 Task: Slide 52 - Big Numbers-1.
Action: Mouse moved to (220, 77)
Screenshot: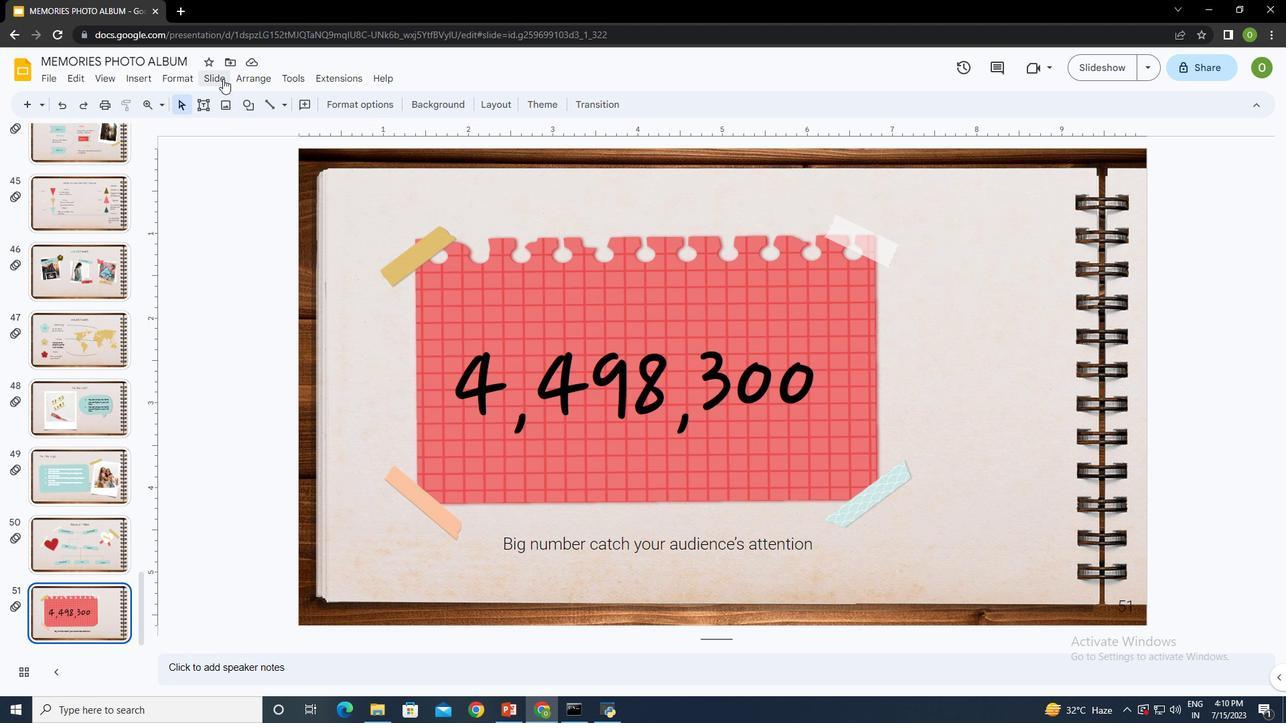 
Action: Mouse pressed left at (220, 77)
Screenshot: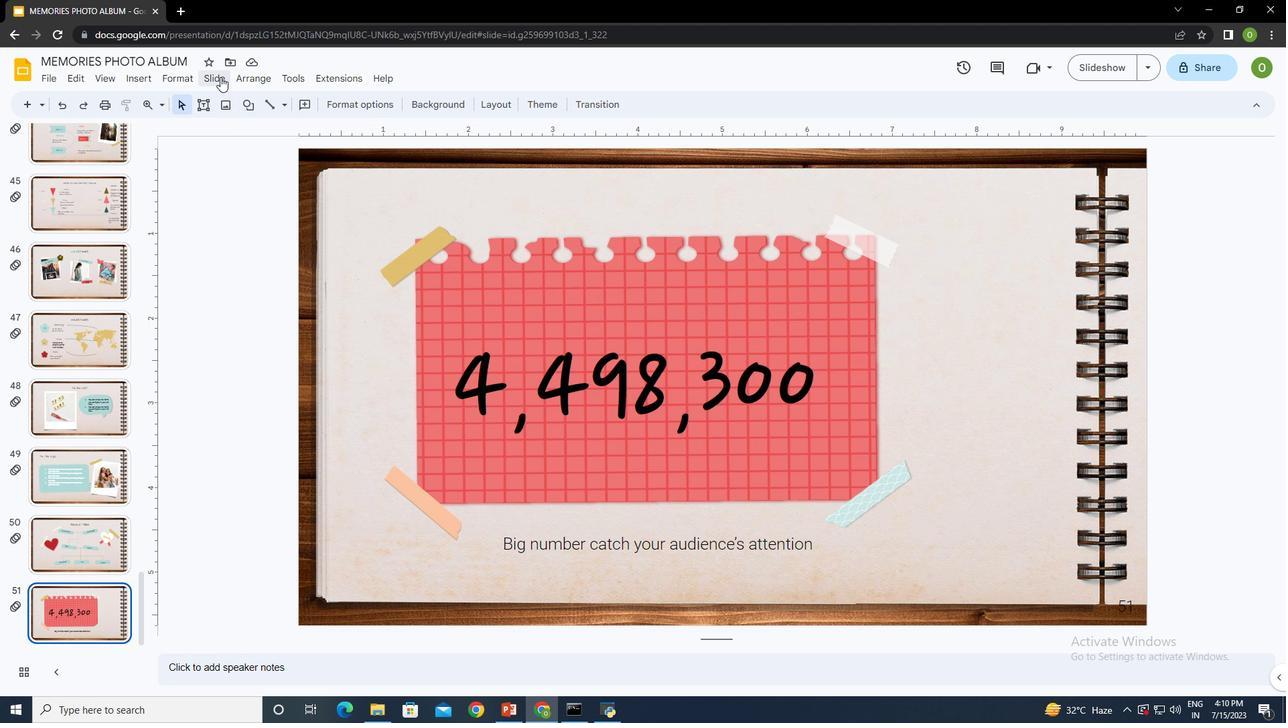
Action: Mouse moved to (238, 95)
Screenshot: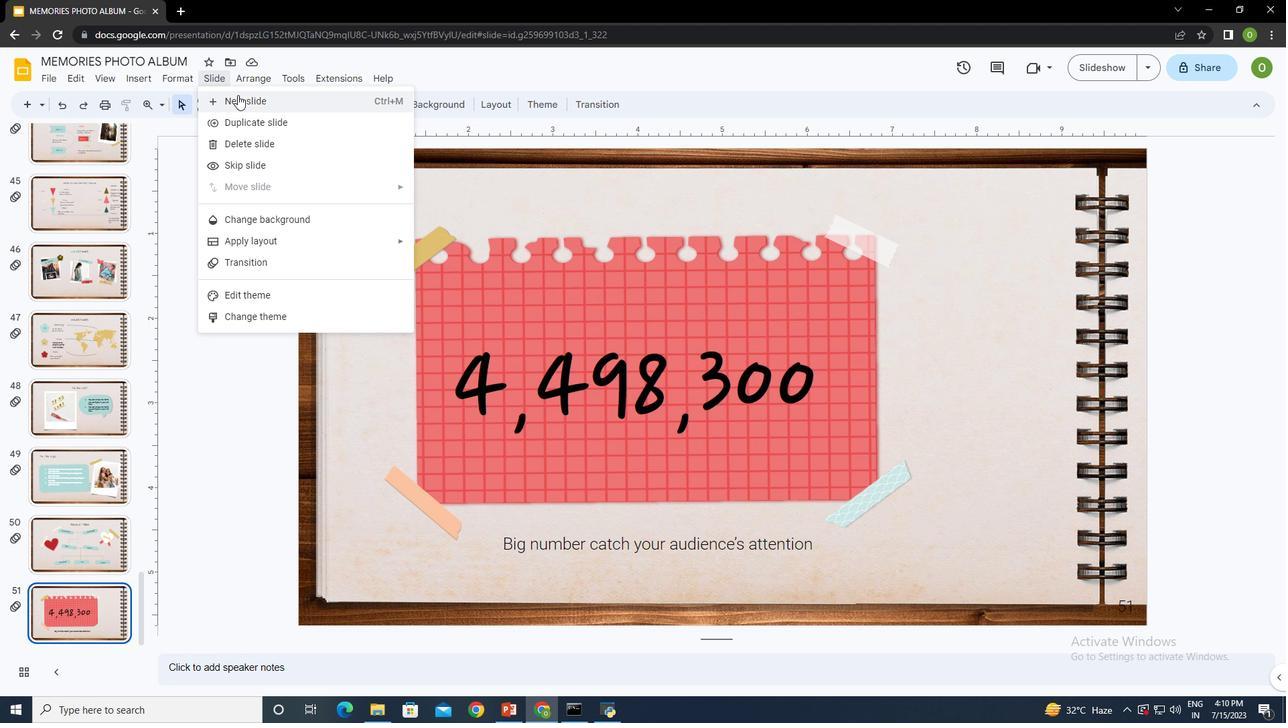 
Action: Mouse pressed left at (238, 95)
Screenshot: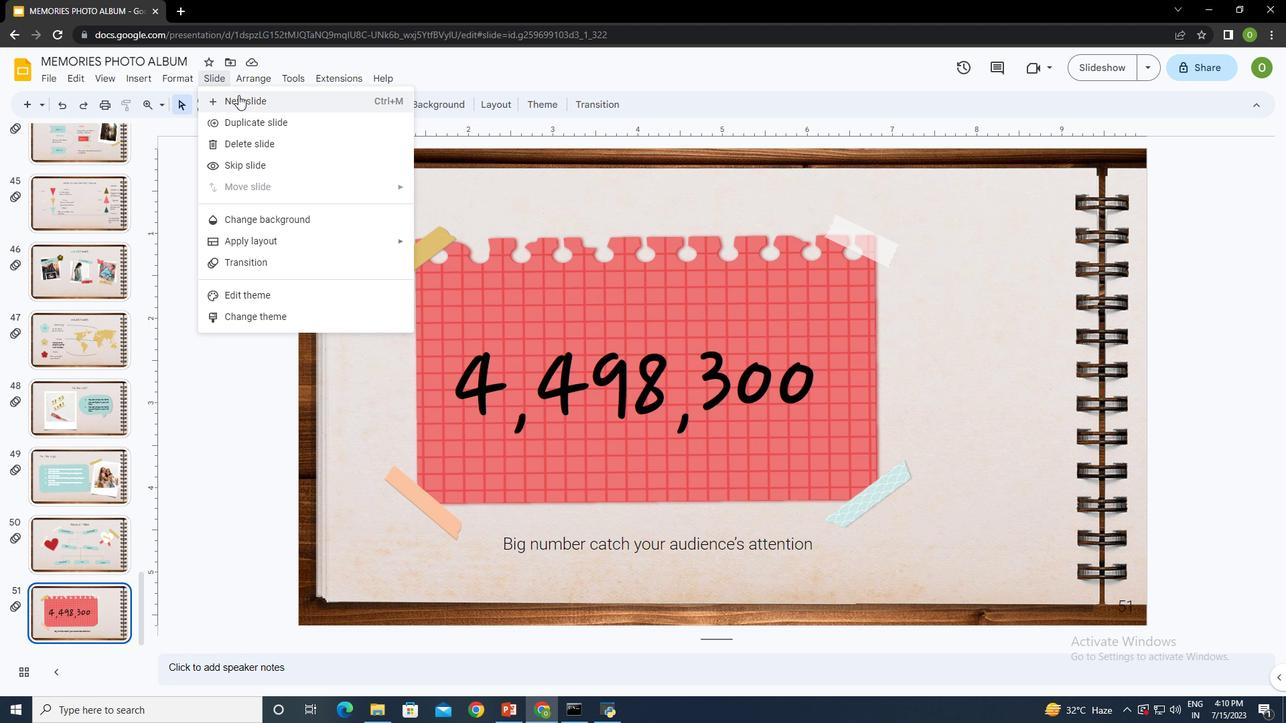 
Action: Mouse moved to (556, 235)
Screenshot: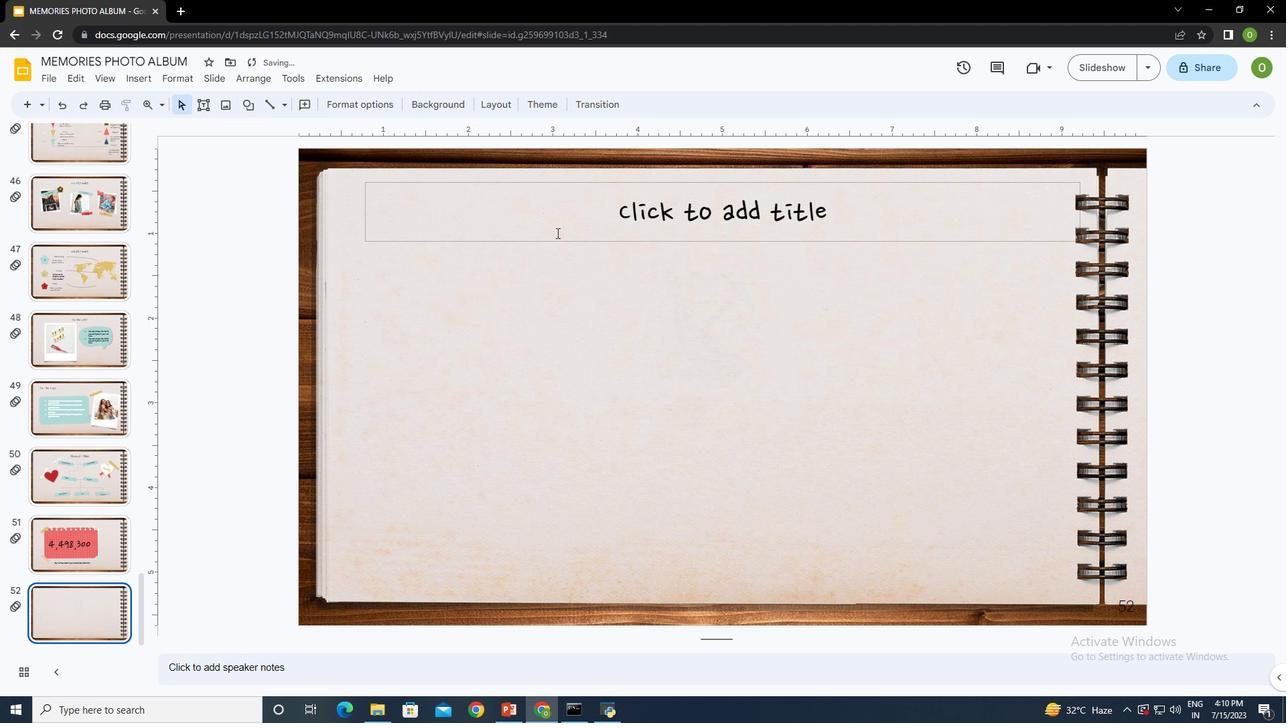 
Action: Mouse pressed left at (556, 235)
Screenshot: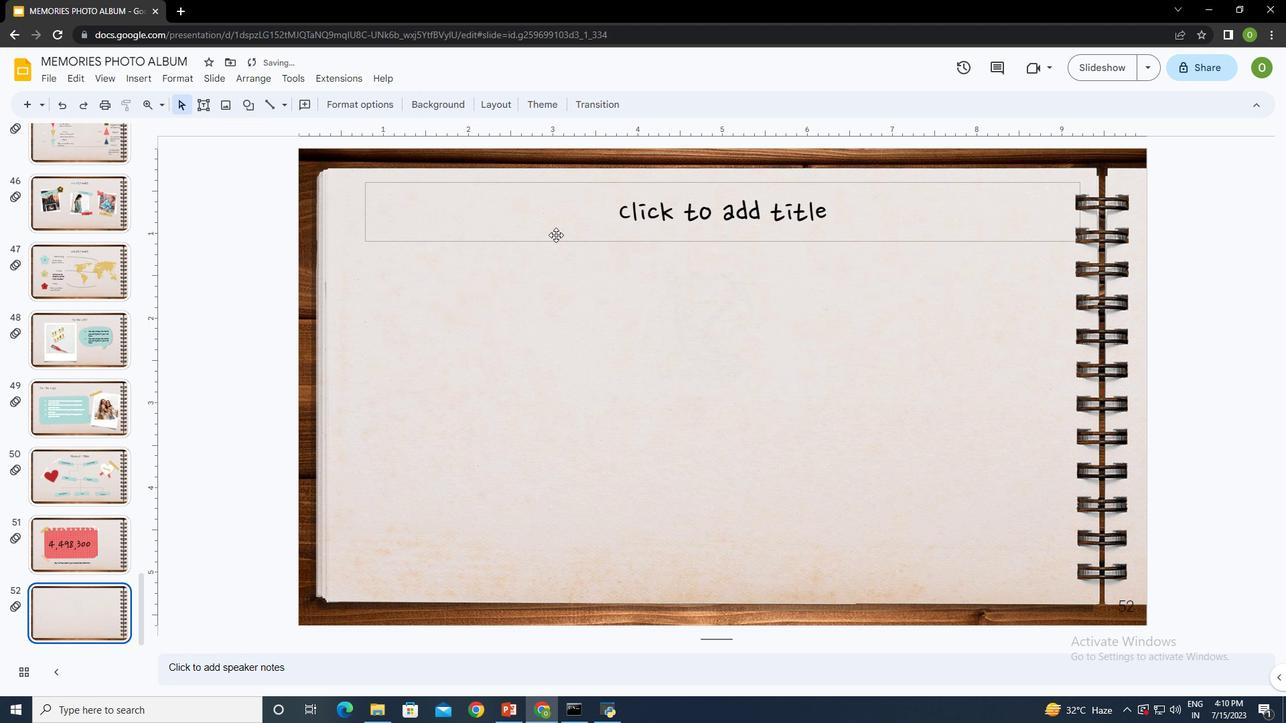 
Action: Mouse moved to (557, 240)
Screenshot: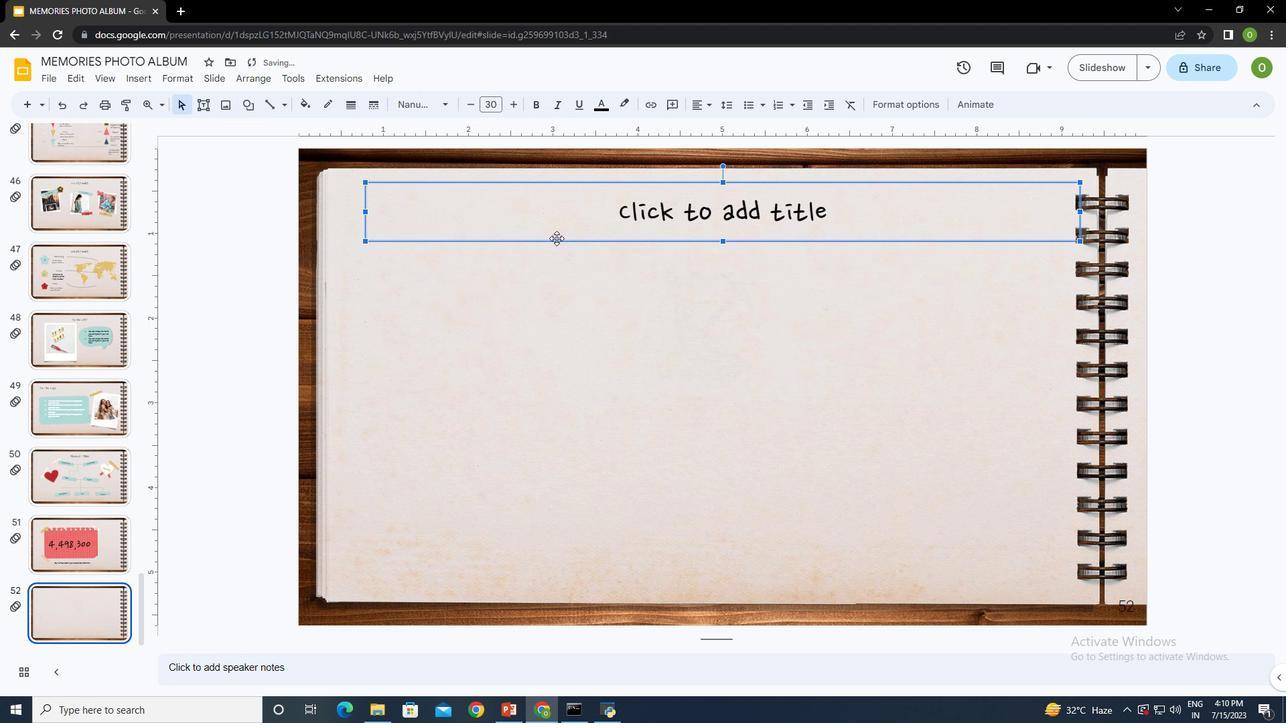 
Action: Key pressed <Key.delete>
Screenshot: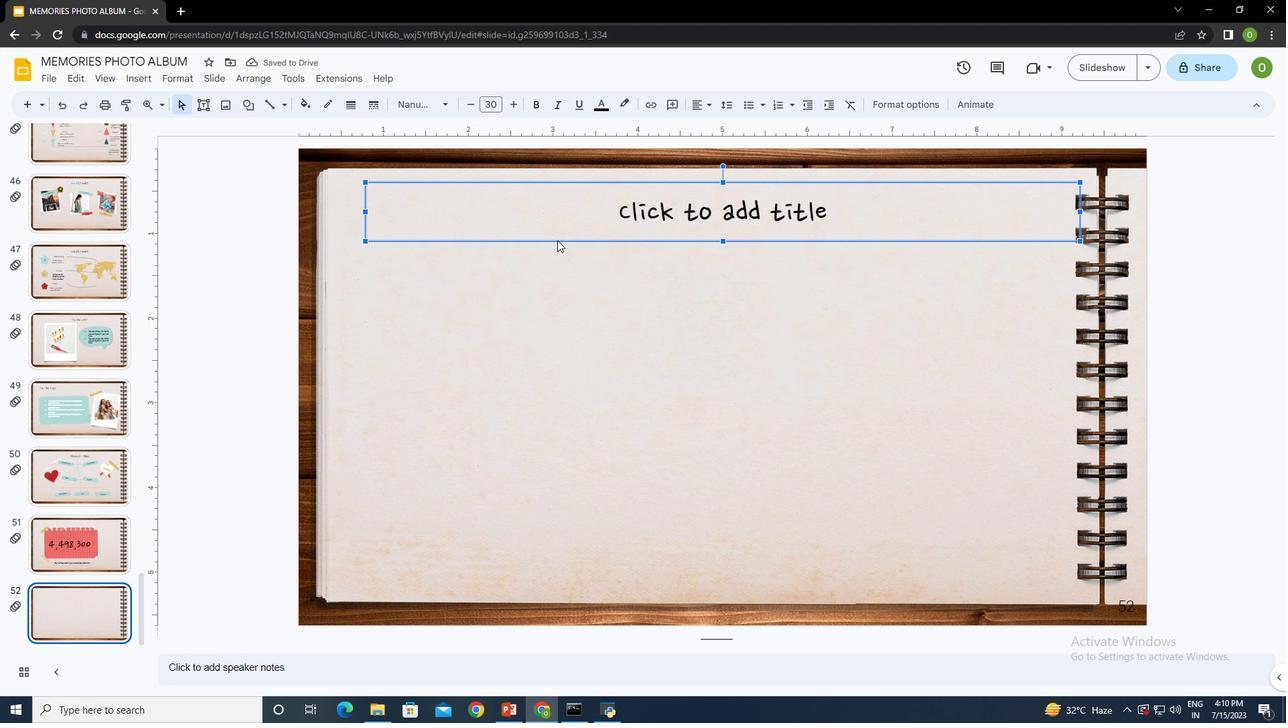 
Action: Mouse moved to (130, 77)
Screenshot: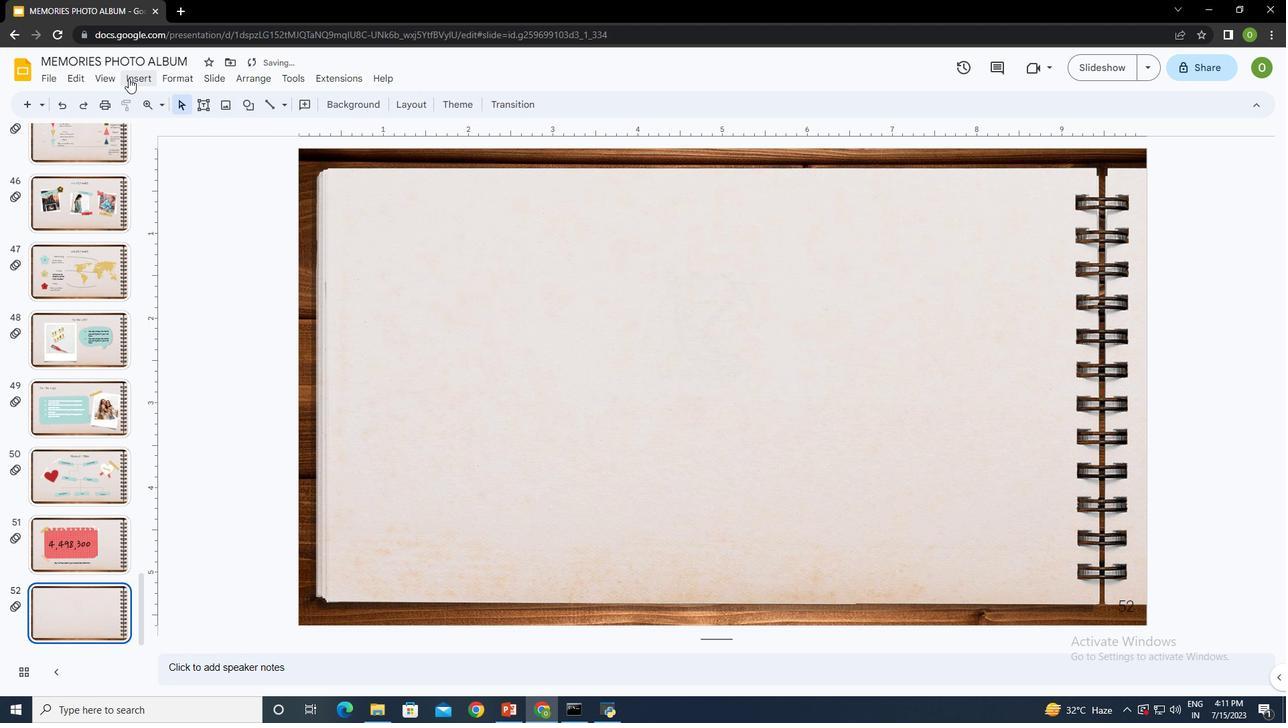 
Action: Mouse pressed left at (130, 77)
Screenshot: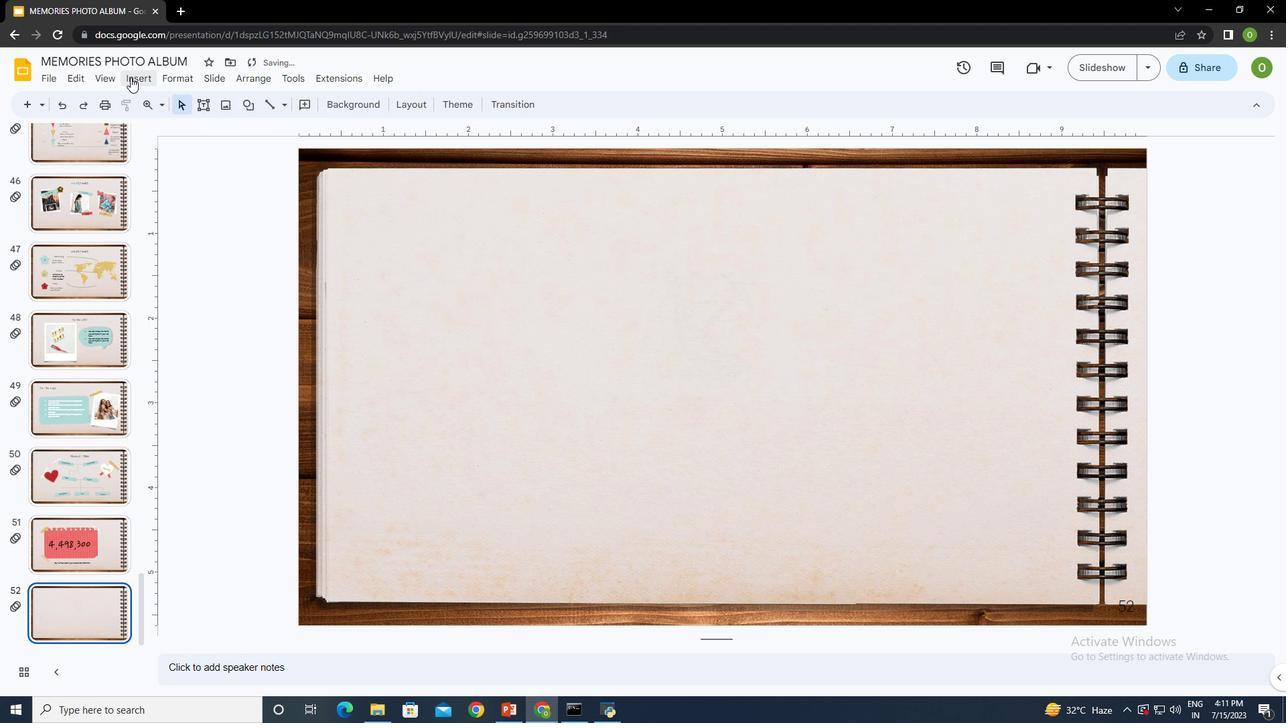 
Action: Mouse moved to (196, 103)
Screenshot: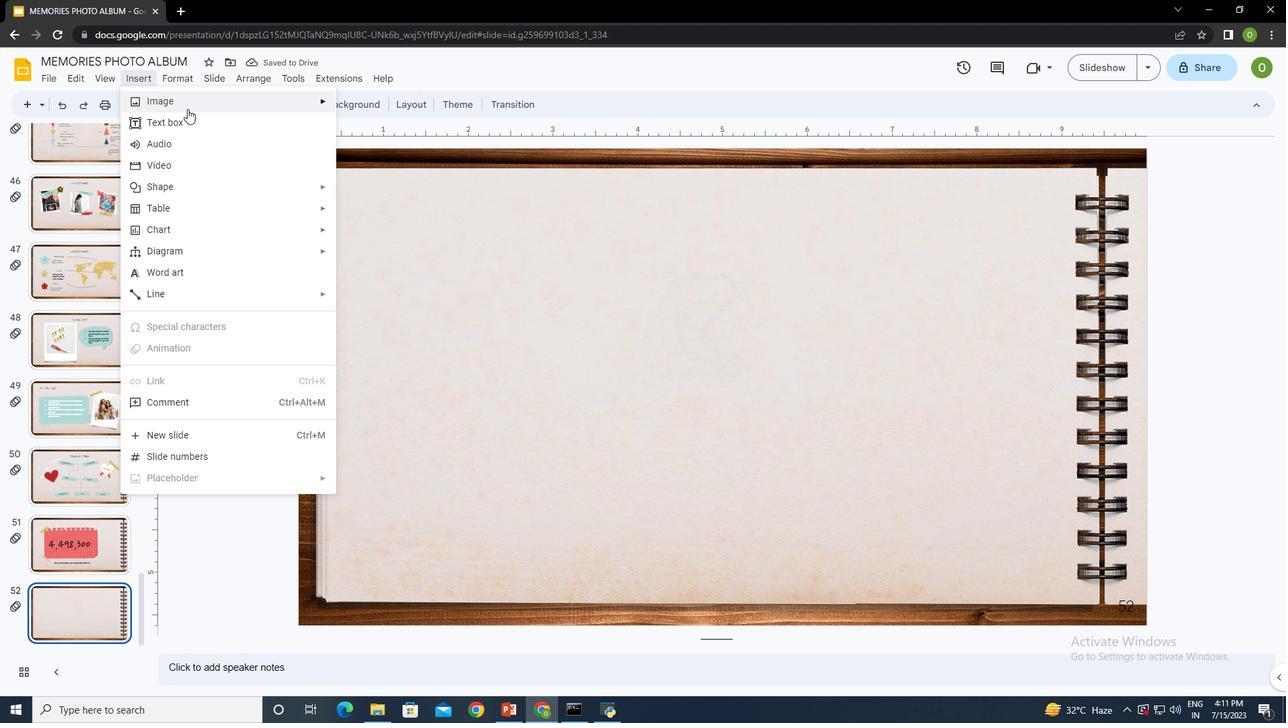 
Action: Mouse pressed left at (196, 103)
Screenshot: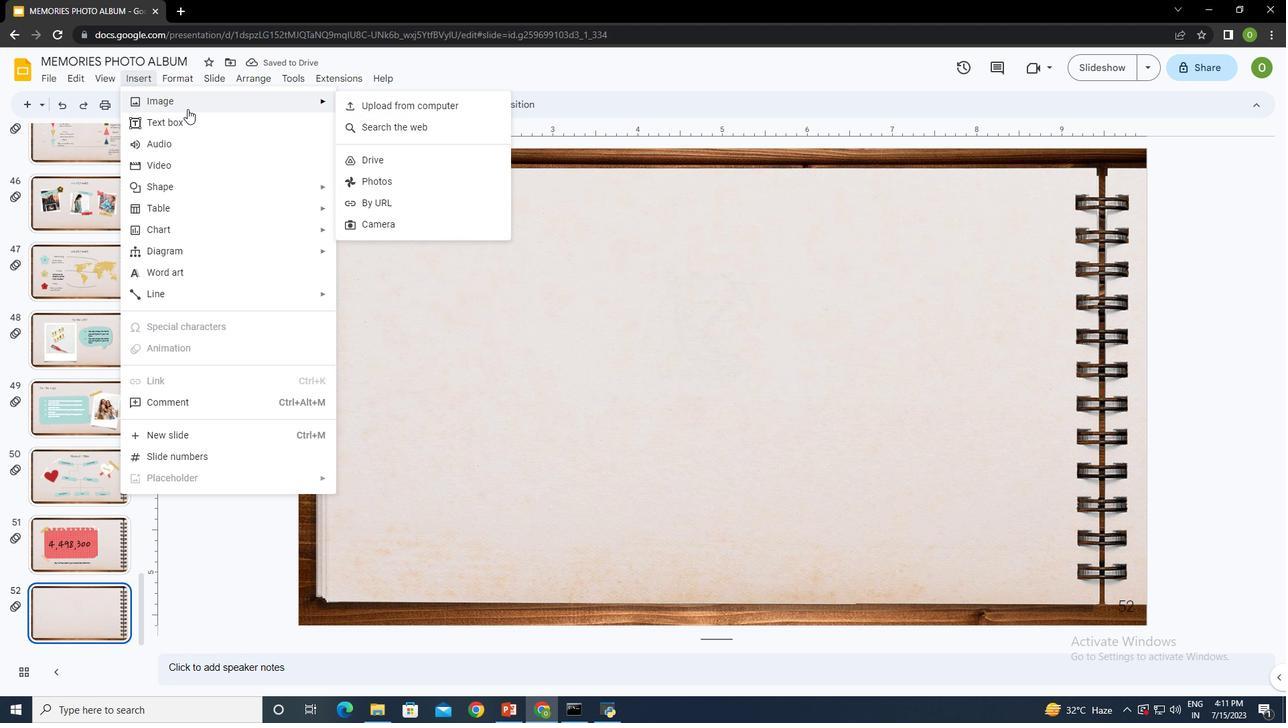
Action: Mouse moved to (381, 109)
Screenshot: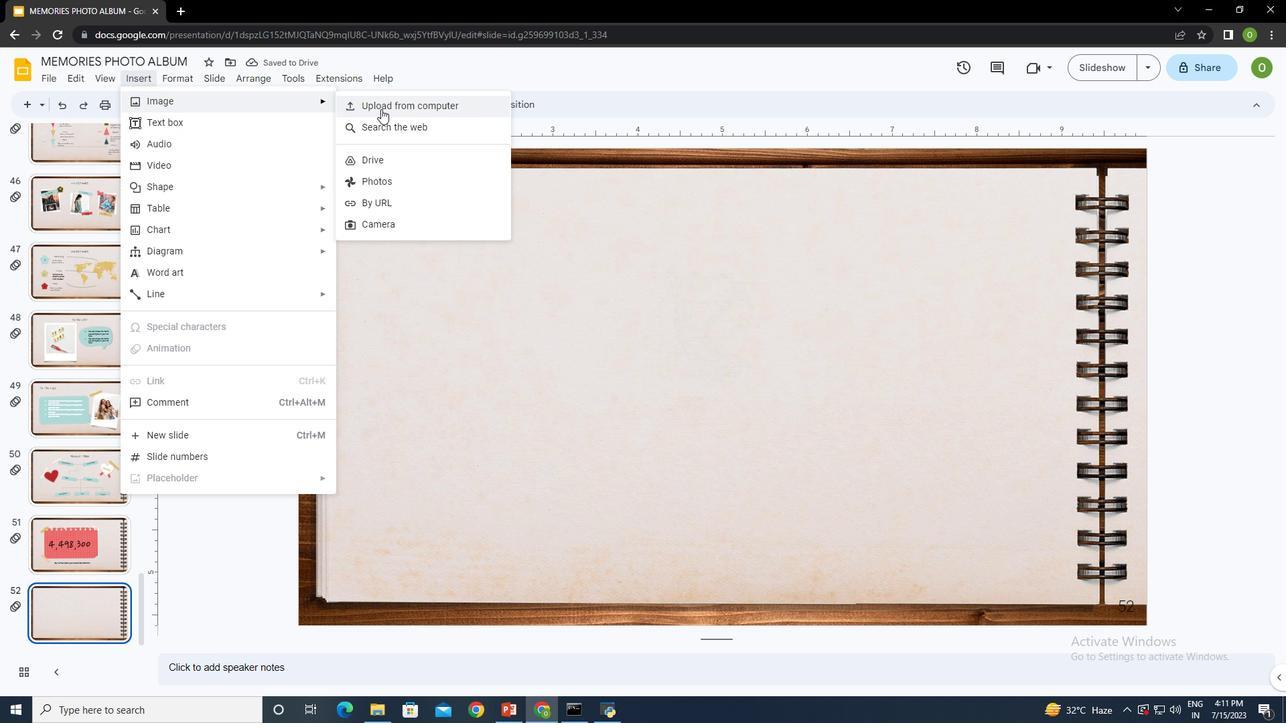 
Action: Mouse pressed left at (381, 109)
Screenshot: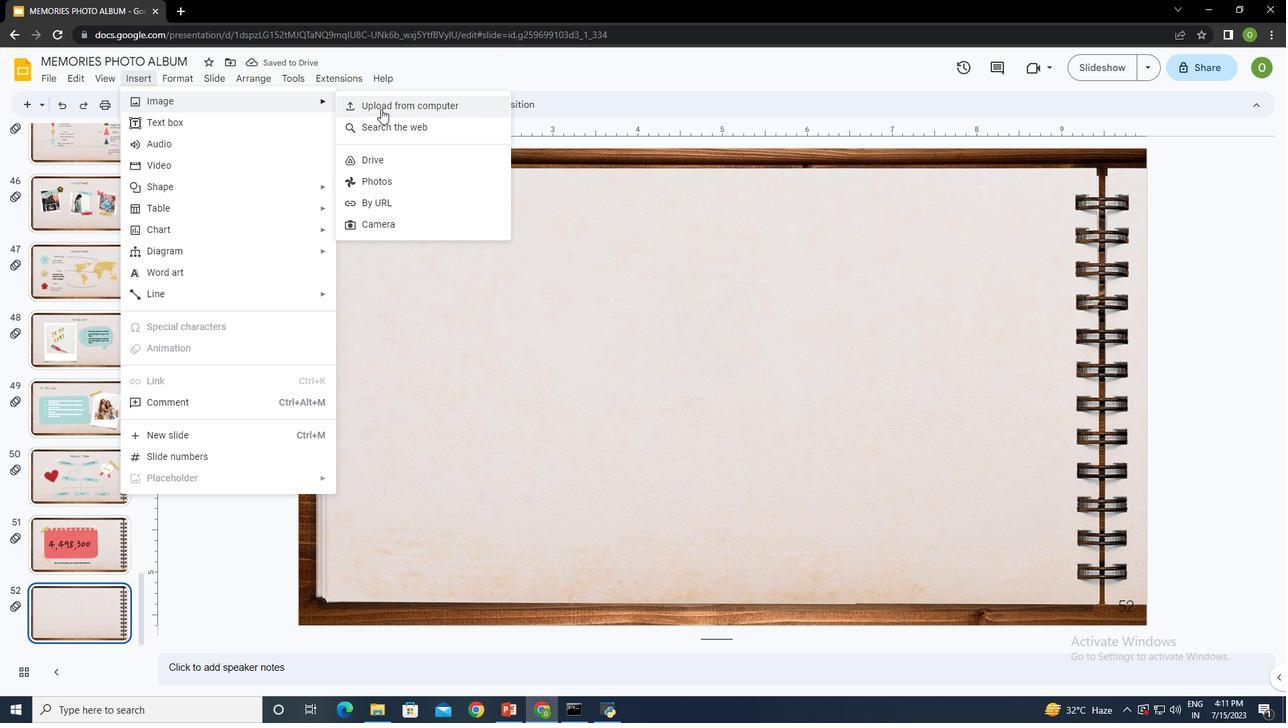 
Action: Mouse moved to (632, 297)
Screenshot: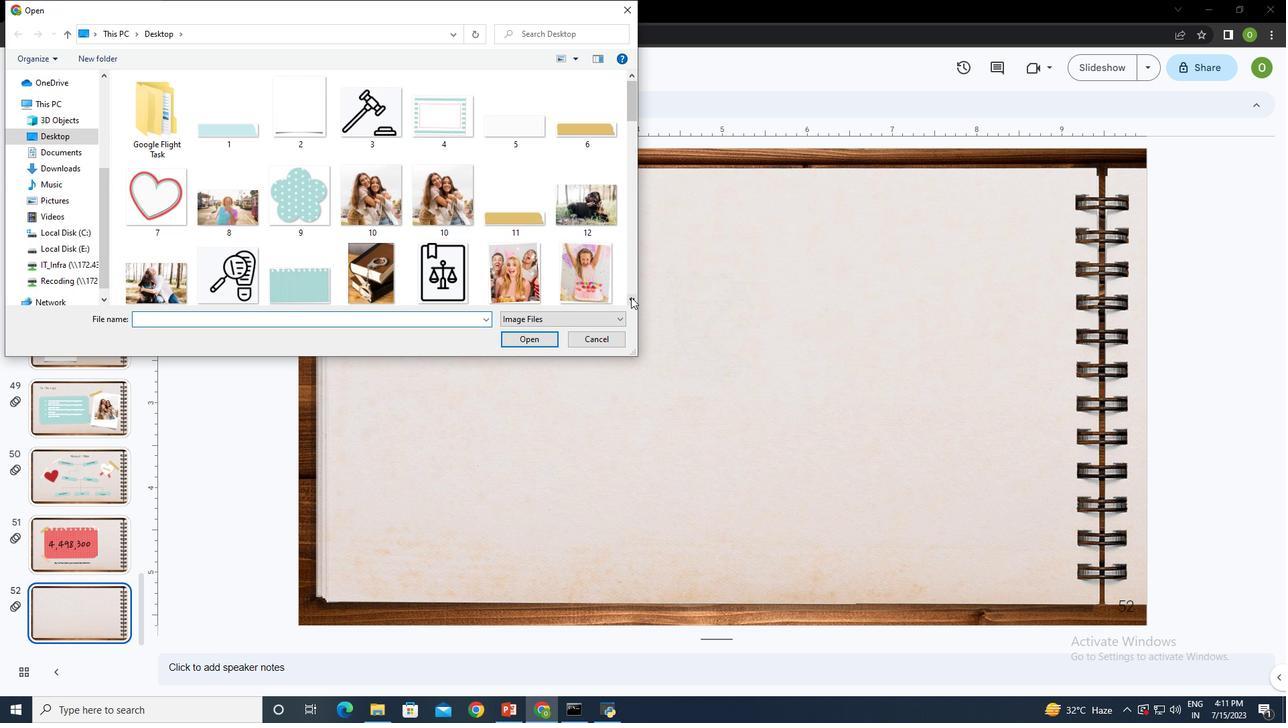 
Action: Mouse pressed left at (632, 297)
Screenshot: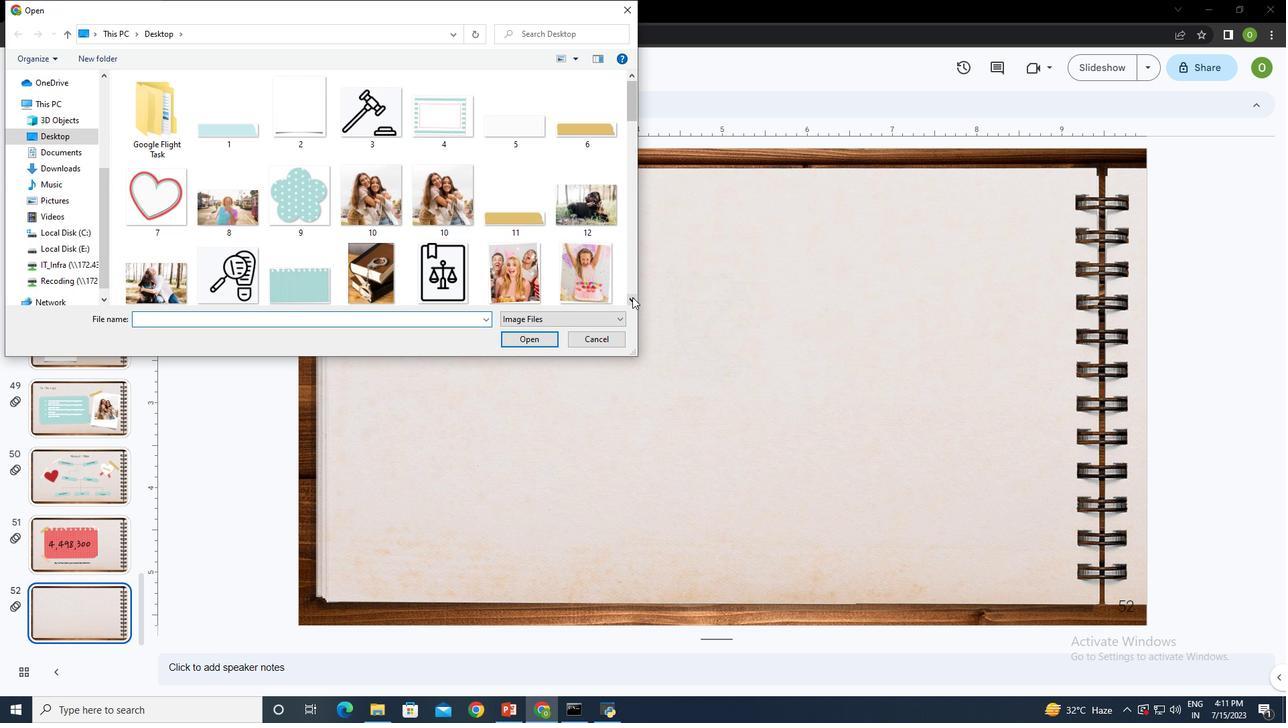 
Action: Mouse pressed left at (632, 297)
Screenshot: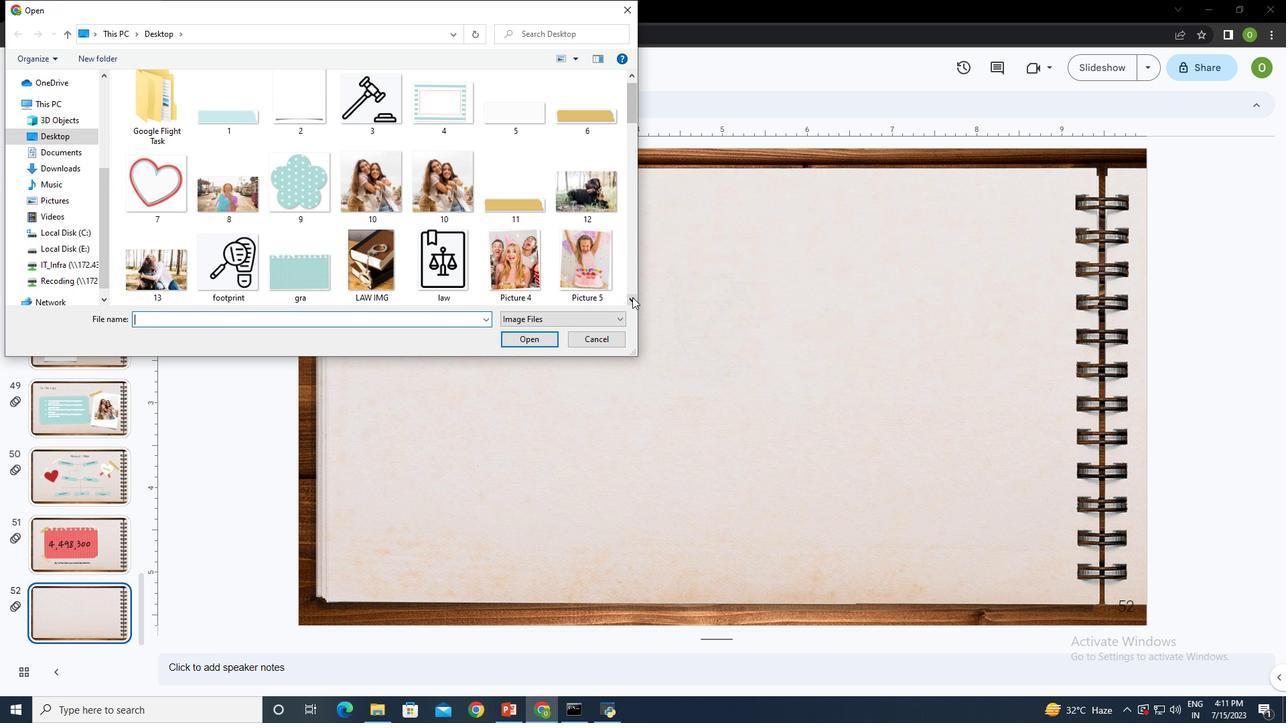 
Action: Mouse pressed left at (632, 297)
Screenshot: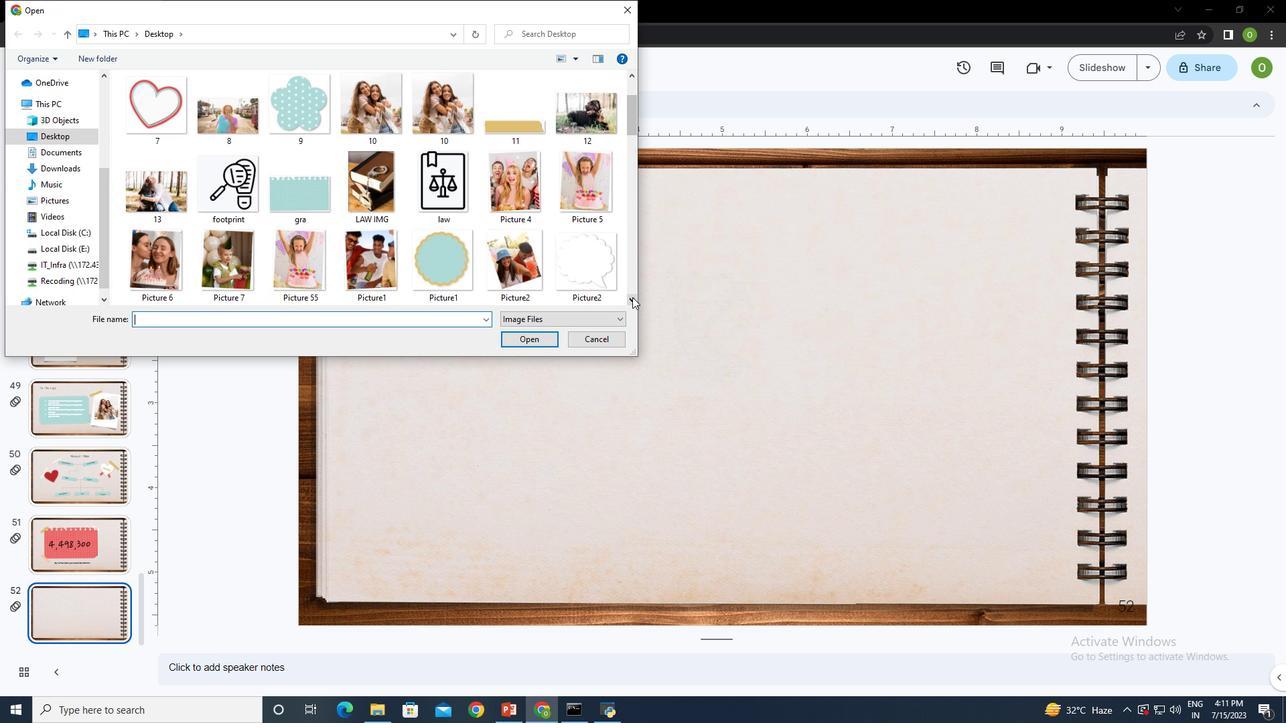 
Action: Mouse pressed left at (632, 297)
Screenshot: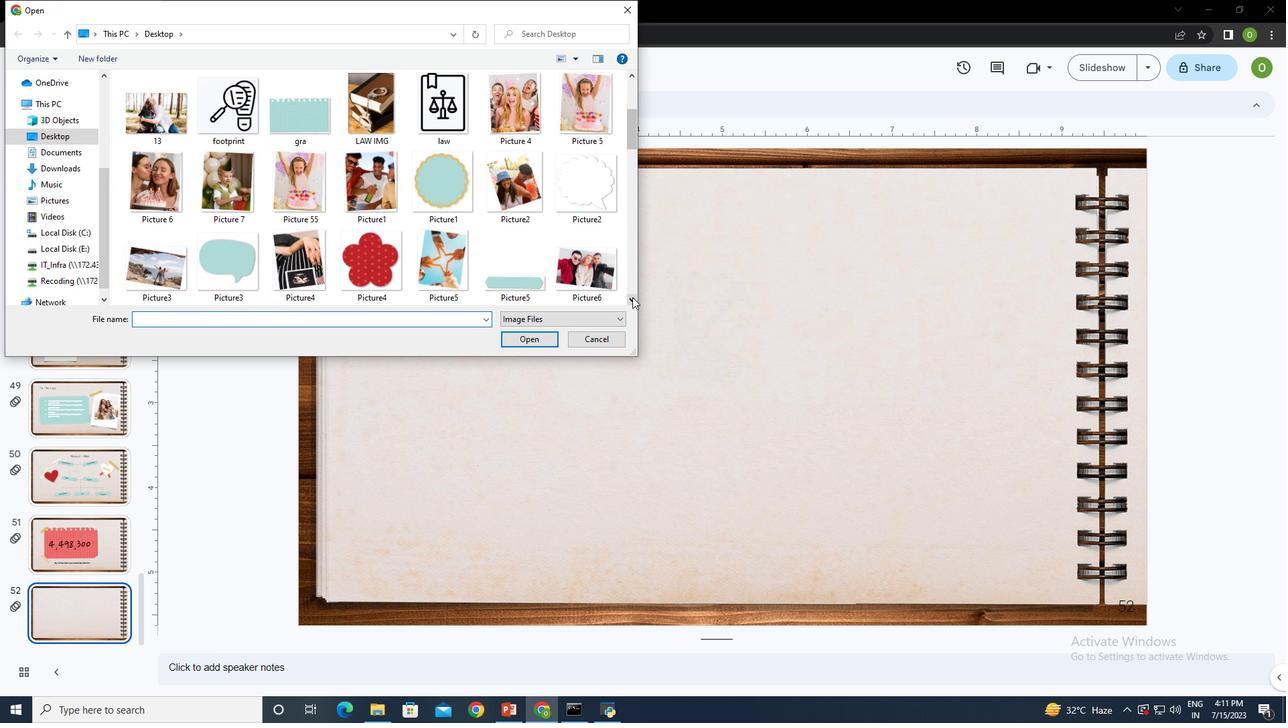 
Action: Mouse pressed left at (632, 297)
Screenshot: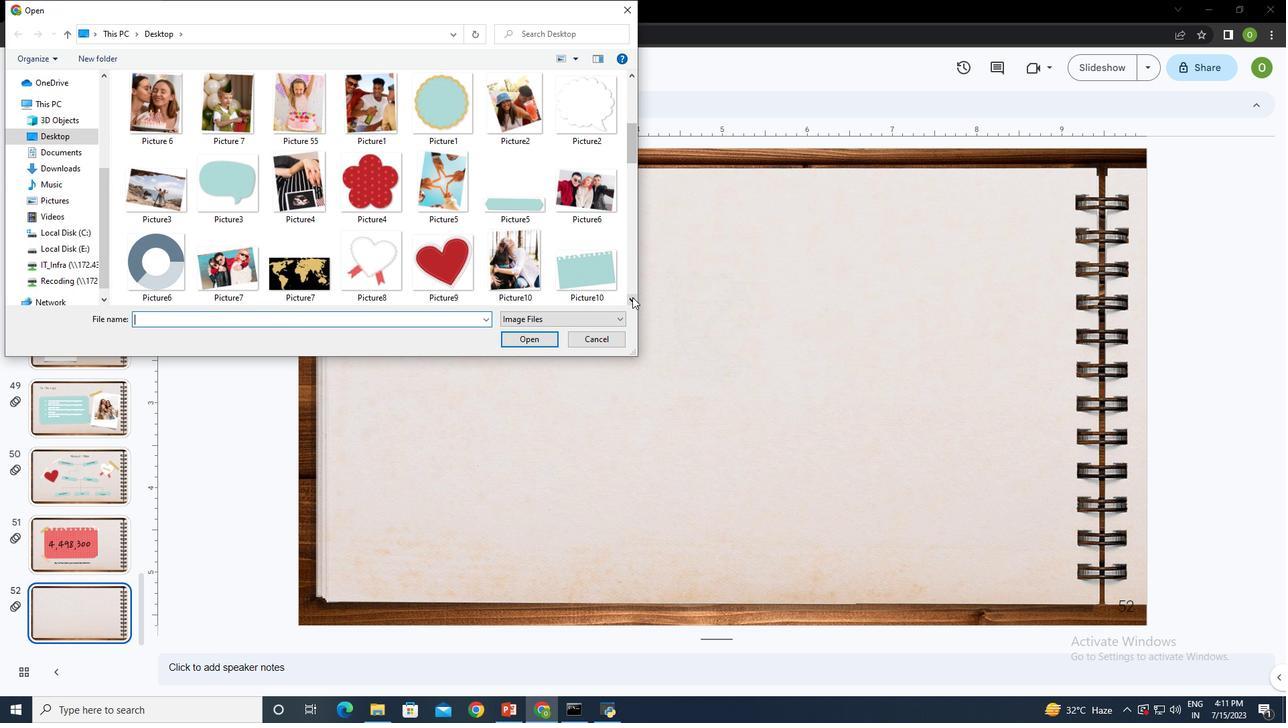 
Action: Mouse pressed left at (632, 297)
Screenshot: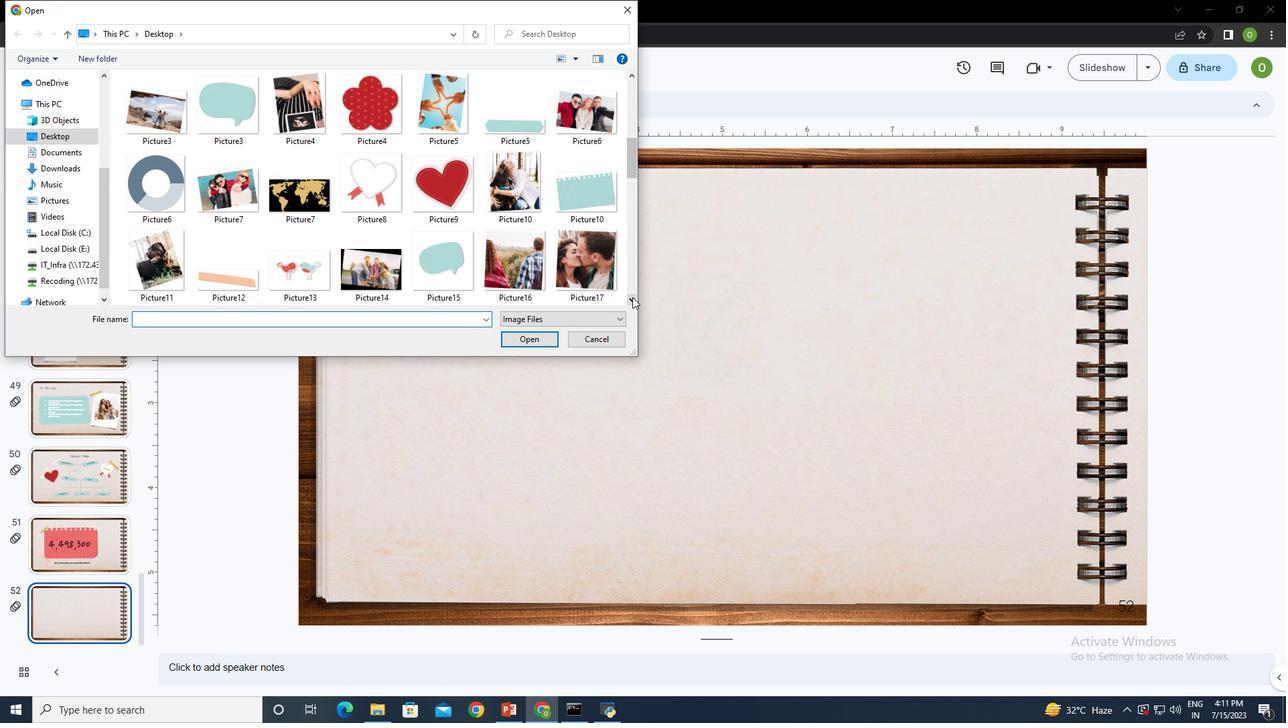 
Action: Mouse pressed left at (632, 297)
Screenshot: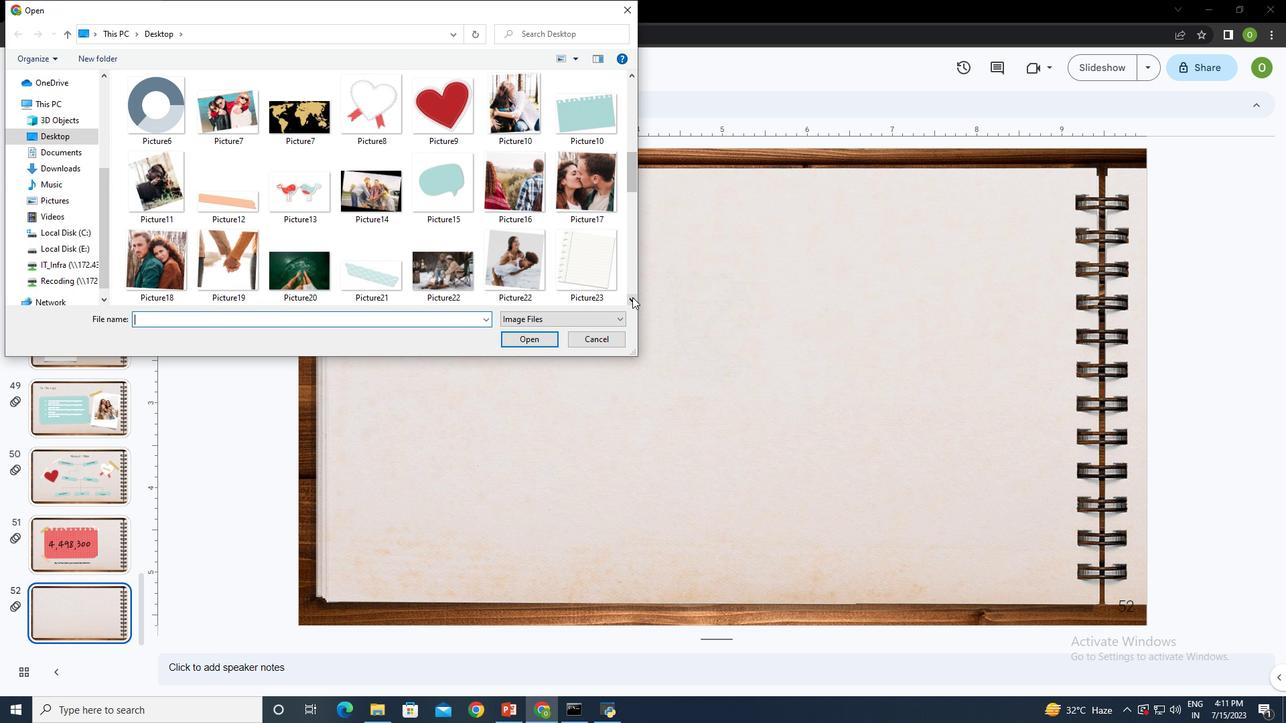 
Action: Mouse pressed left at (632, 297)
Screenshot: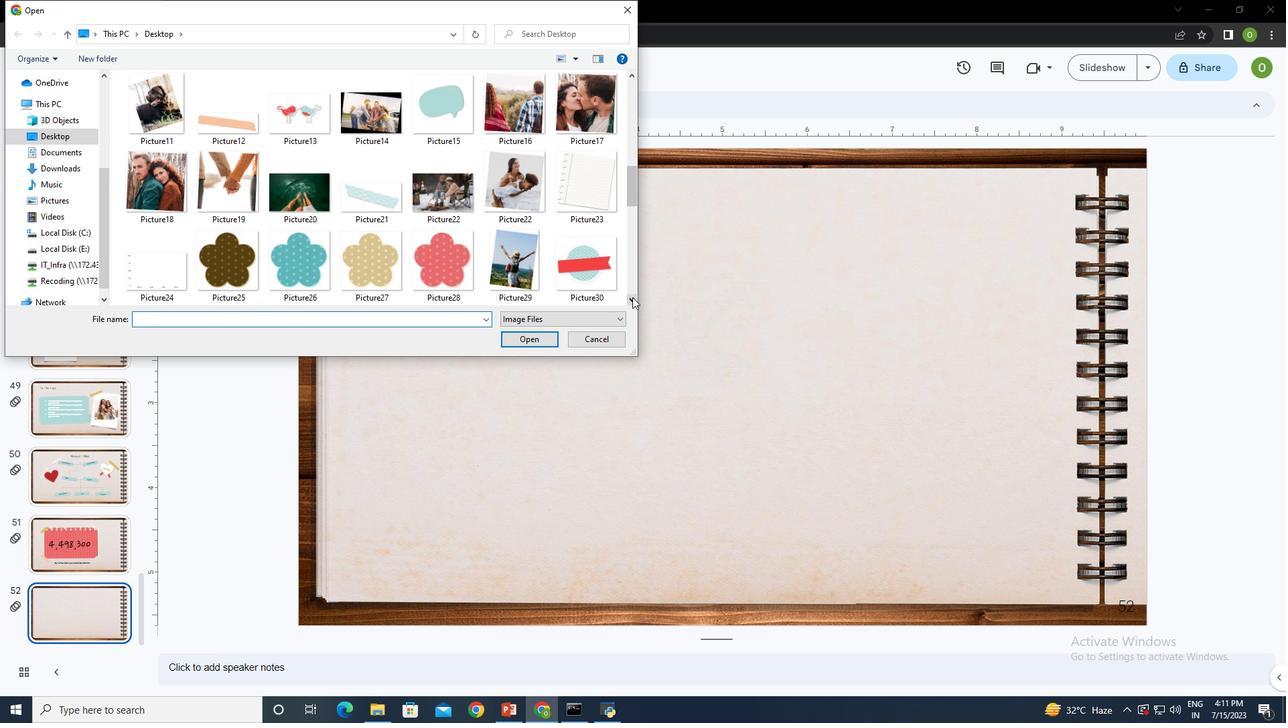 
Action: Mouse pressed left at (632, 297)
Screenshot: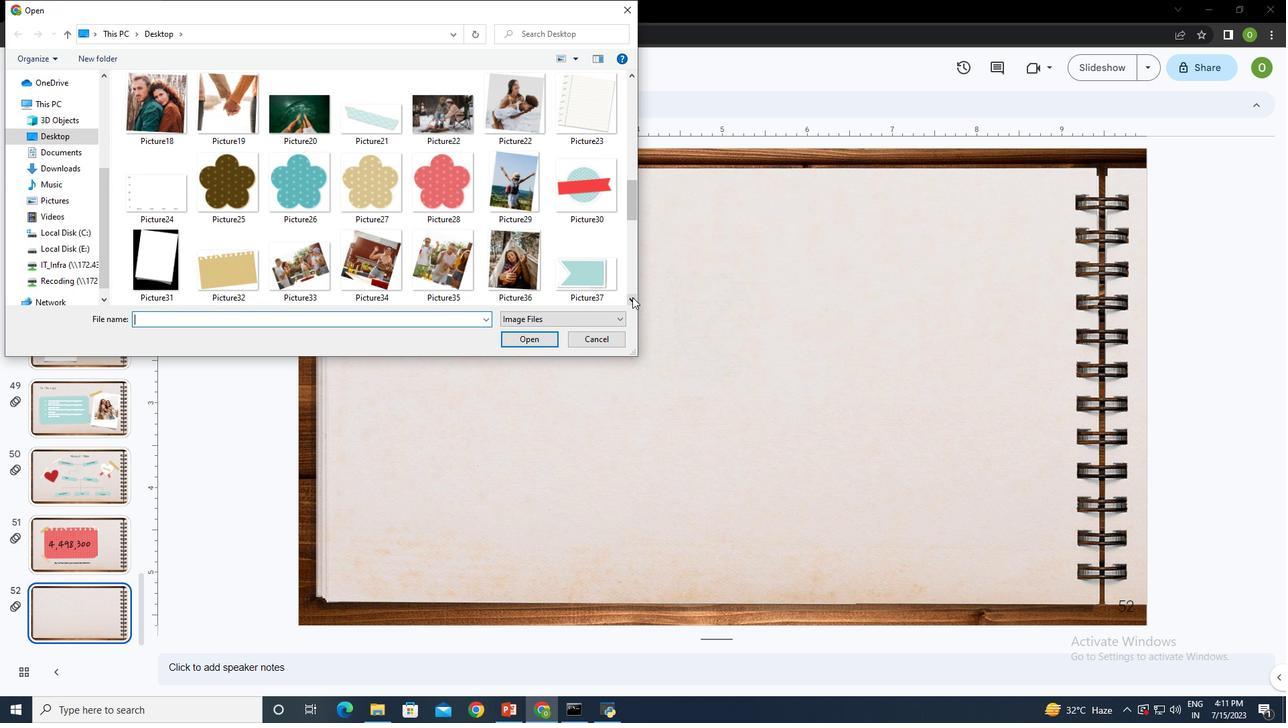 
Action: Mouse pressed left at (632, 297)
Screenshot: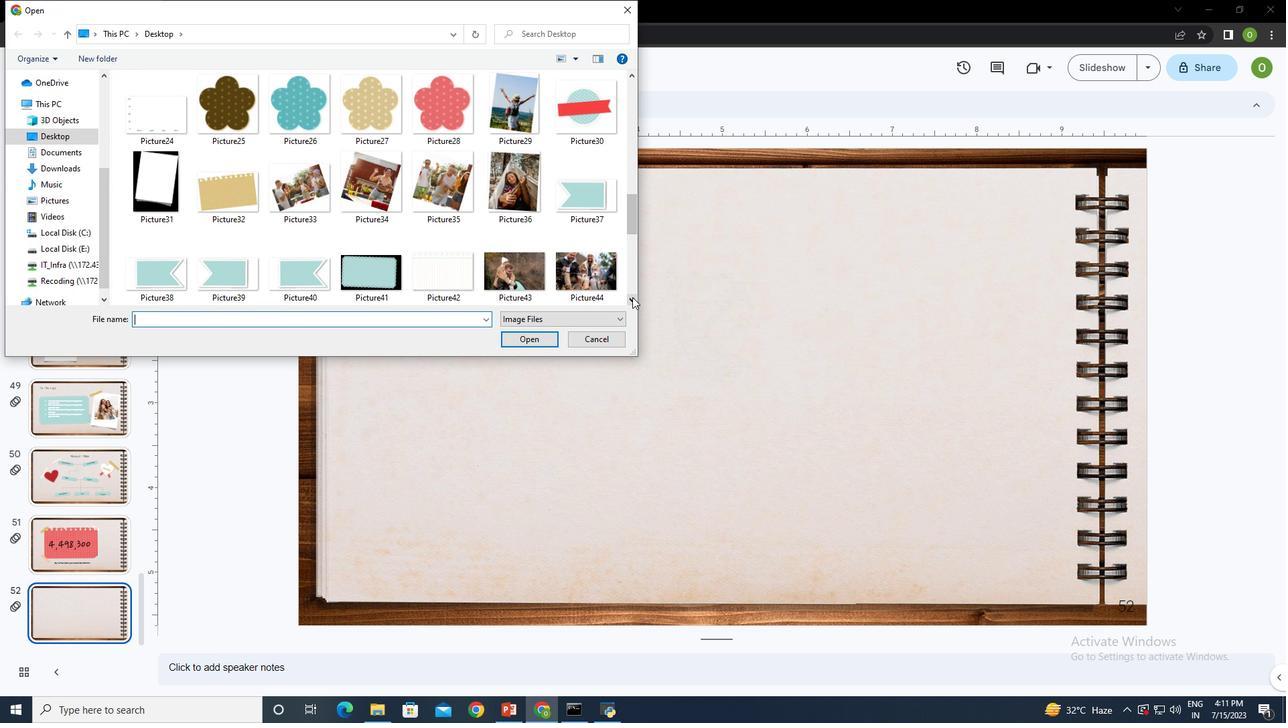 
Action: Mouse pressed left at (632, 297)
Screenshot: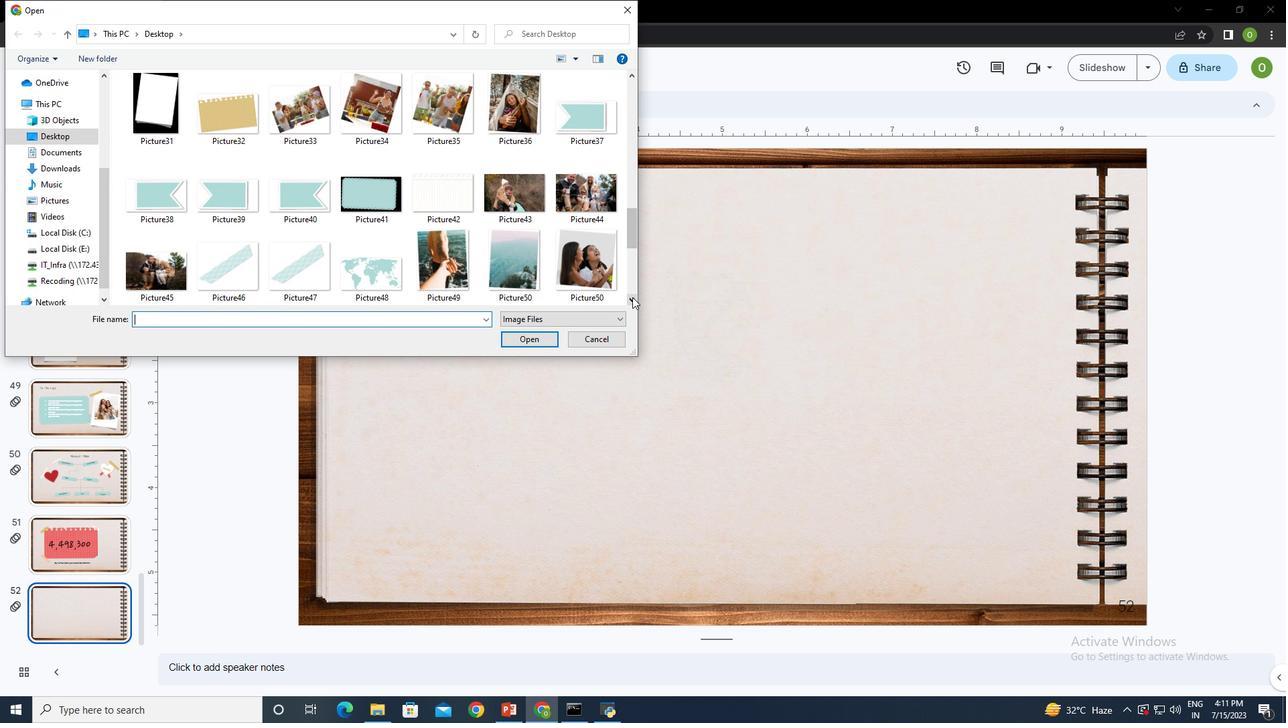 
Action: Mouse pressed left at (632, 297)
Screenshot: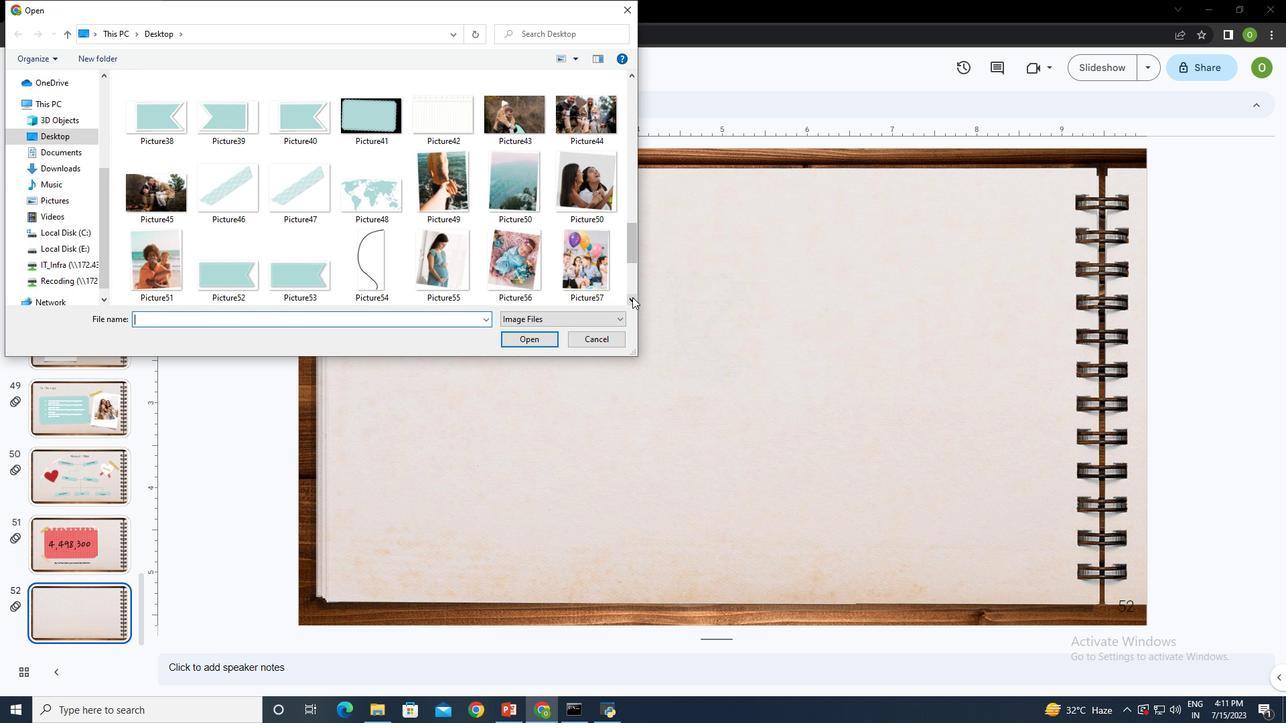 
Action: Mouse pressed left at (632, 297)
Screenshot: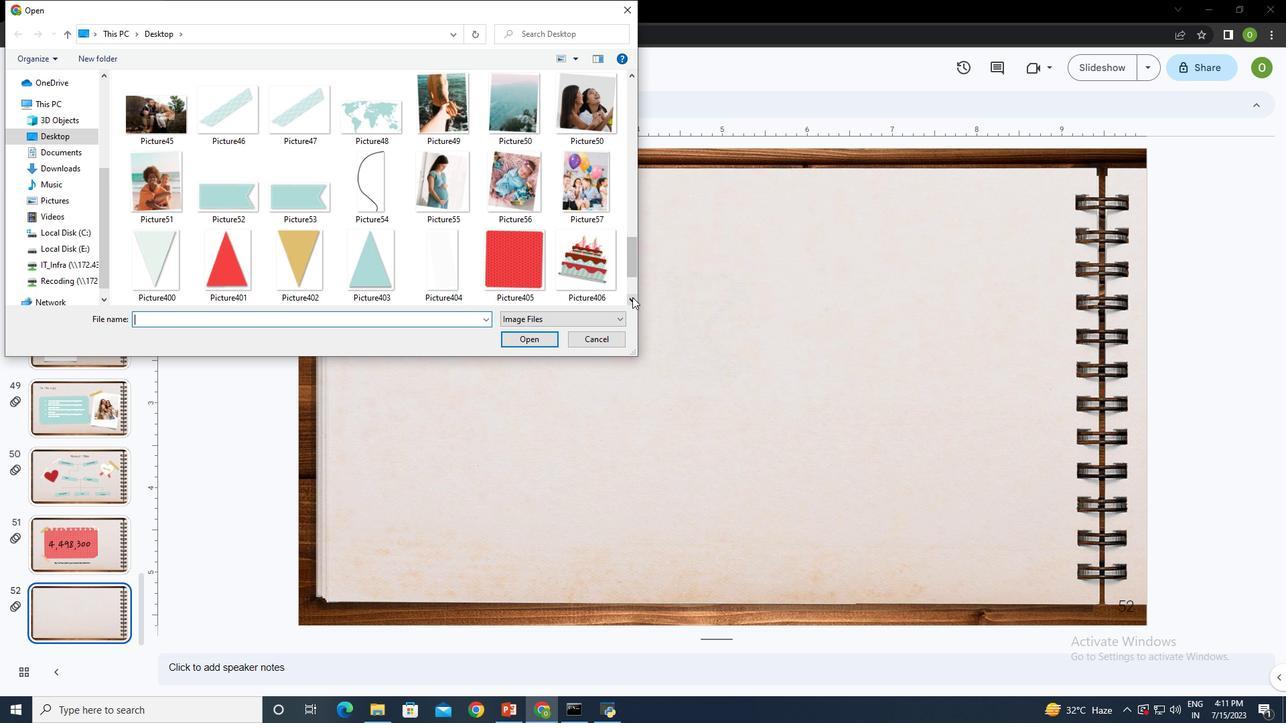
Action: Mouse pressed left at (632, 297)
Screenshot: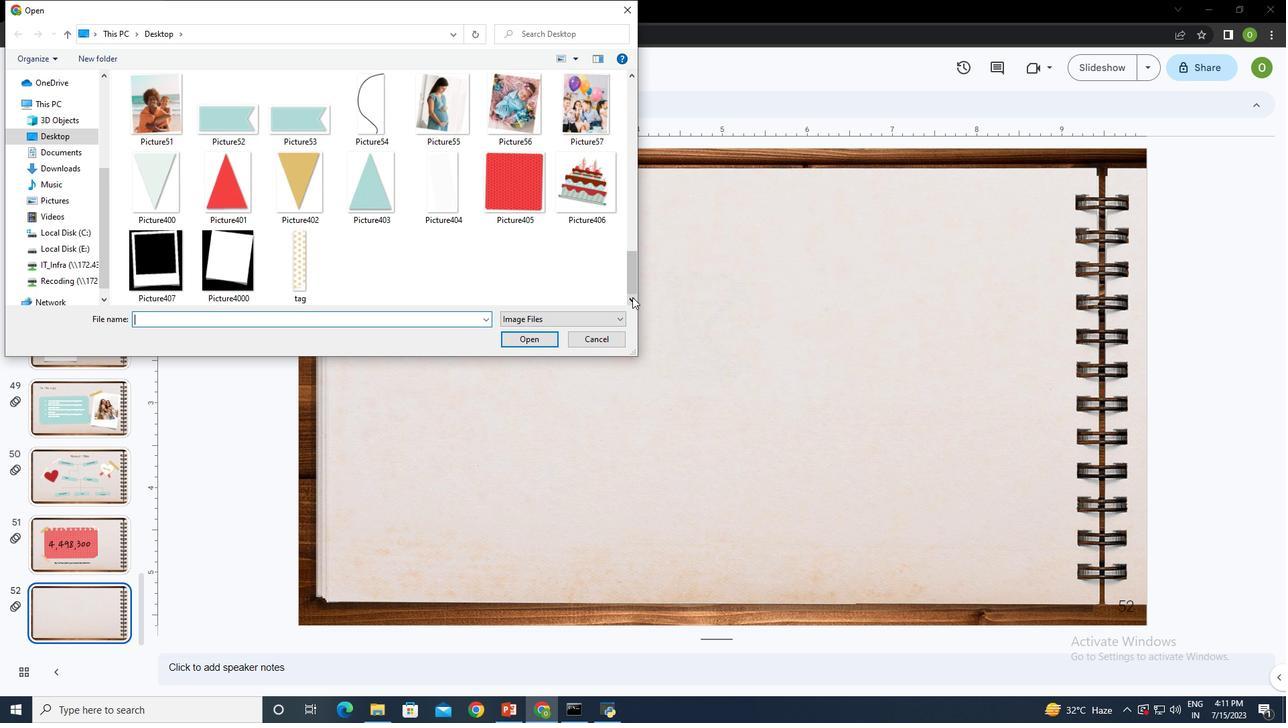 
Action: Mouse moved to (591, 113)
Screenshot: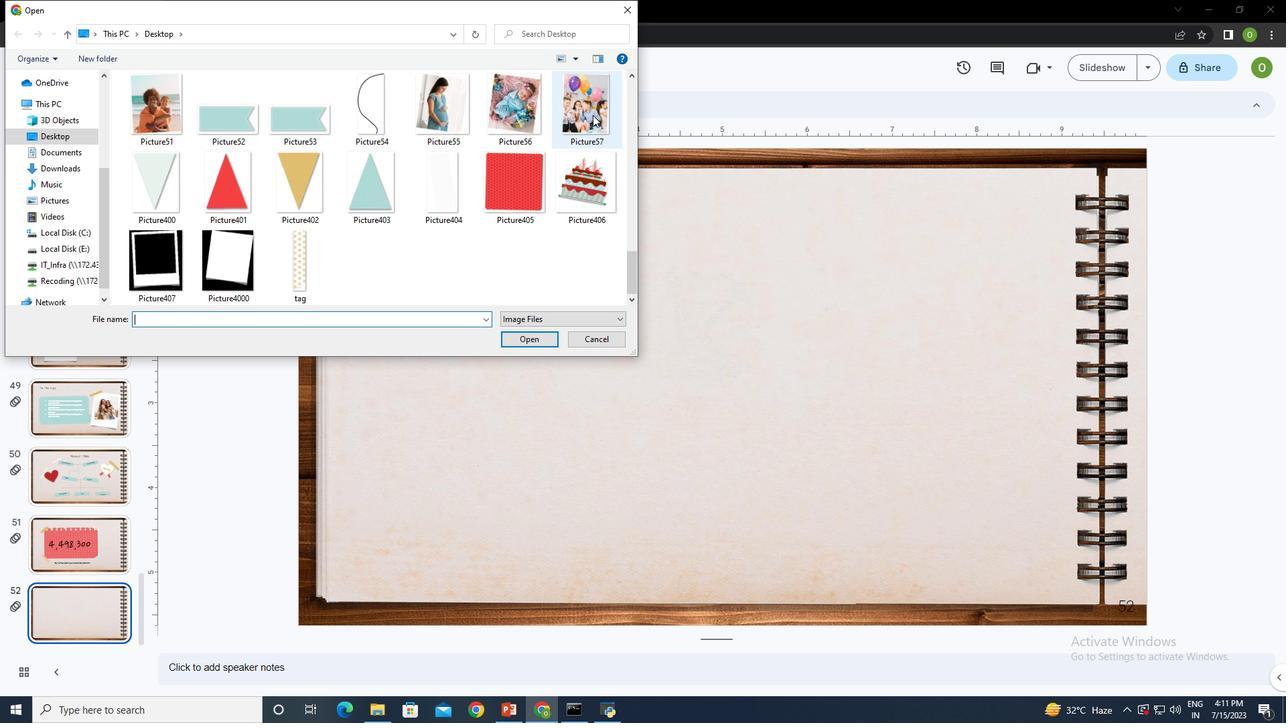 
Action: Mouse pressed left at (591, 113)
Screenshot: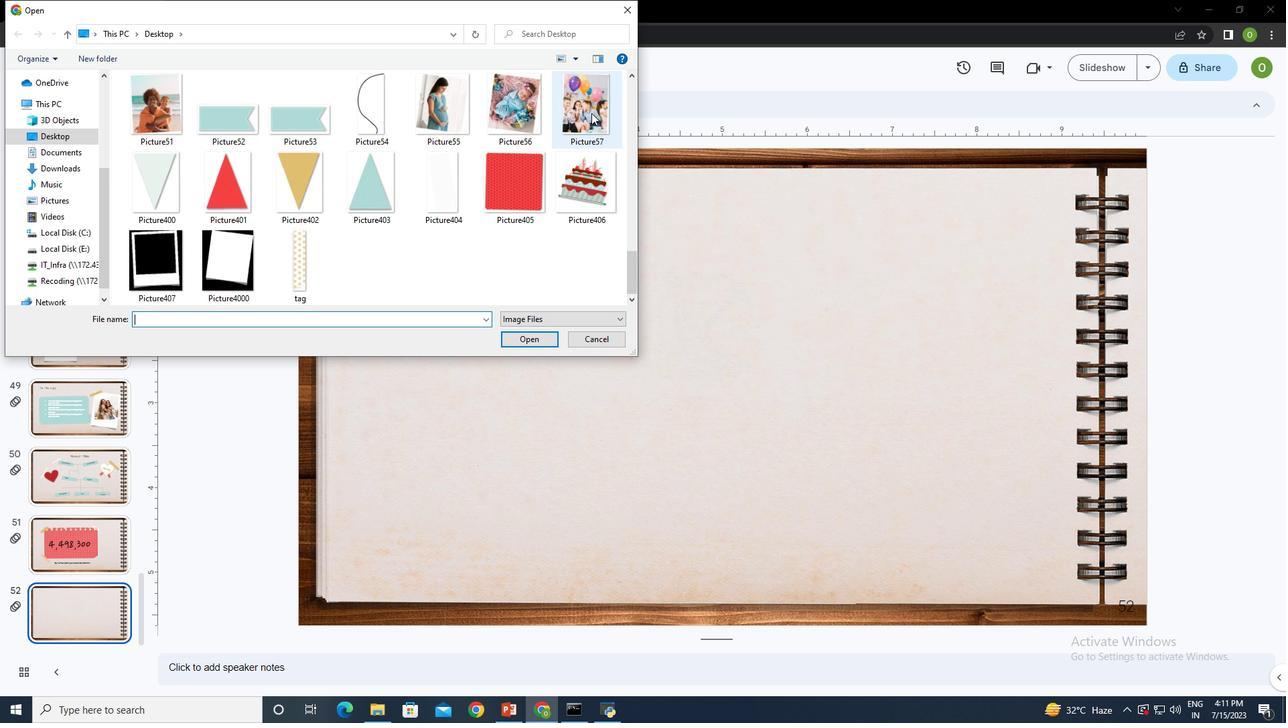 
Action: Mouse moved to (535, 338)
Screenshot: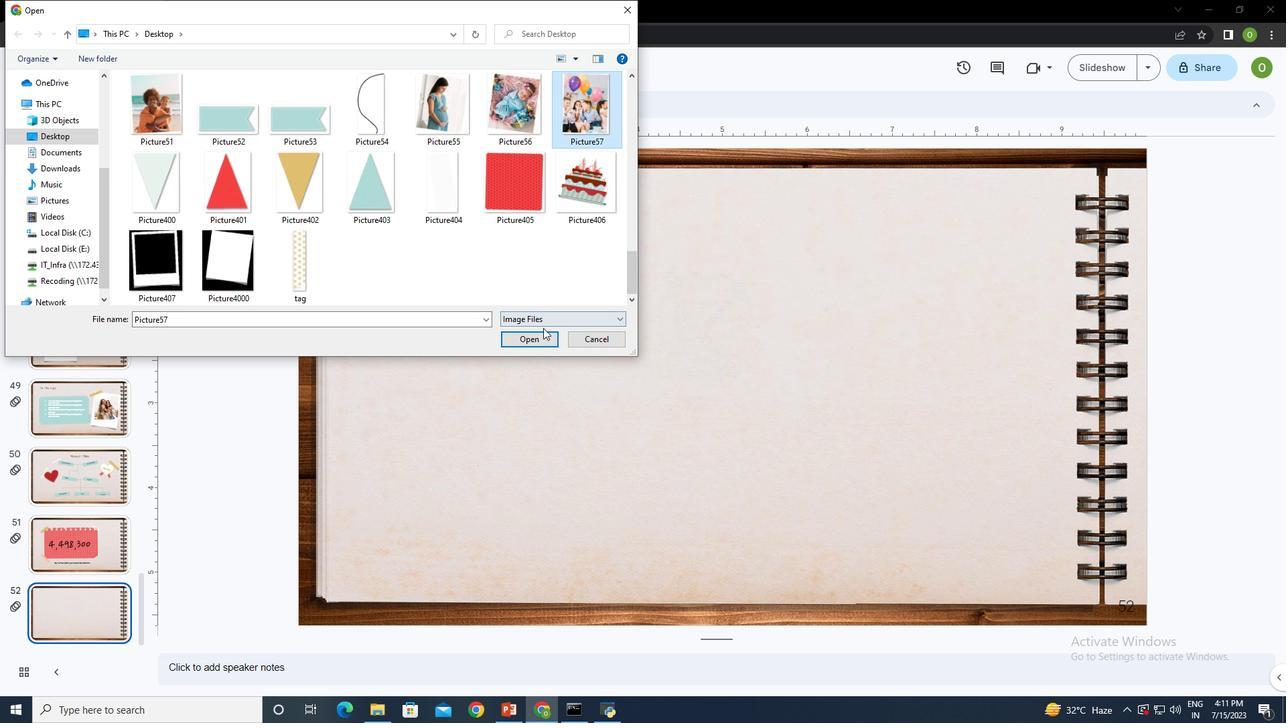 
Action: Mouse pressed left at (535, 338)
Screenshot: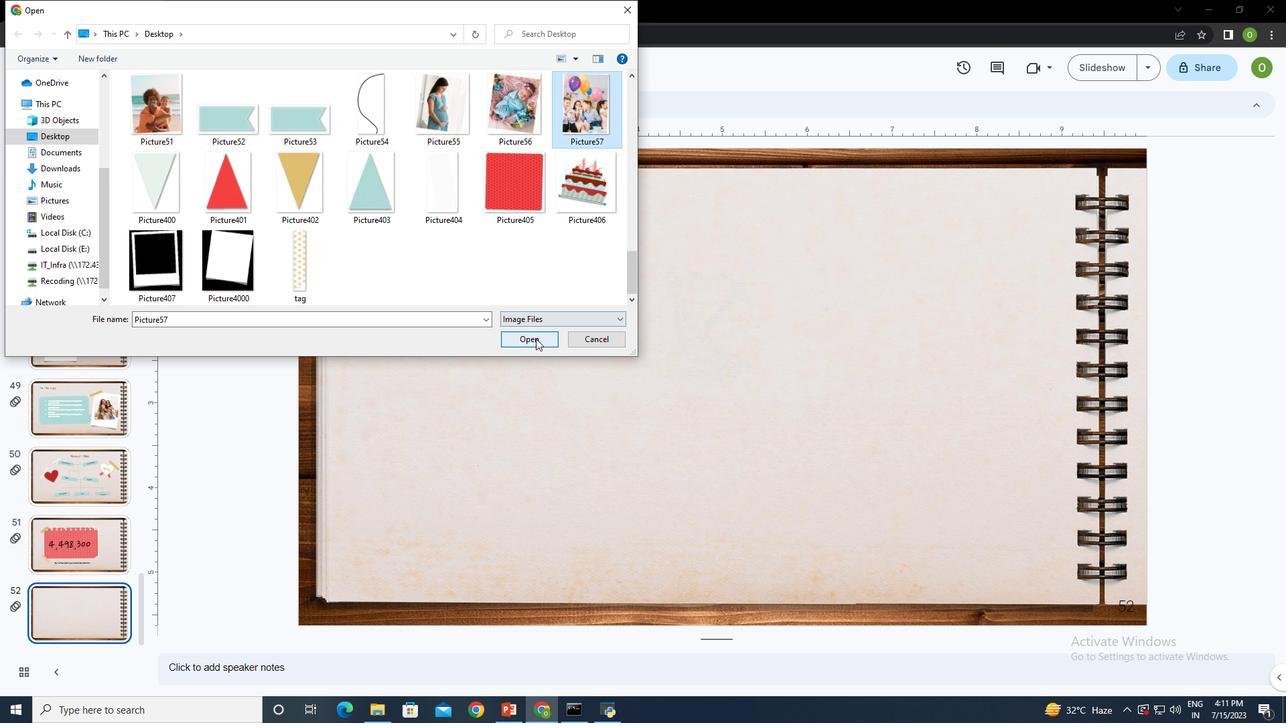 
Action: Mouse moved to (659, 610)
Screenshot: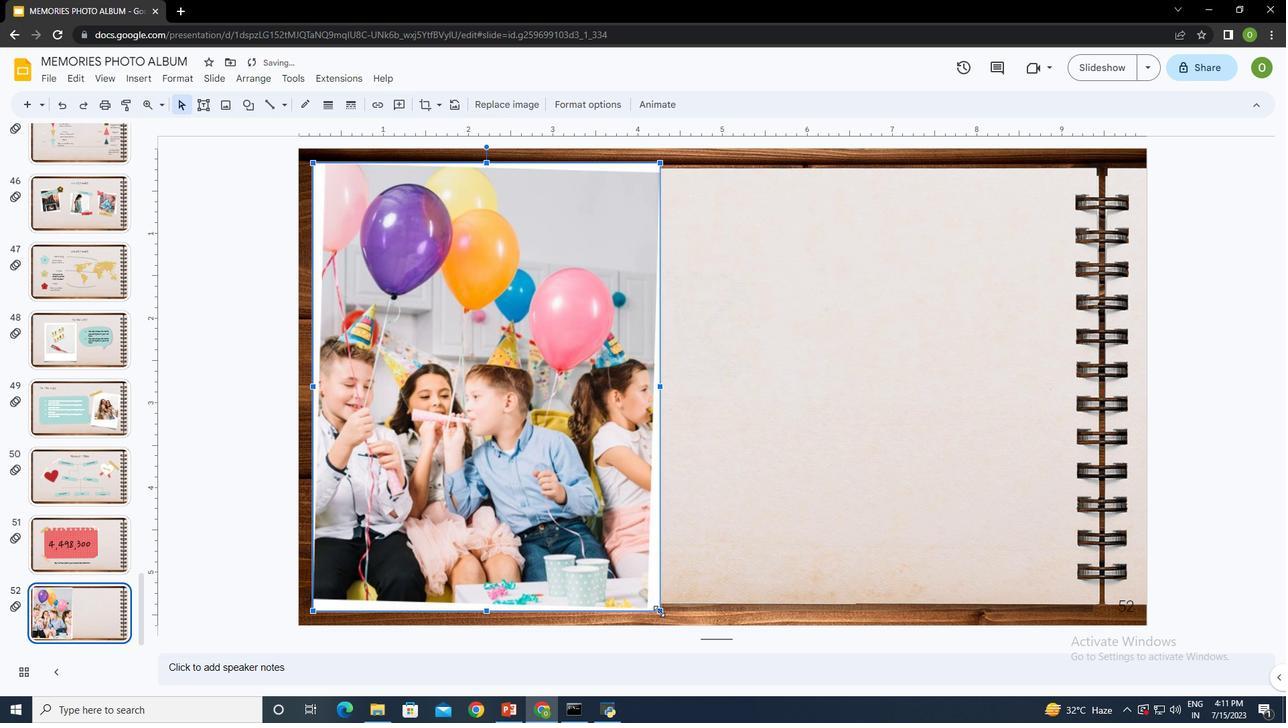 
Action: Mouse pressed left at (659, 610)
Screenshot: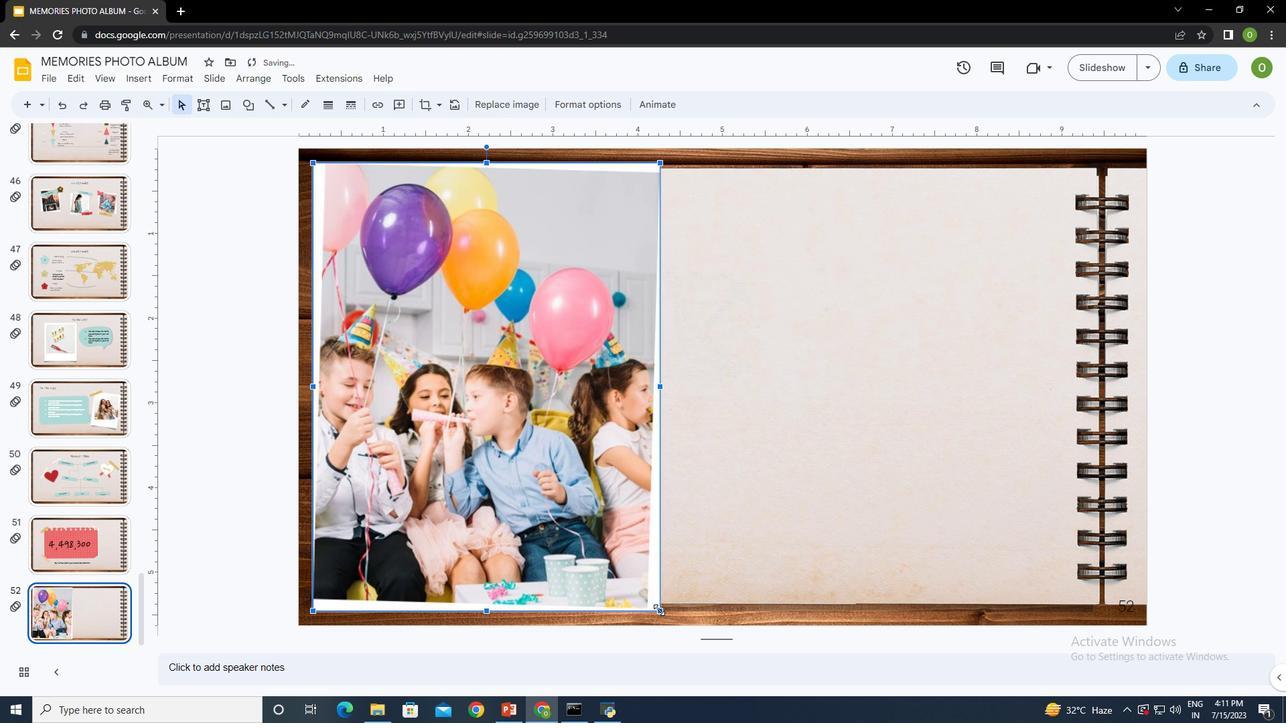 
Action: Mouse moved to (418, 270)
Screenshot: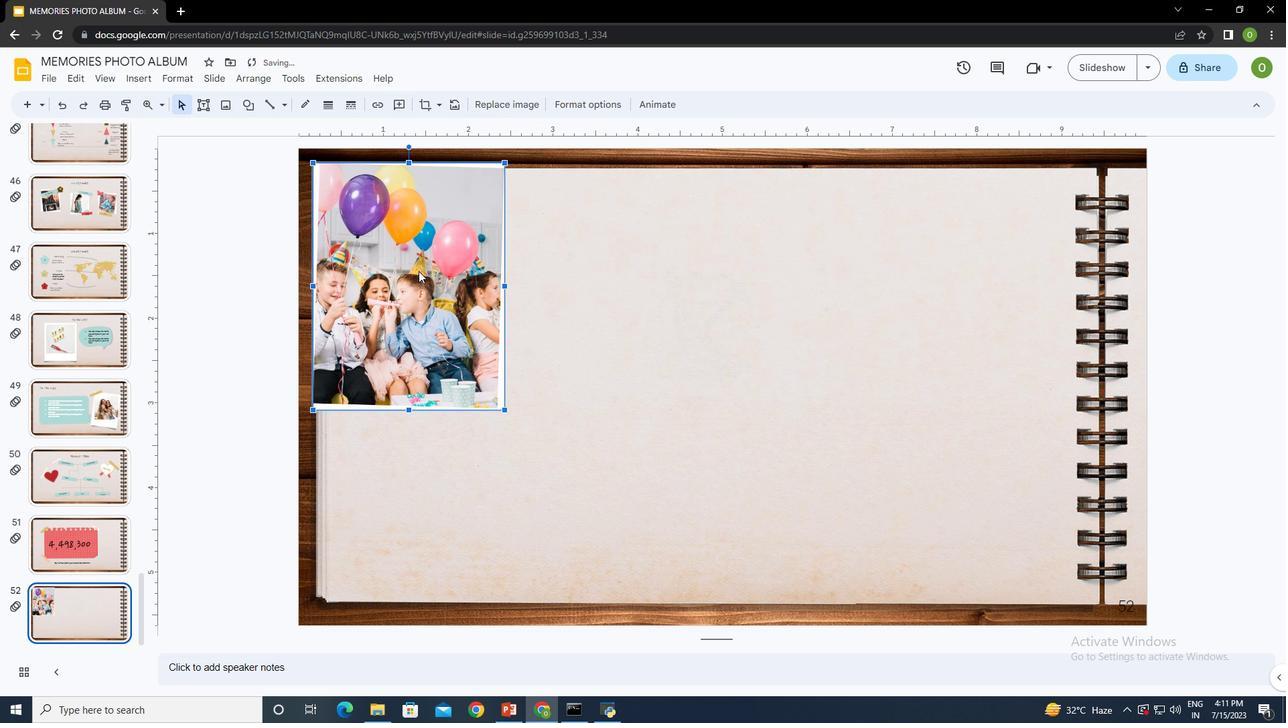
Action: Mouse pressed left at (418, 270)
Screenshot: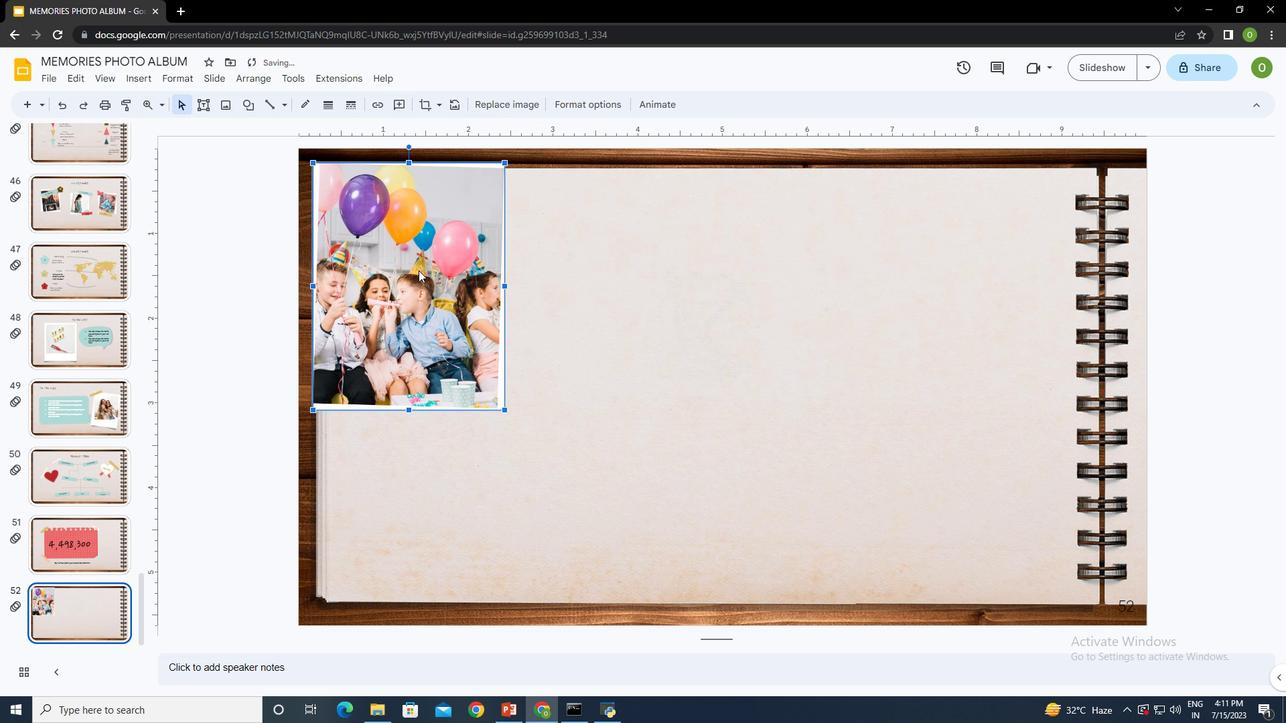 
Action: Mouse moved to (507, 360)
Screenshot: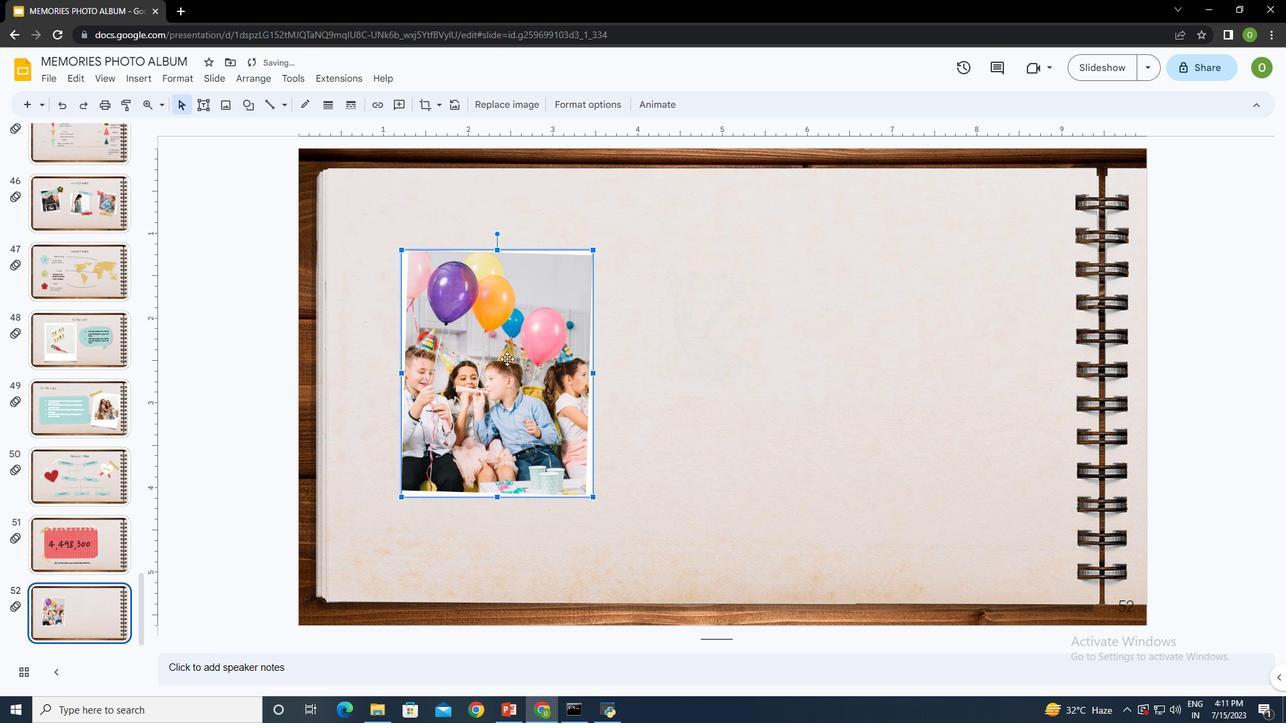 
Action: Mouse pressed left at (507, 360)
Screenshot: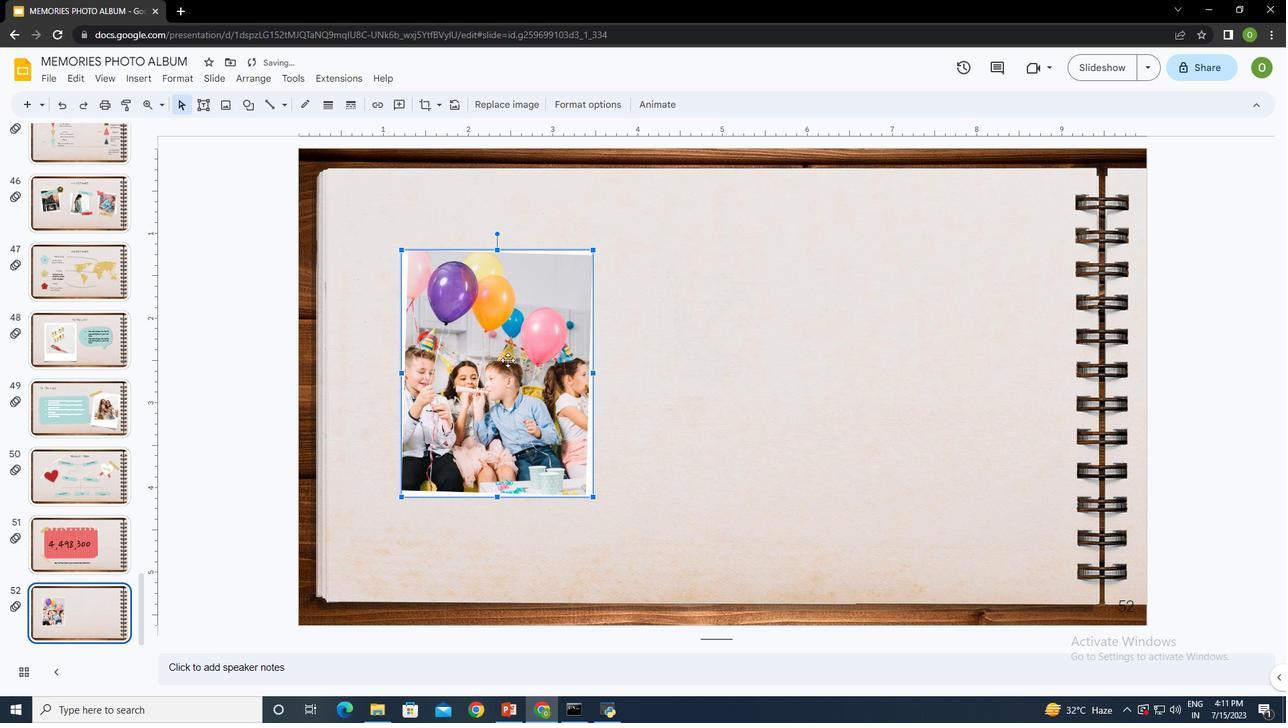 
Action: Mouse moved to (680, 371)
Screenshot: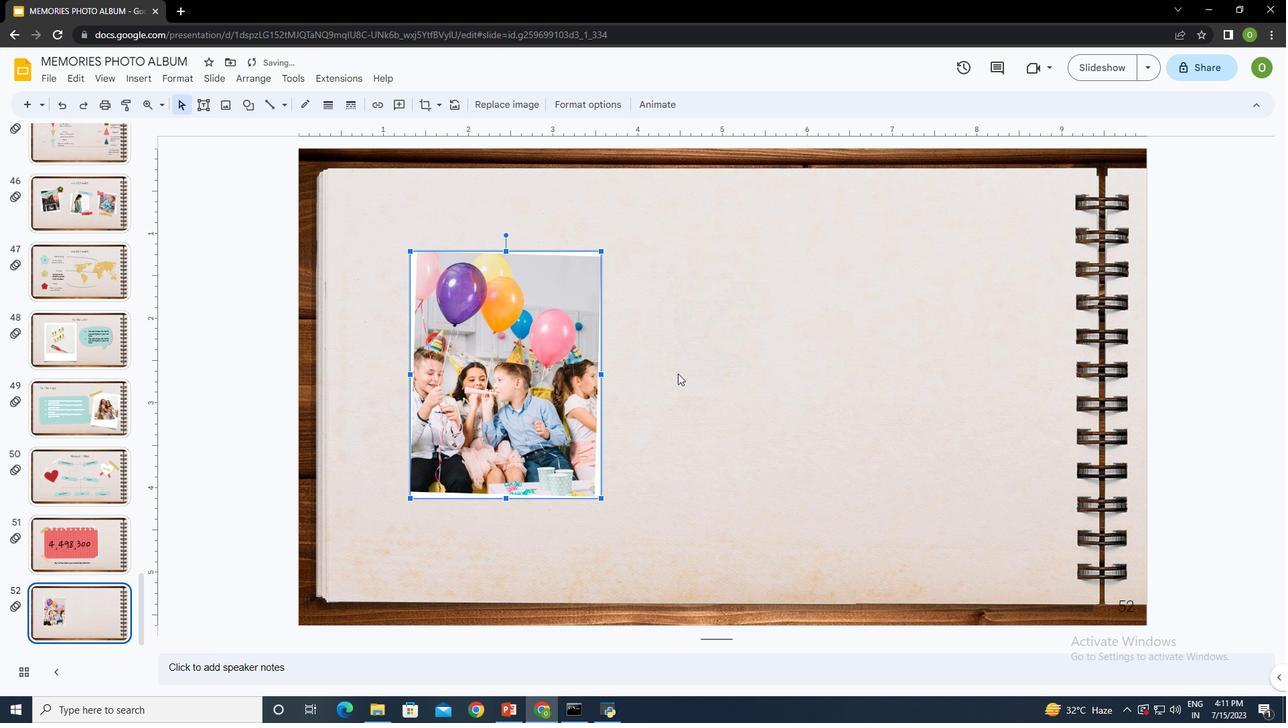 
Action: Mouse pressed left at (680, 371)
Screenshot: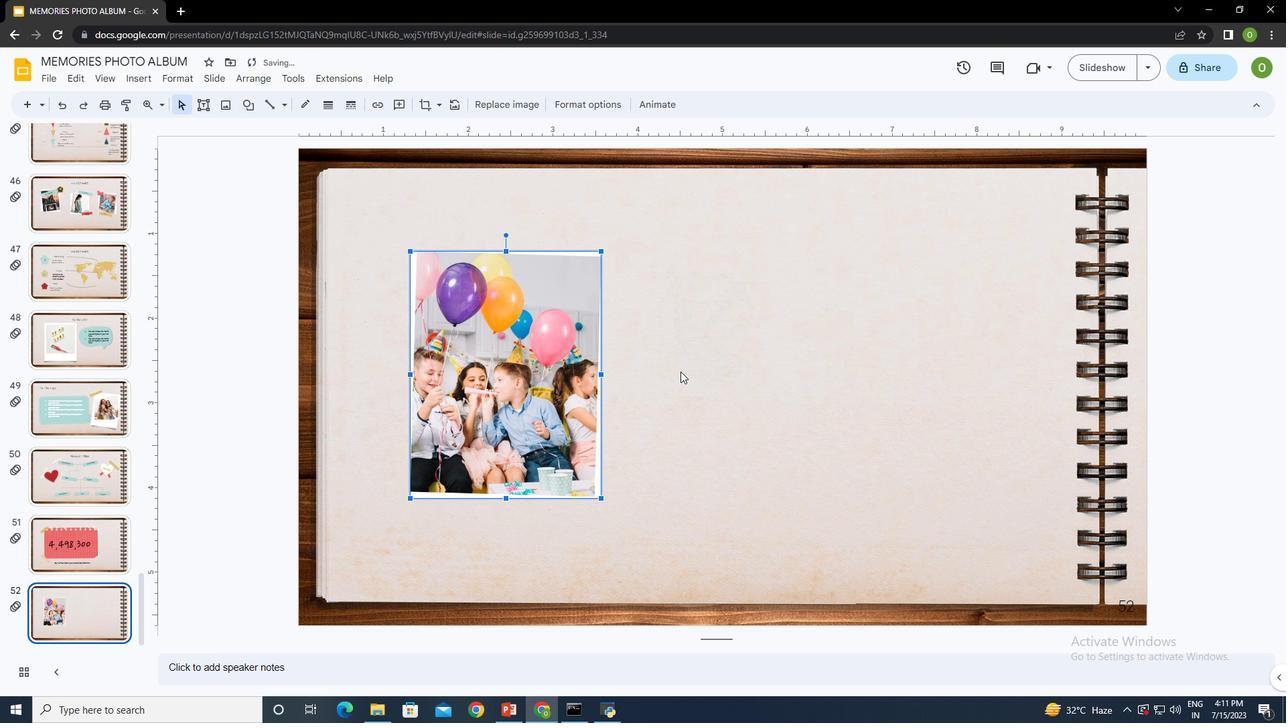 
Action: Mouse moved to (129, 76)
Screenshot: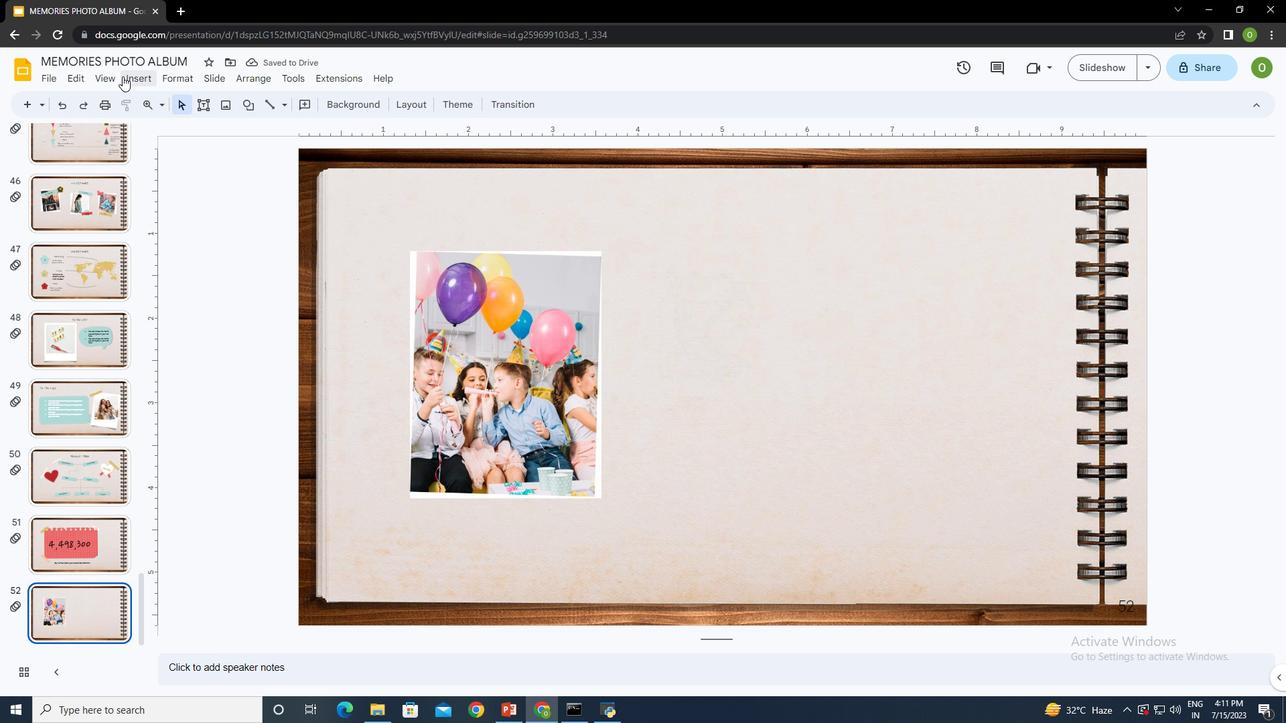 
Action: Mouse pressed left at (129, 76)
Screenshot: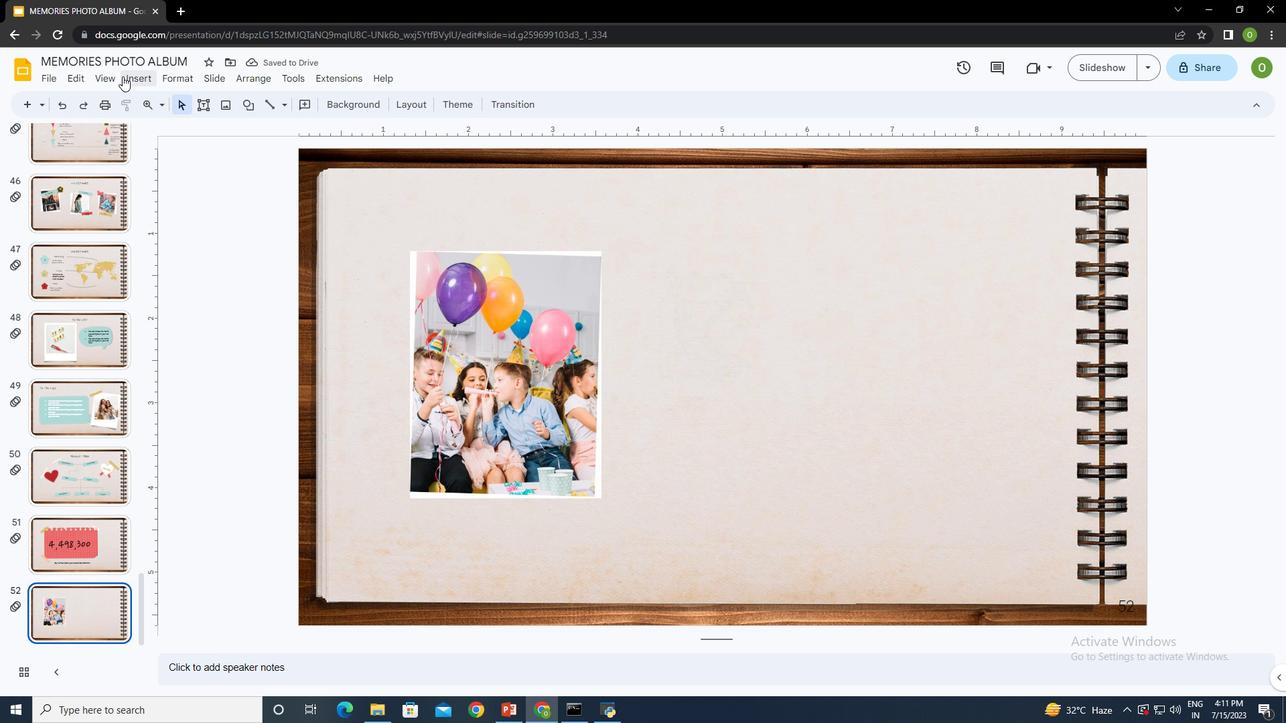 
Action: Mouse moved to (180, 96)
Screenshot: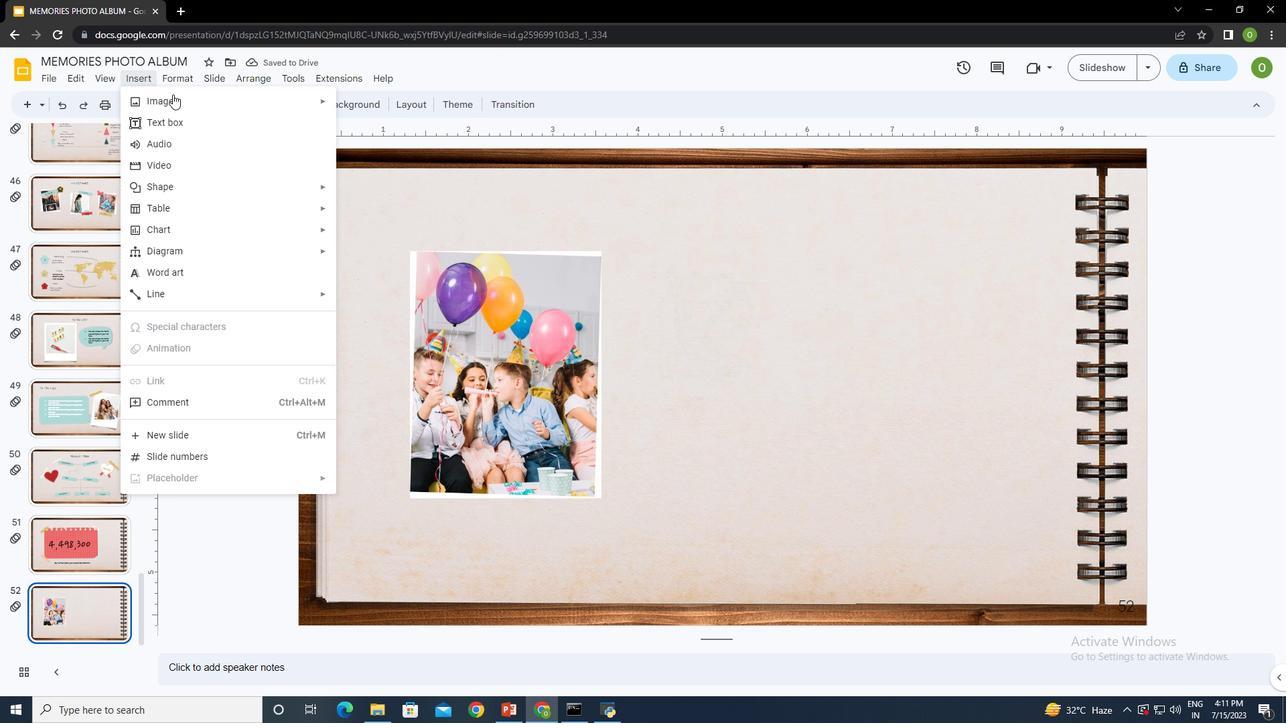 
Action: Mouse pressed left at (180, 96)
Screenshot: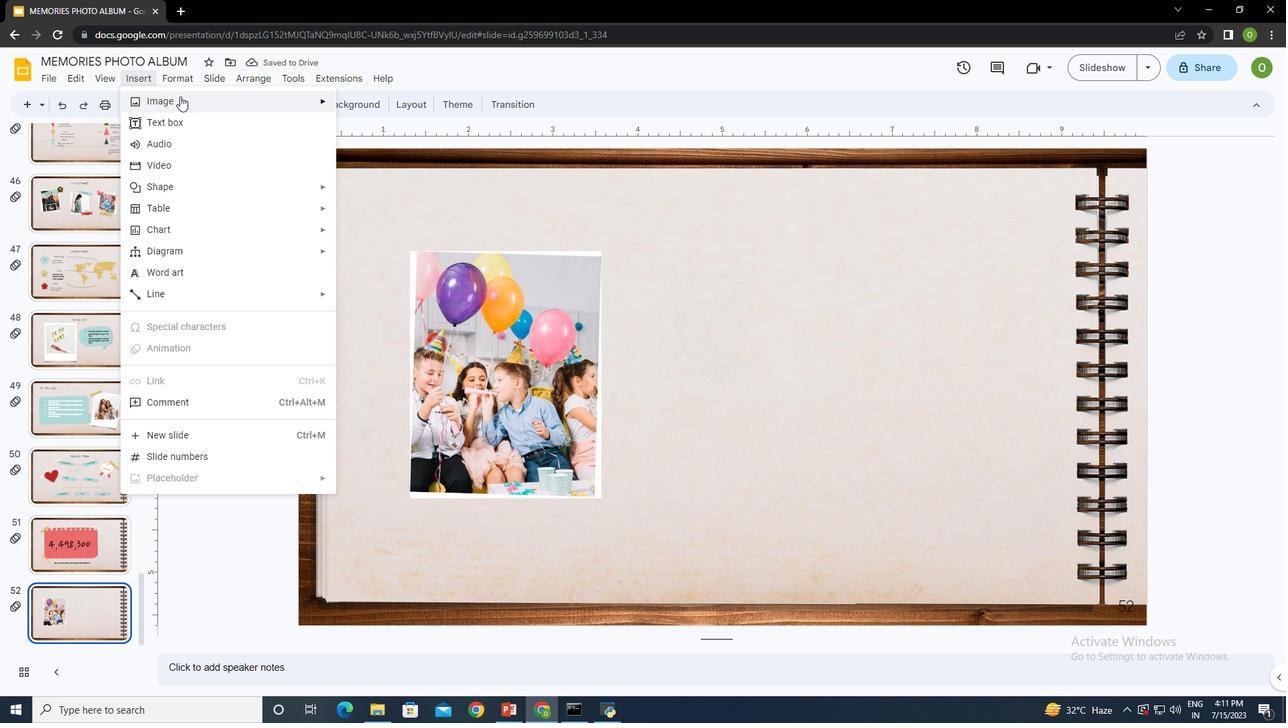 
Action: Mouse moved to (389, 105)
Screenshot: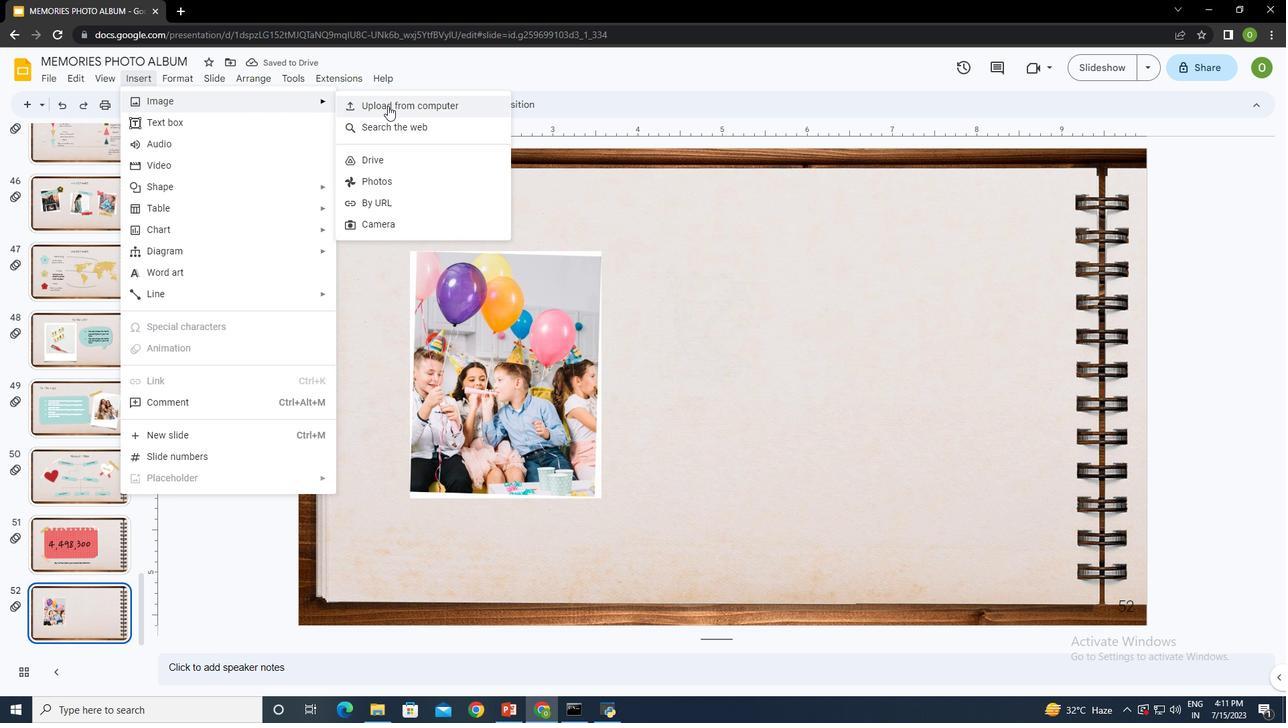 
Action: Mouse pressed left at (389, 105)
Screenshot: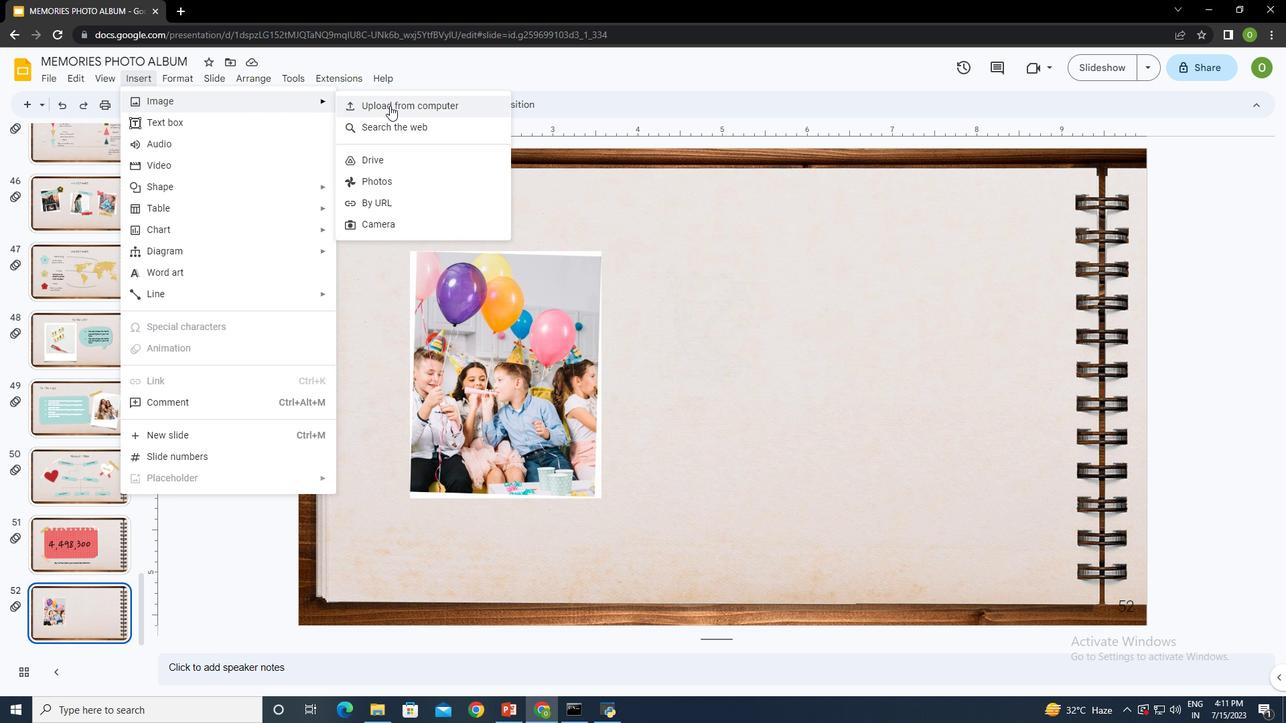 
Action: Mouse moved to (527, 125)
Screenshot: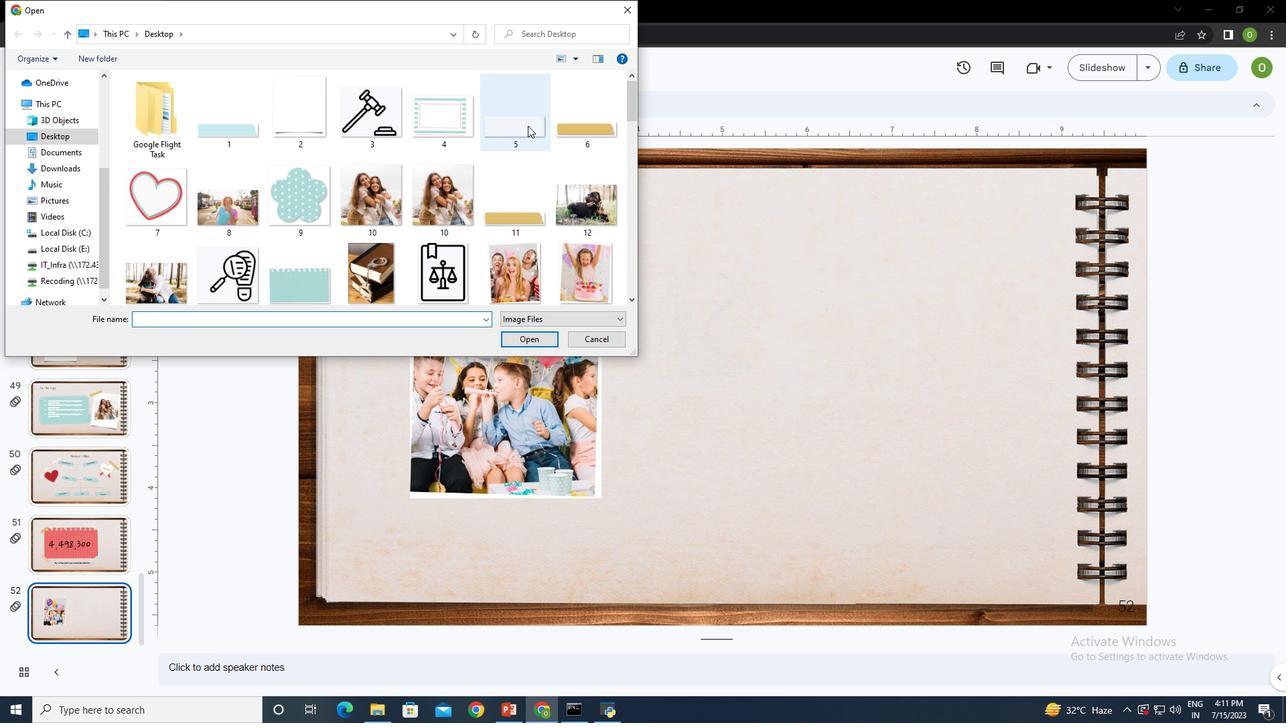 
Action: Mouse pressed left at (527, 125)
Screenshot: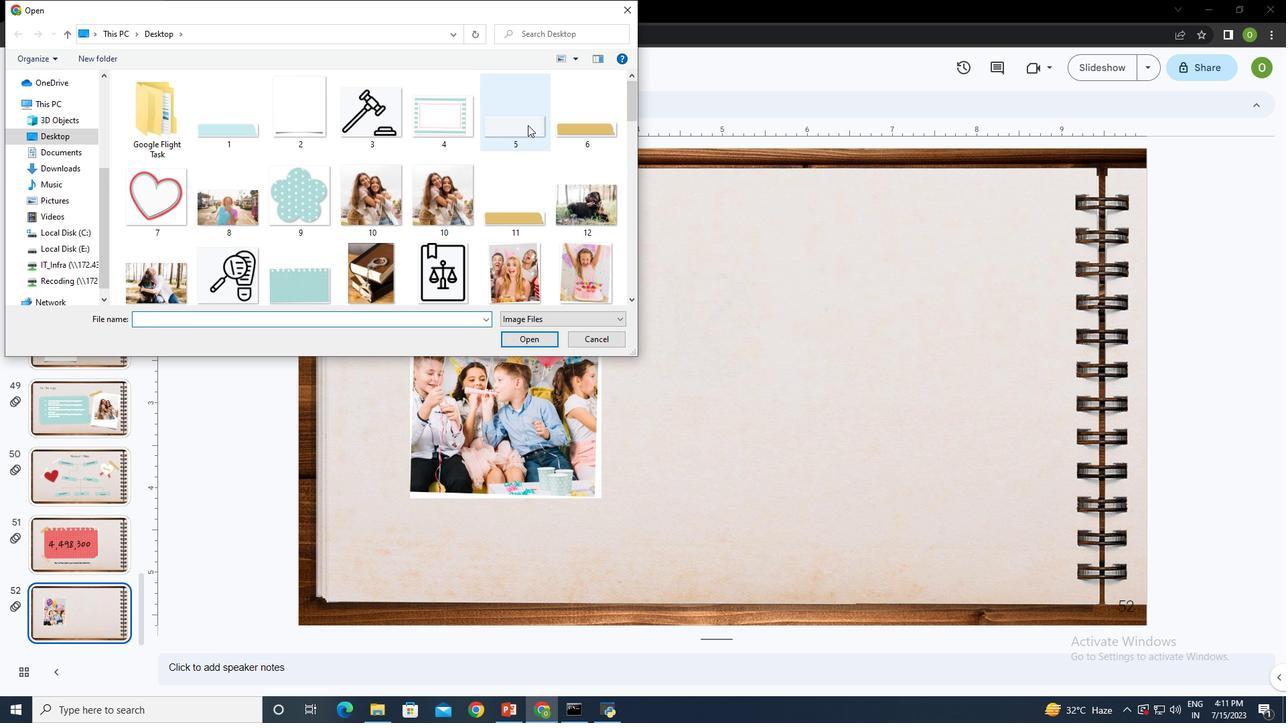 
Action: Mouse moved to (534, 342)
Screenshot: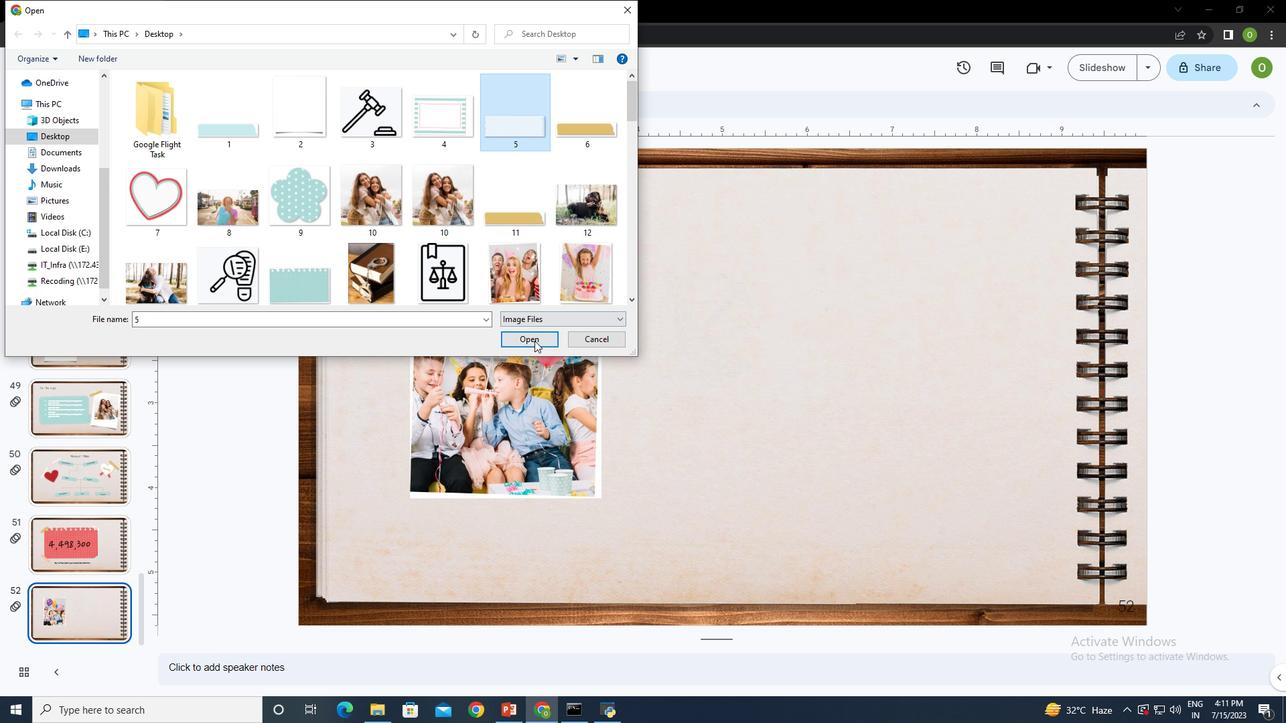 
Action: Mouse pressed left at (534, 342)
Screenshot: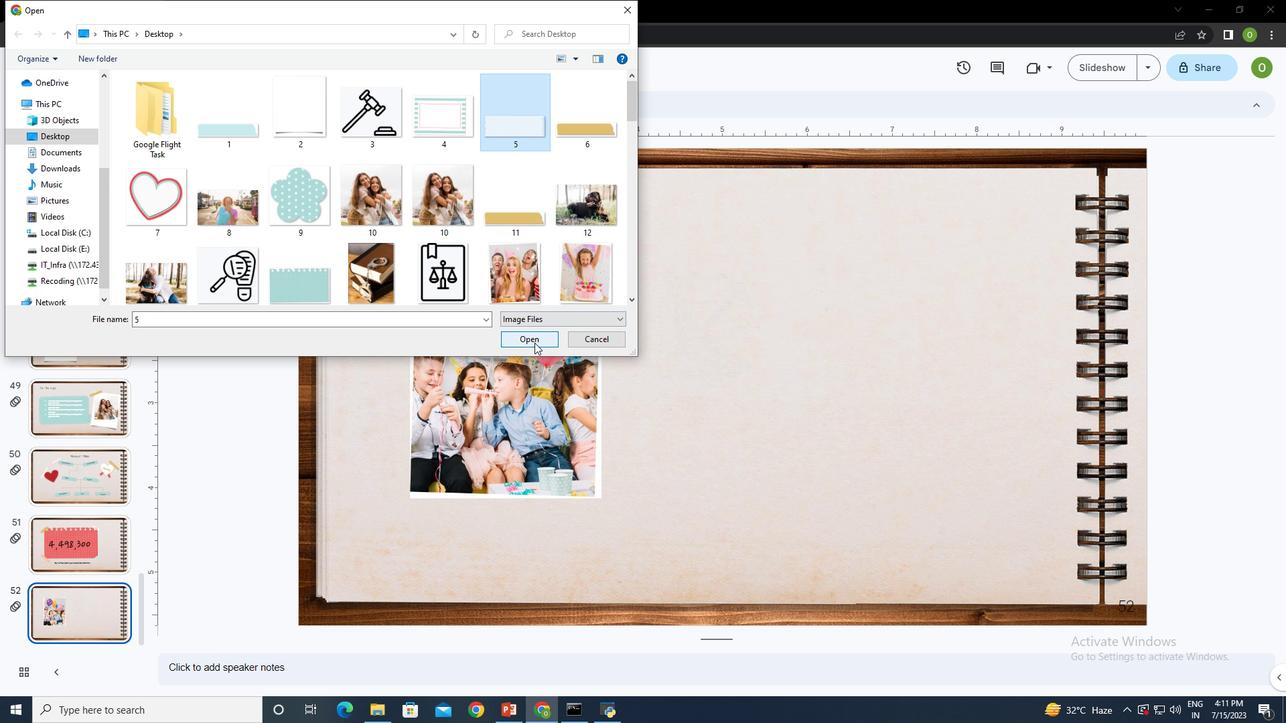
Action: Mouse moved to (883, 241)
Screenshot: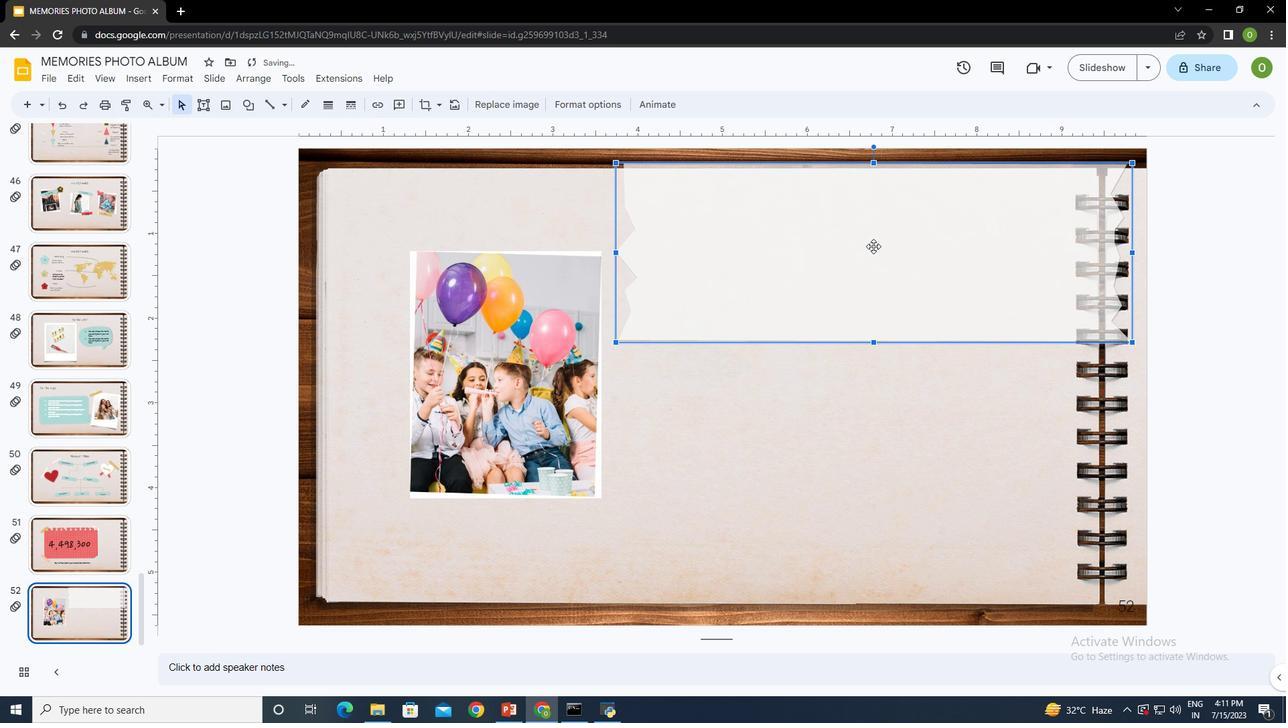 
Action: Mouse pressed left at (883, 241)
Screenshot: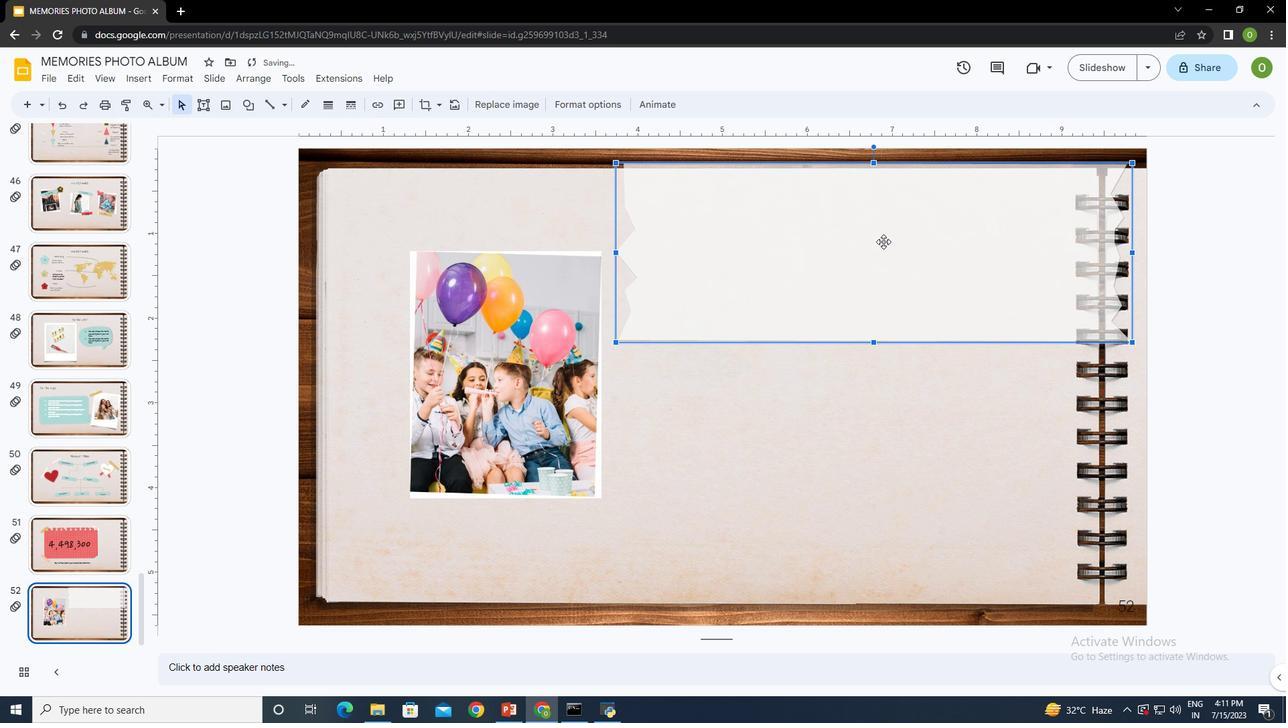 
Action: Mouse moved to (700, 383)
Screenshot: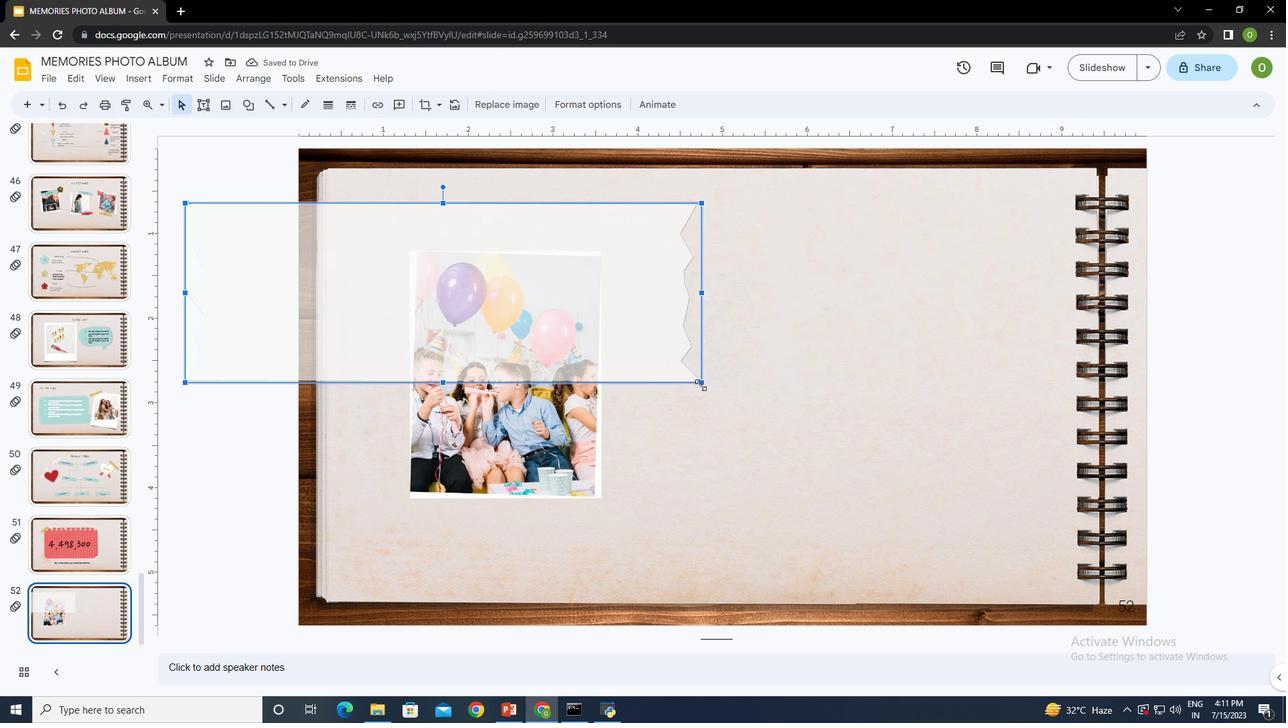 
Action: Mouse pressed left at (700, 383)
Screenshot: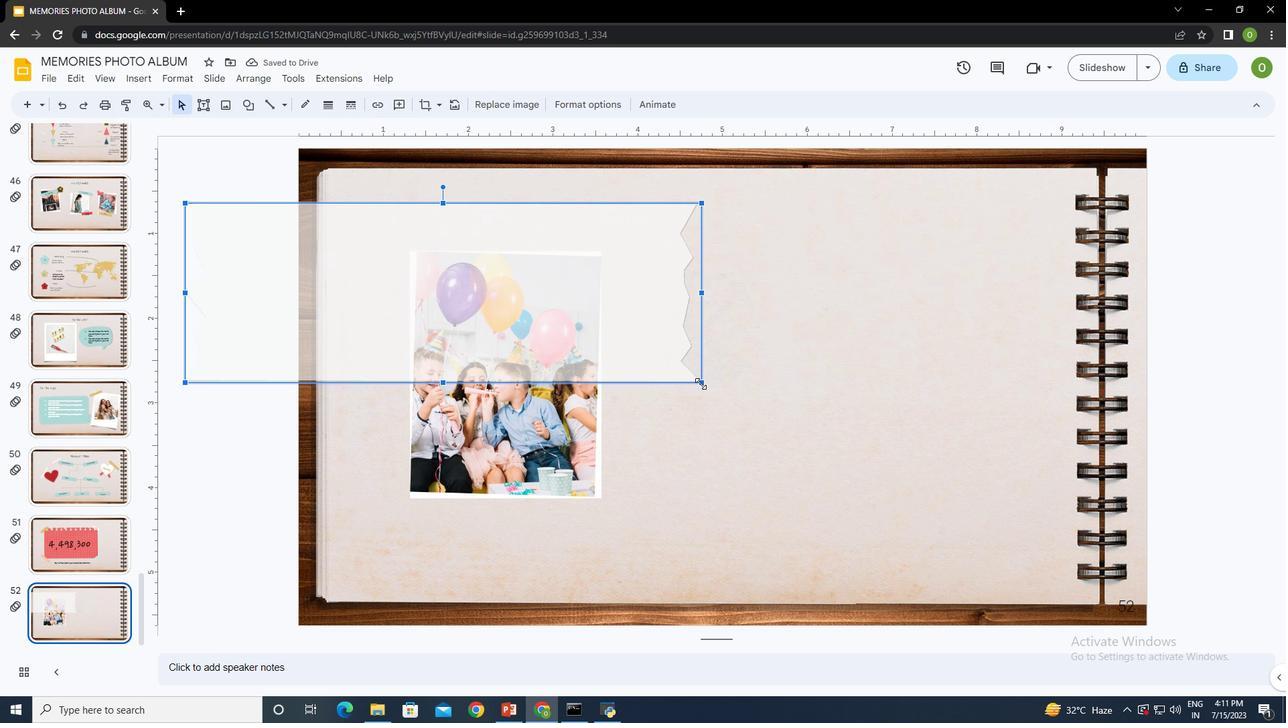 
Action: Mouse moved to (320, 223)
Screenshot: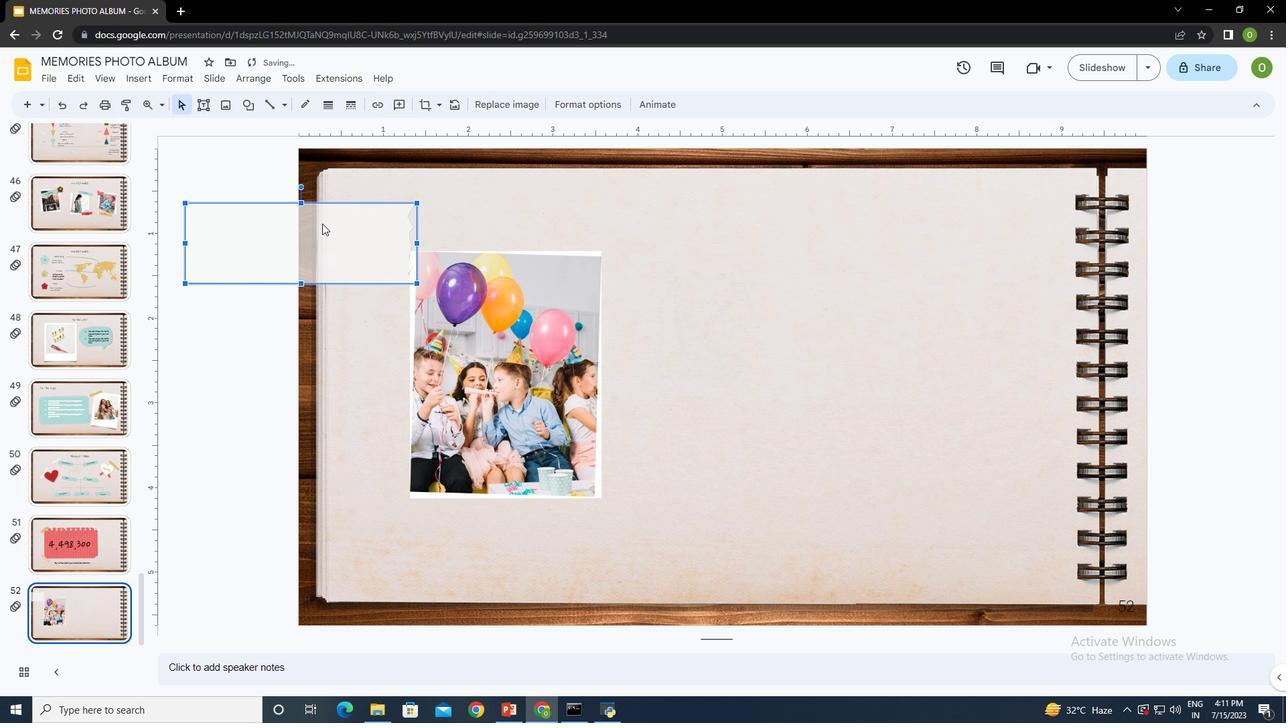 
Action: Mouse pressed left at (320, 223)
Screenshot: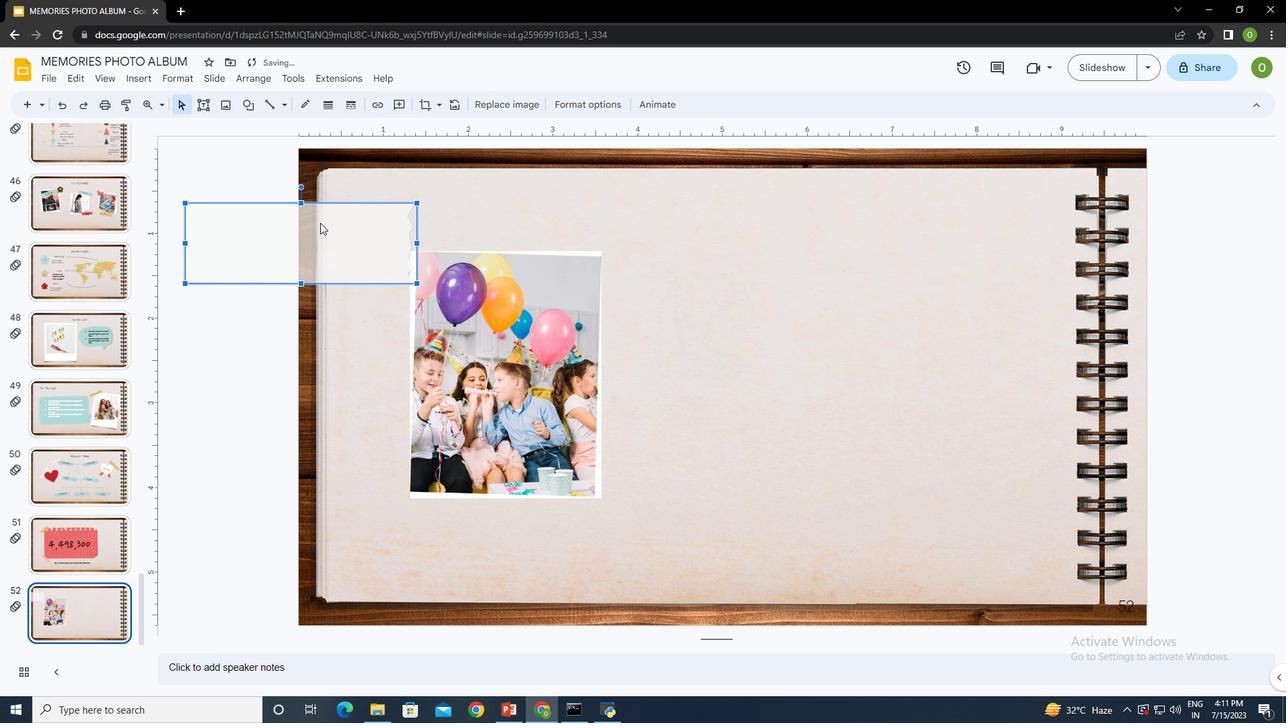 
Action: Mouse moved to (522, 278)
Screenshot: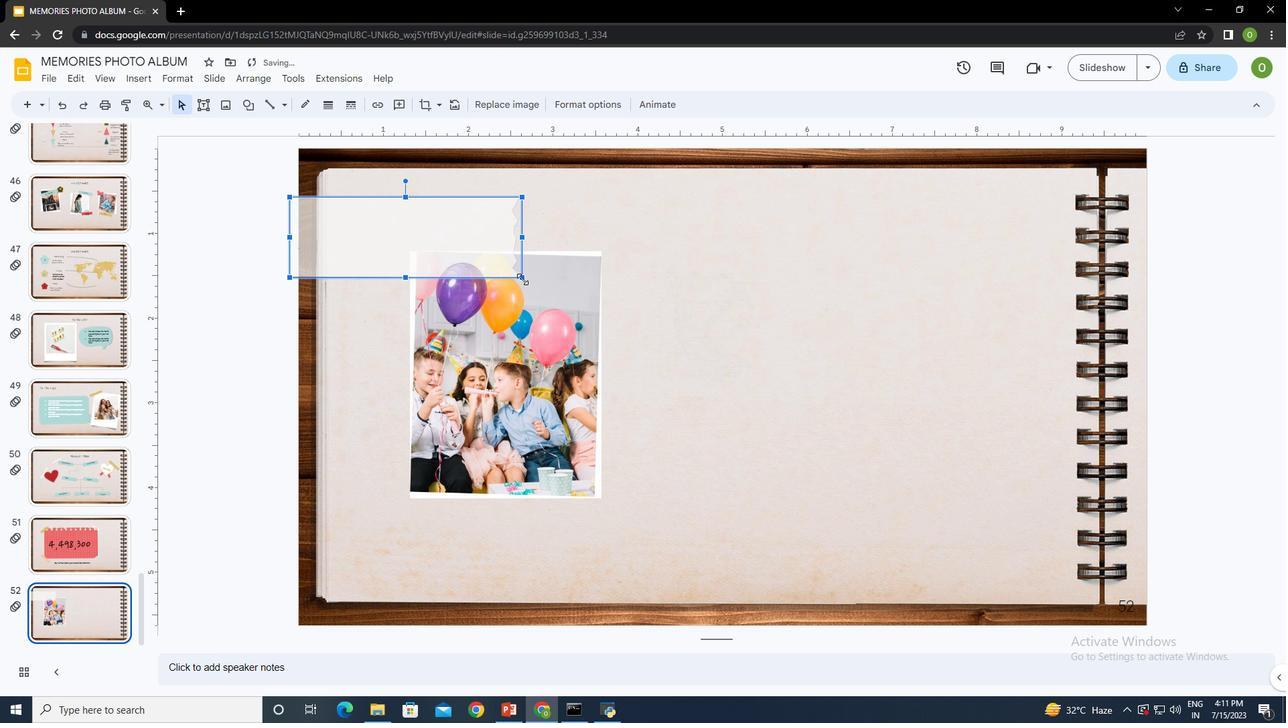 
Action: Mouse pressed left at (522, 278)
Screenshot: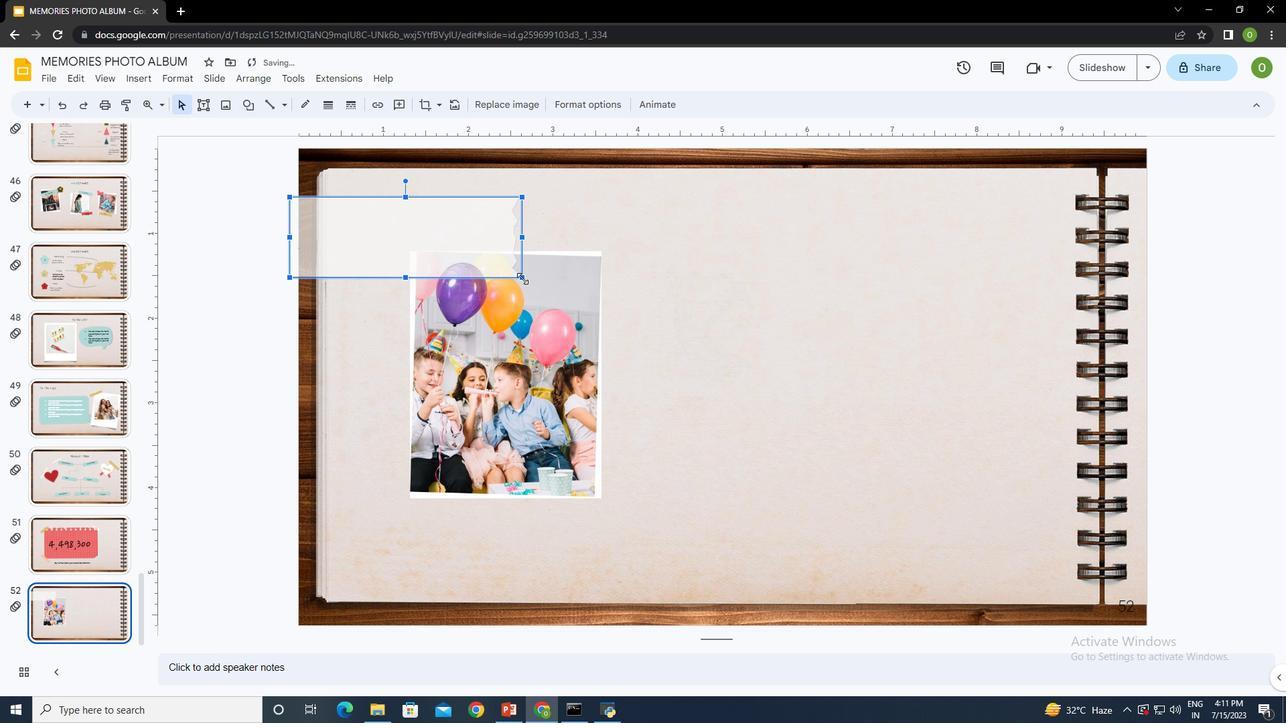 
Action: Mouse moved to (345, 213)
Screenshot: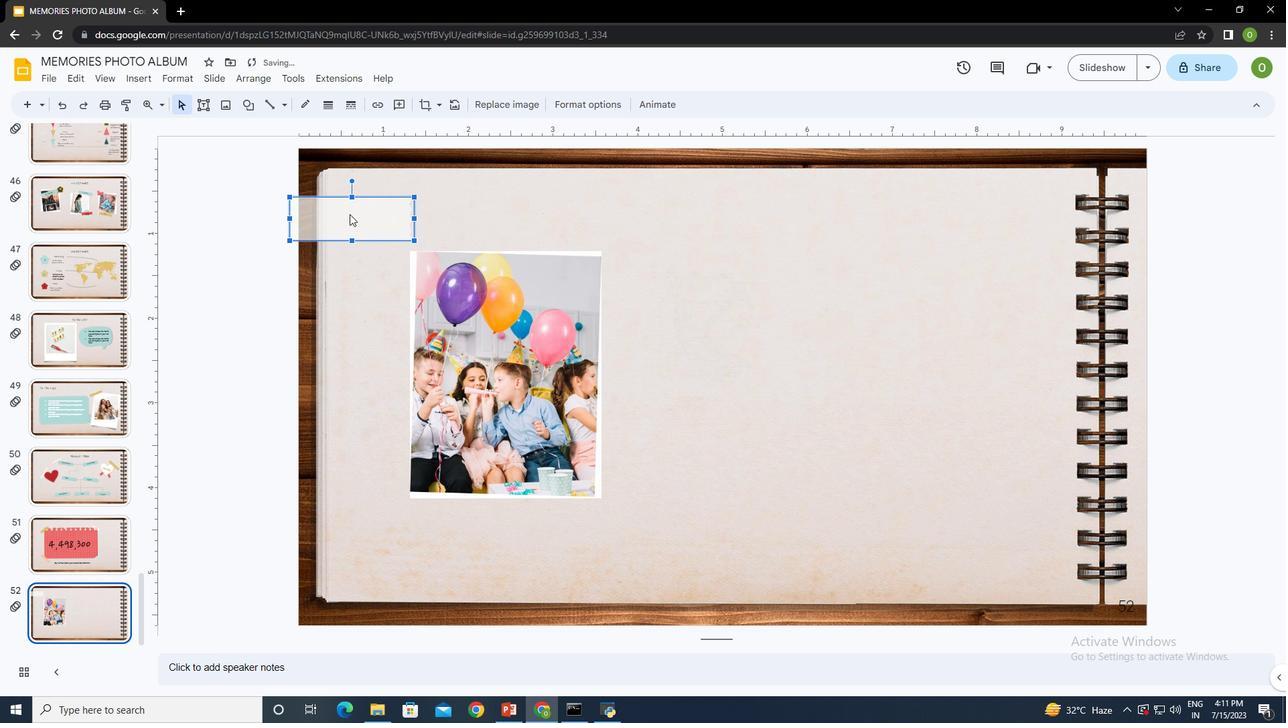 
Action: Mouse pressed left at (345, 213)
Screenshot: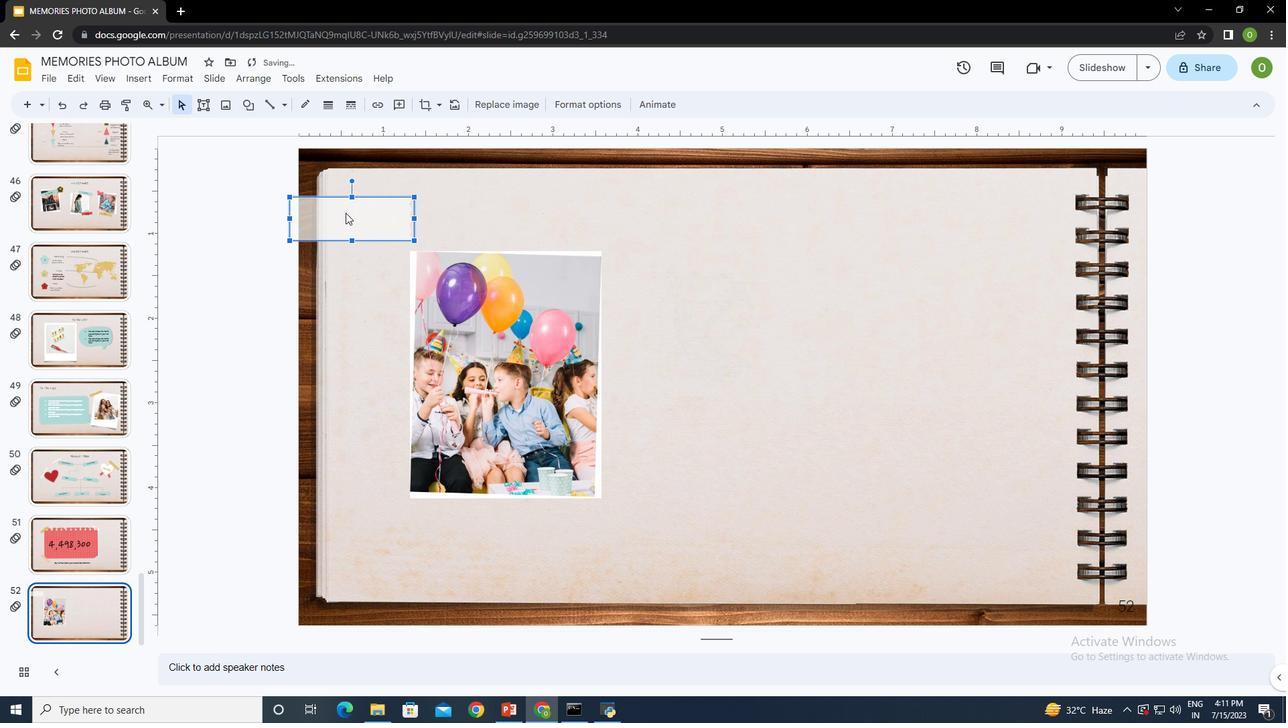 
Action: Mouse moved to (499, 272)
Screenshot: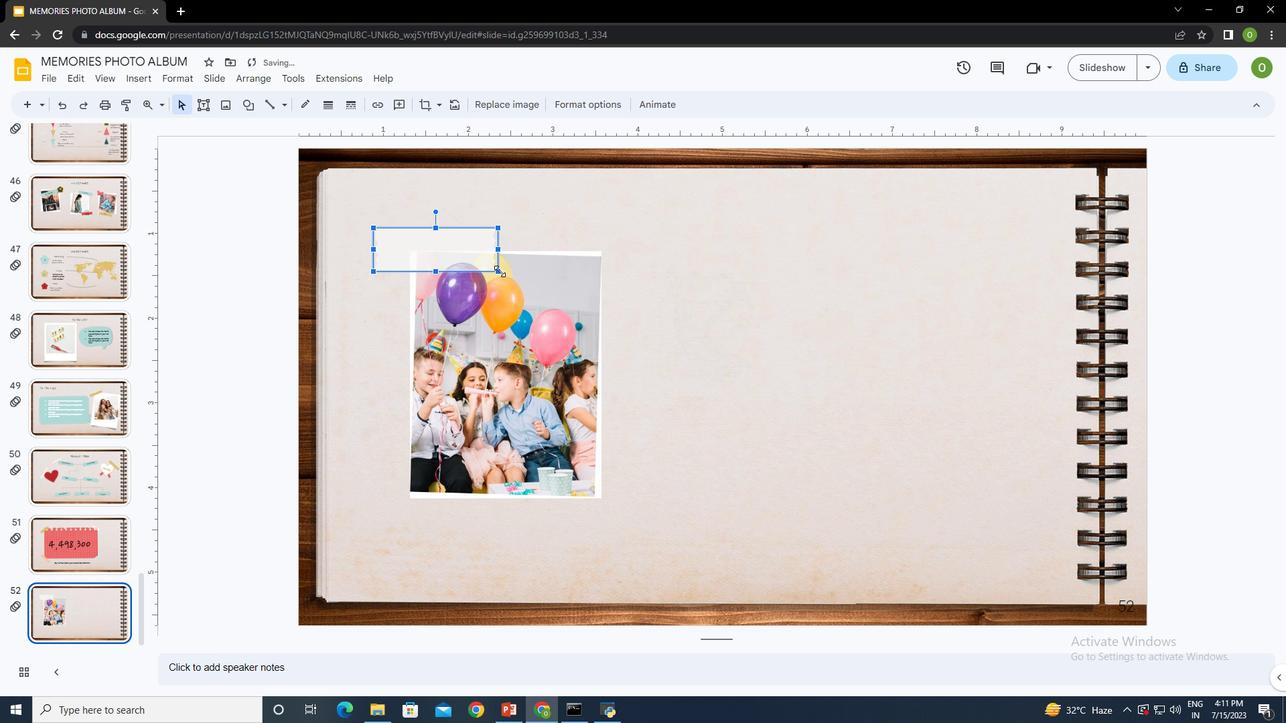 
Action: Mouse pressed left at (501, 272)
Screenshot: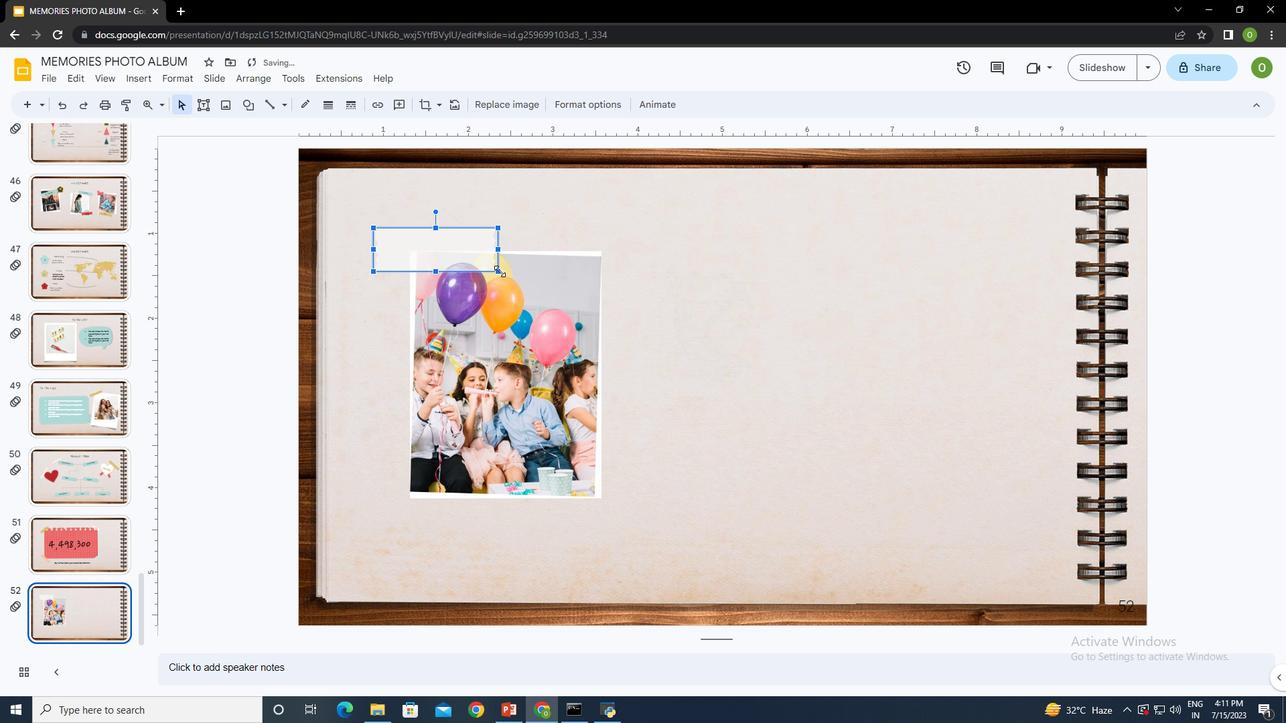 
Action: Mouse moved to (451, 243)
Screenshot: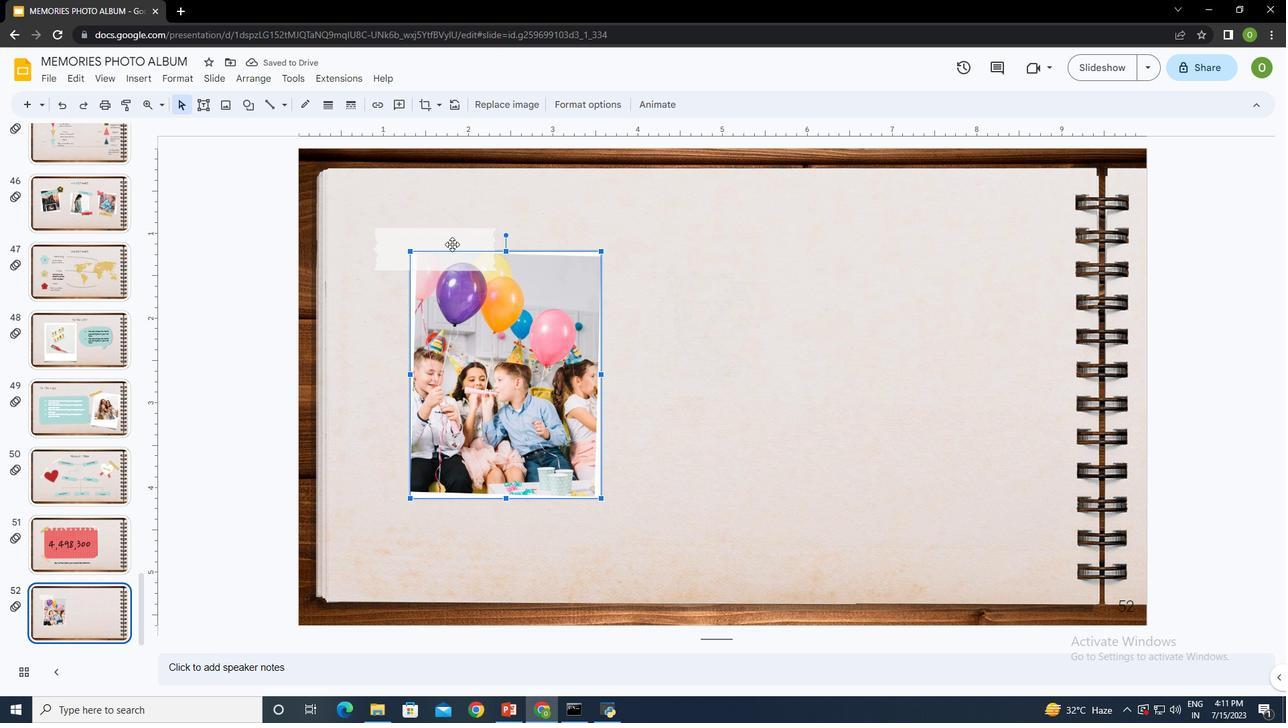 
Action: Mouse pressed left at (451, 243)
Screenshot: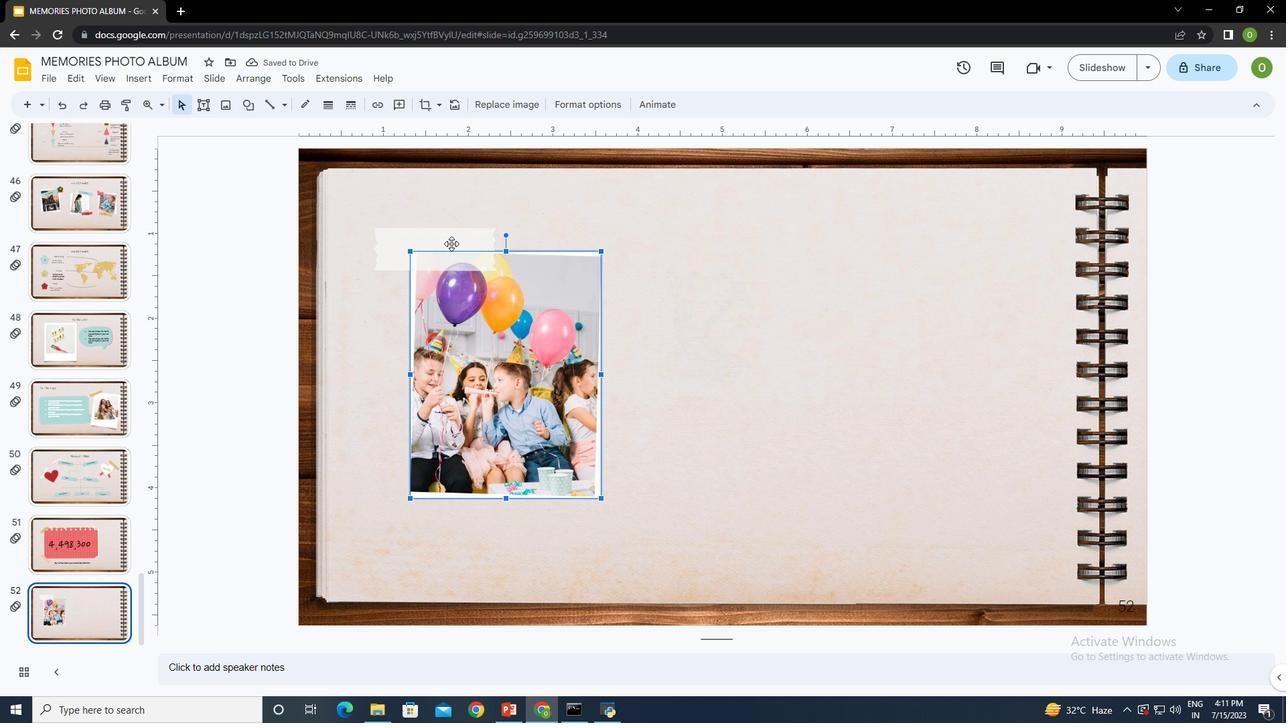 
Action: Mouse moved to (500, 272)
Screenshot: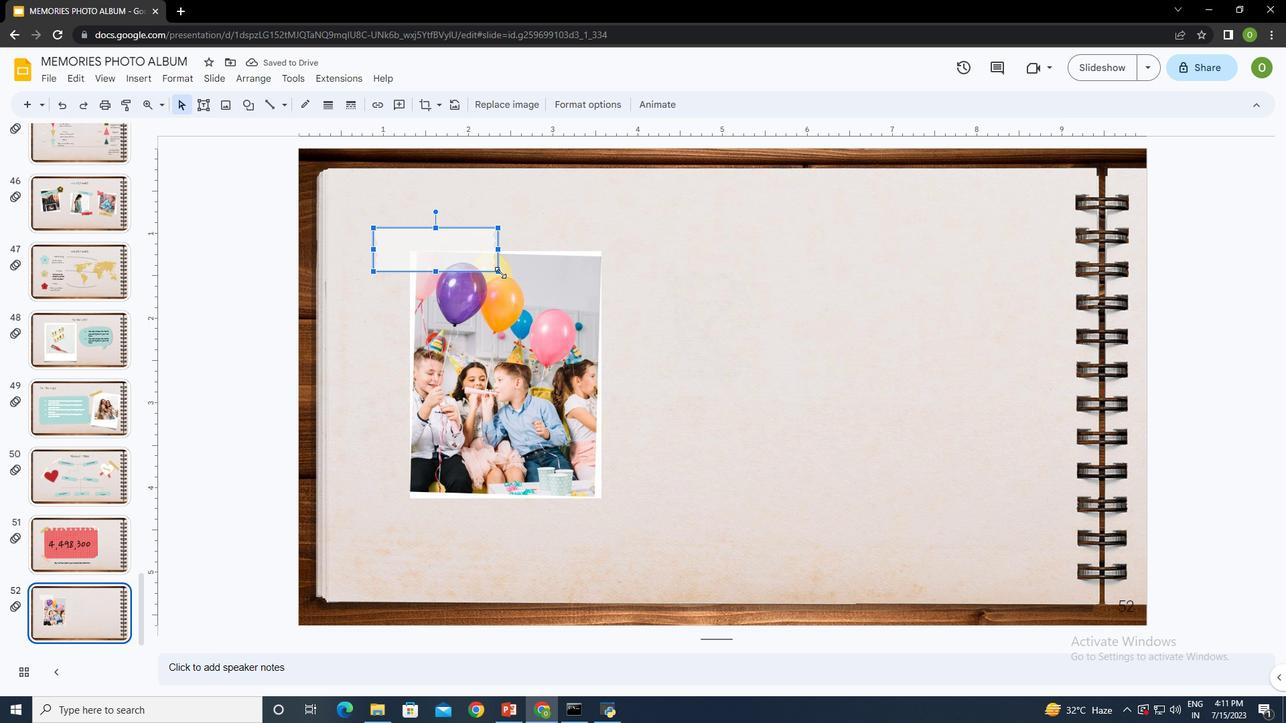 
Action: Mouse pressed left at (500, 272)
Screenshot: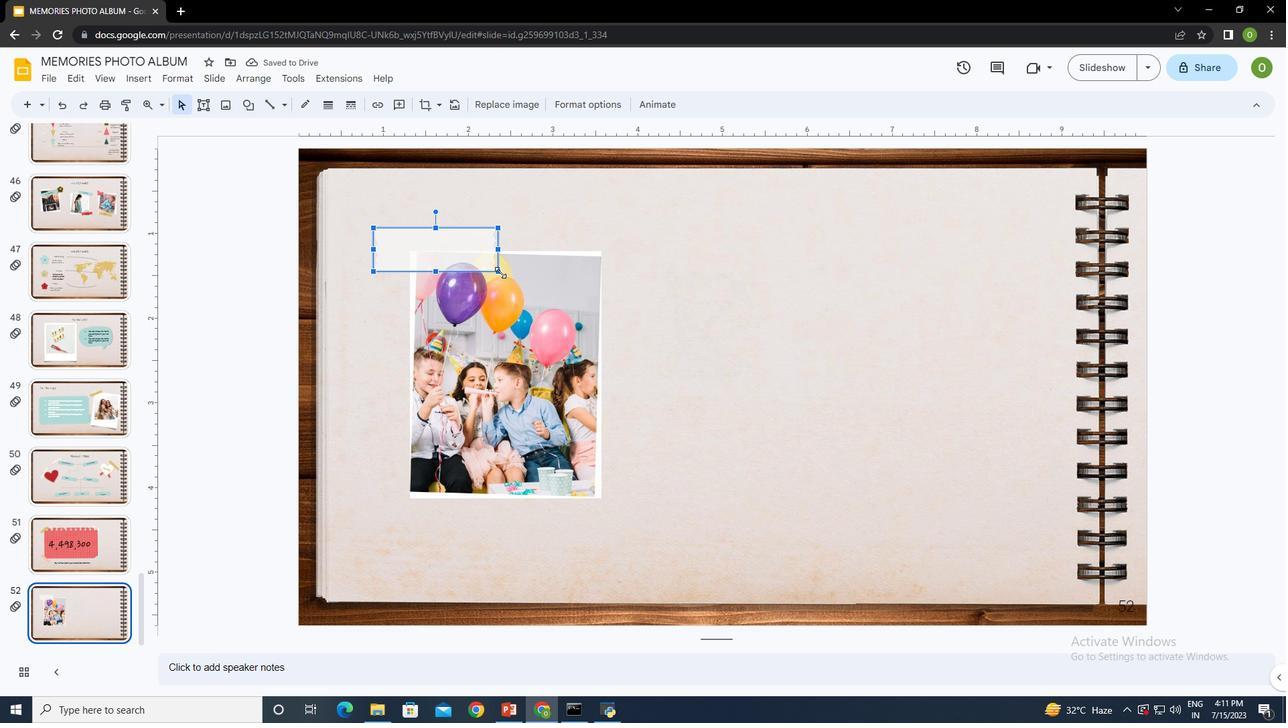 
Action: Mouse moved to (408, 239)
Screenshot: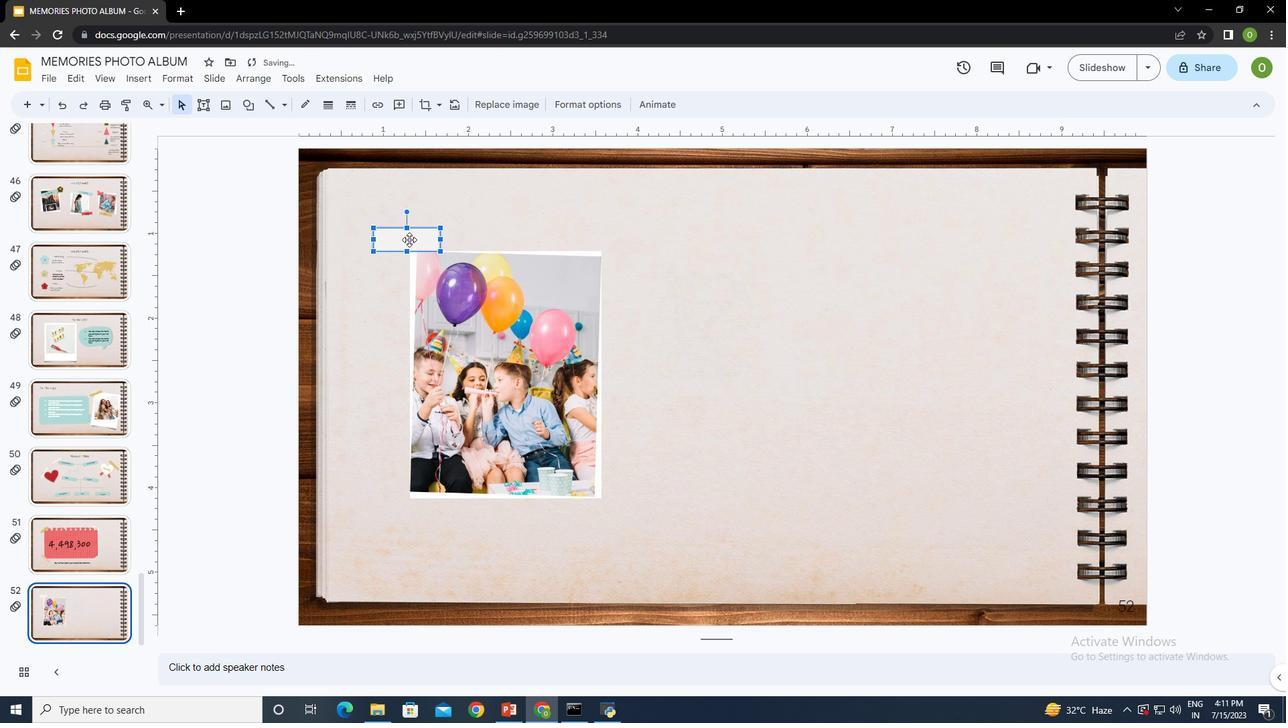 
Action: Mouse pressed left at (408, 239)
Screenshot: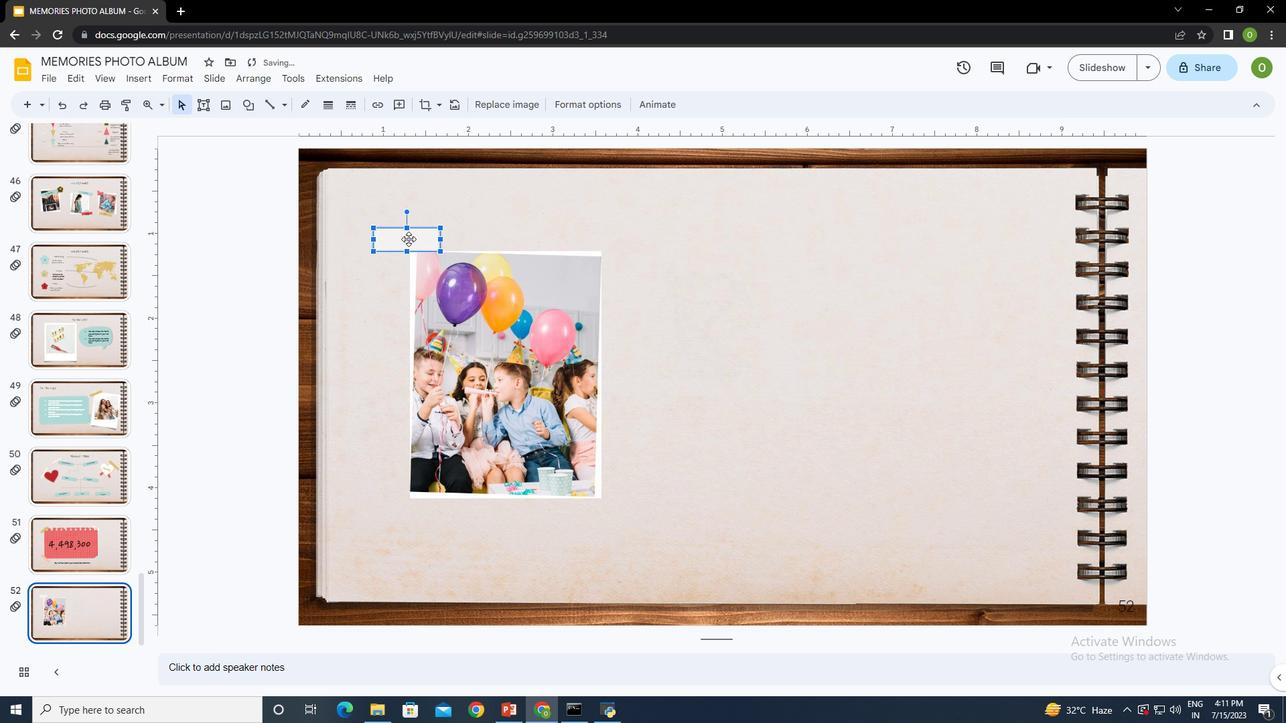 
Action: Mouse moved to (414, 216)
Screenshot: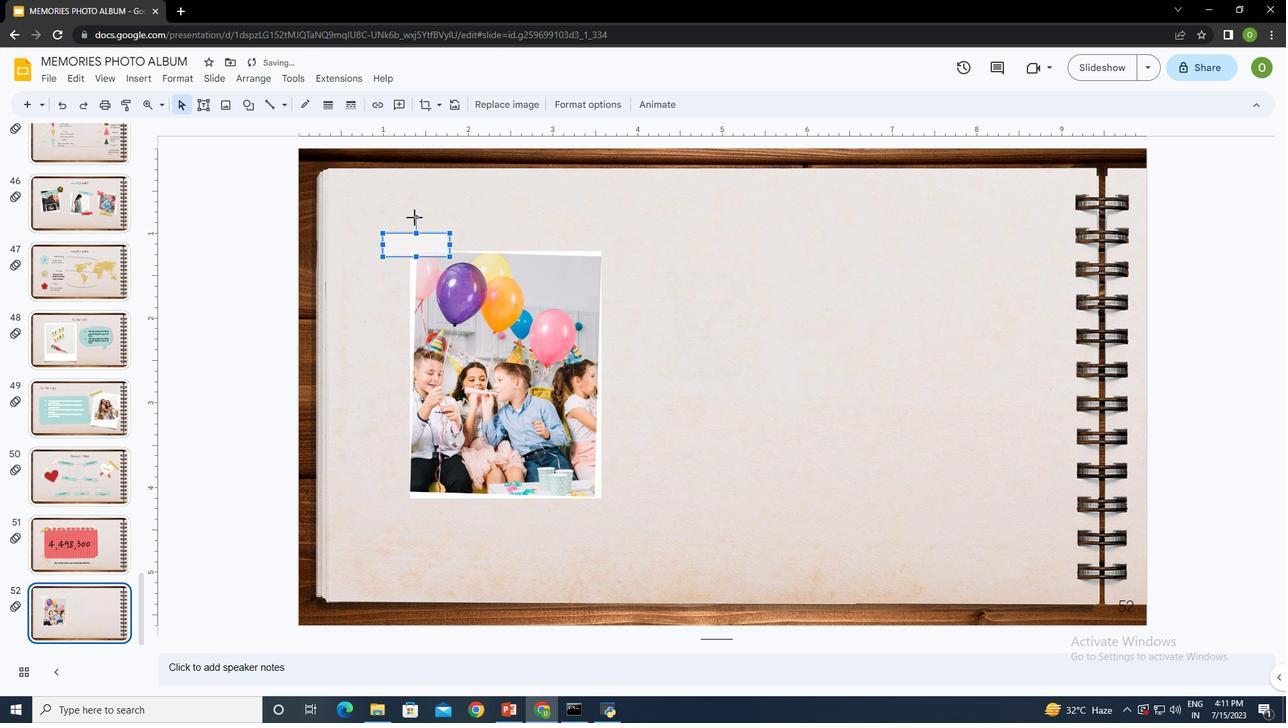 
Action: Mouse pressed left at (414, 216)
Screenshot: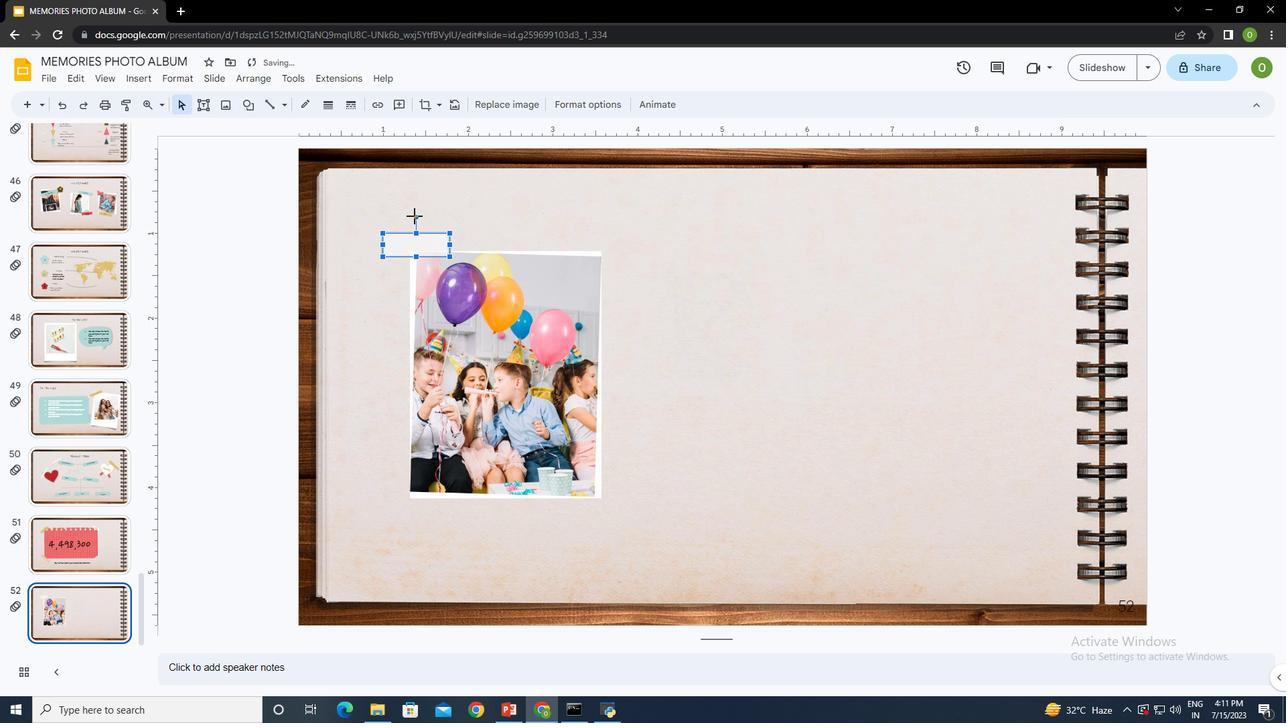 
Action: Mouse moved to (424, 236)
Screenshot: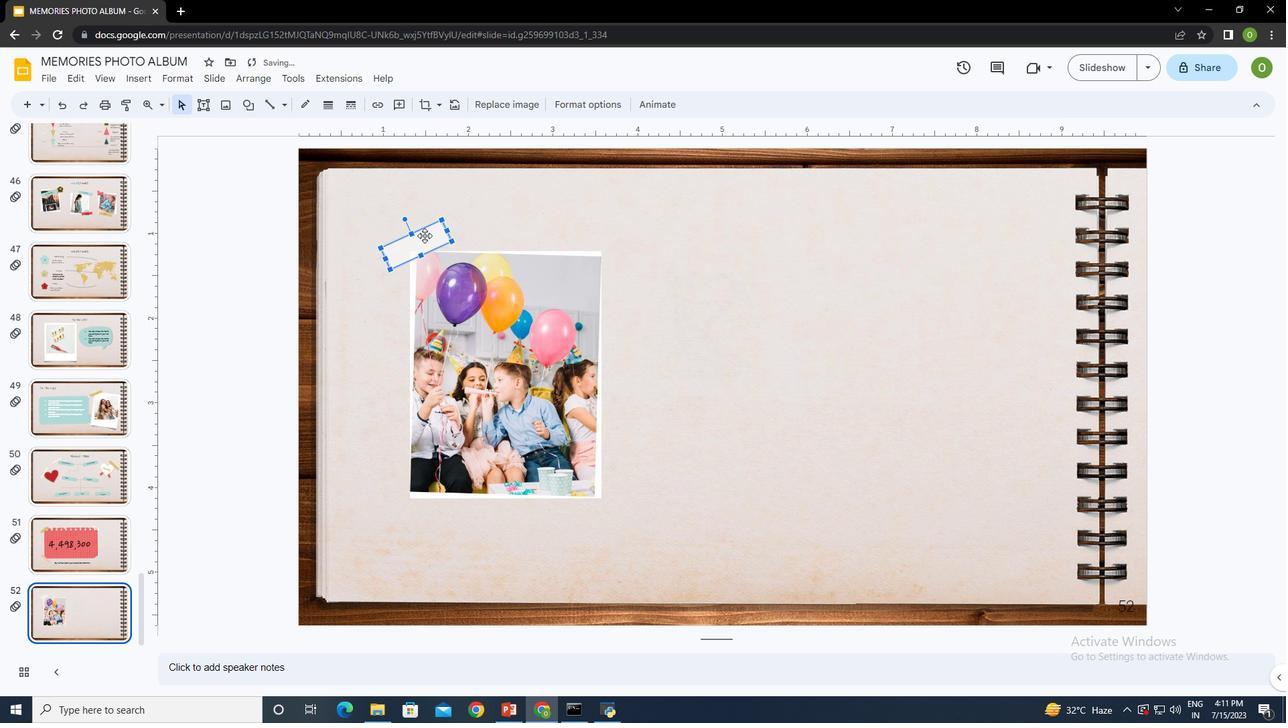 
Action: Mouse pressed left at (424, 236)
Screenshot: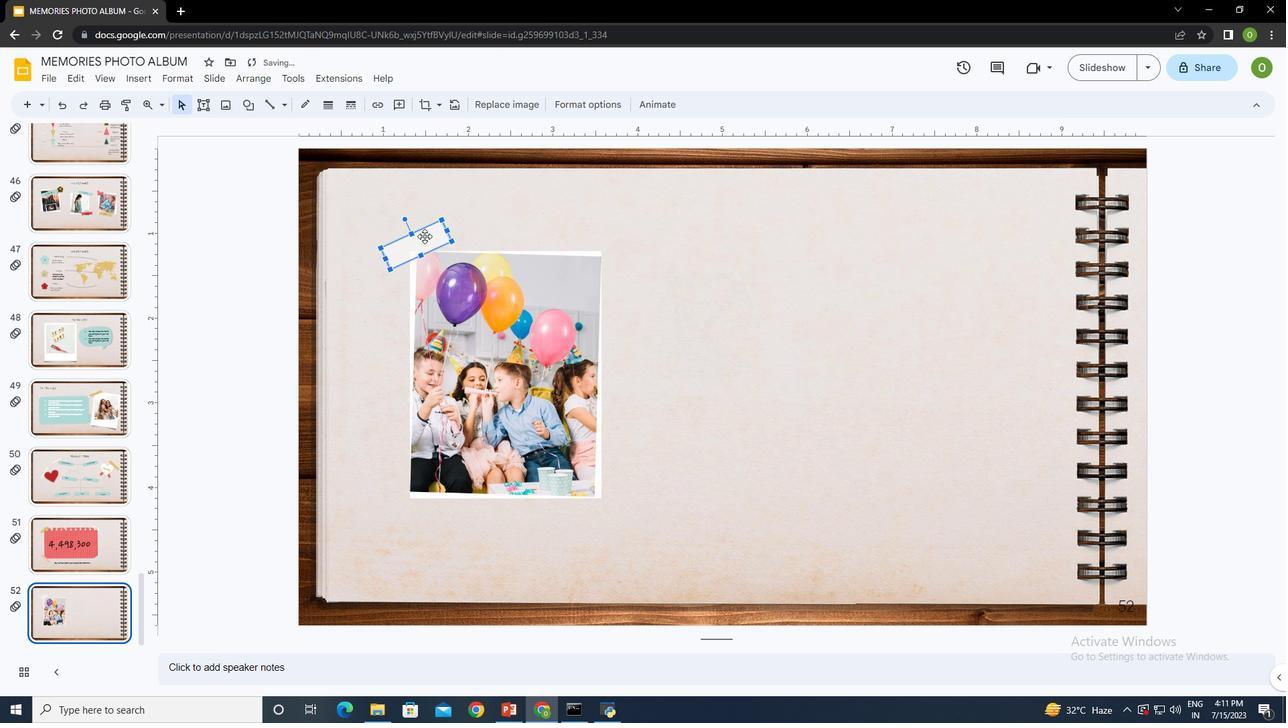 
Action: Mouse moved to (424, 243)
Screenshot: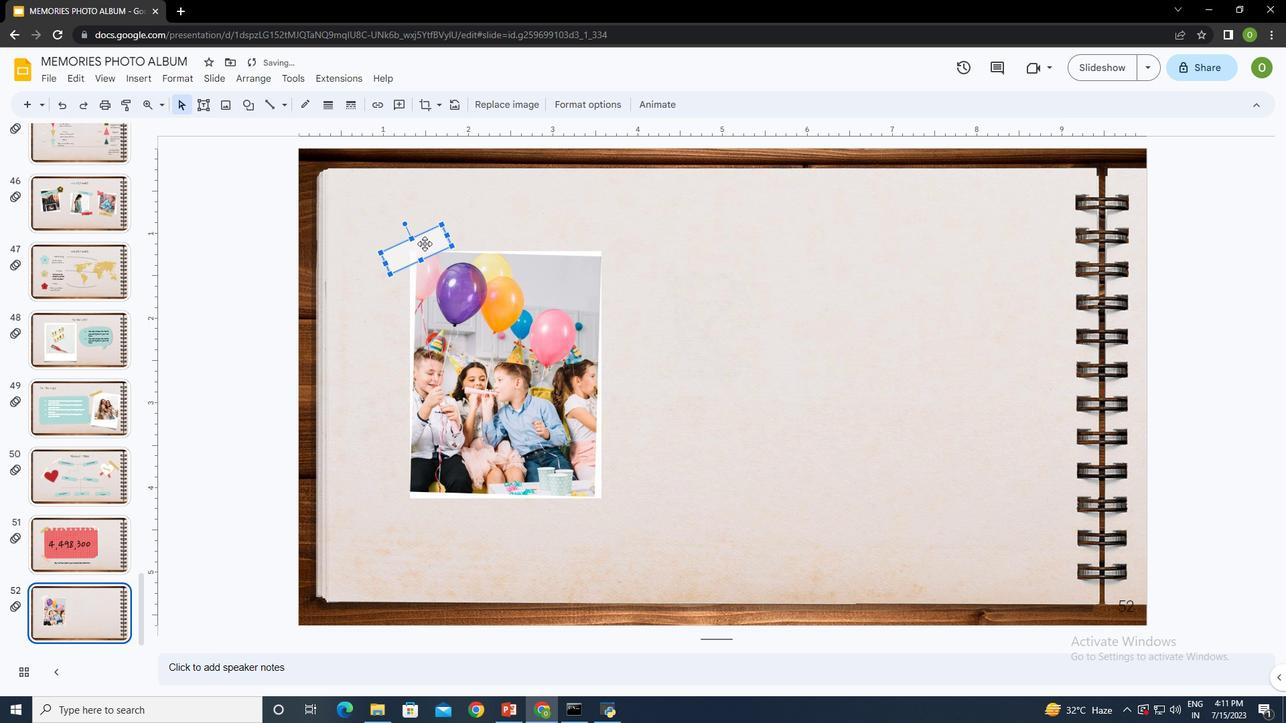
Action: Mouse pressed left at (424, 243)
Screenshot: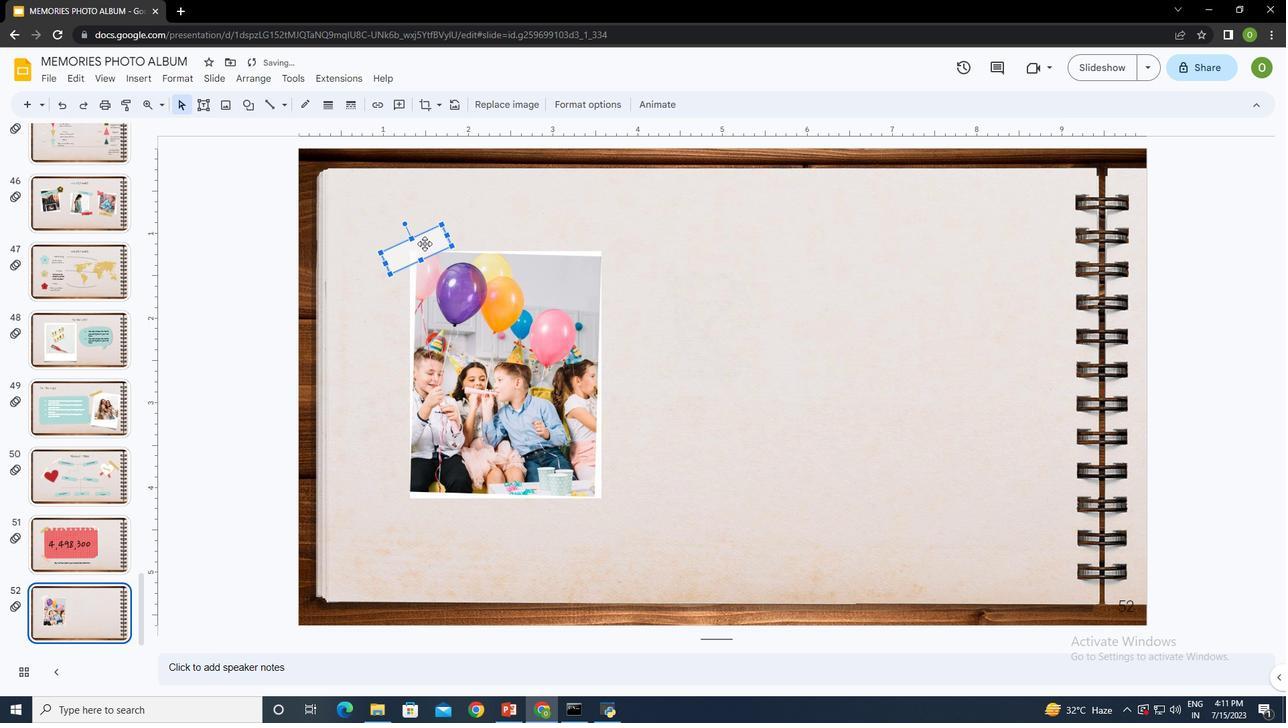 
Action: Mouse moved to (394, 280)
Screenshot: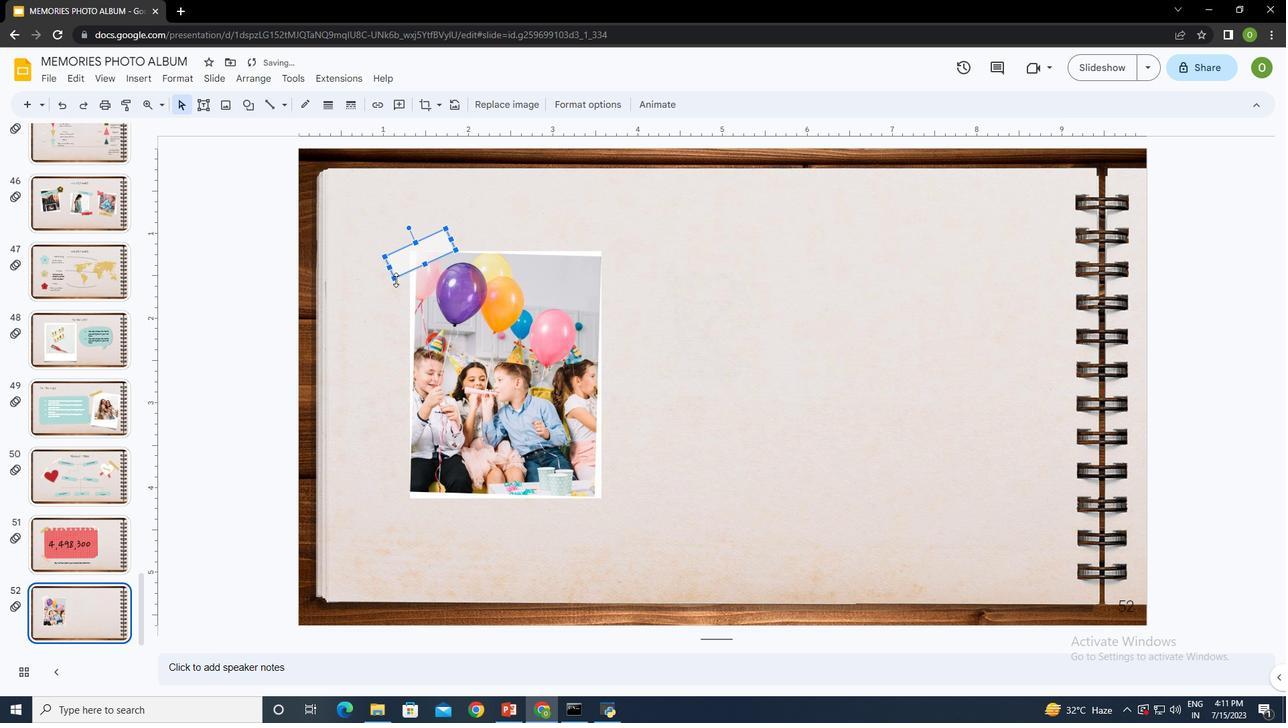 
Action: Mouse pressed left at (394, 280)
Screenshot: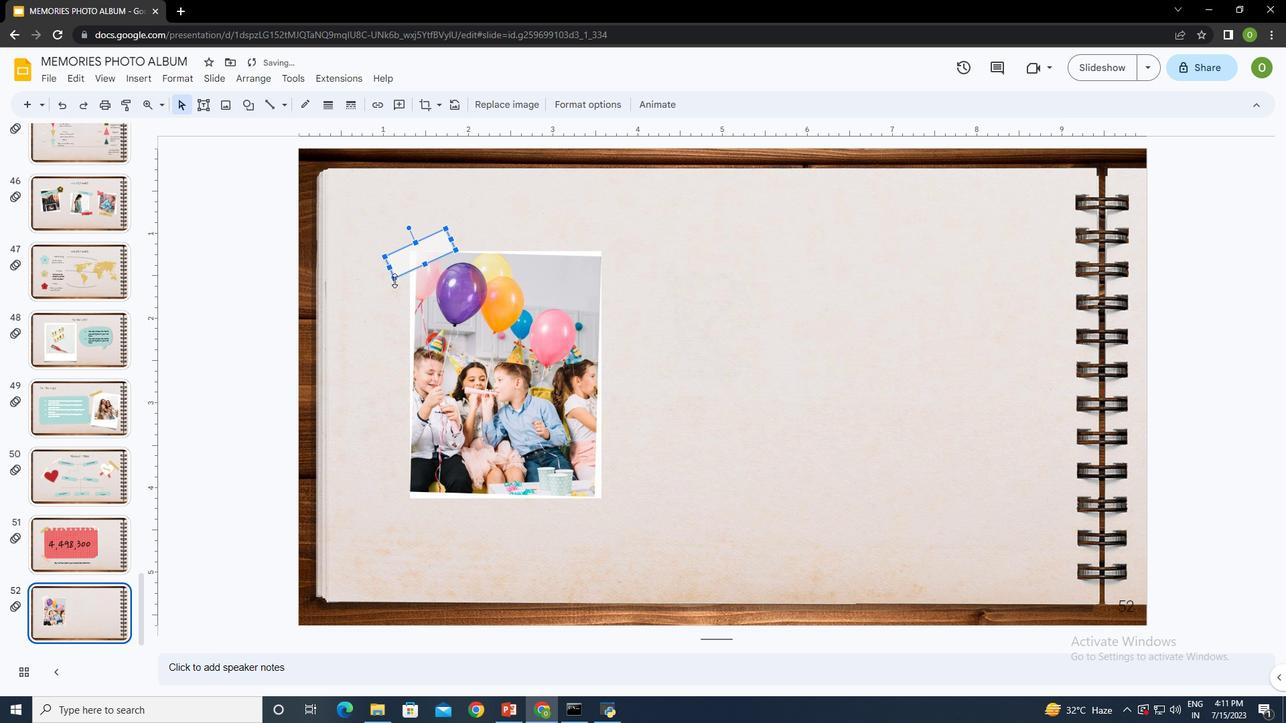 
Action: Mouse moved to (425, 249)
Screenshot: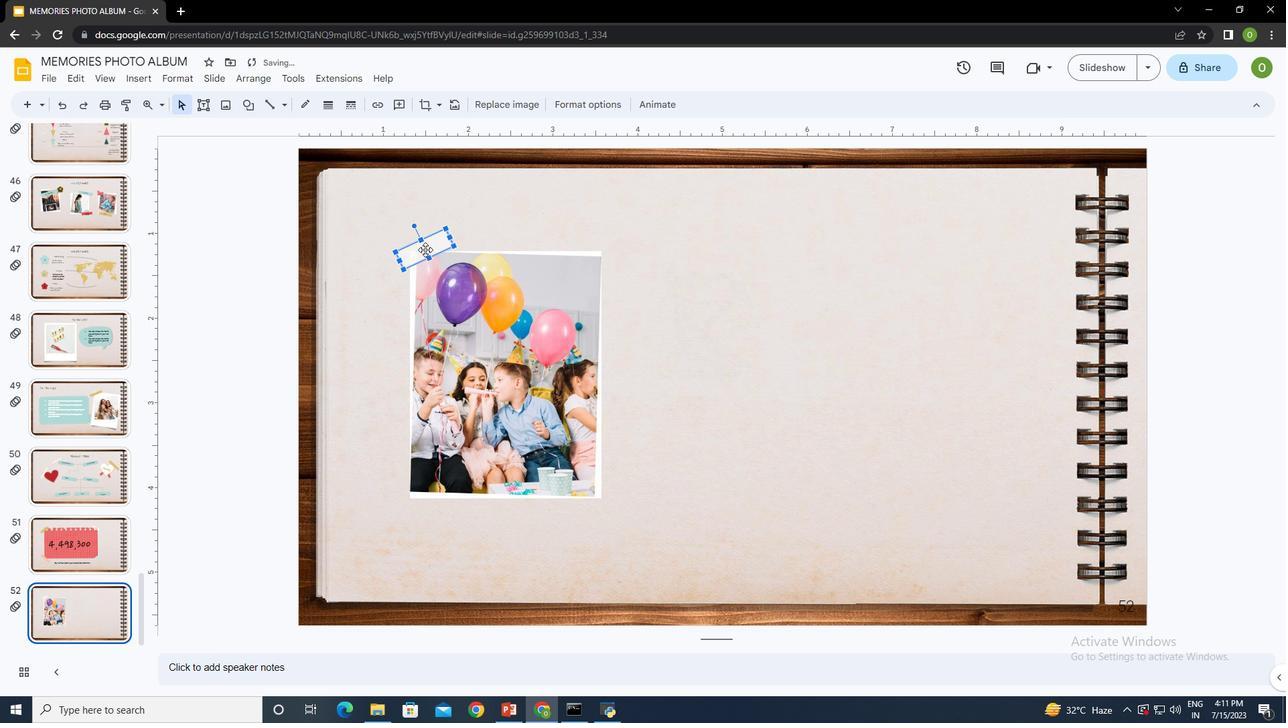 
Action: Mouse pressed left at (425, 249)
Screenshot: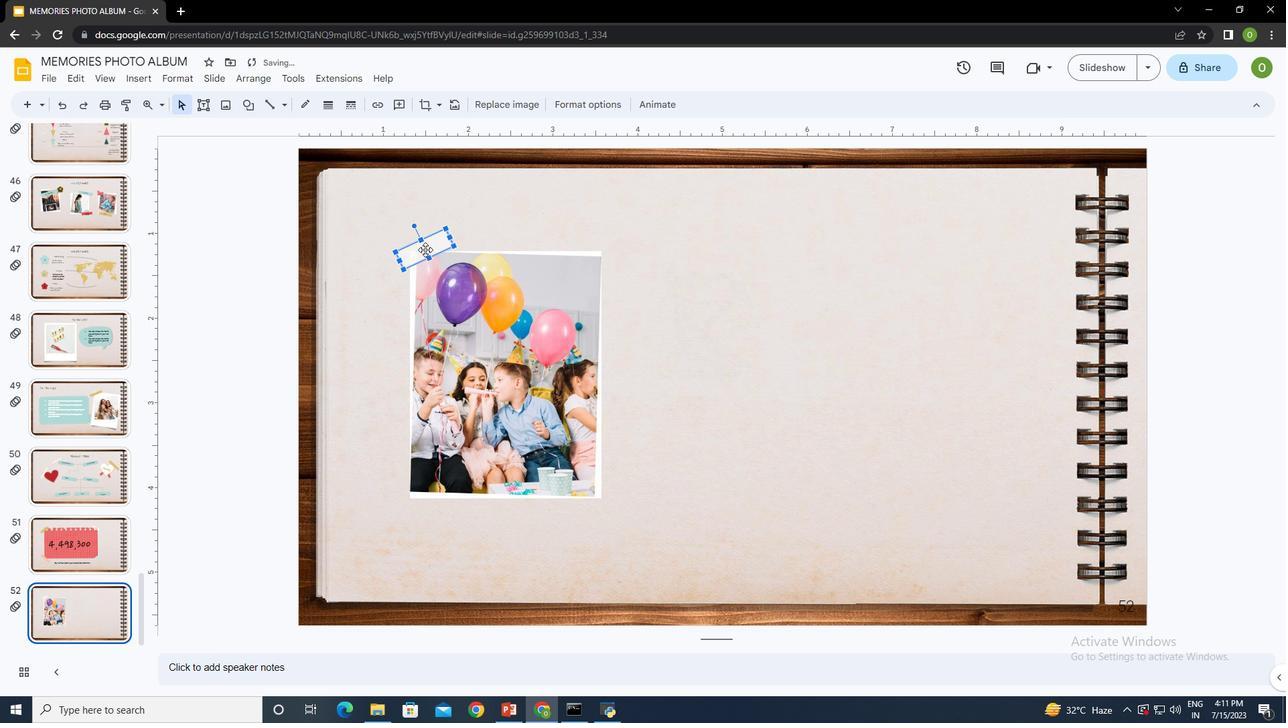 
Action: Mouse moved to (507, 219)
Screenshot: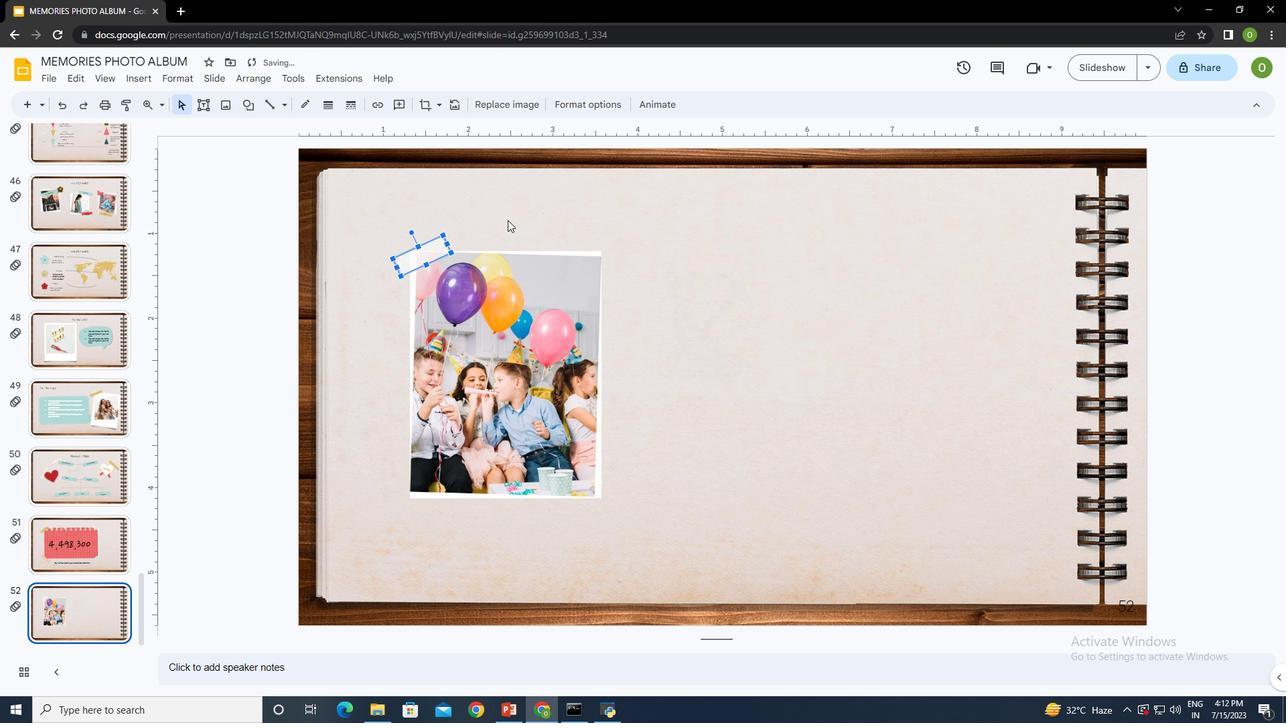 
Action: Mouse pressed left at (507, 219)
Screenshot: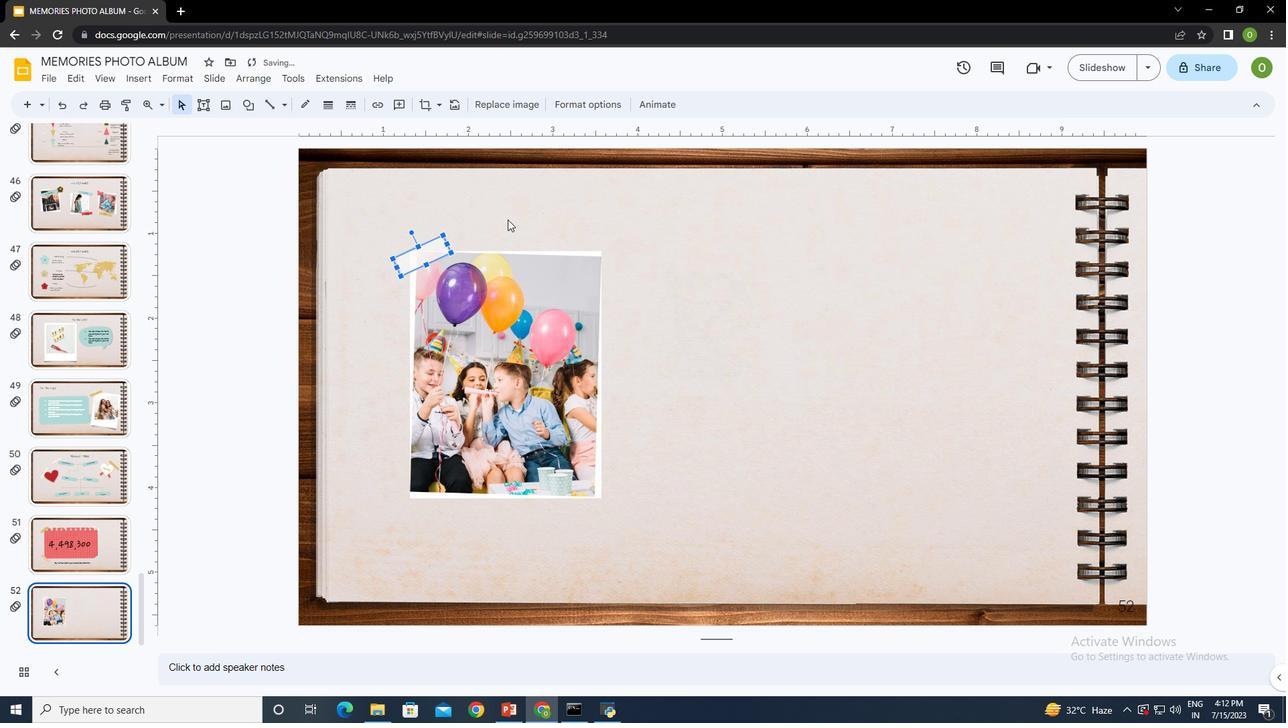 
Action: Mouse moved to (134, 75)
Screenshot: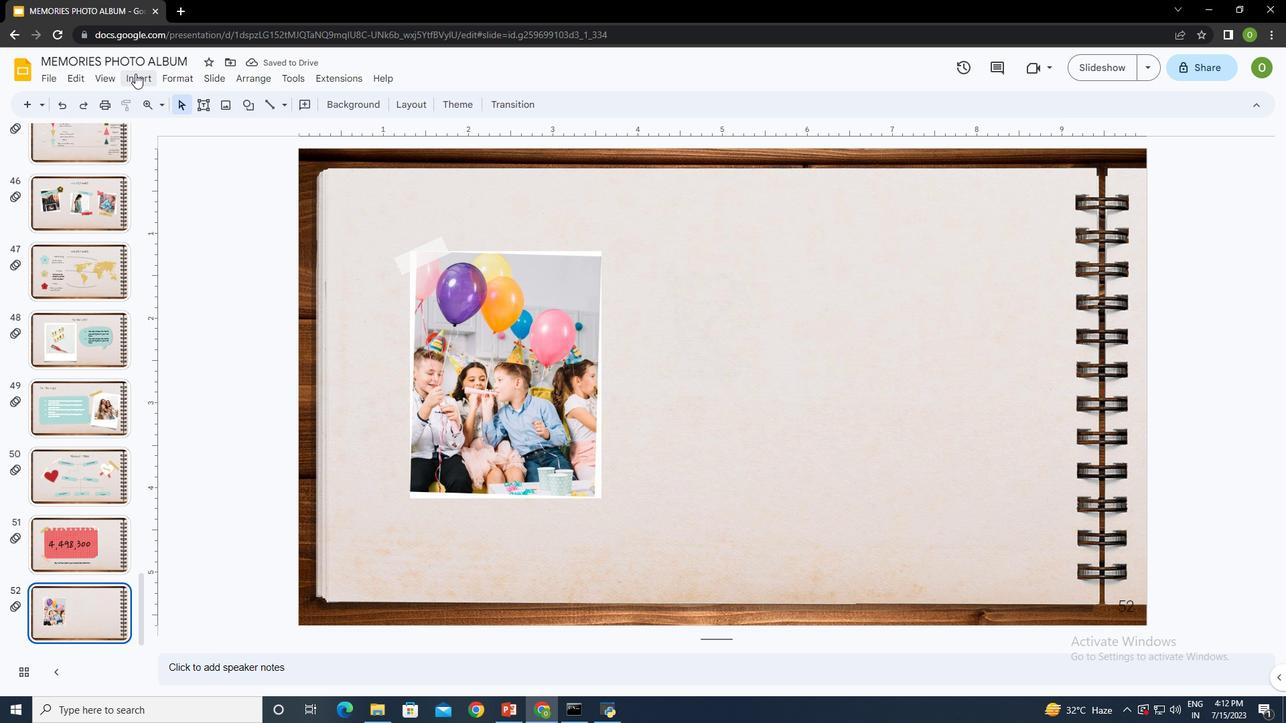 
Action: Mouse pressed left at (134, 75)
Screenshot: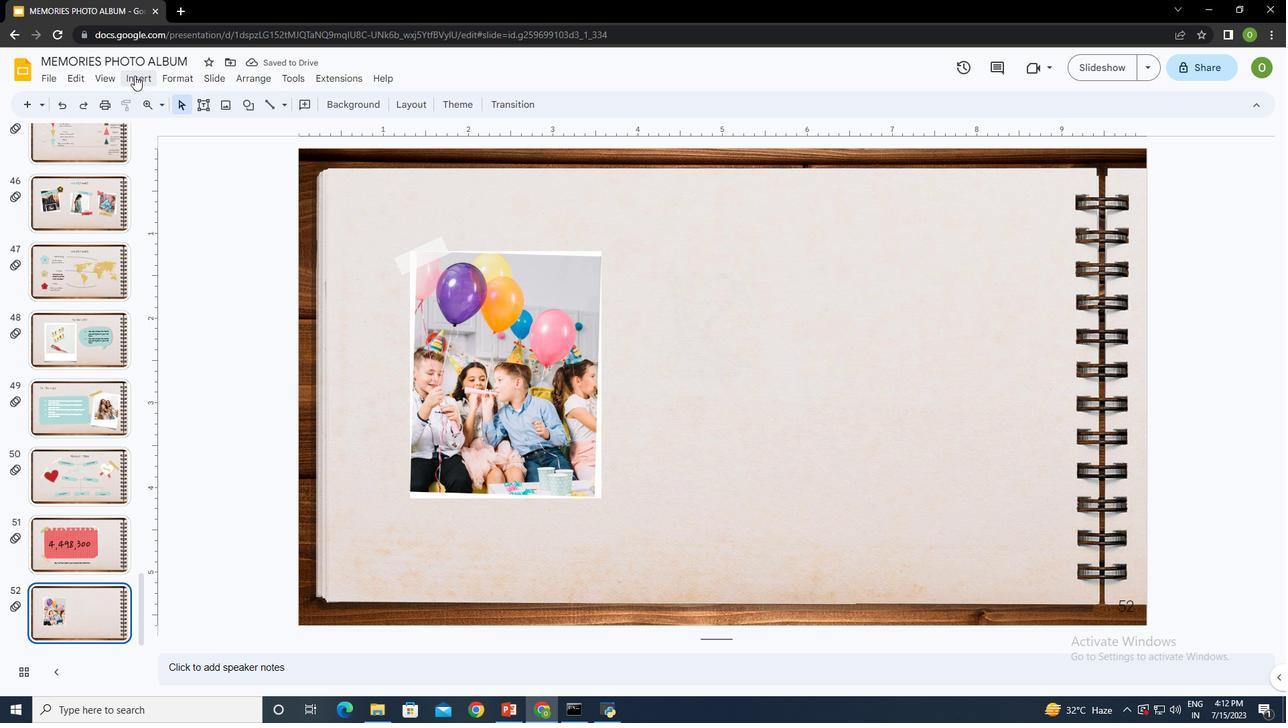 
Action: Mouse moved to (142, 74)
Screenshot: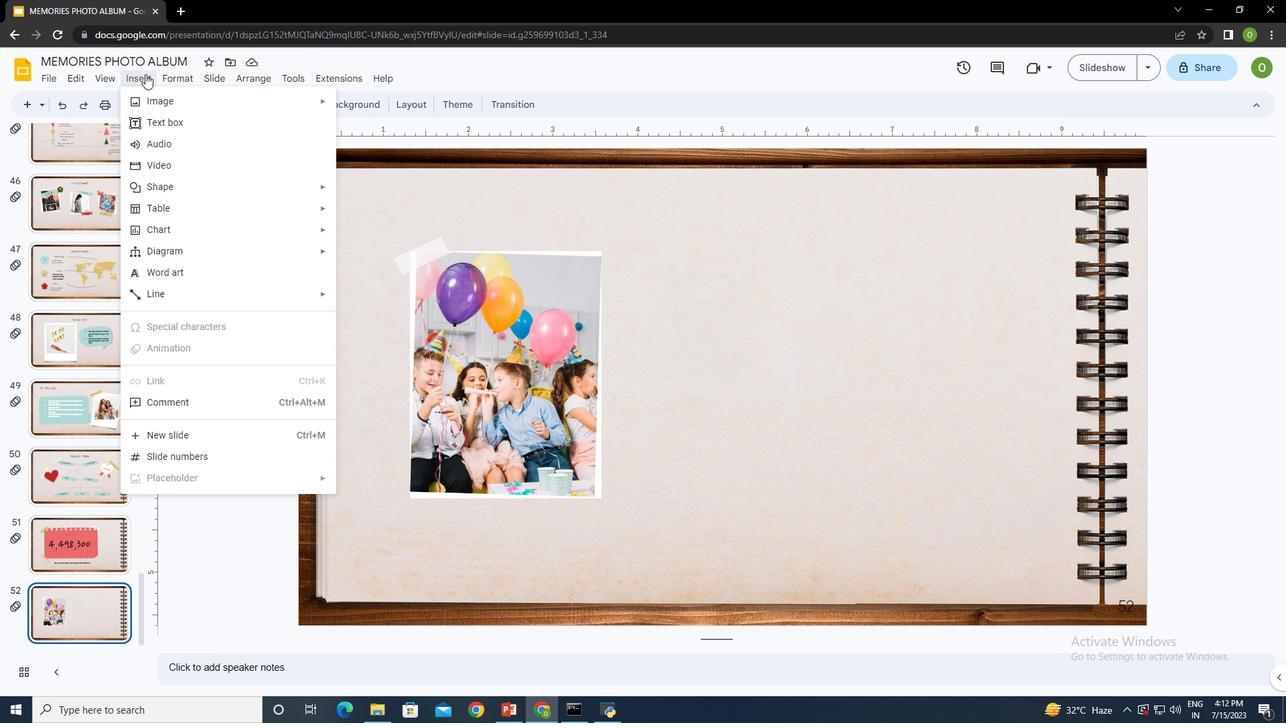 
Action: Mouse pressed left at (142, 74)
Screenshot: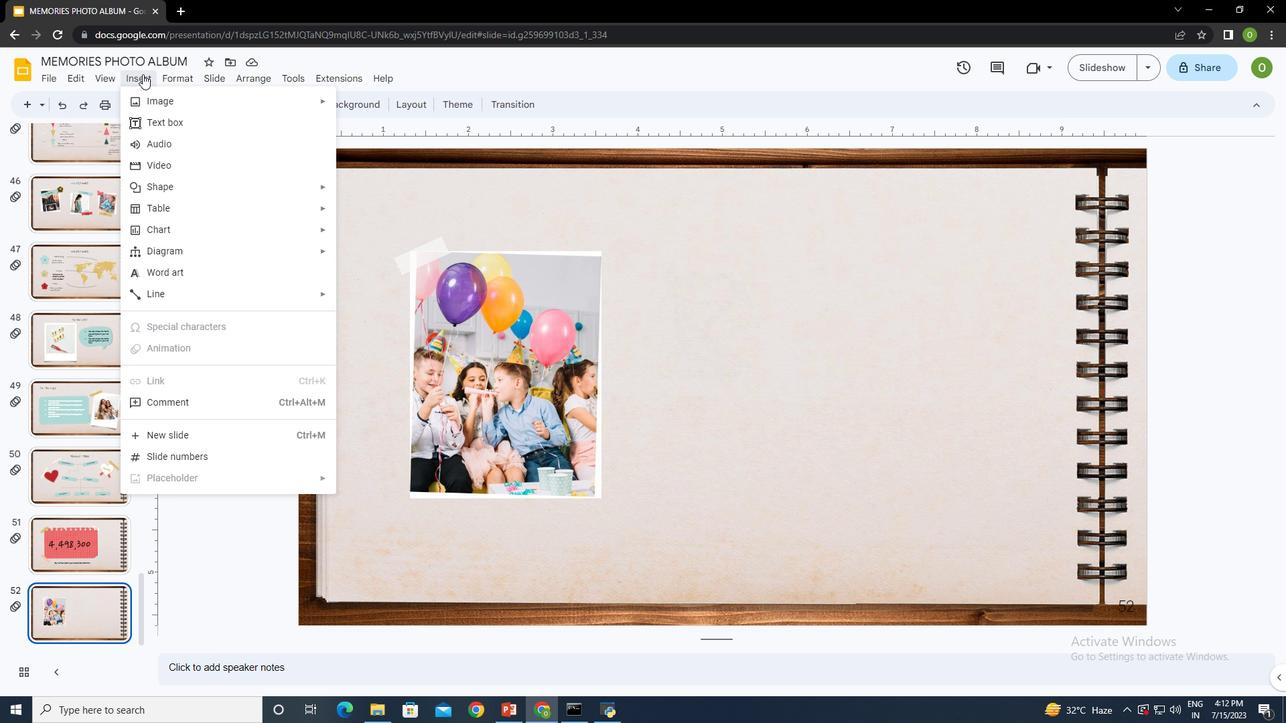 
Action: Mouse moved to (142, 75)
Screenshot: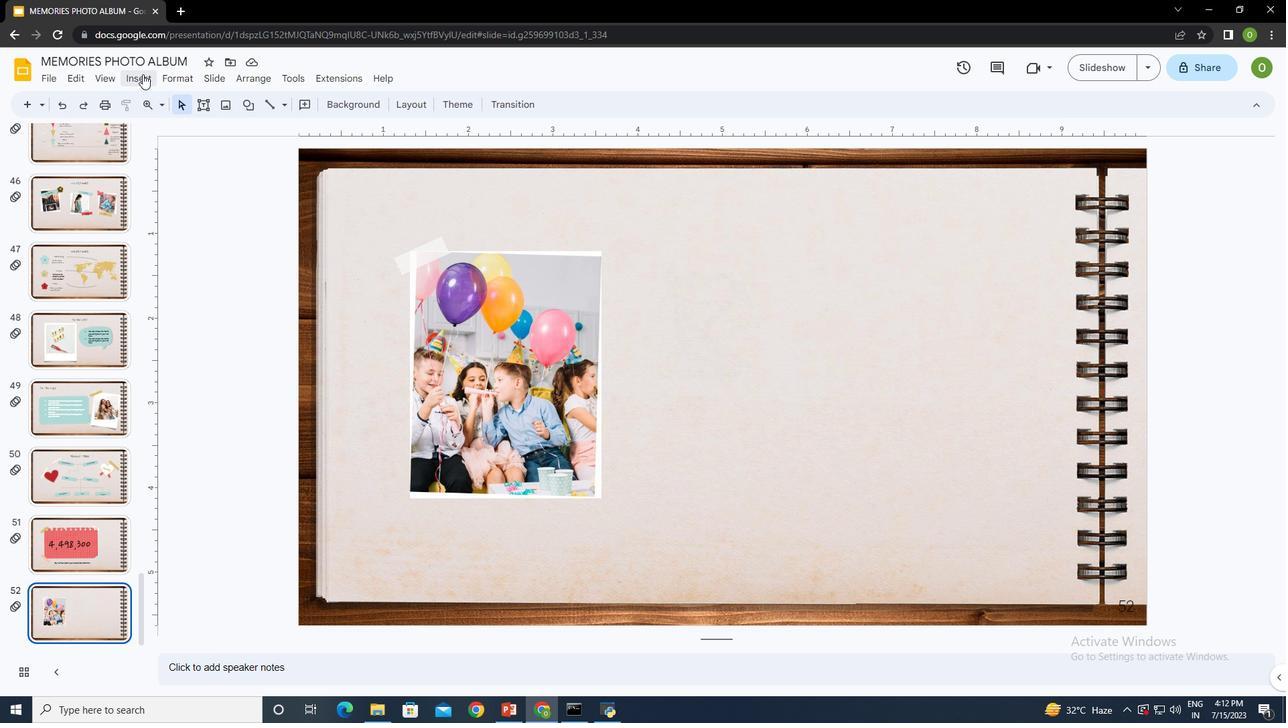 
Action: Mouse pressed left at (142, 75)
Screenshot: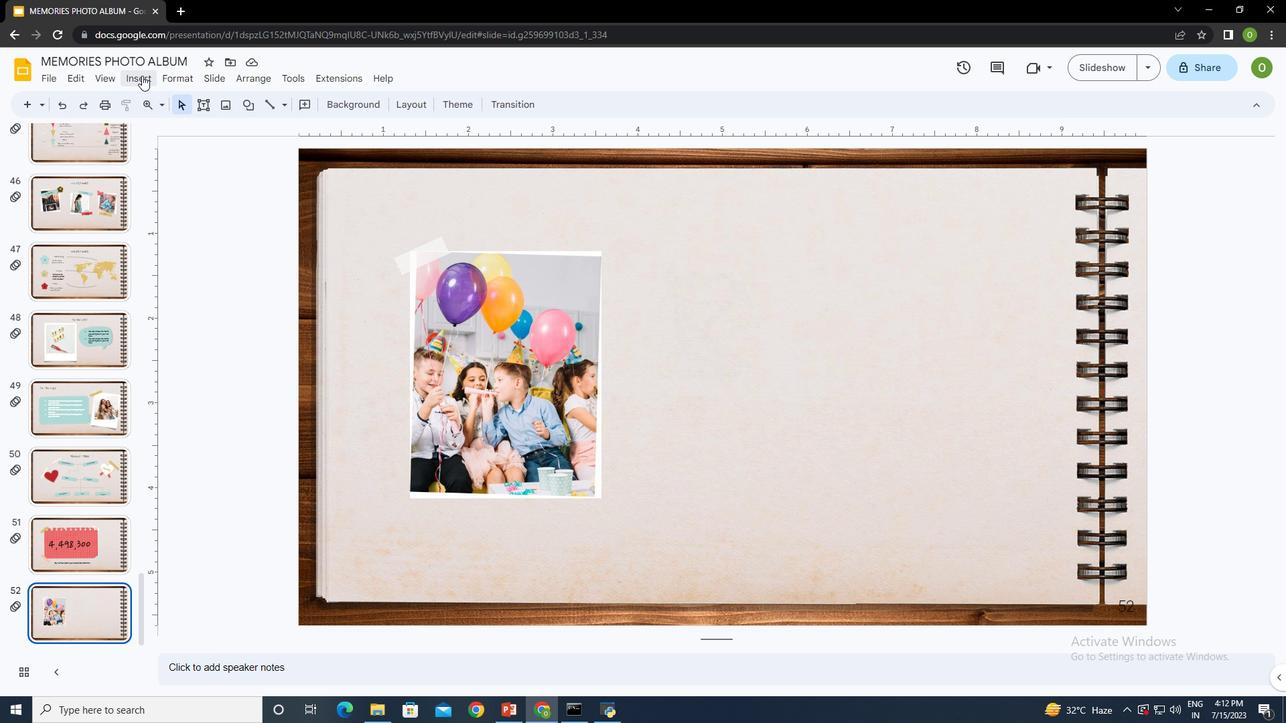 
Action: Mouse moved to (208, 185)
Screenshot: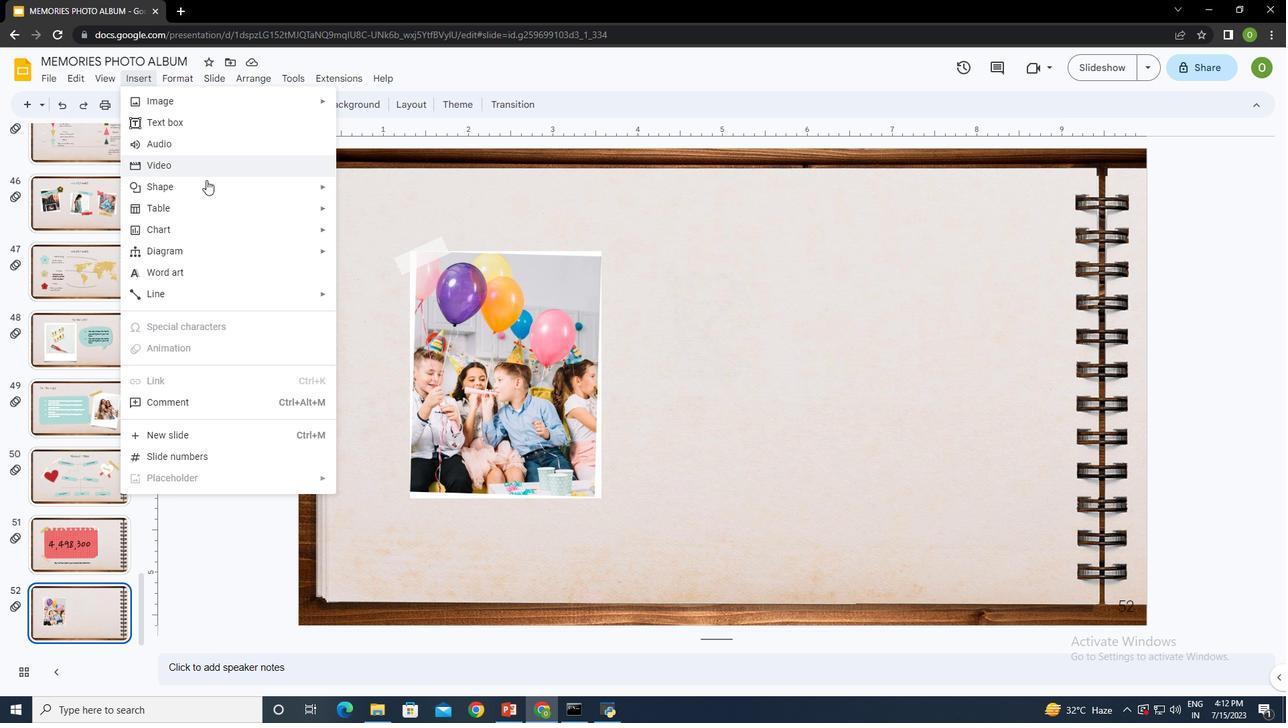 
Action: Mouse pressed left at (208, 185)
Screenshot: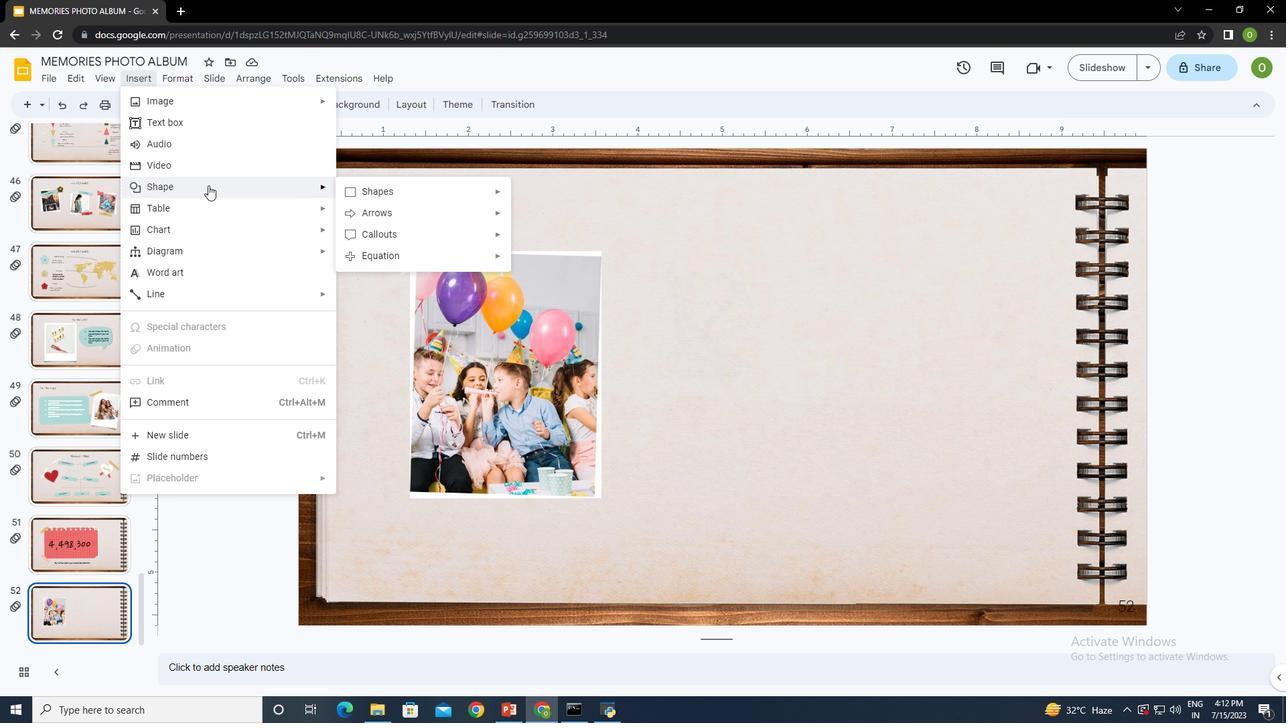 
Action: Mouse moved to (578, 237)
Screenshot: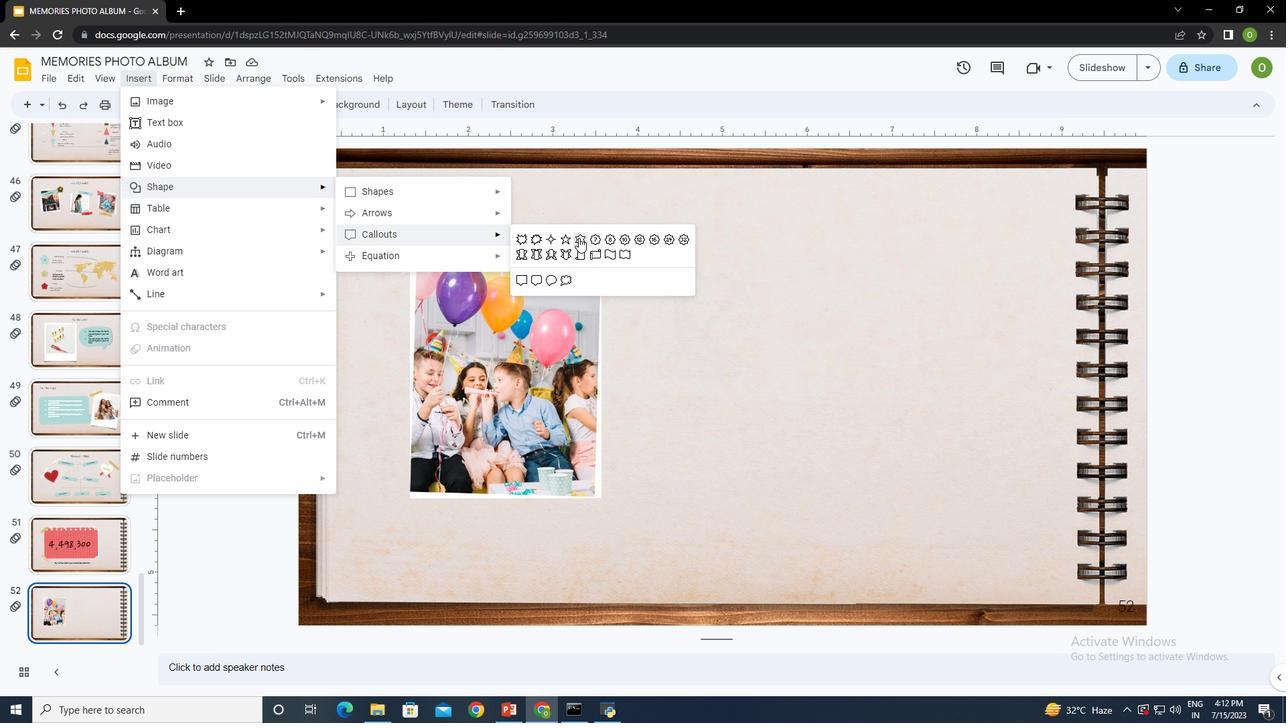 
Action: Mouse pressed left at (578, 237)
Screenshot: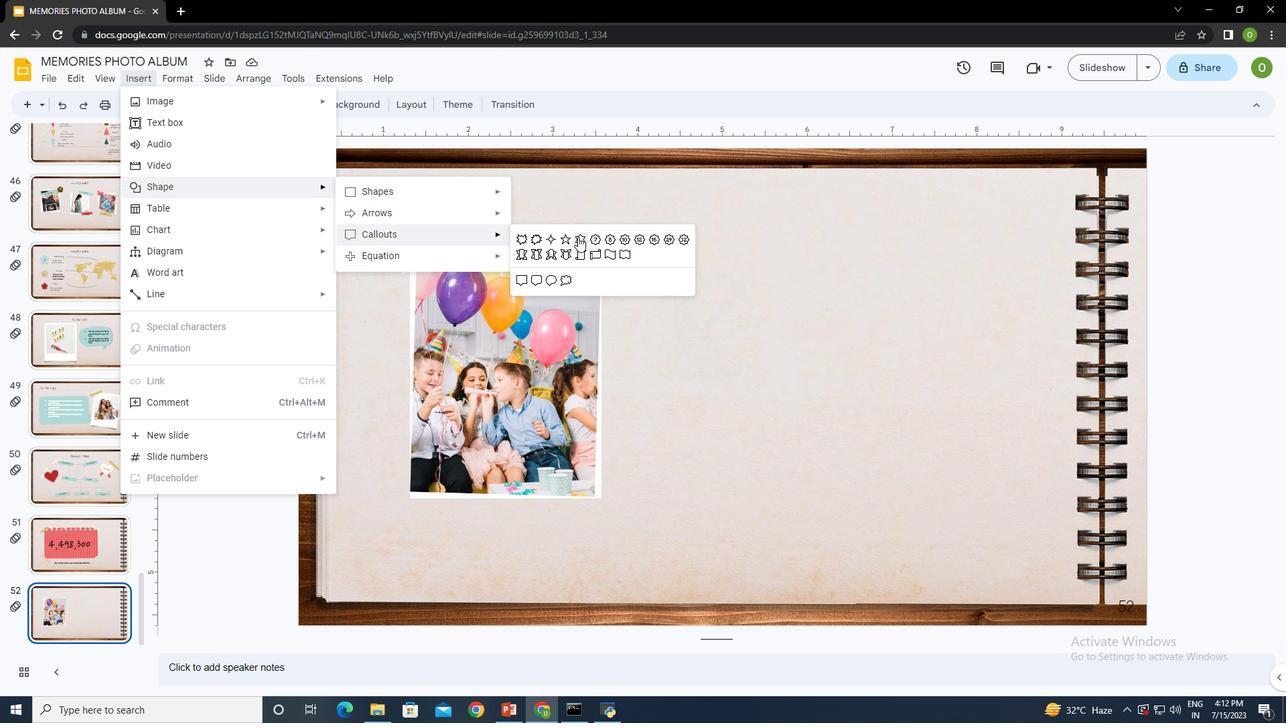 
Action: Mouse moved to (582, 233)
Screenshot: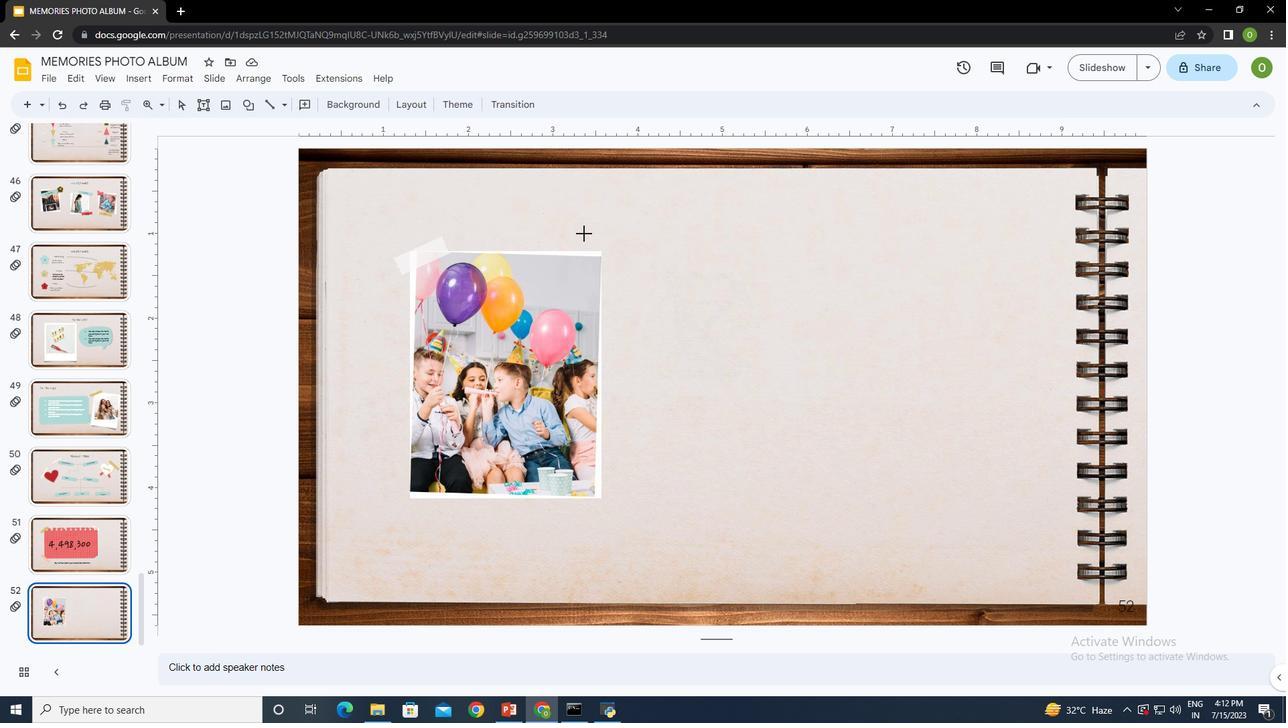 
Action: Mouse pressed left at (582, 233)
Screenshot: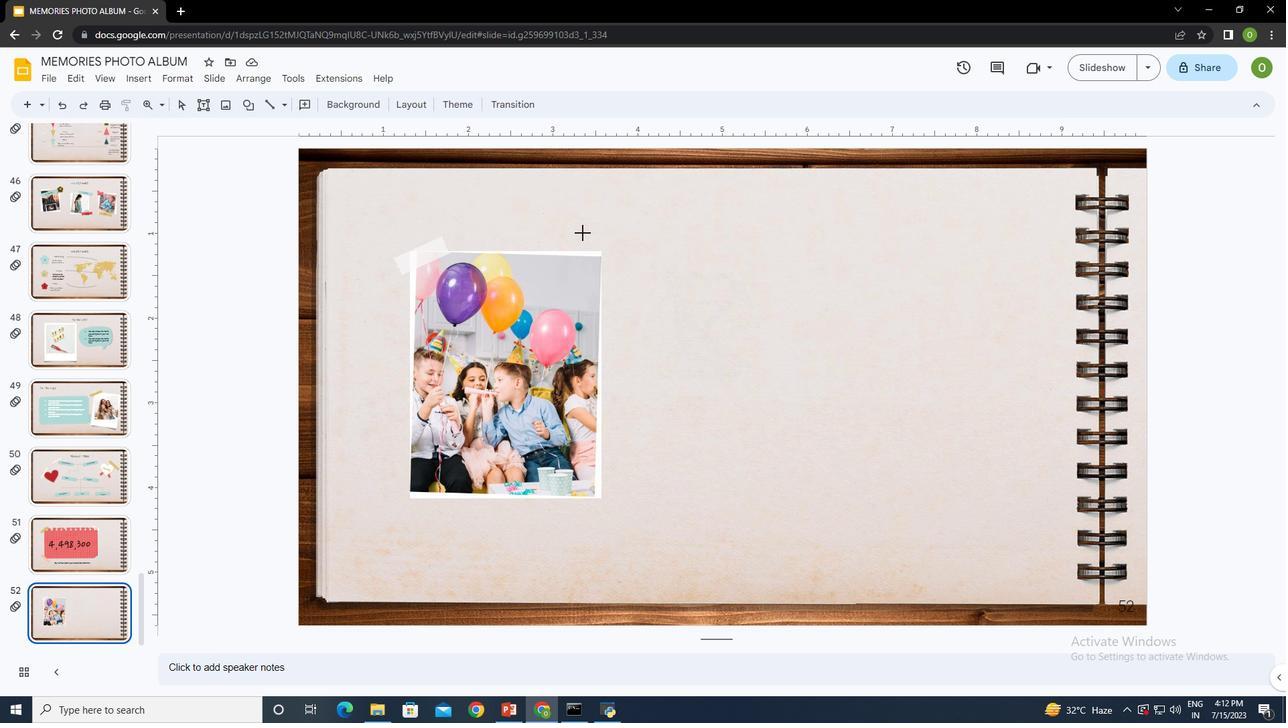 
Action: Mouse moved to (696, 269)
Screenshot: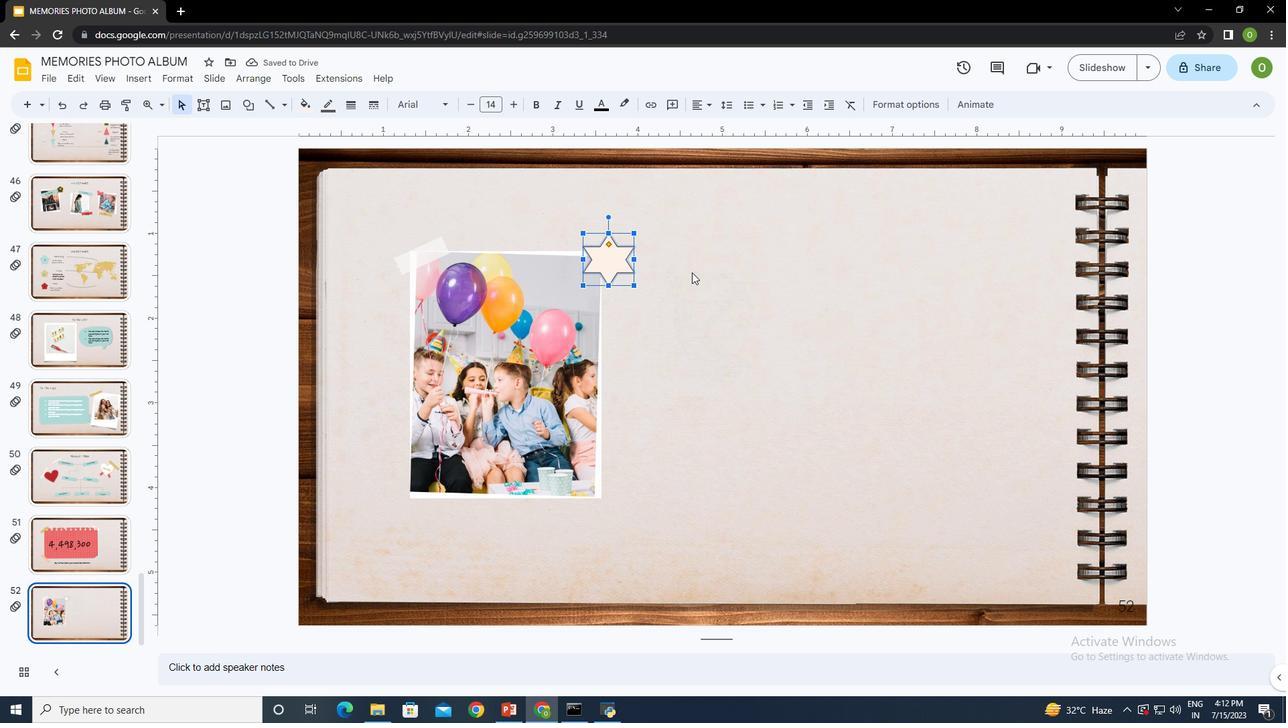 
Action: Mouse pressed left at (696, 269)
Screenshot: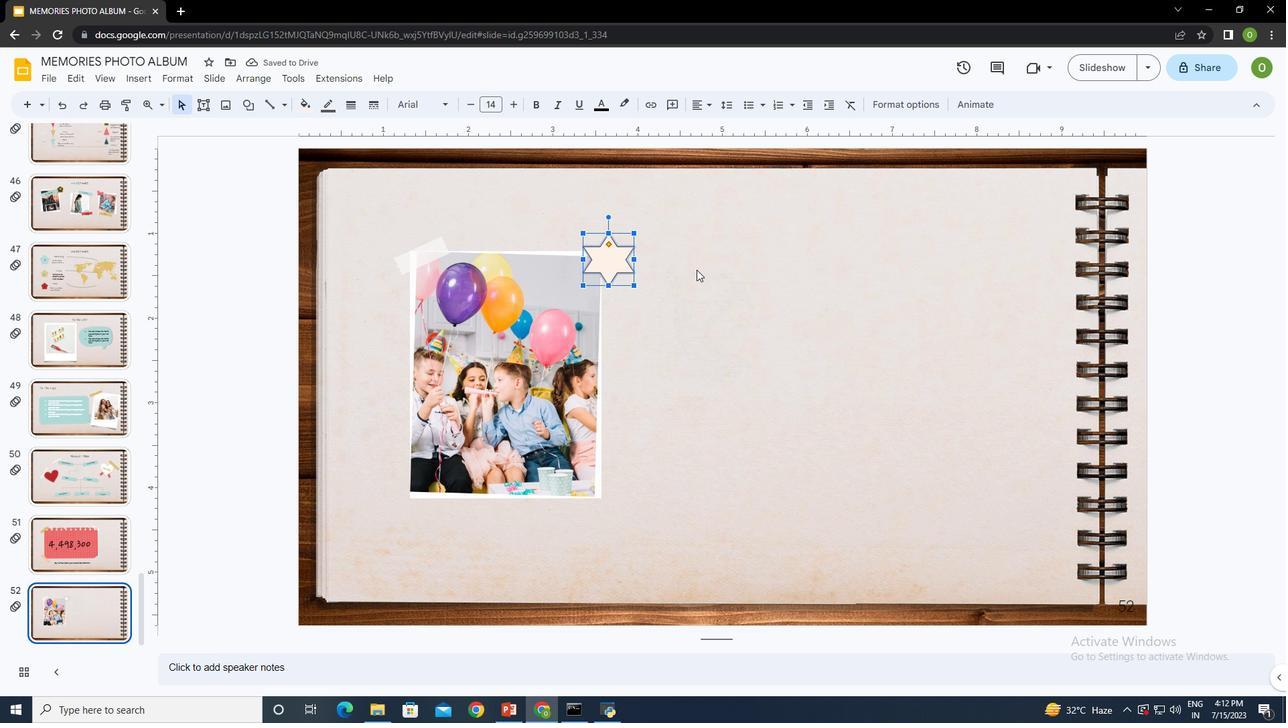 
Action: Mouse moved to (133, 80)
Screenshot: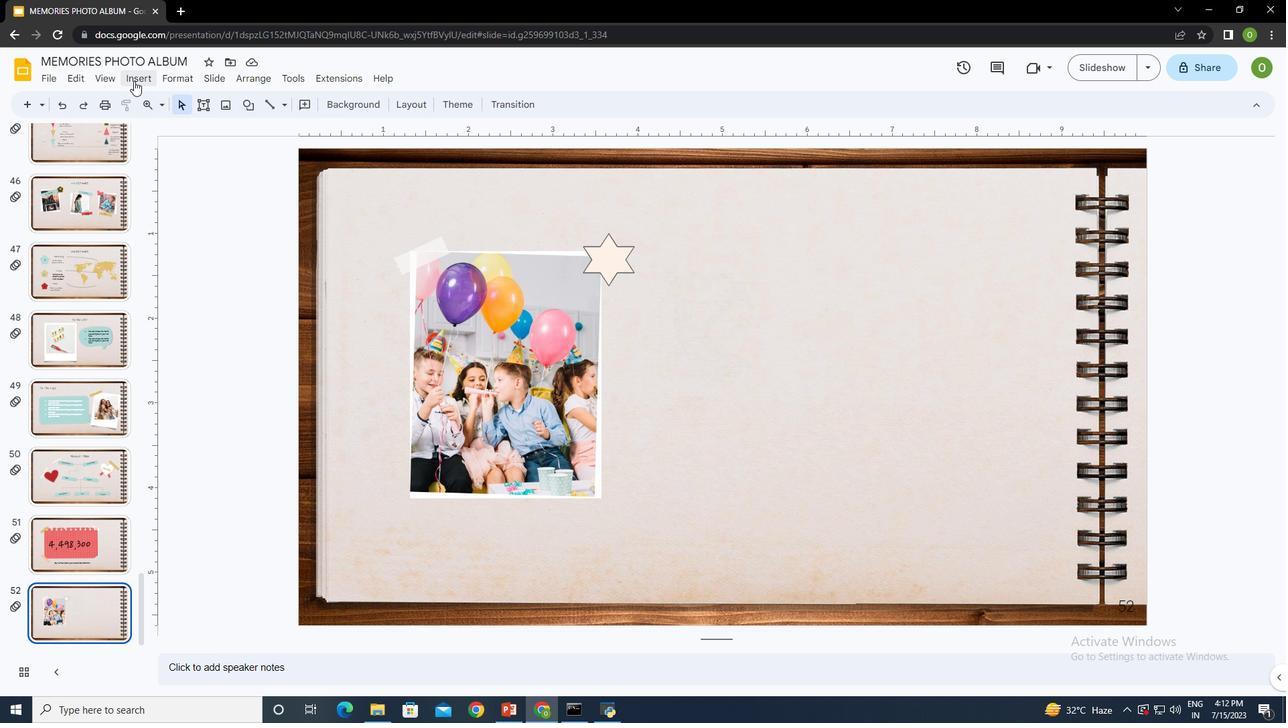 
Action: Mouse pressed left at (133, 80)
Screenshot: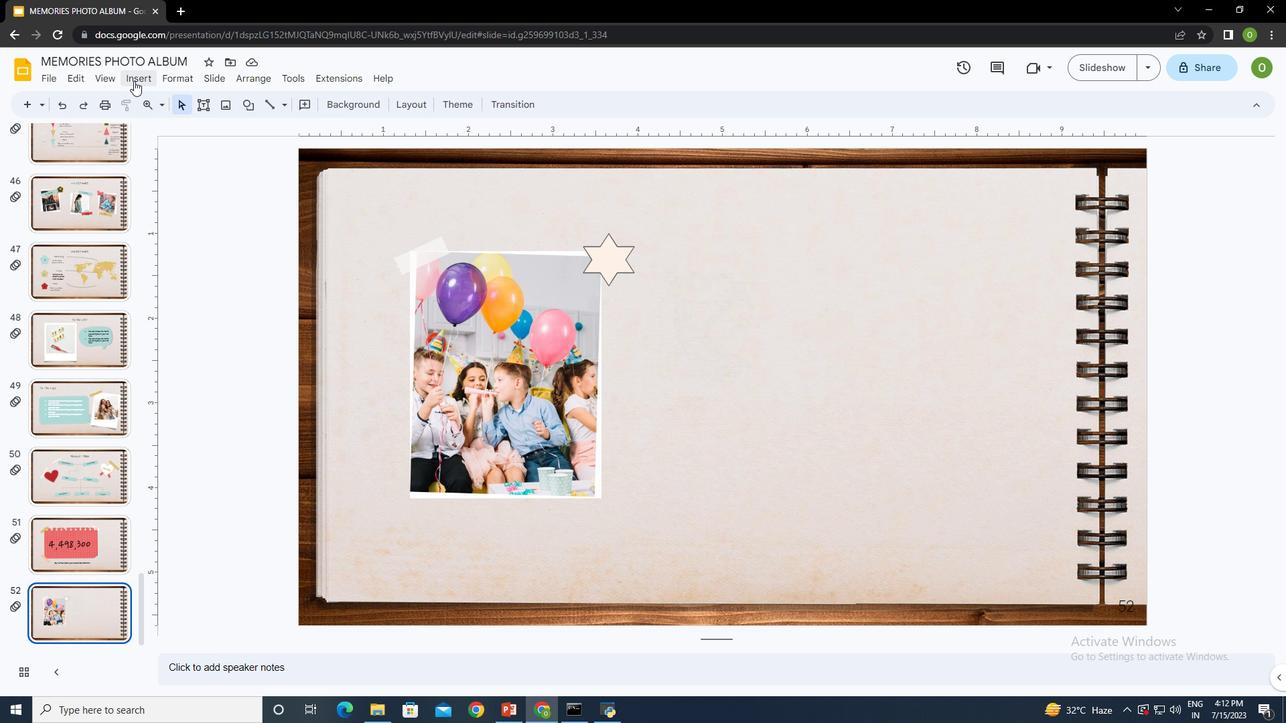 
Action: Mouse moved to (174, 103)
Screenshot: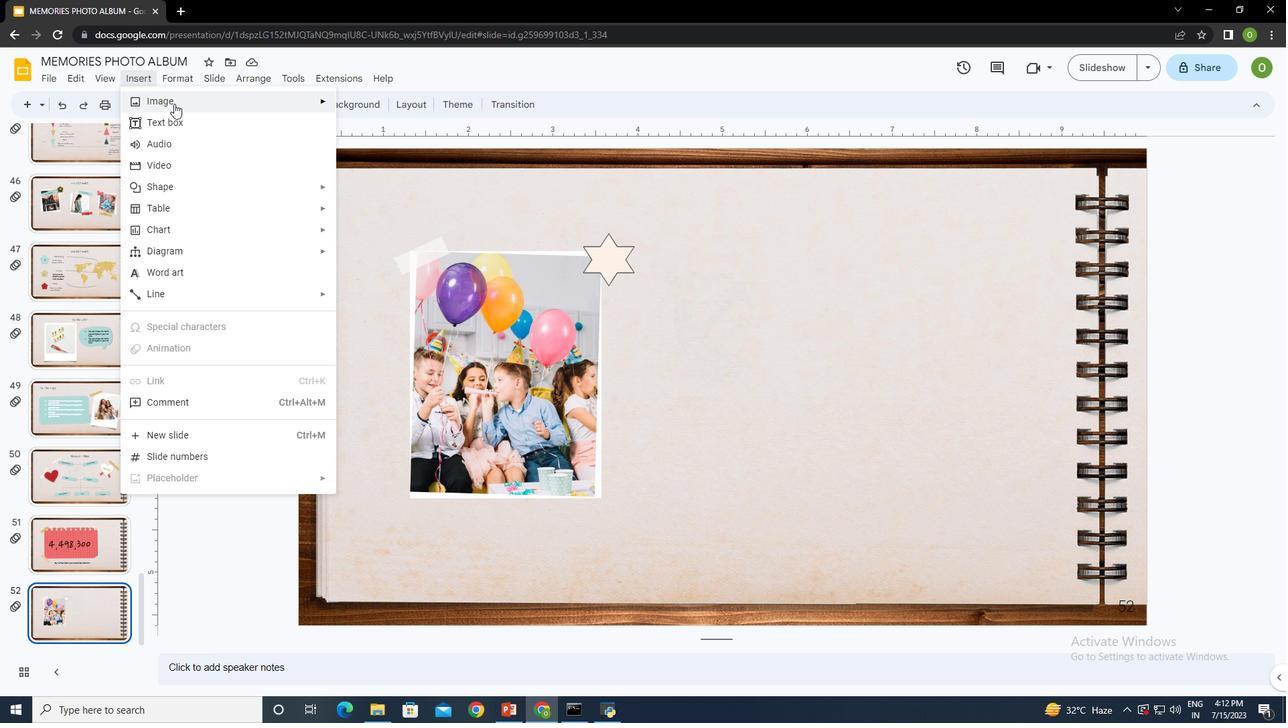 
Action: Mouse pressed left at (174, 103)
Screenshot: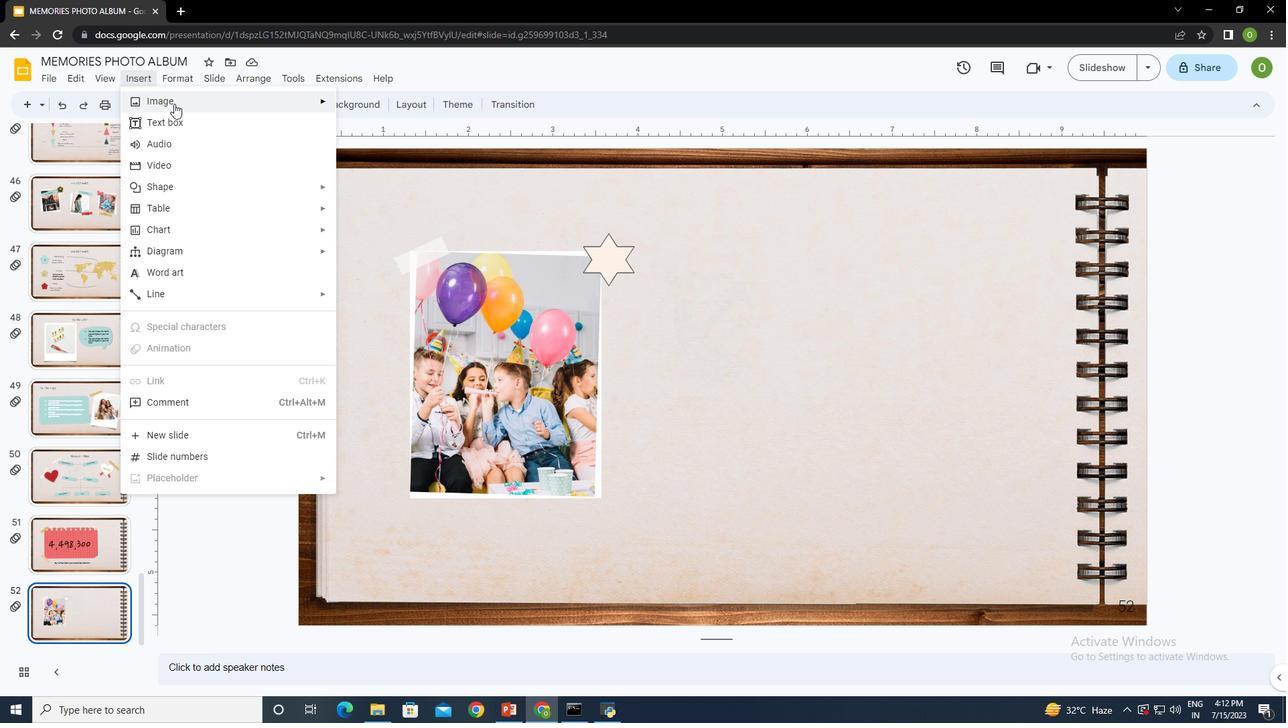 
Action: Mouse moved to (379, 103)
Screenshot: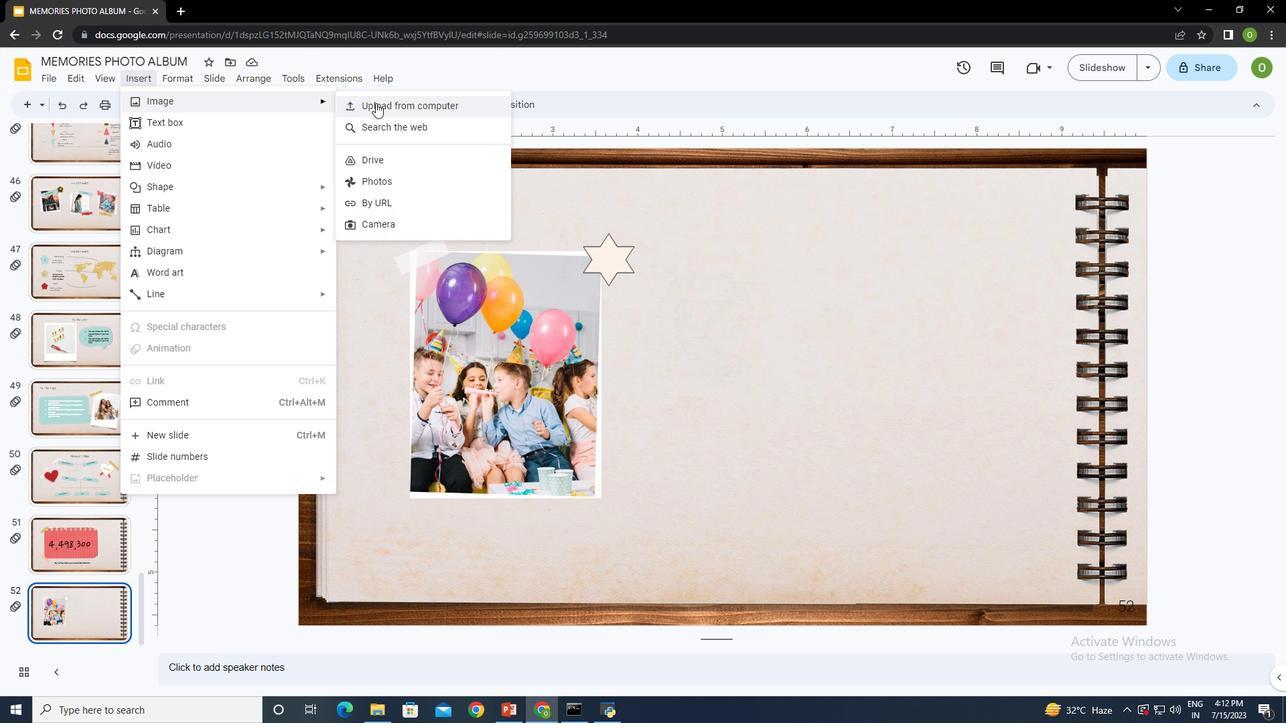 
Action: Mouse pressed left at (379, 103)
Screenshot: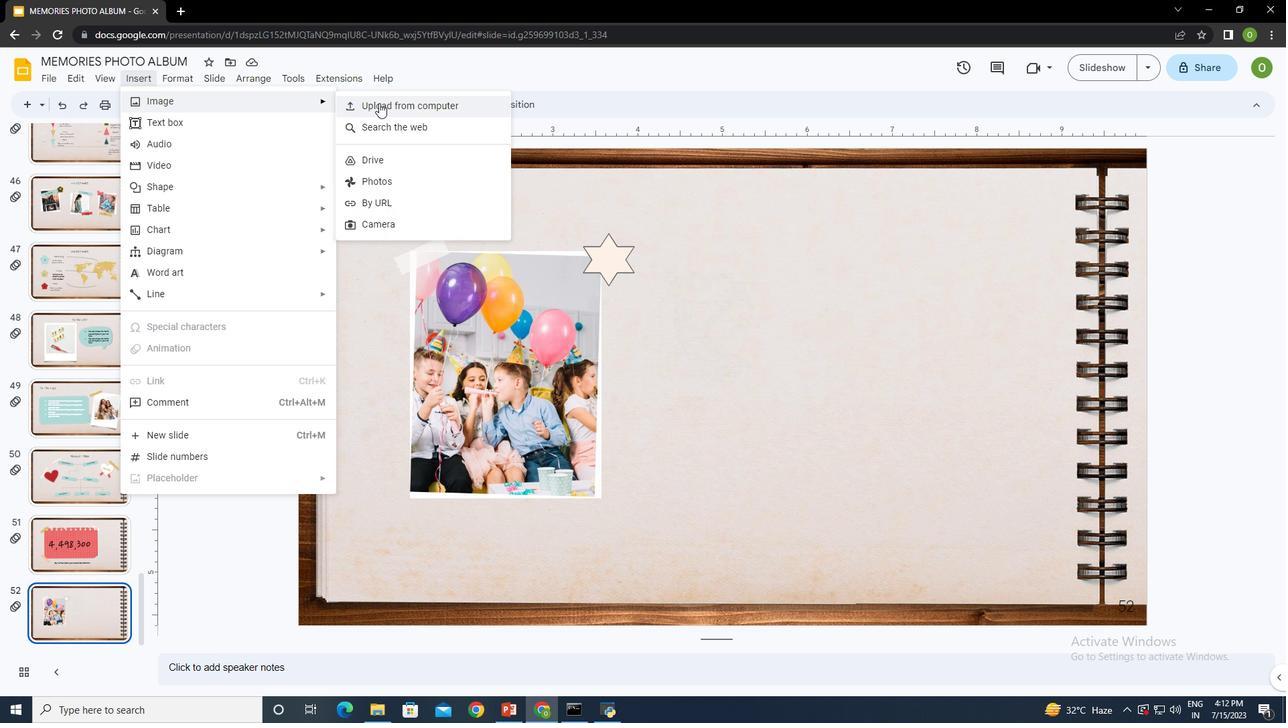 
Action: Mouse moved to (633, 300)
Screenshot: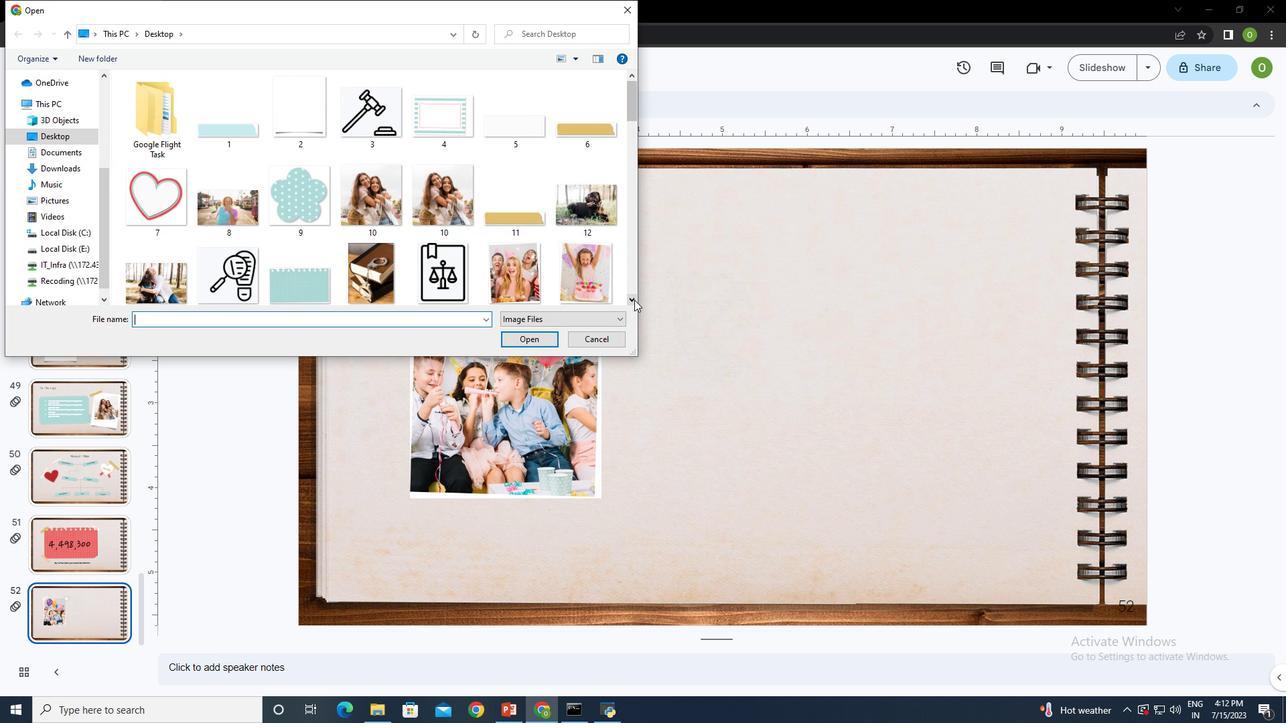 
Action: Mouse pressed left at (633, 300)
Screenshot: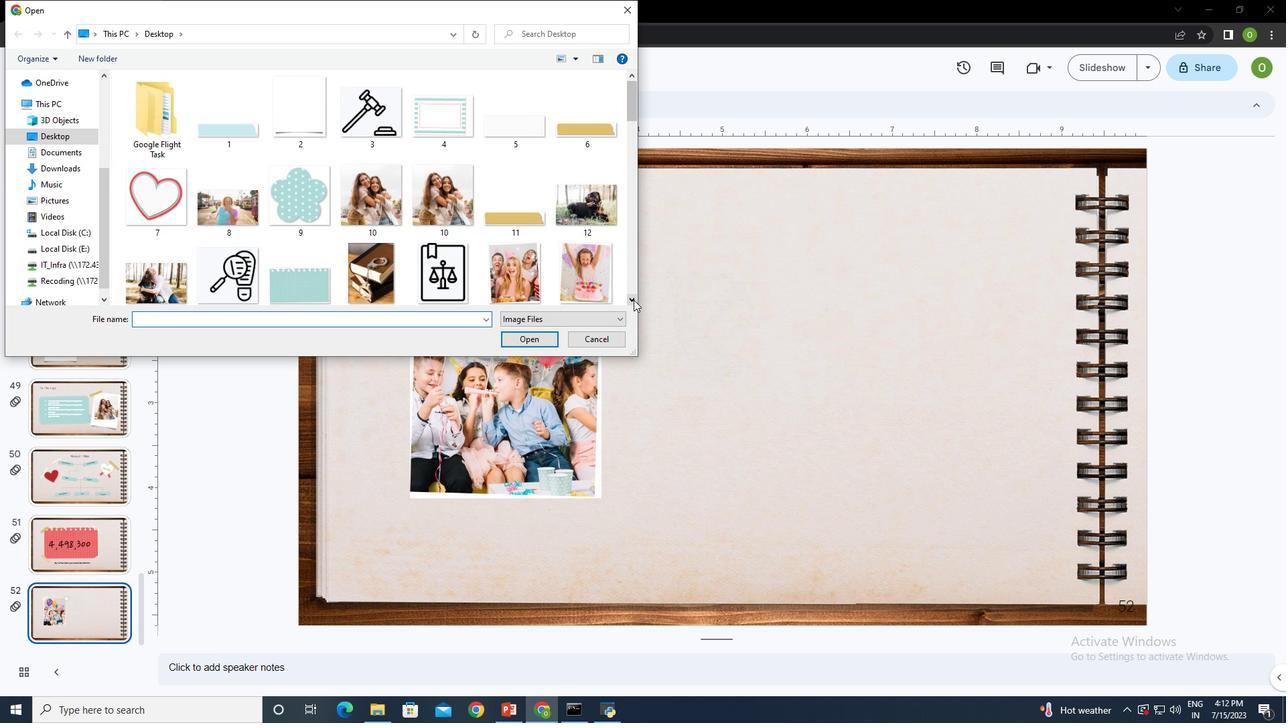 
Action: Mouse pressed left at (633, 300)
Screenshot: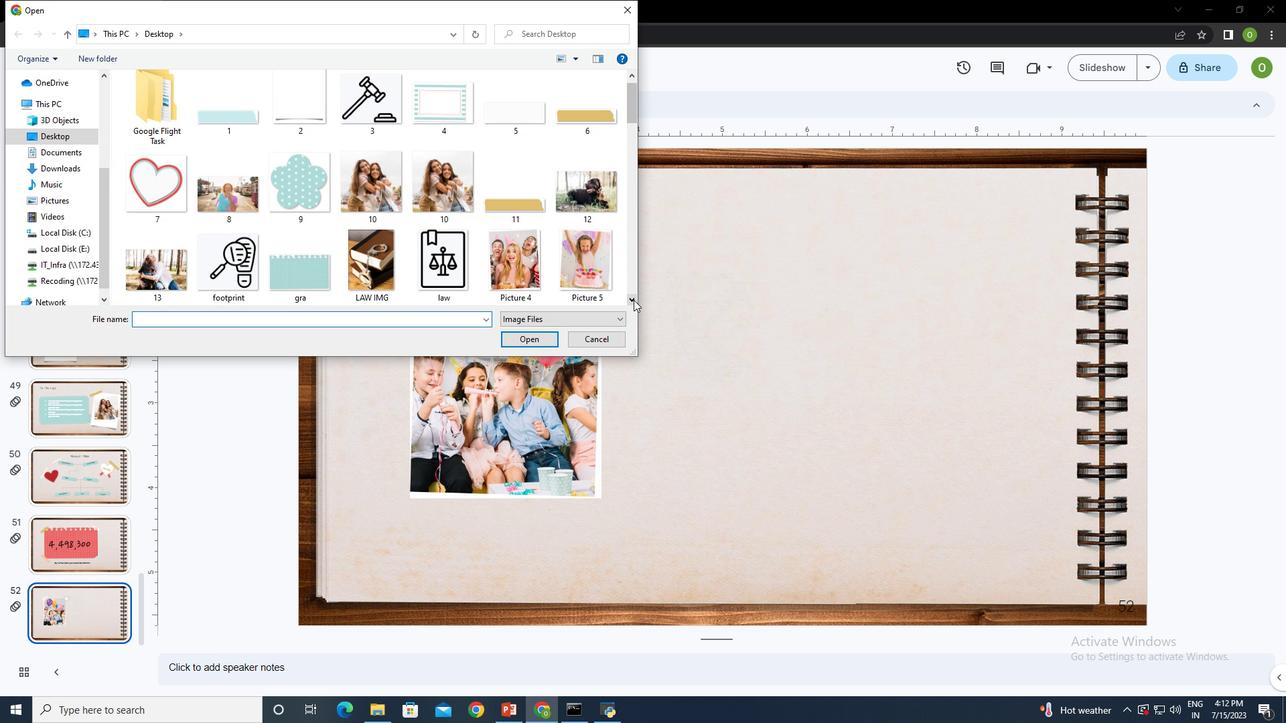 
Action: Mouse pressed left at (633, 300)
Screenshot: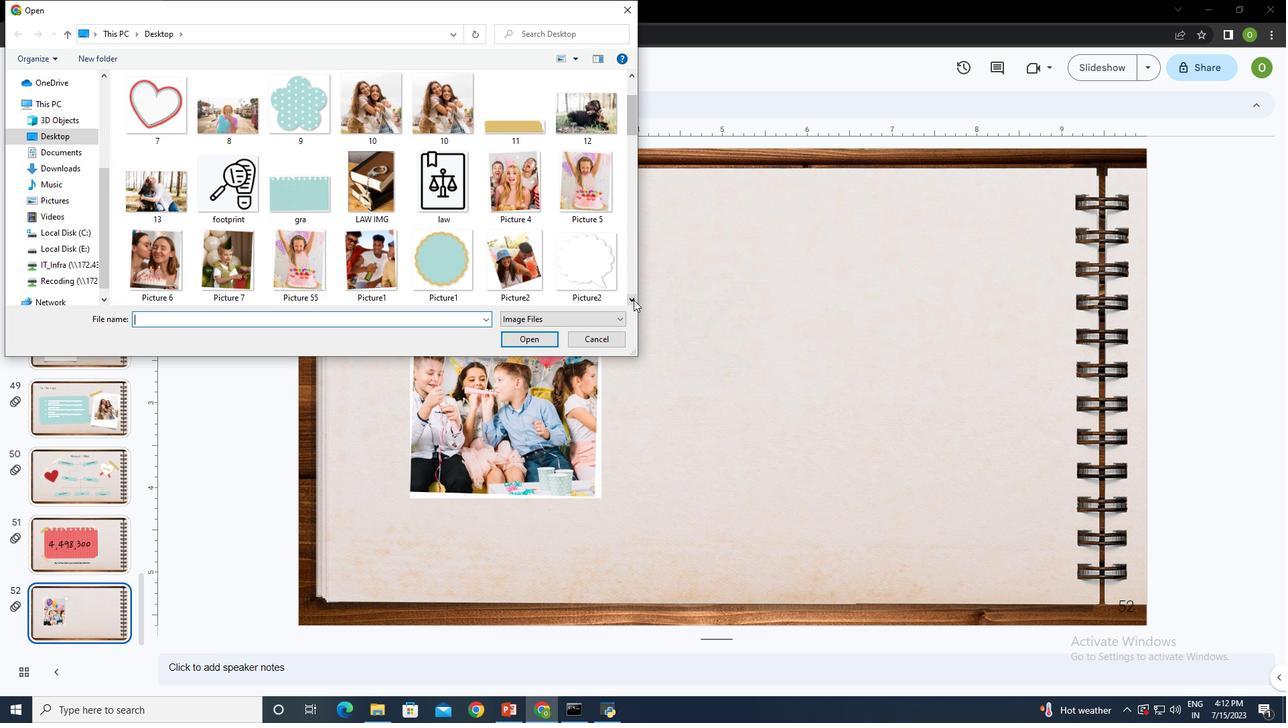 
Action: Mouse pressed left at (633, 300)
Screenshot: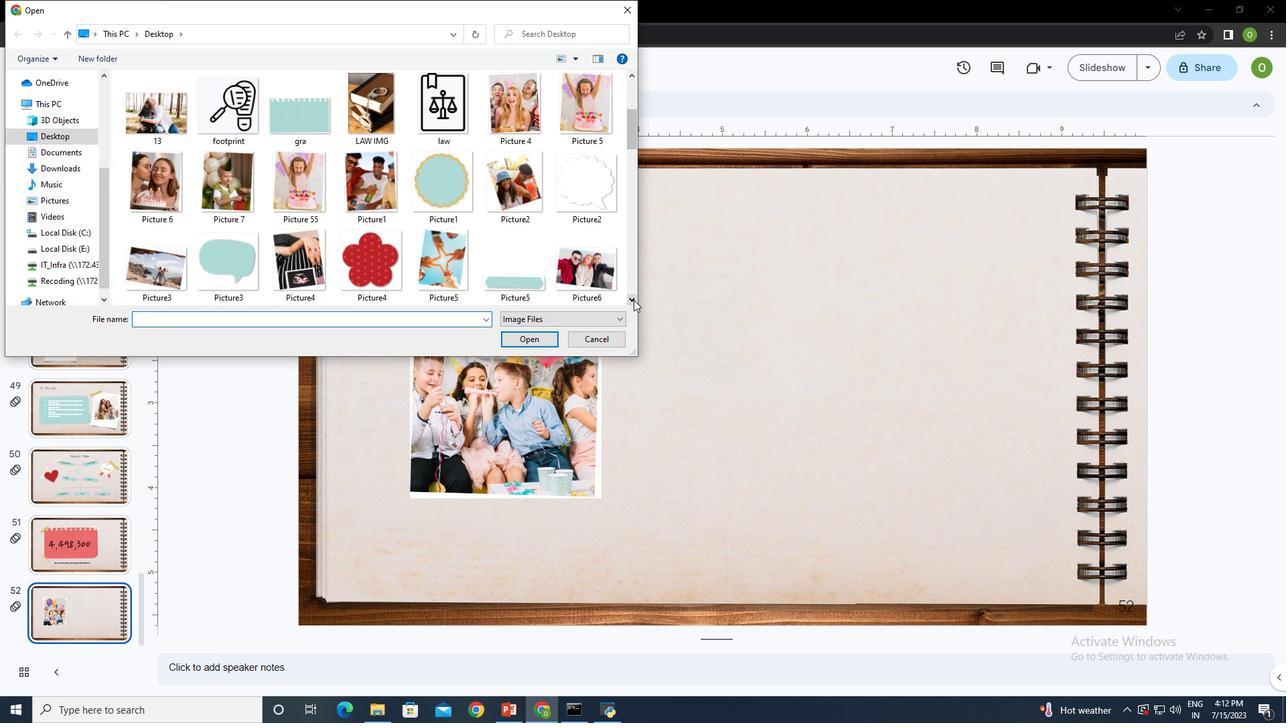 
Action: Mouse pressed left at (633, 300)
Screenshot: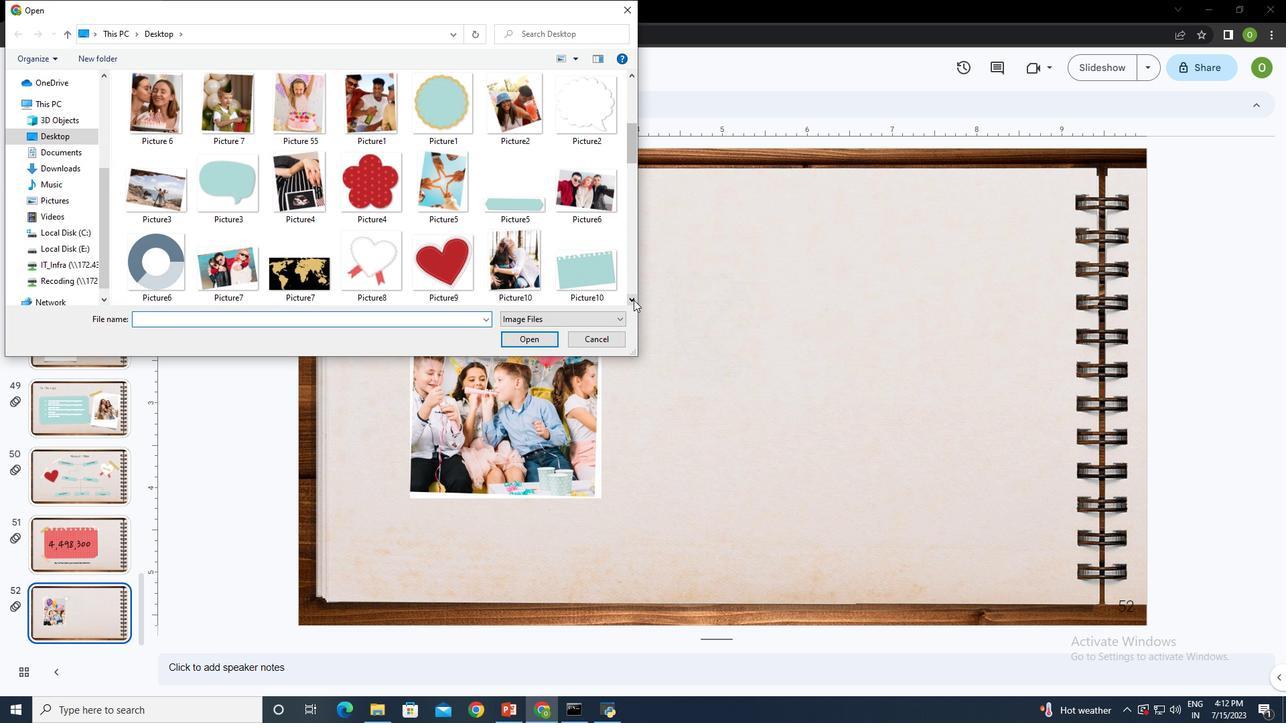 
Action: Mouse pressed left at (633, 300)
Screenshot: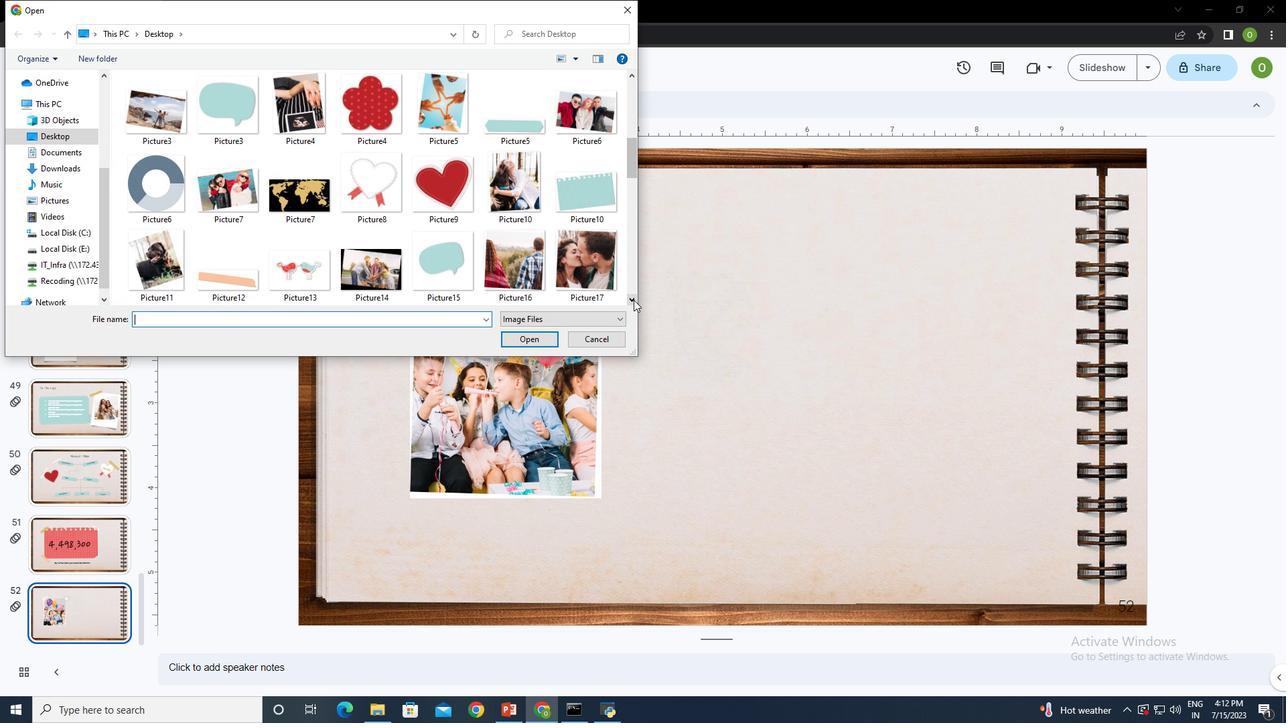 
Action: Mouse pressed left at (633, 300)
Screenshot: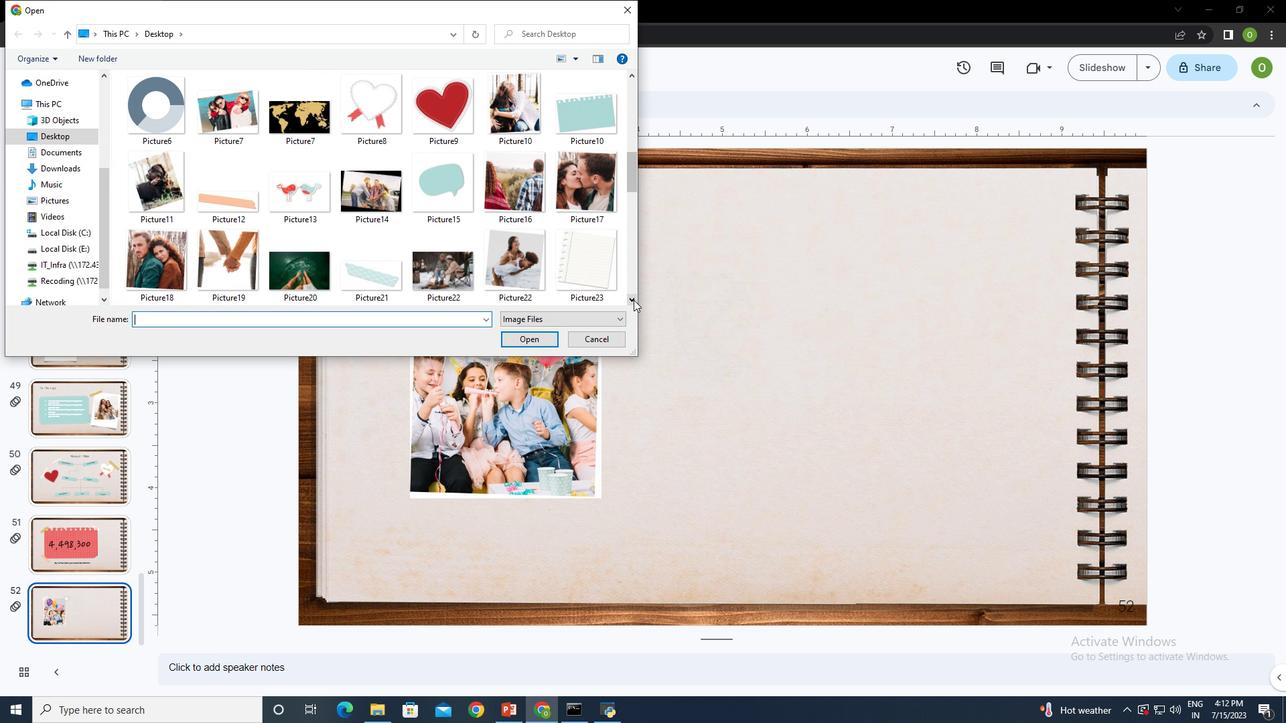 
Action: Mouse pressed left at (633, 300)
Screenshot: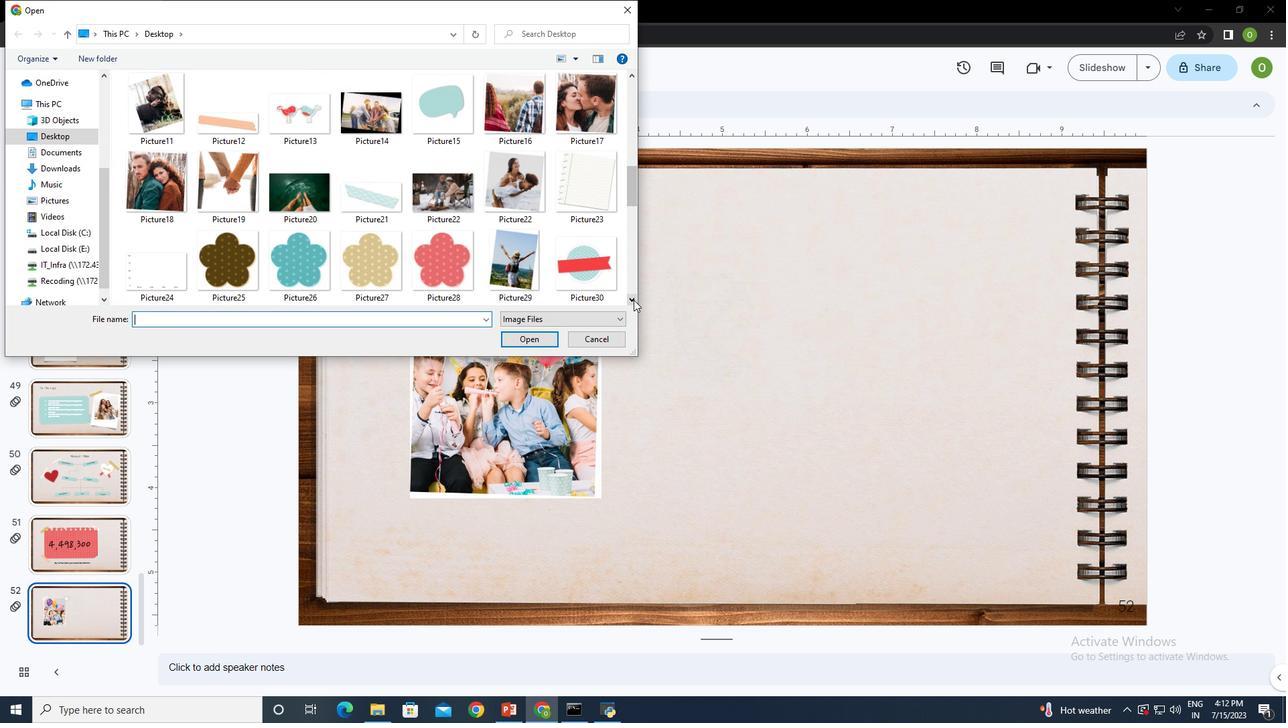 
Action: Mouse pressed left at (633, 300)
Screenshot: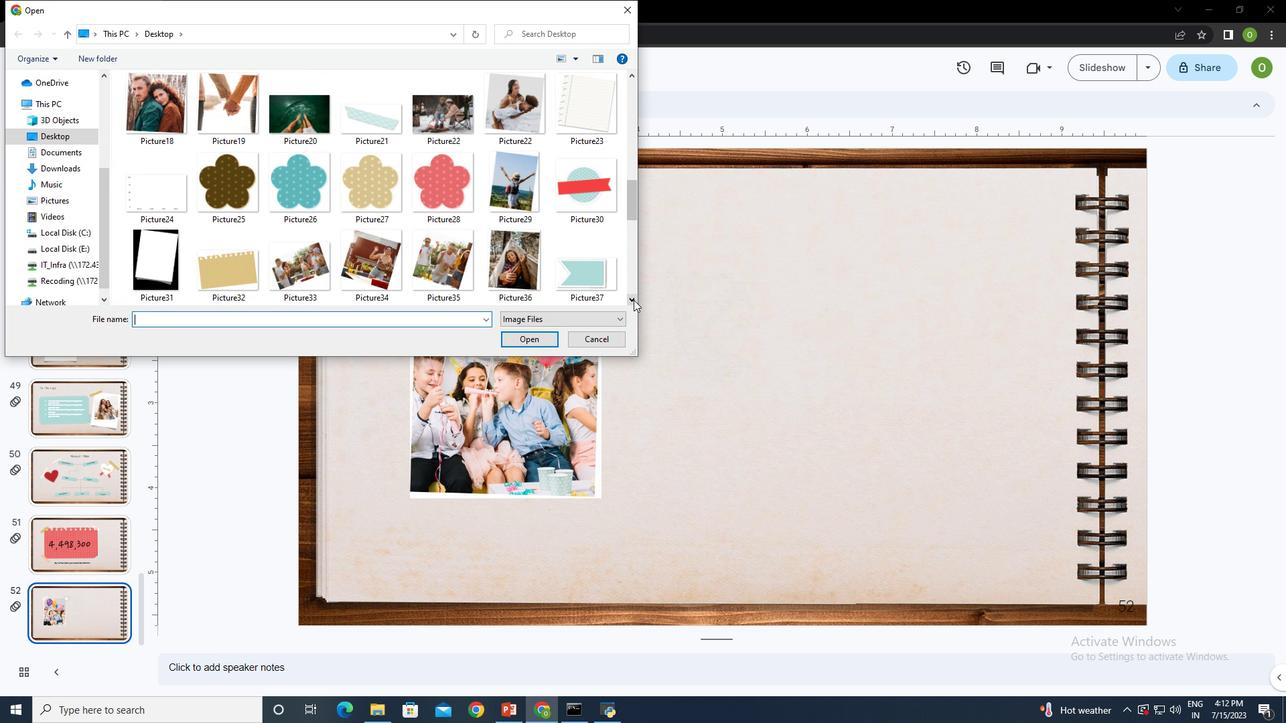 
Action: Mouse pressed left at (633, 300)
Screenshot: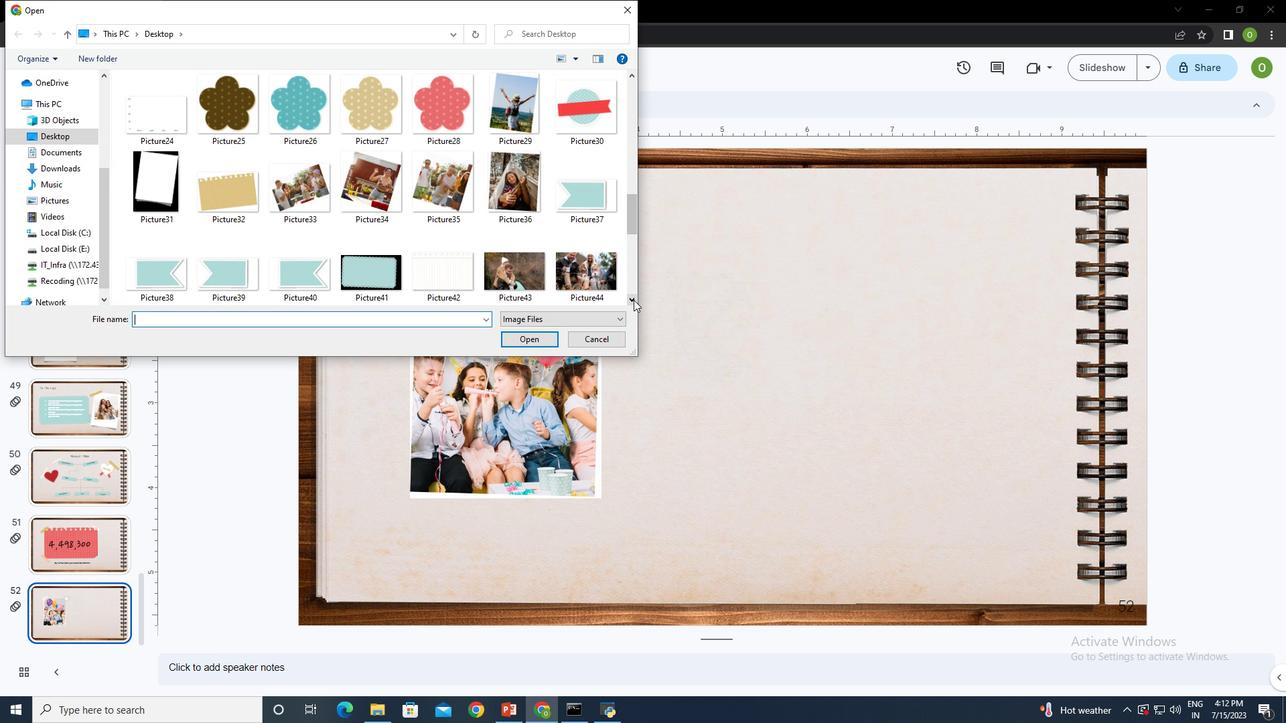 
Action: Mouse pressed left at (633, 300)
Screenshot: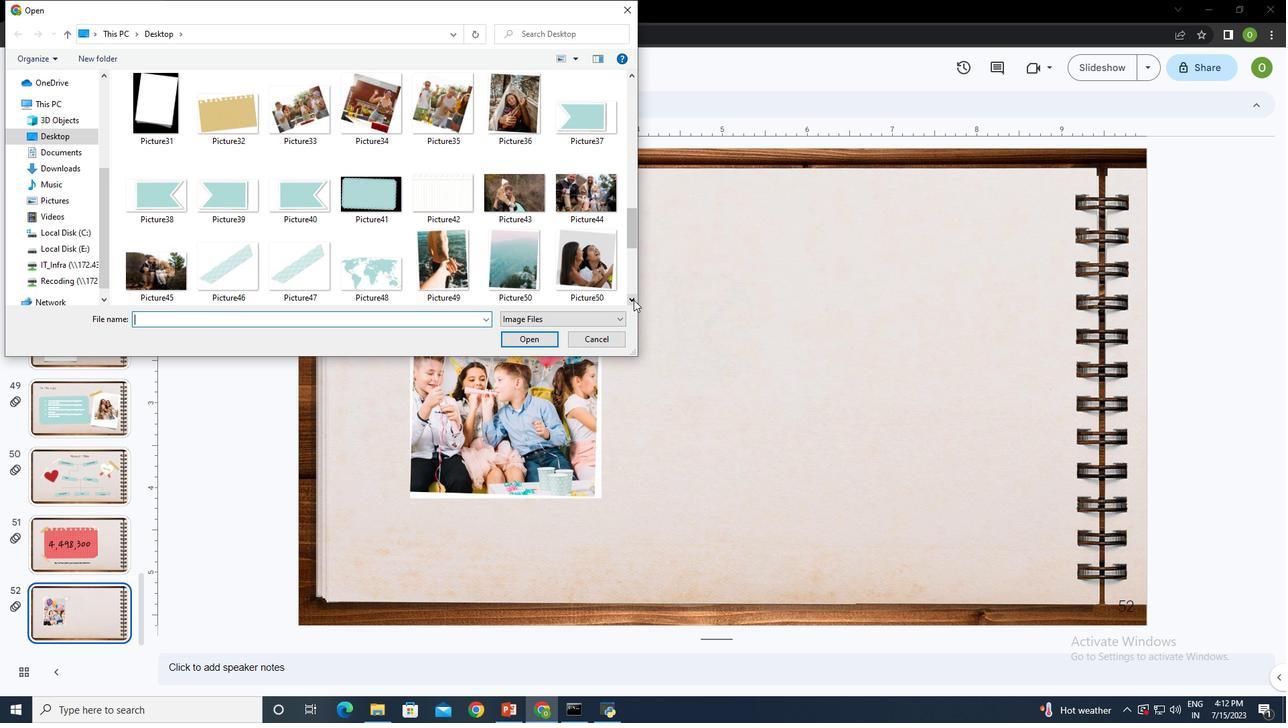
Action: Mouse pressed left at (633, 300)
Screenshot: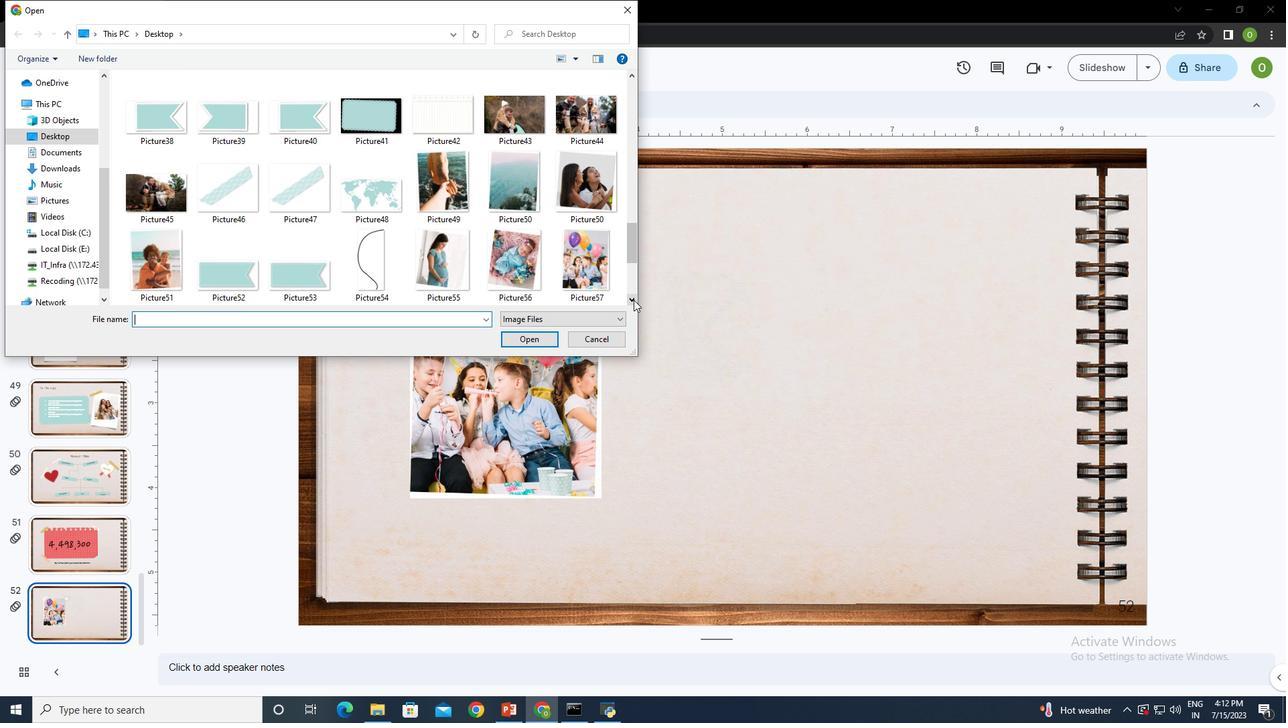 
Action: Mouse pressed left at (633, 300)
Screenshot: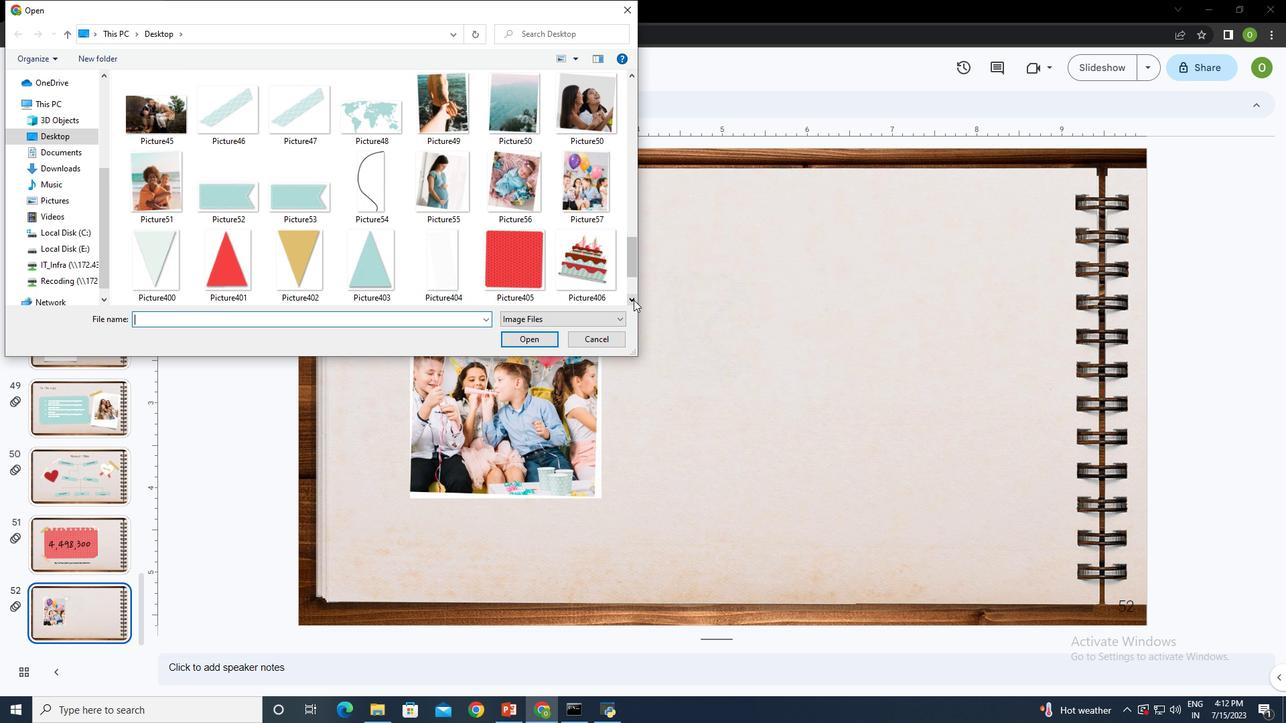 
Action: Mouse pressed left at (633, 300)
Screenshot: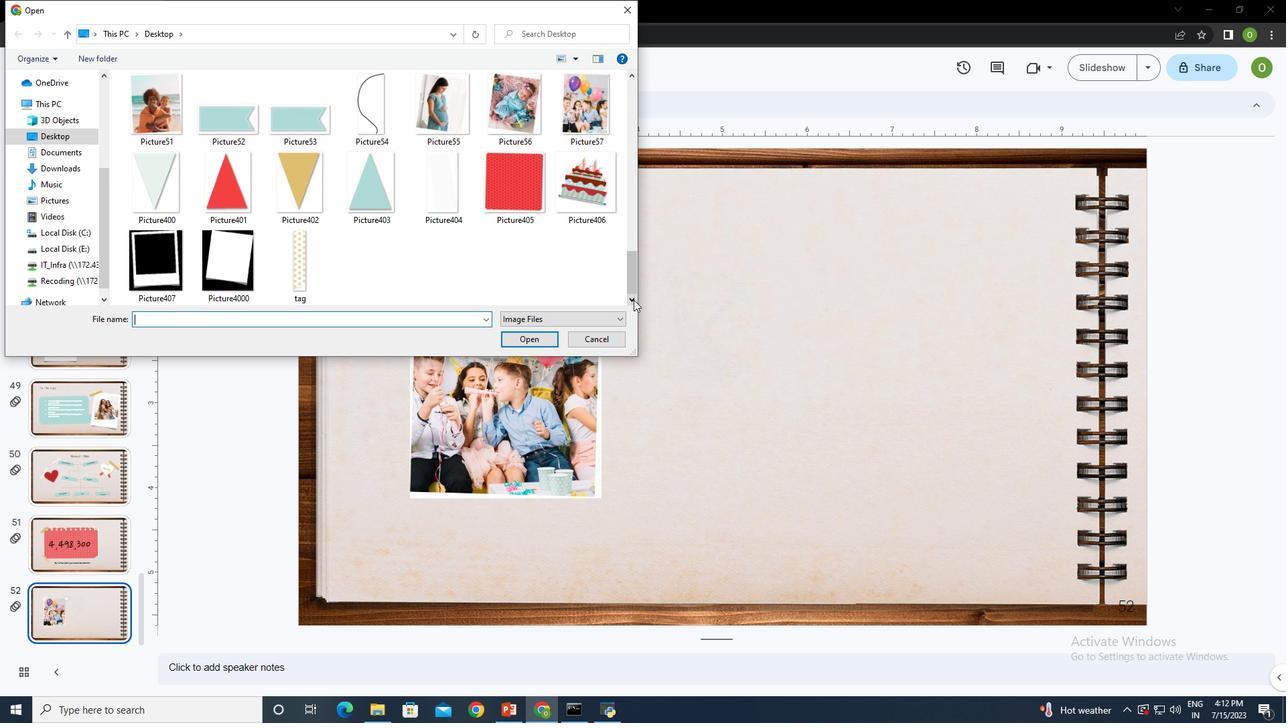 
Action: Mouse moved to (632, 75)
Screenshot: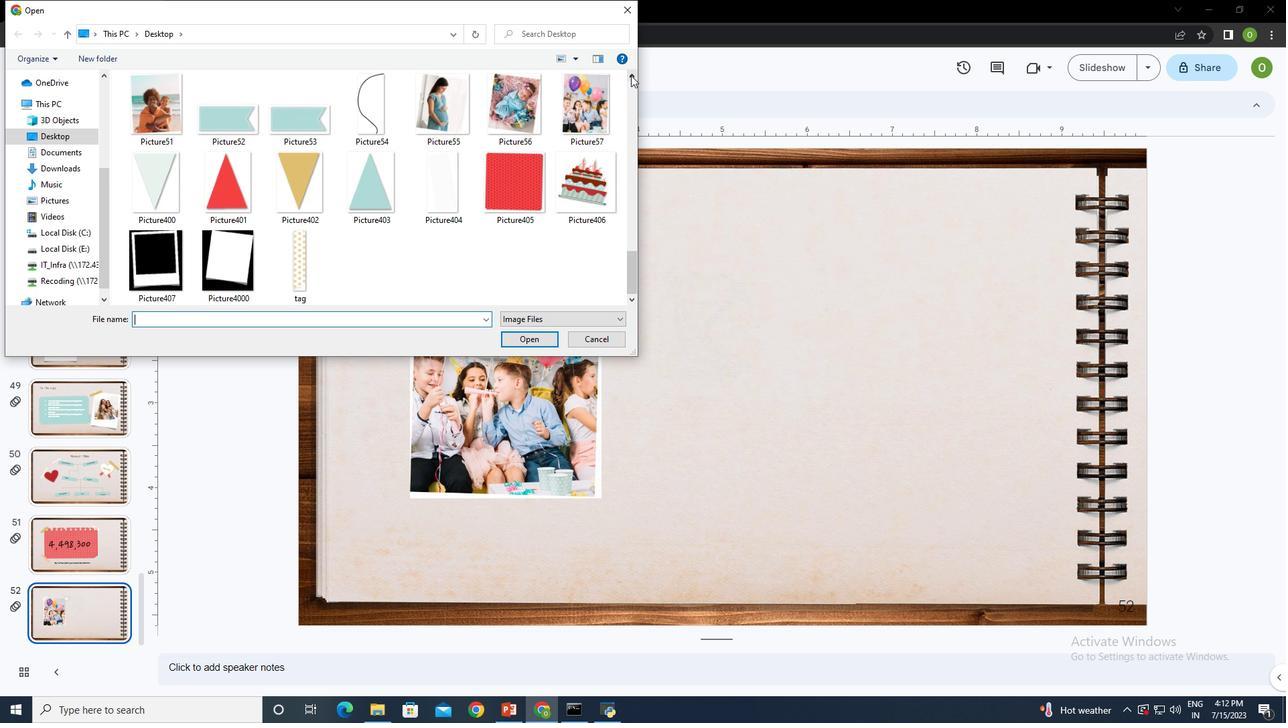 
Action: Mouse pressed left at (632, 75)
Screenshot: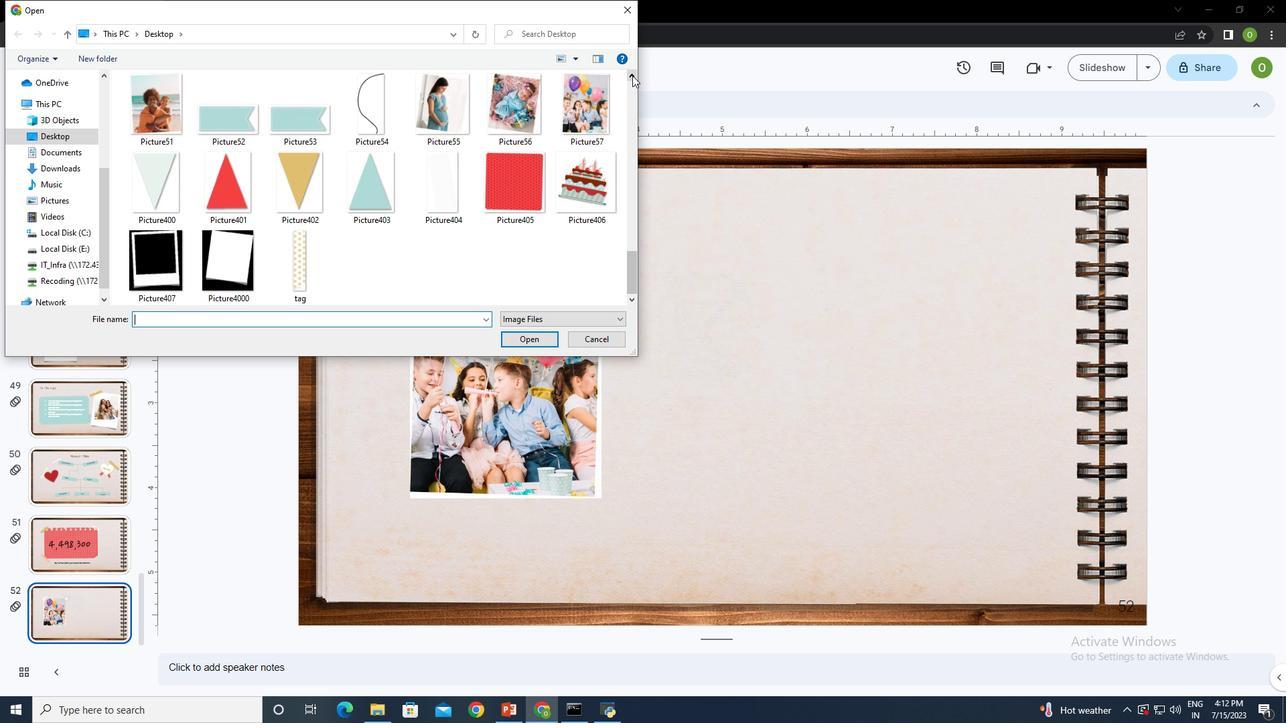 
Action: Mouse pressed left at (632, 75)
Screenshot: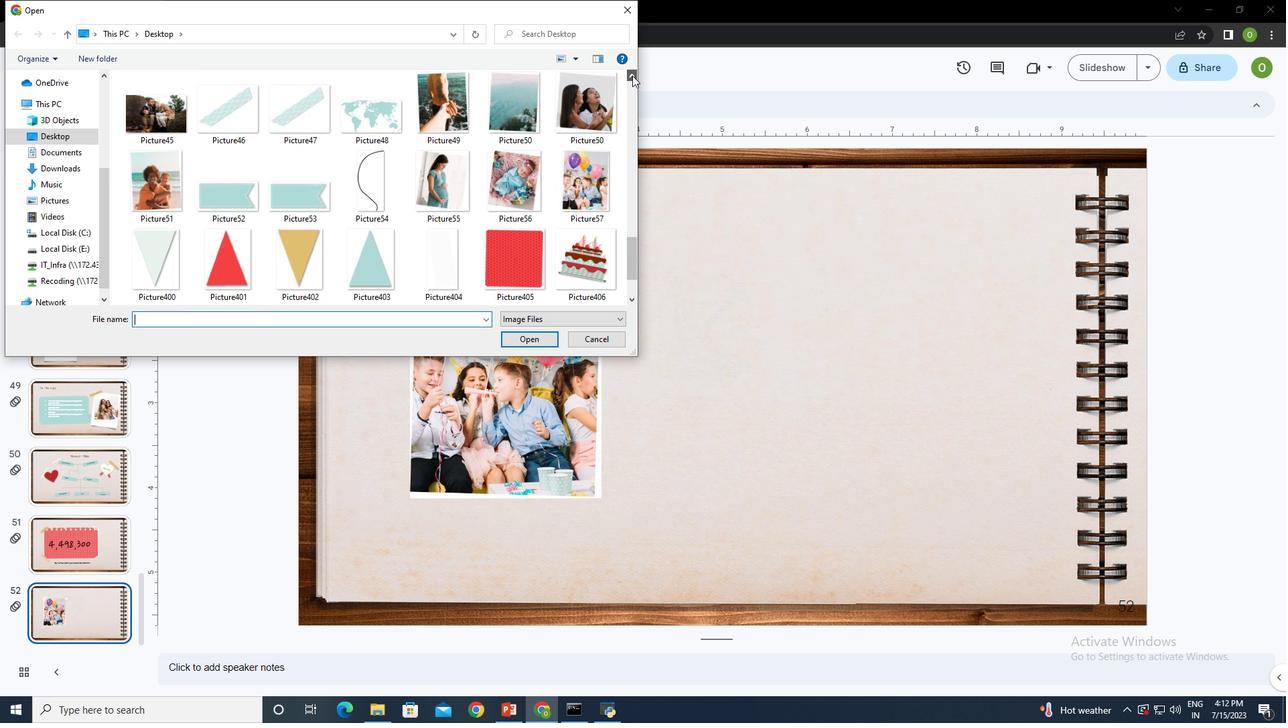 
Action: Mouse pressed left at (632, 75)
Screenshot: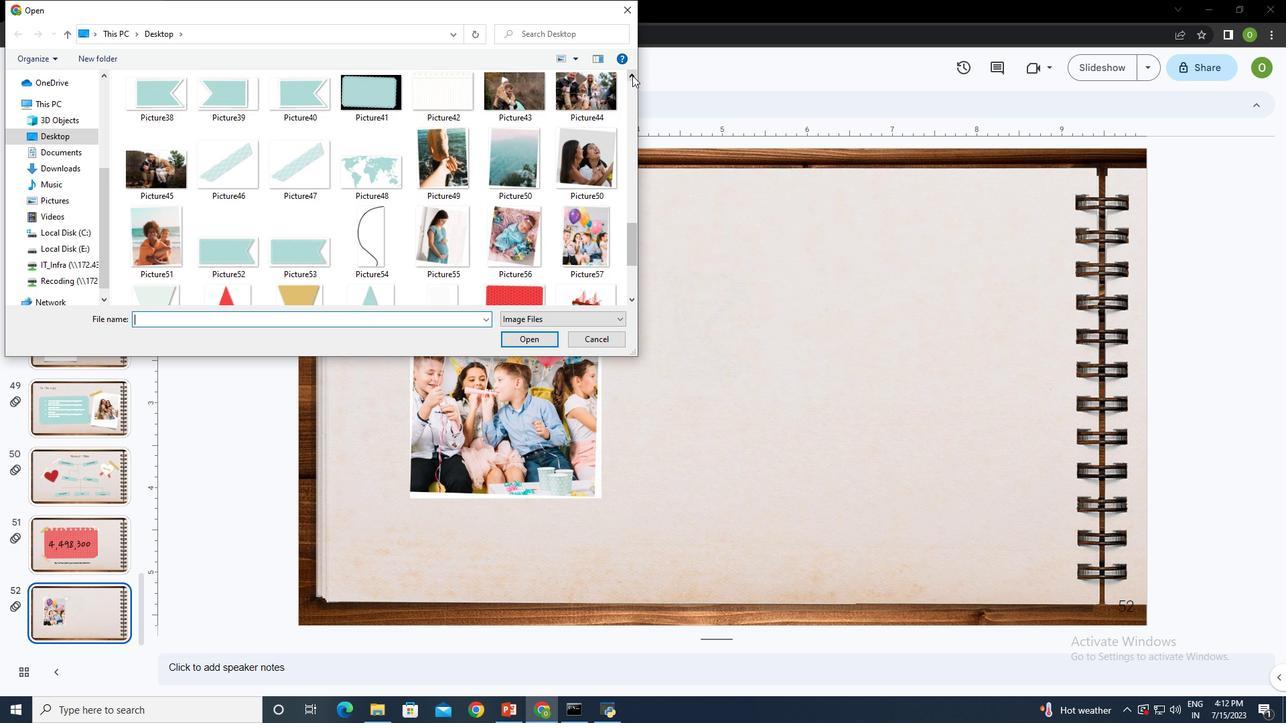 
Action: Mouse pressed left at (632, 75)
Screenshot: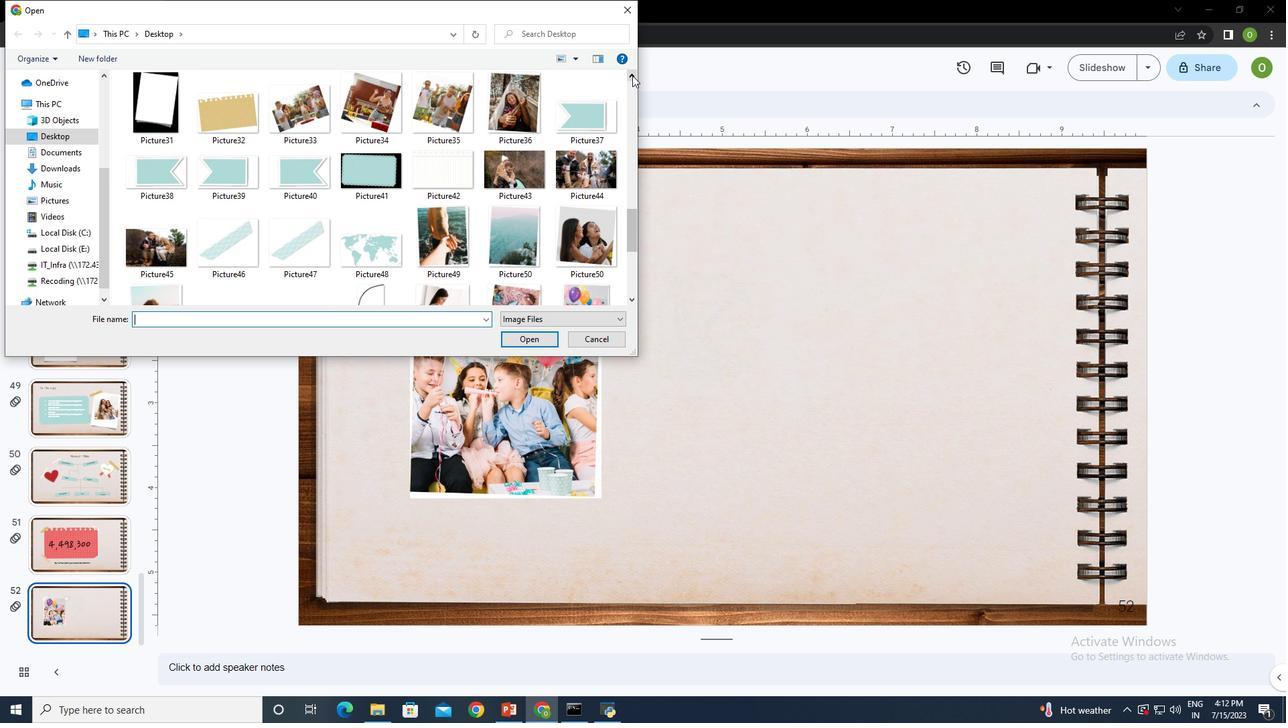 
Action: Mouse pressed left at (632, 75)
Screenshot: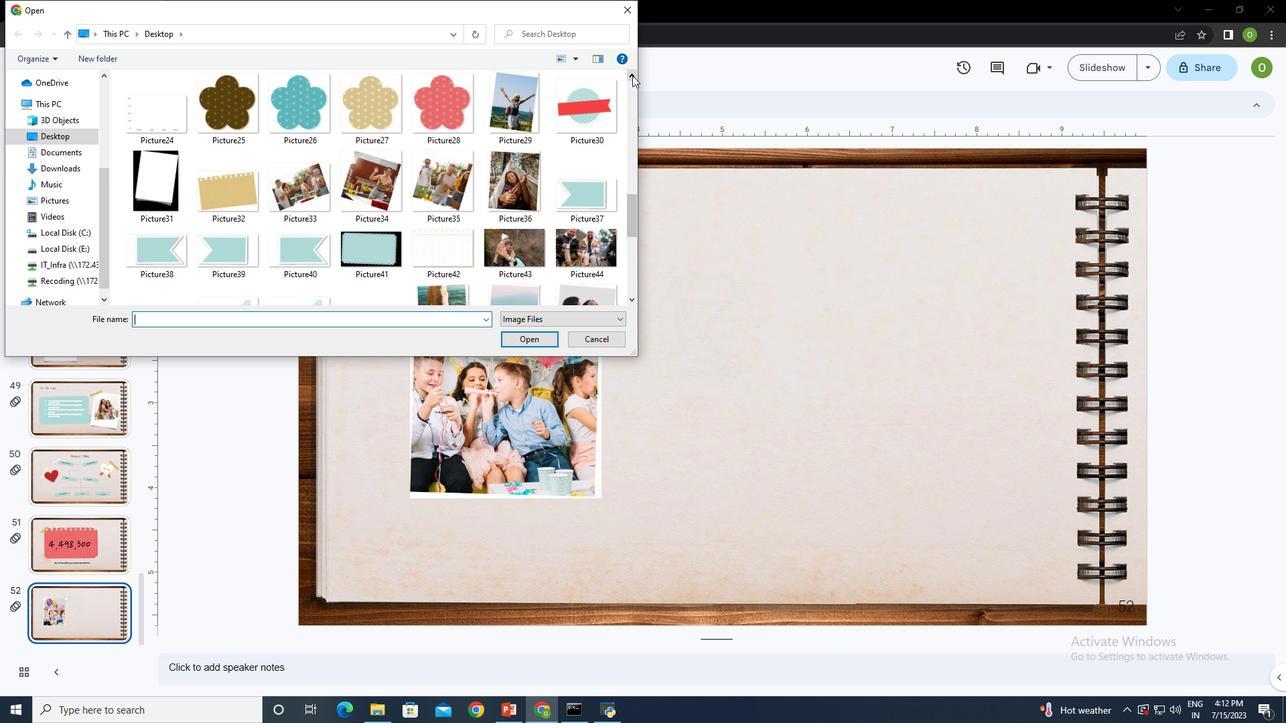 
Action: Mouse pressed left at (632, 75)
Screenshot: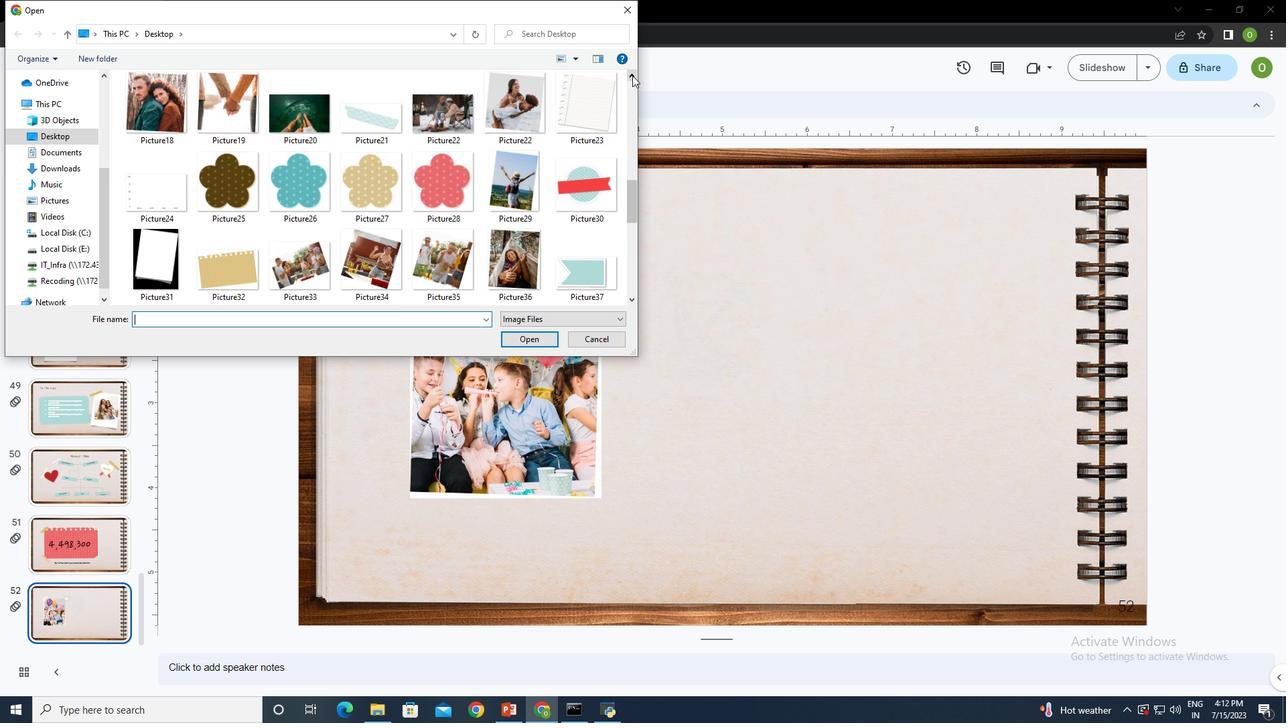 
Action: Mouse pressed left at (632, 75)
Screenshot: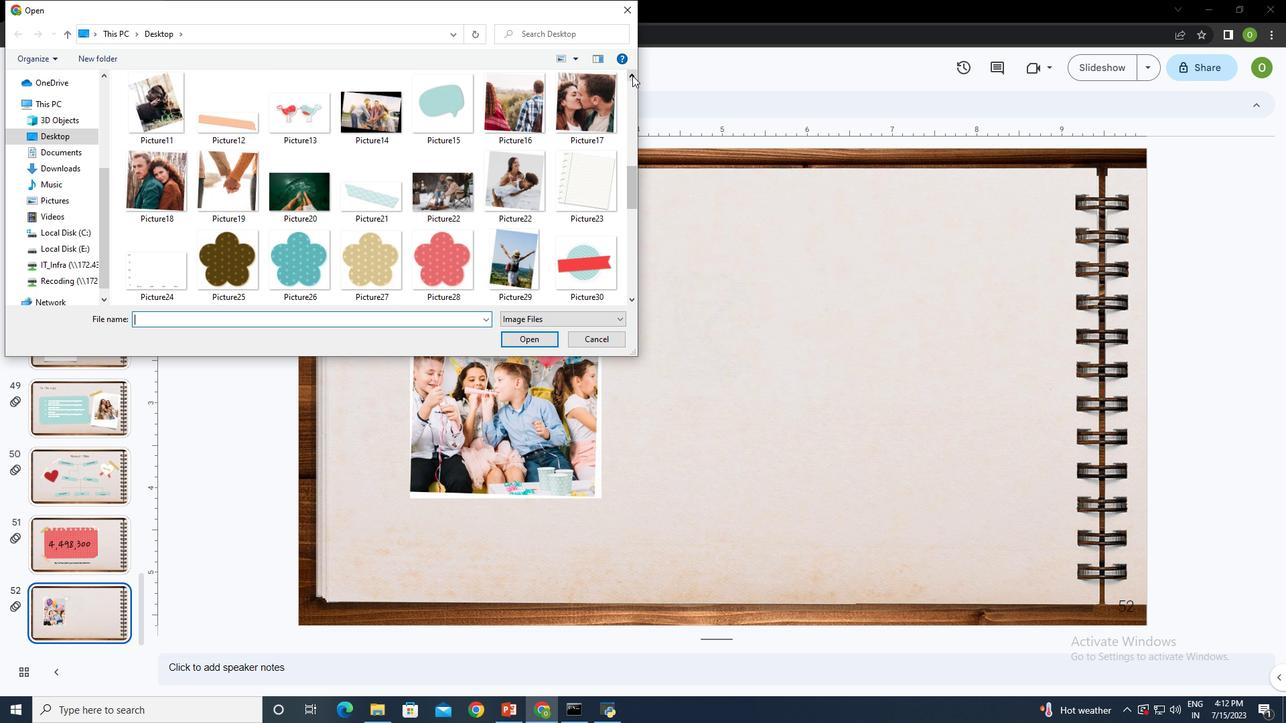 
Action: Mouse pressed left at (632, 75)
Screenshot: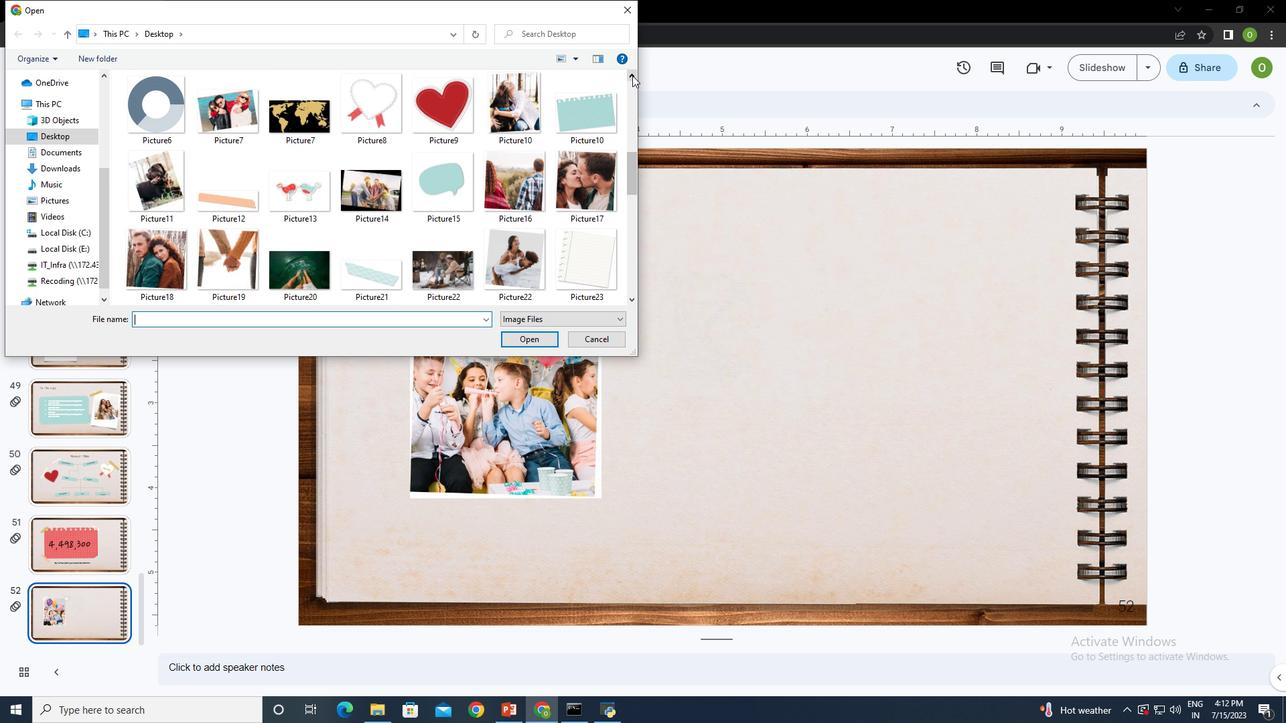
Action: Mouse pressed left at (632, 75)
Screenshot: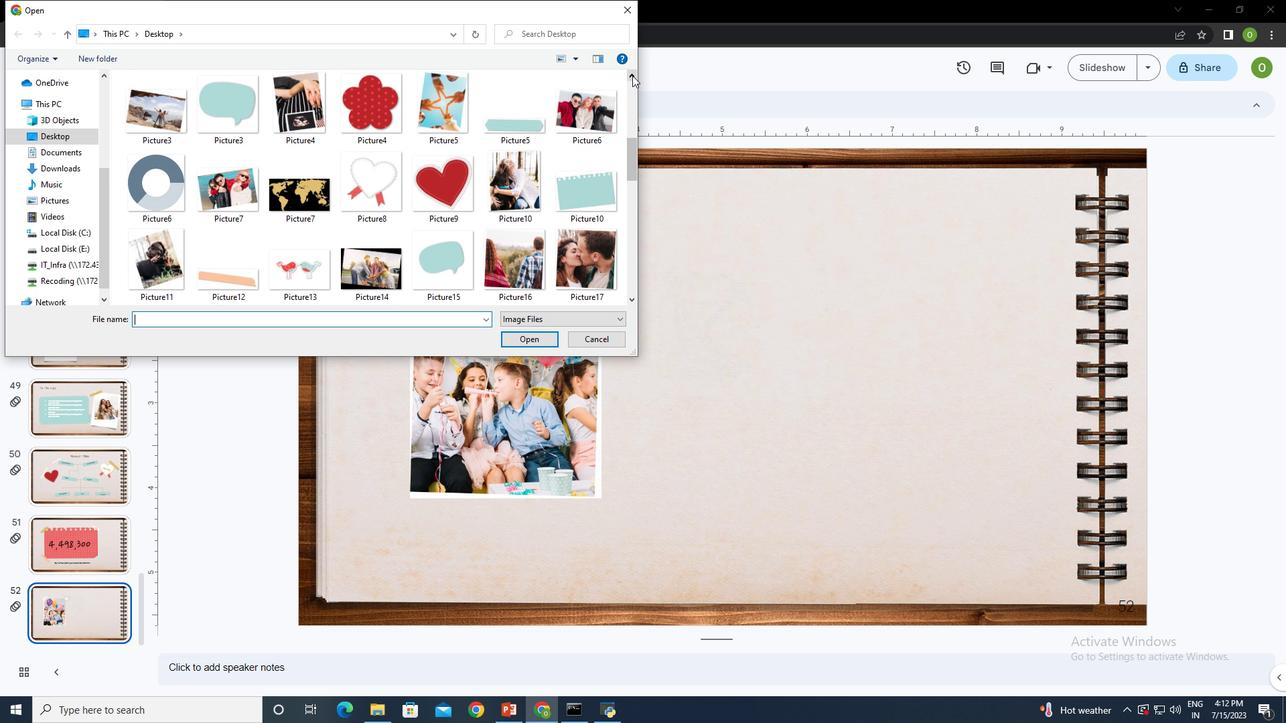 
Action: Mouse moved to (221, 173)
Screenshot: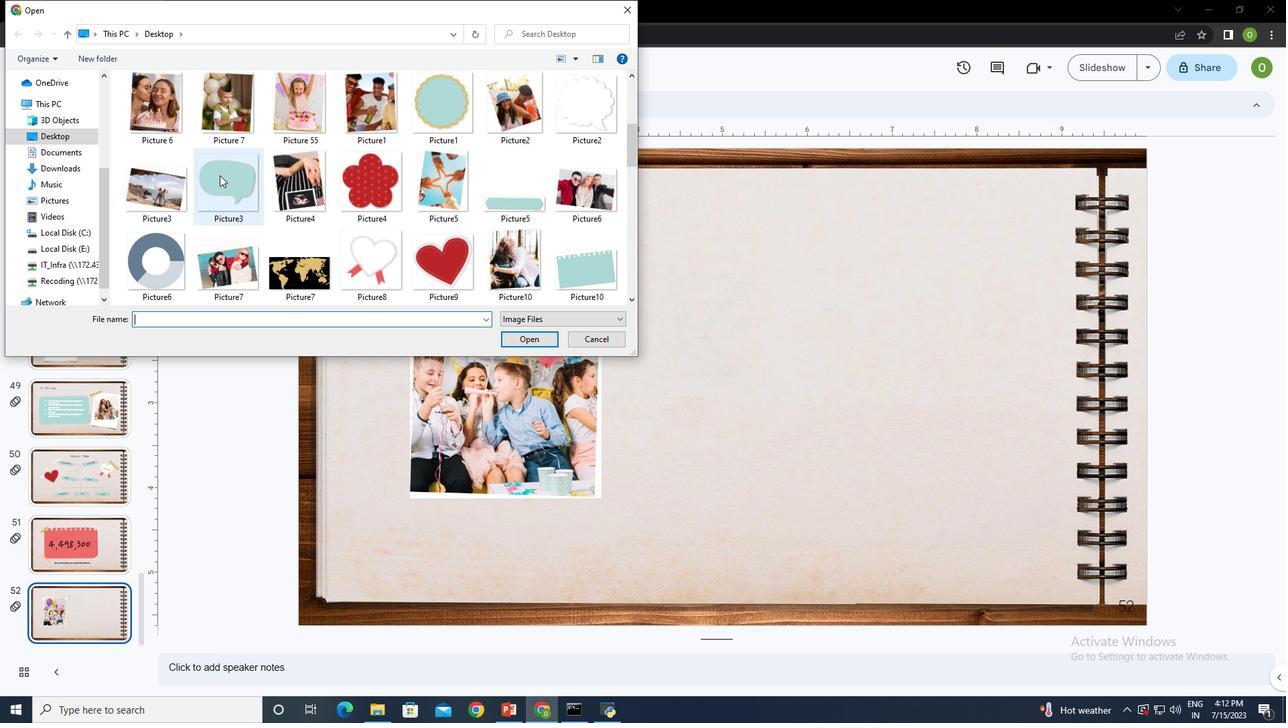 
Action: Mouse pressed left at (221, 173)
Screenshot: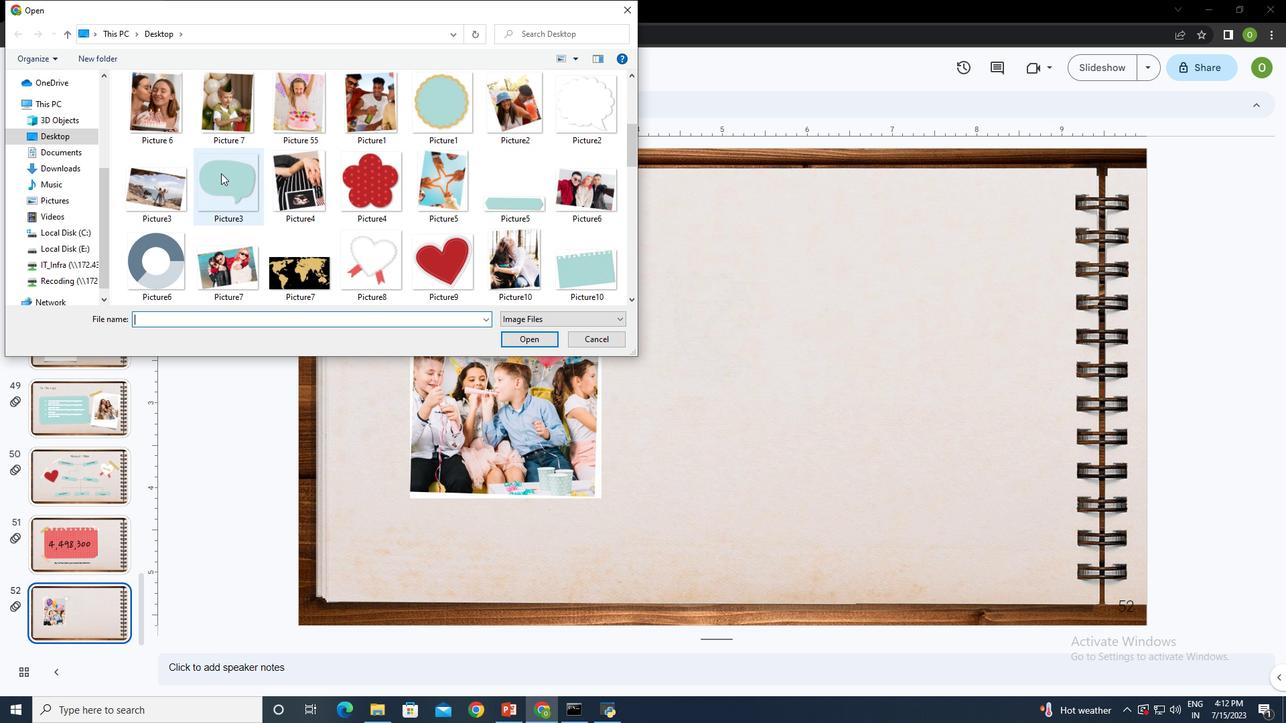 
Action: Mouse moved to (525, 335)
Screenshot: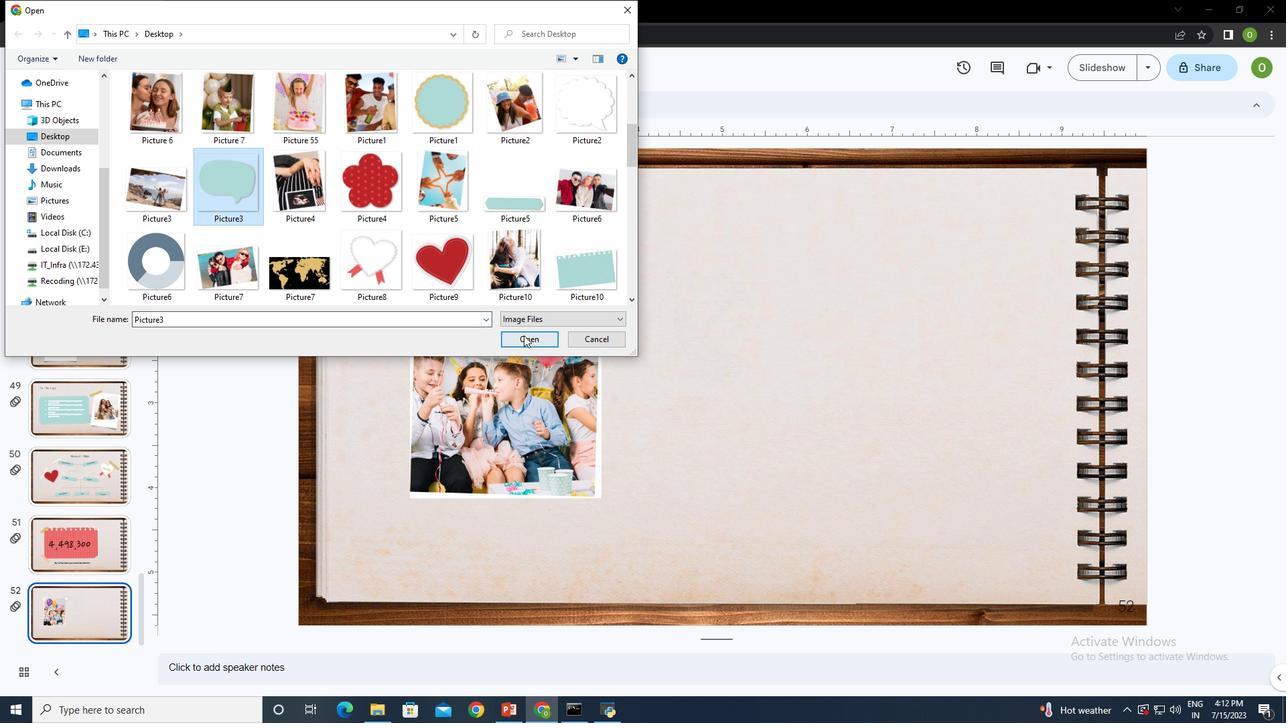 
Action: Mouse pressed left at (525, 335)
Screenshot: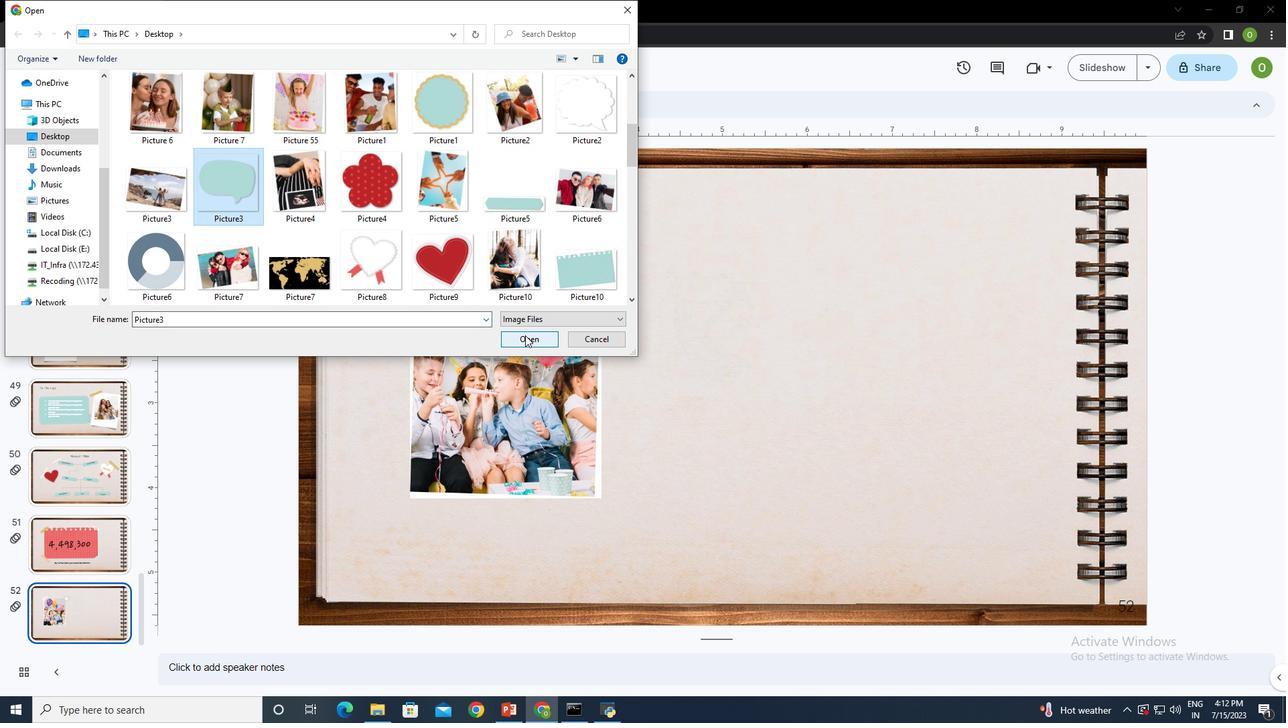 
Action: Mouse moved to (803, 240)
Screenshot: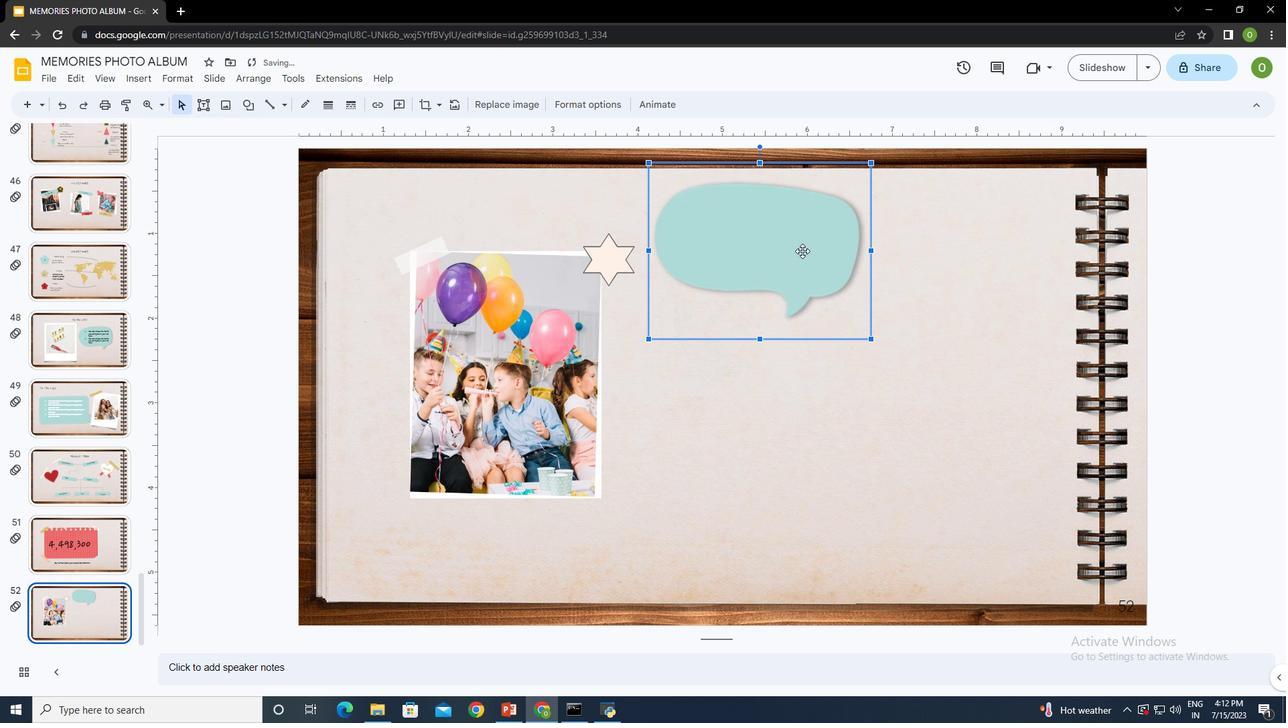 
Action: Mouse pressed left at (803, 240)
Screenshot: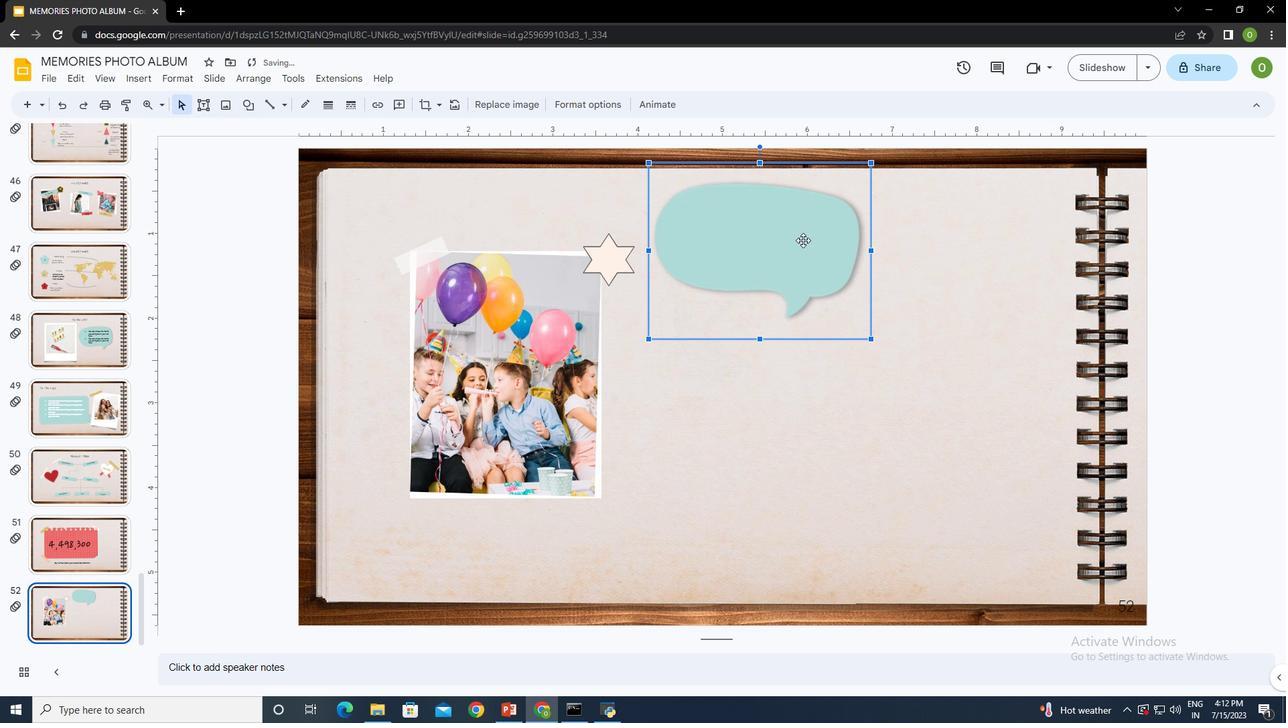 
Action: Mouse moved to (698, 359)
Screenshot: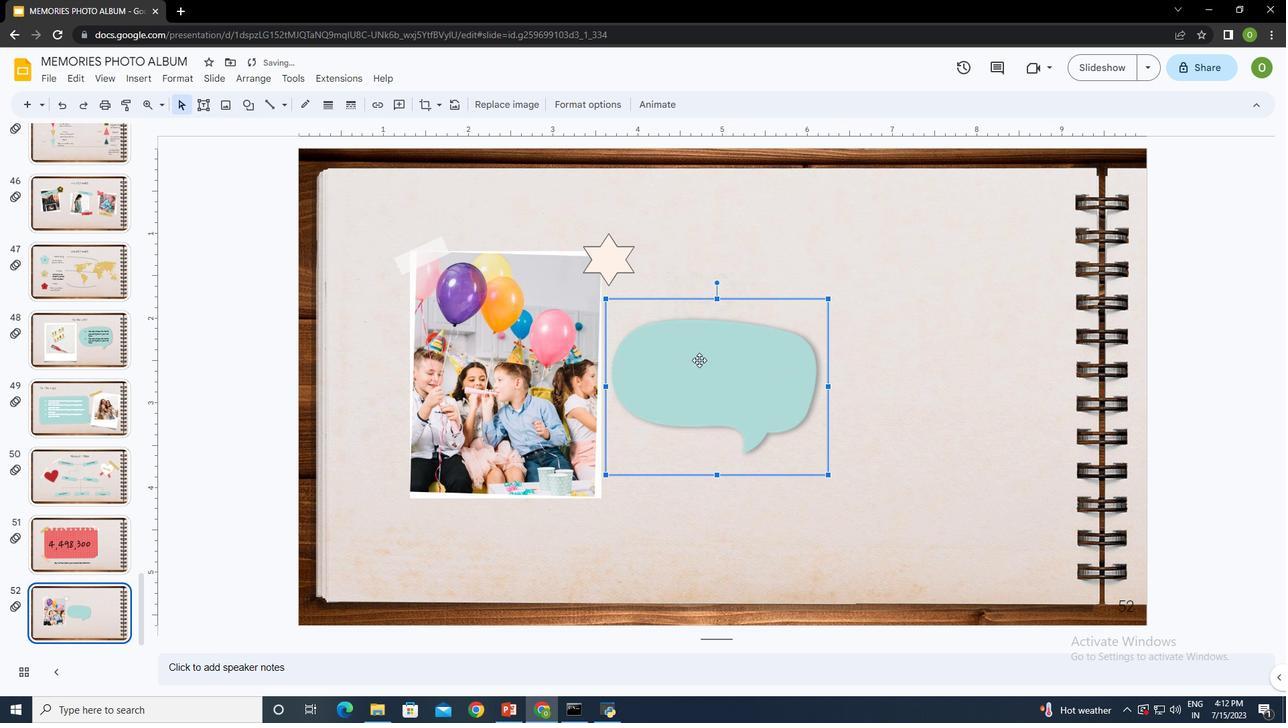
Action: Mouse pressed left at (698, 359)
Screenshot: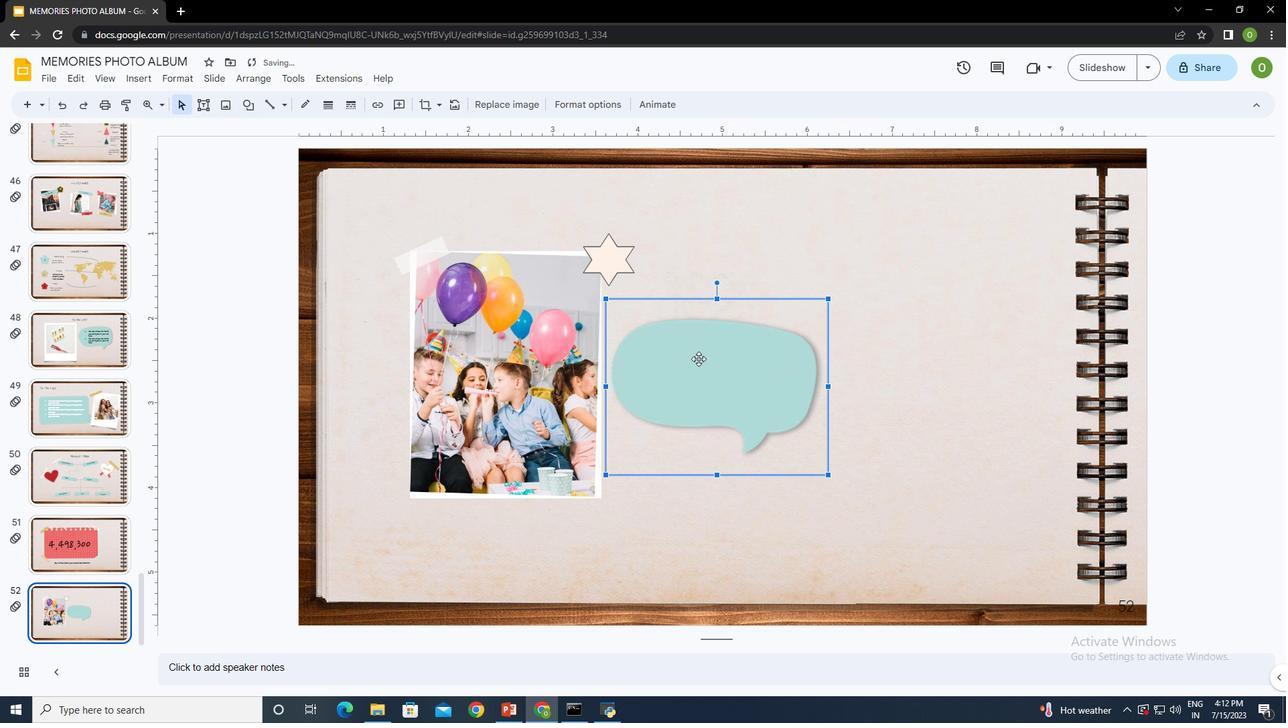 
Action: Mouse moved to (199, 105)
Screenshot: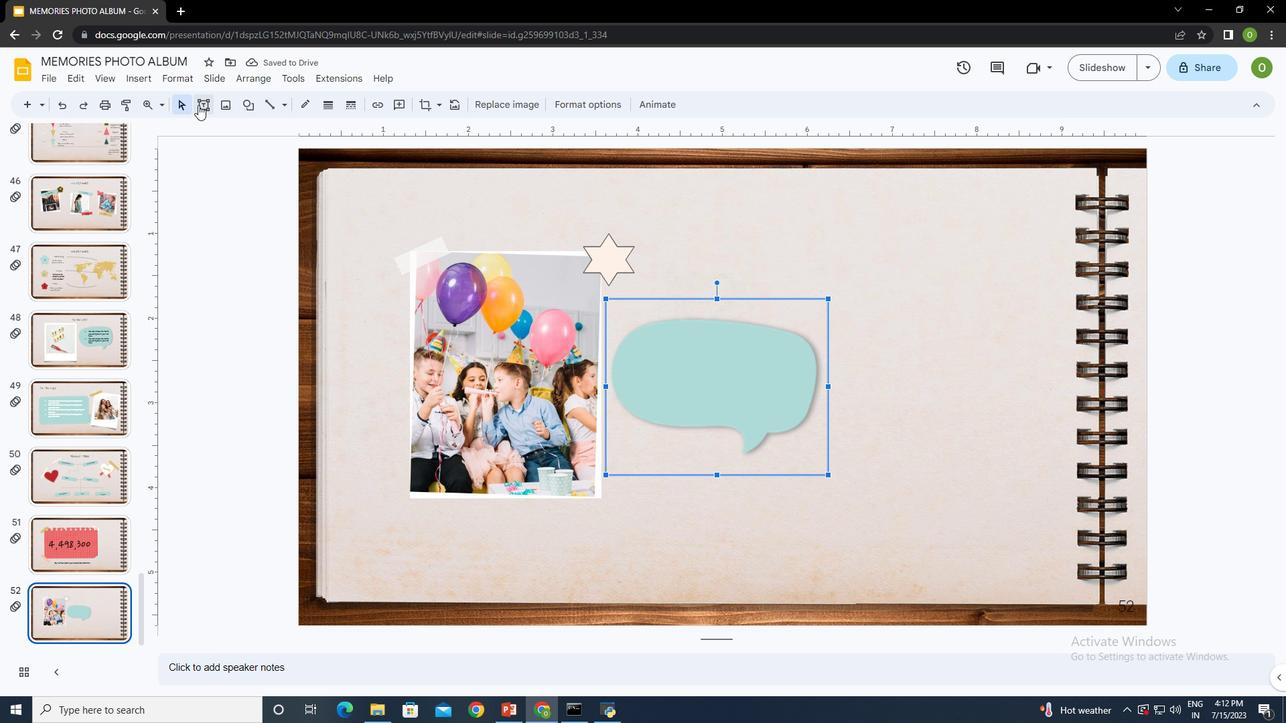 
Action: Mouse pressed left at (199, 105)
Screenshot: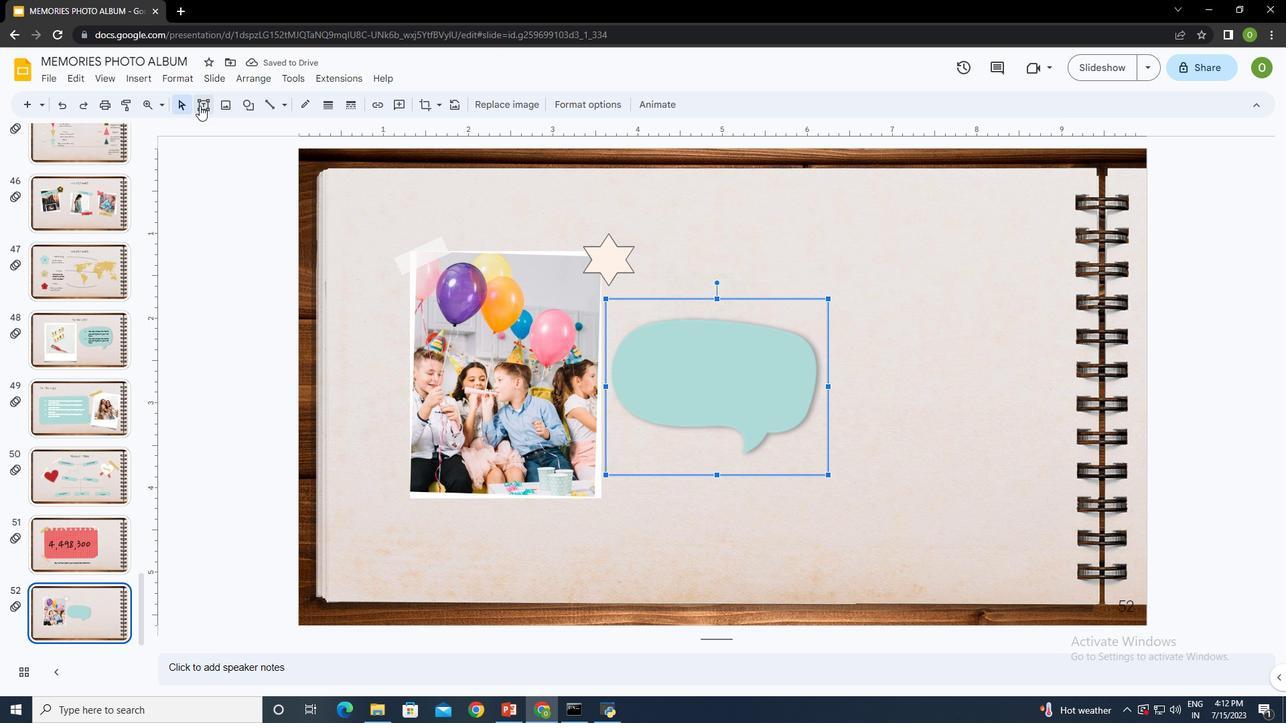 
Action: Mouse moved to (633, 332)
Screenshot: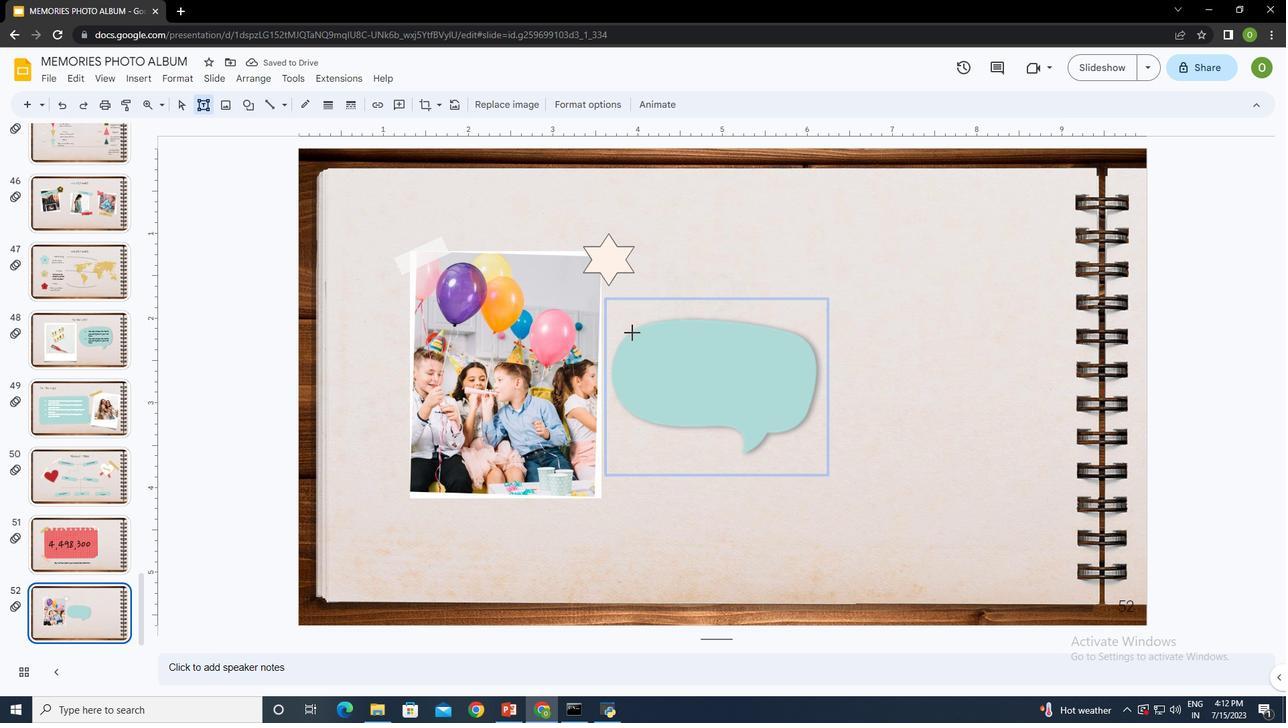 
Action: Mouse pressed left at (633, 332)
Screenshot: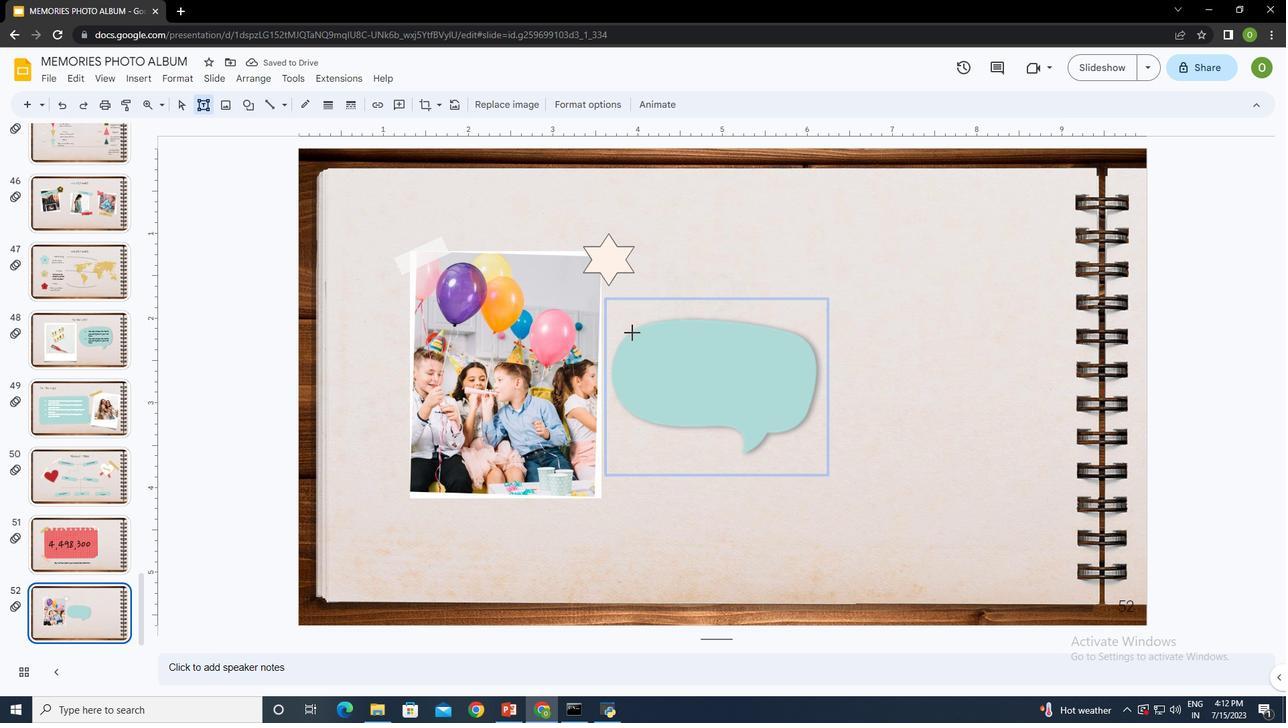 
Action: Mouse moved to (701, 367)
Screenshot: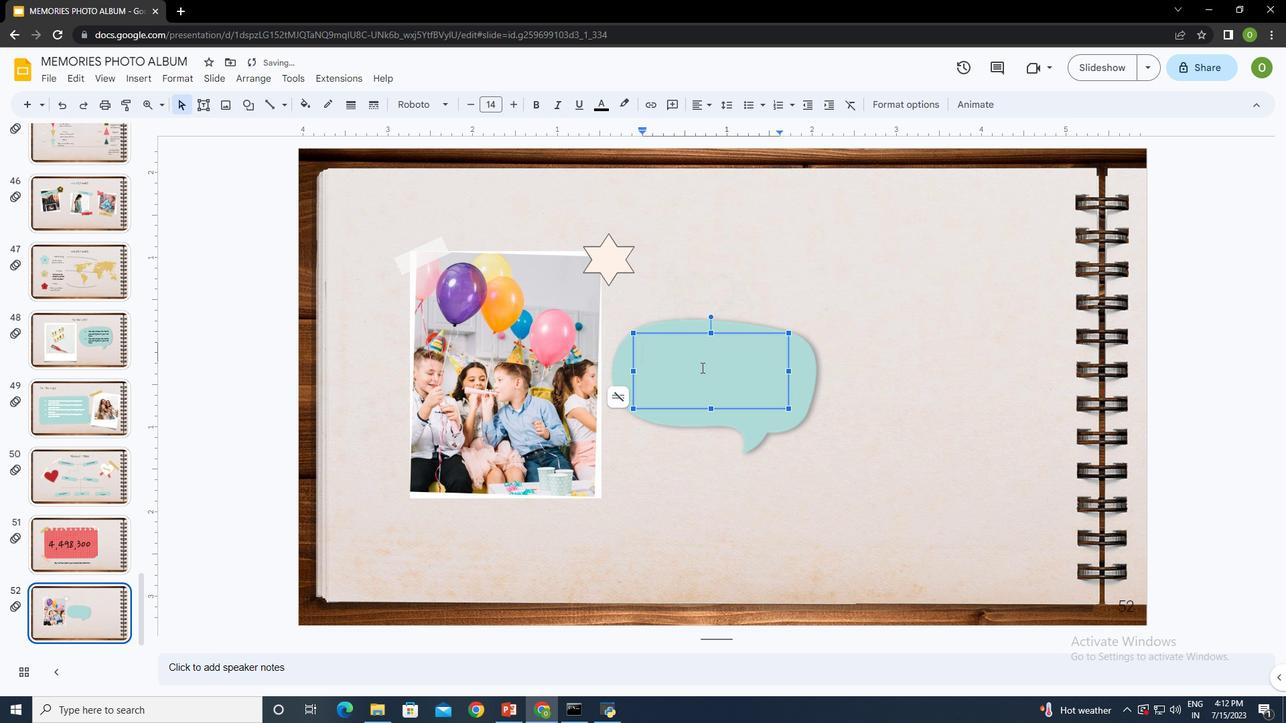 
Action: Key pressed <Key.shift>Many<Key.enter><Key.shift>gus<Key.backspace>ests<Key.shift>!ctrl+A
Screenshot: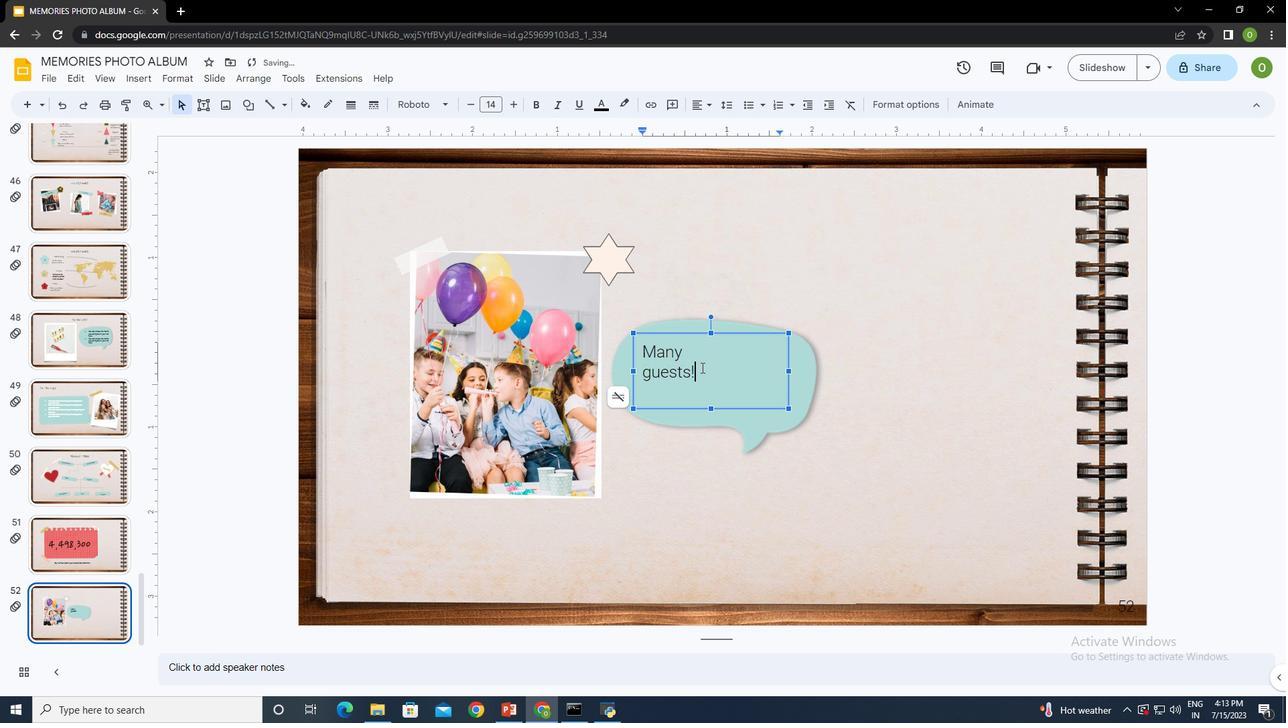 
Action: Mouse moved to (413, 99)
Screenshot: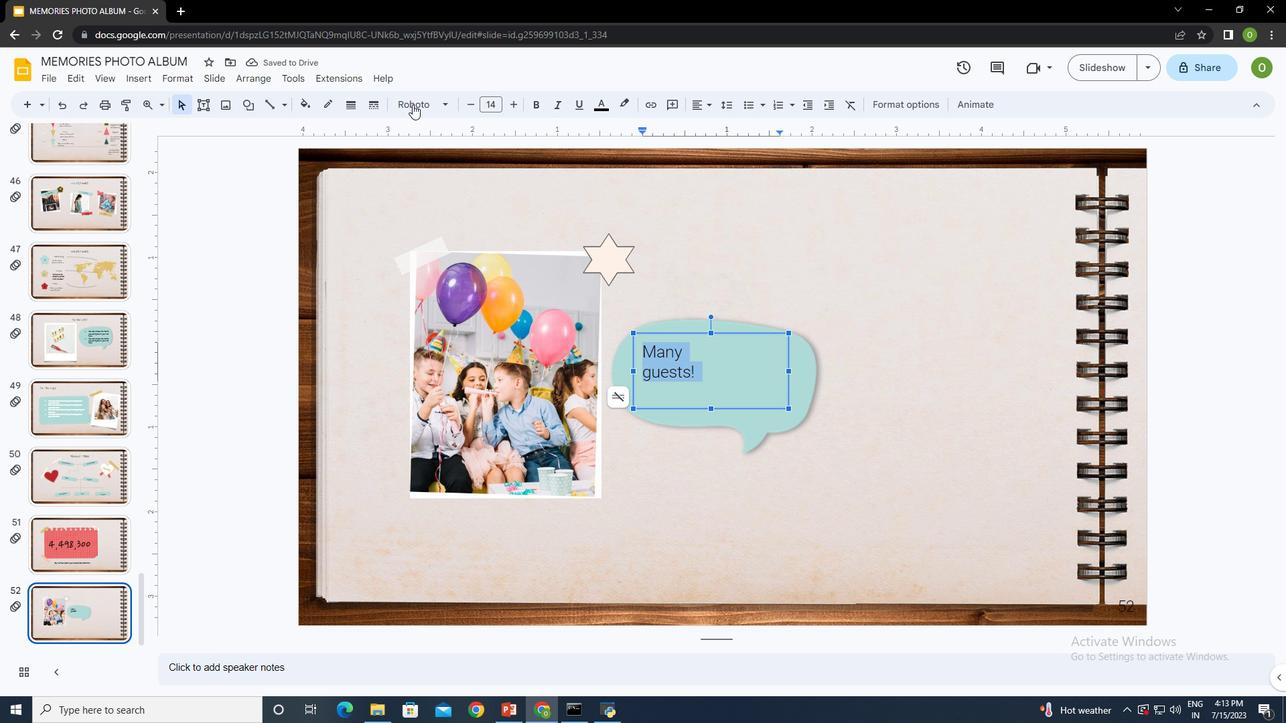 
Action: Mouse pressed left at (413, 99)
Screenshot: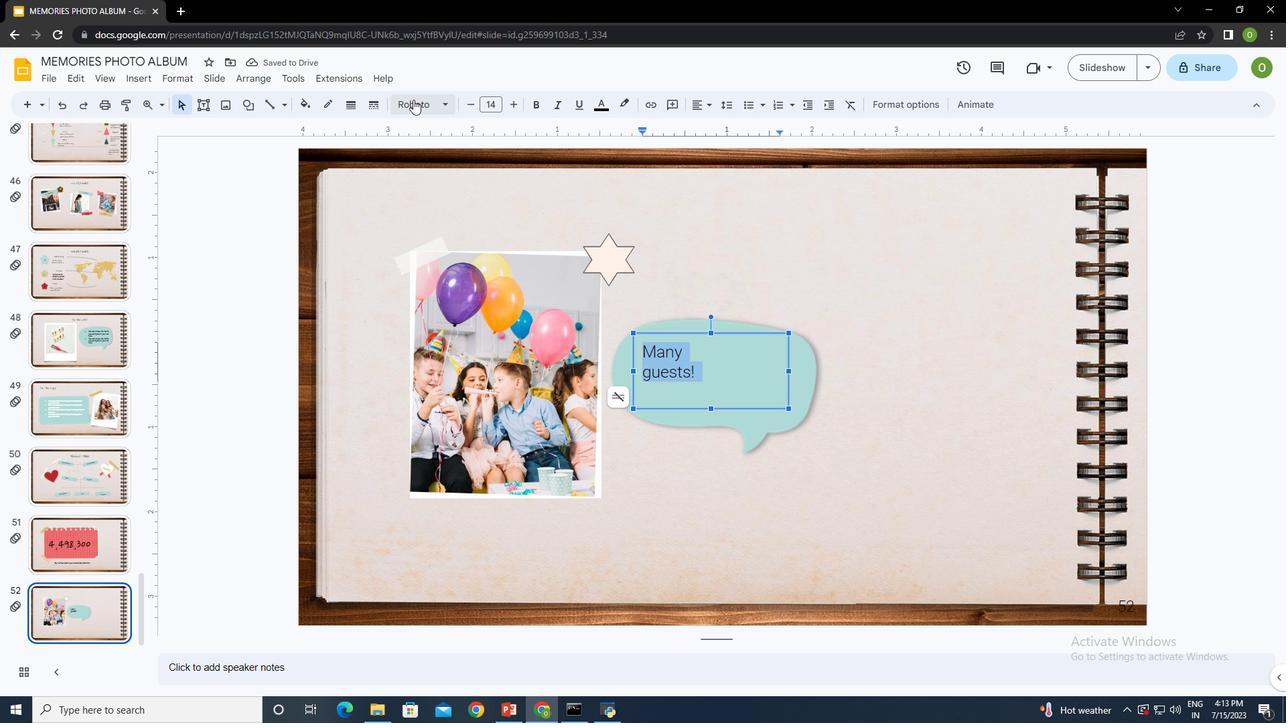 
Action: Mouse moved to (458, 179)
Screenshot: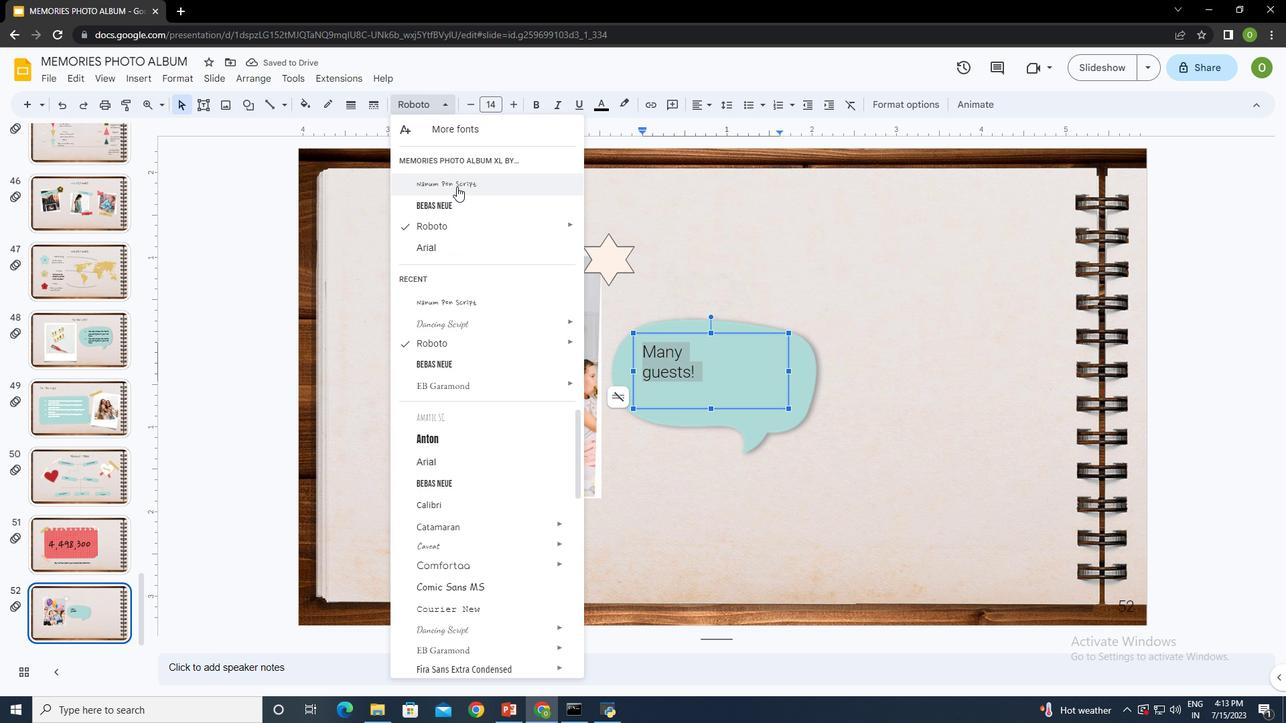
Action: Mouse pressed left at (458, 179)
Screenshot: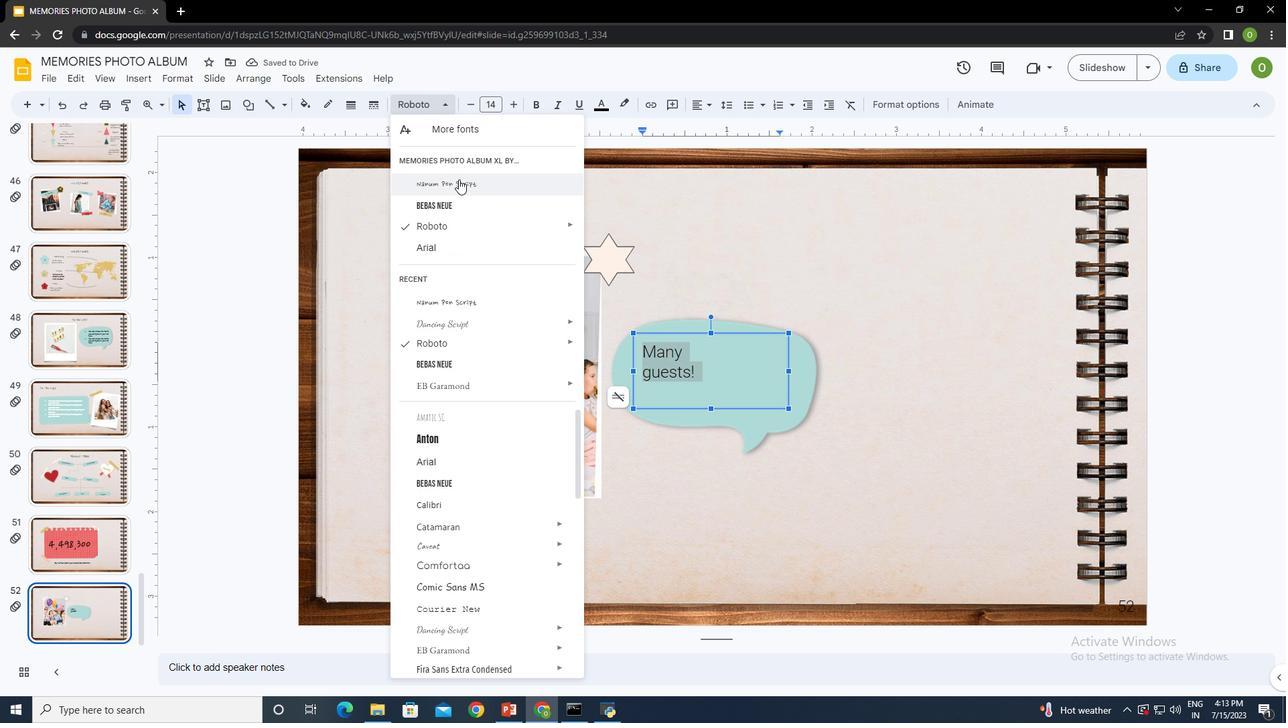 
Action: Mouse moved to (706, 104)
Screenshot: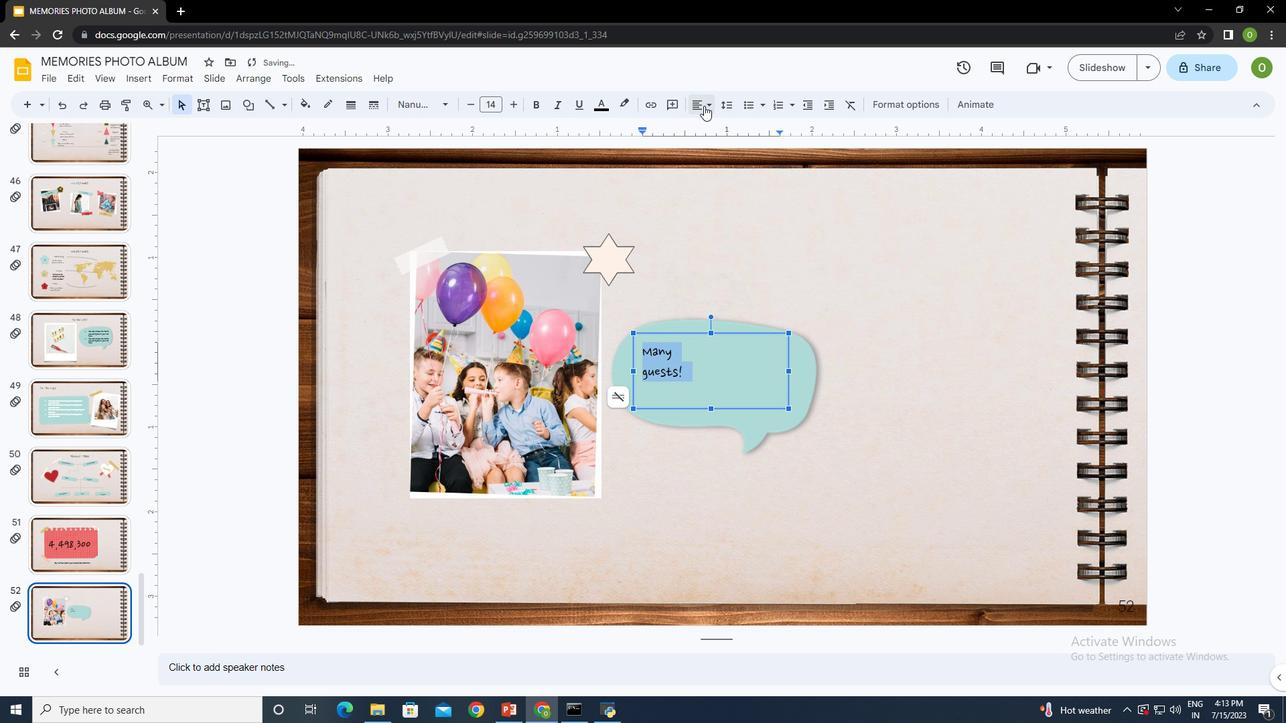 
Action: Mouse pressed left at (706, 104)
Screenshot: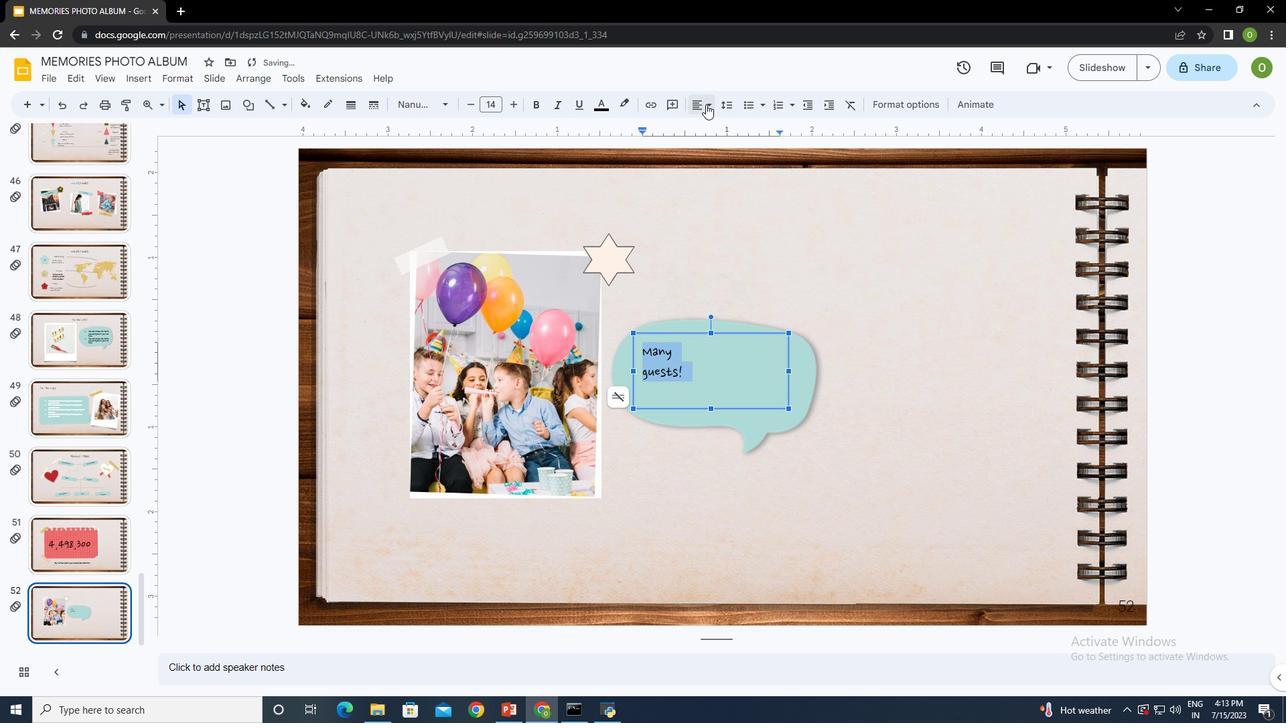 
Action: Mouse moved to (714, 127)
Screenshot: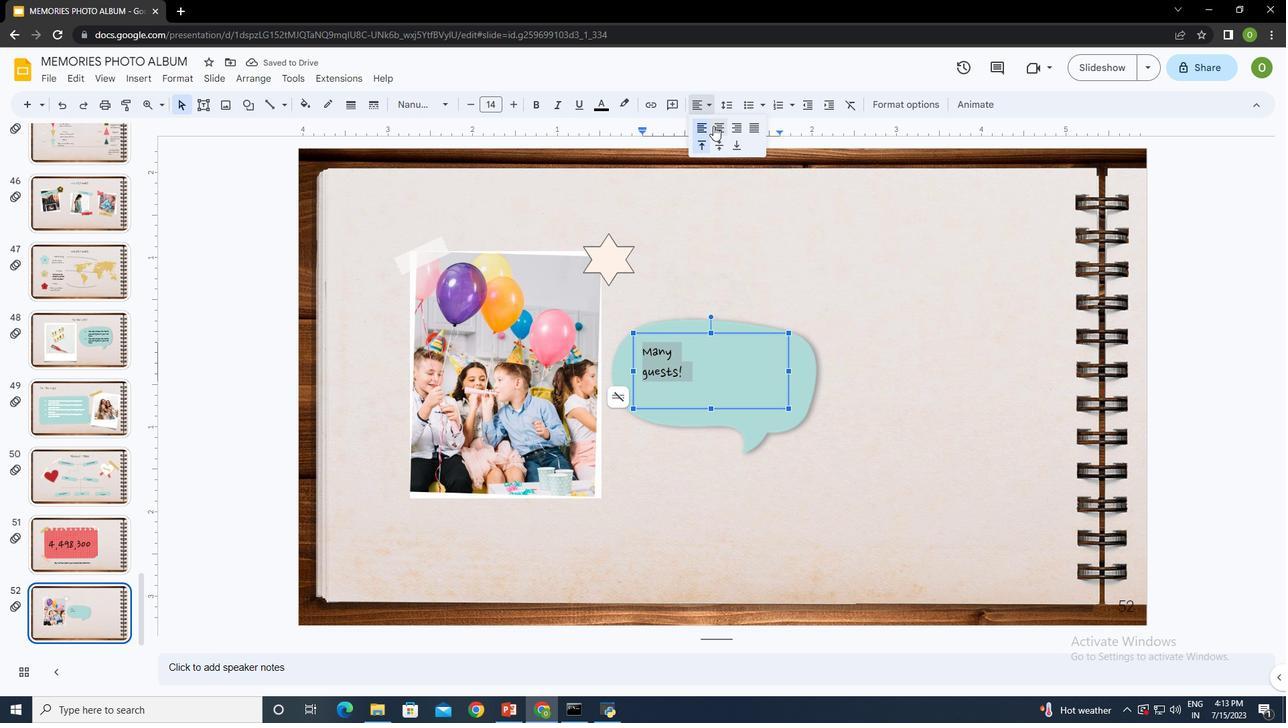 
Action: Mouse pressed left at (714, 127)
Screenshot: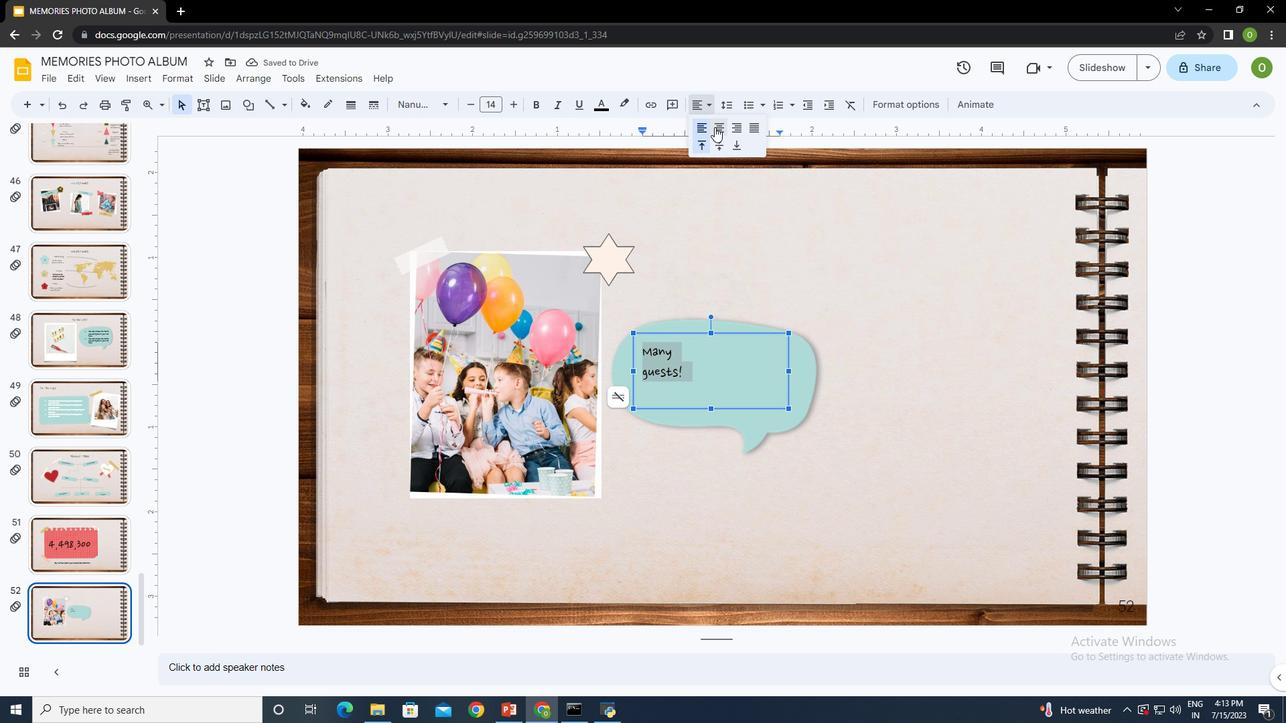 
Action: Mouse moved to (710, 105)
Screenshot: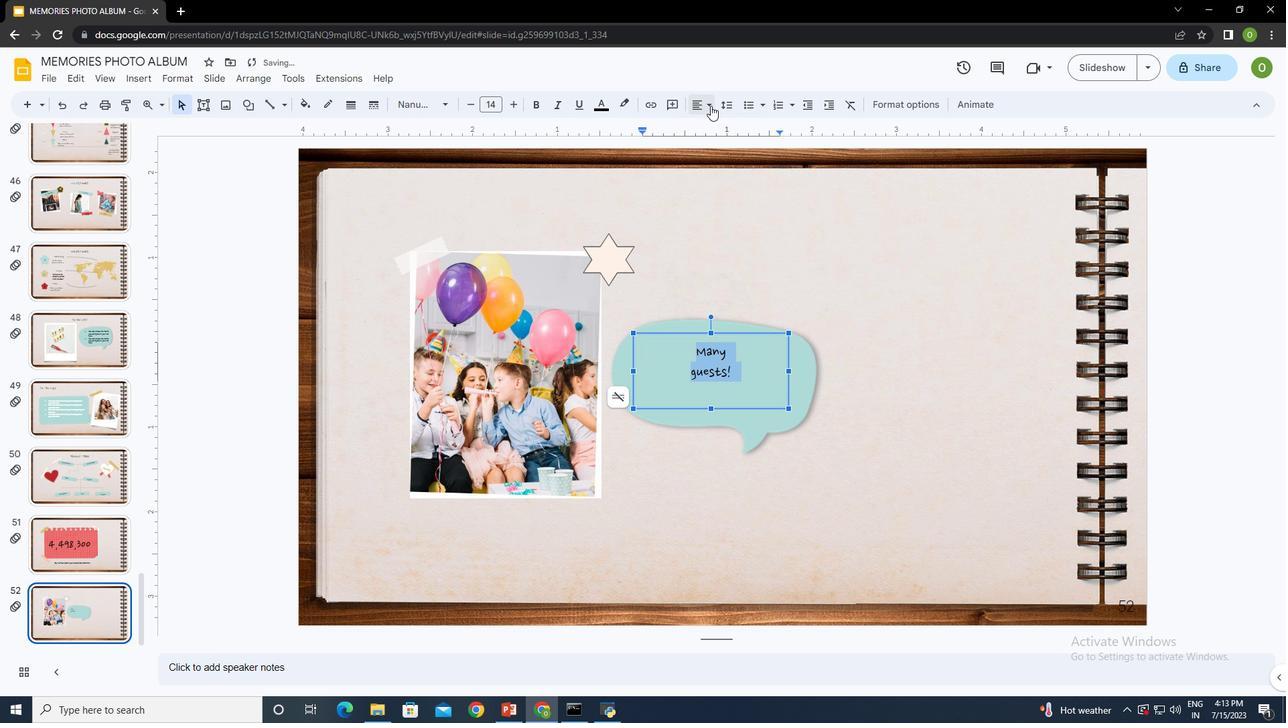 
Action: Mouse pressed left at (710, 105)
Screenshot: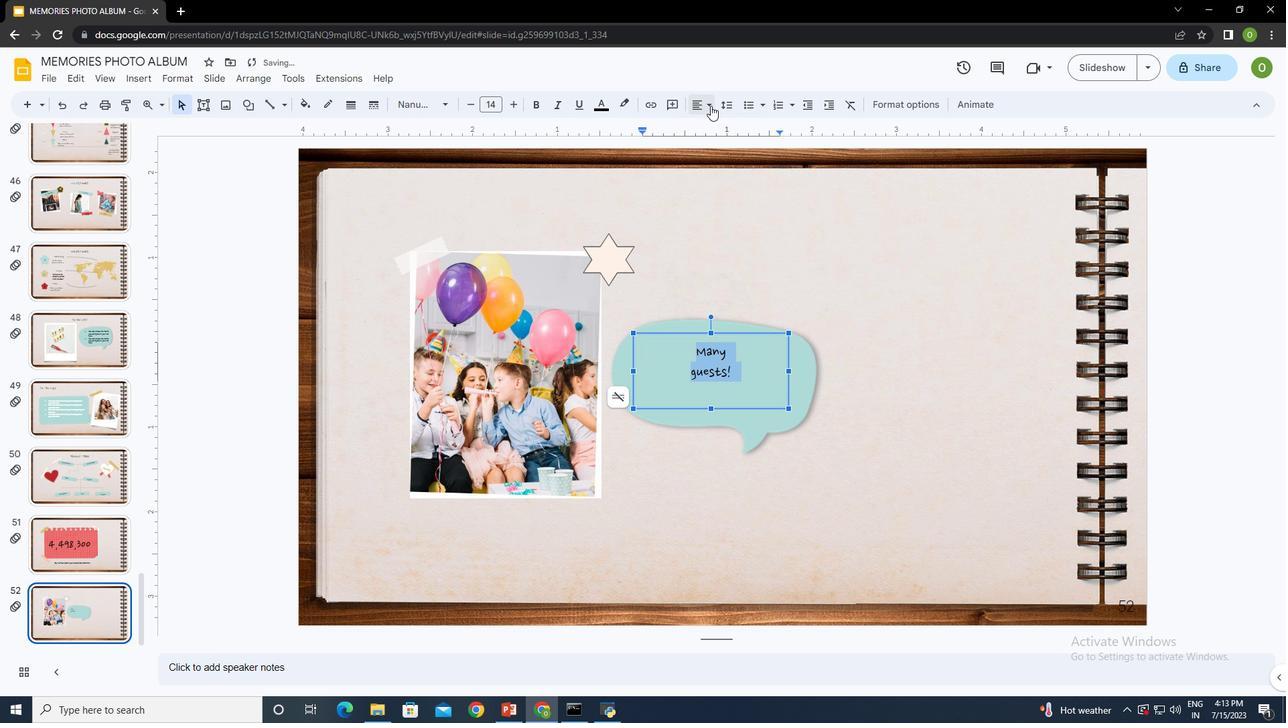 
Action: Mouse moved to (718, 146)
Screenshot: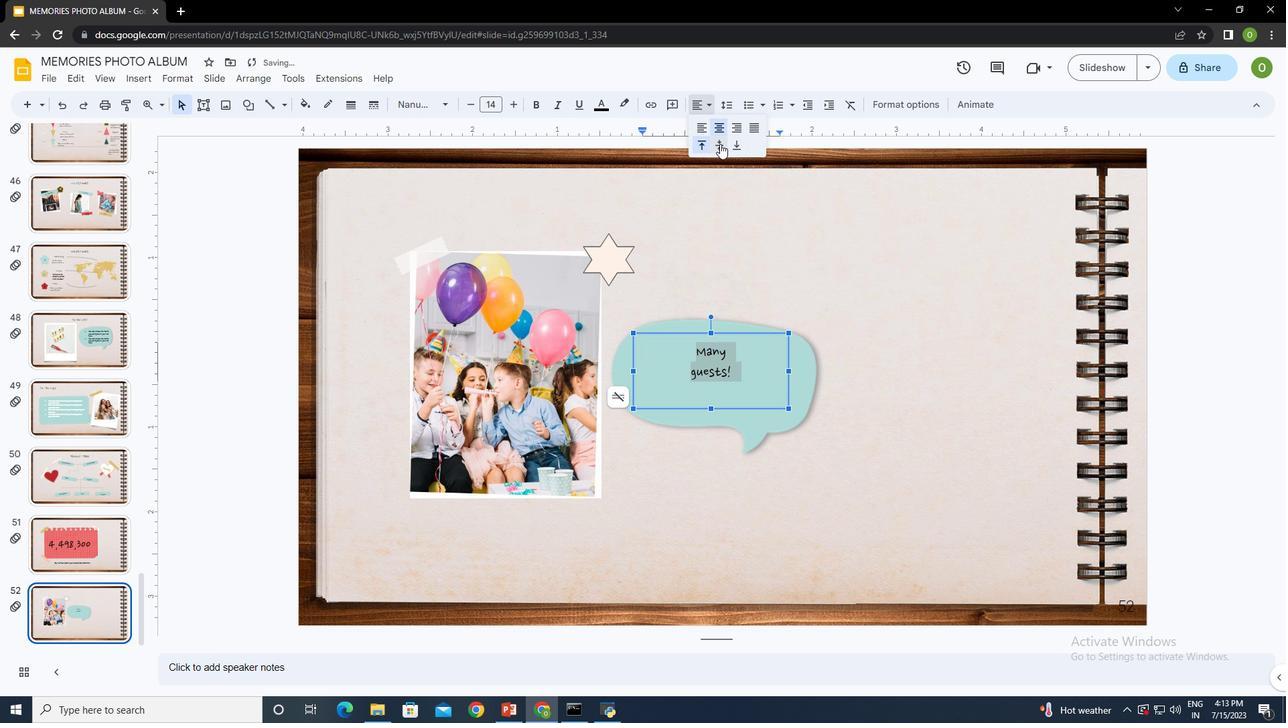 
Action: Mouse pressed left at (718, 146)
Screenshot: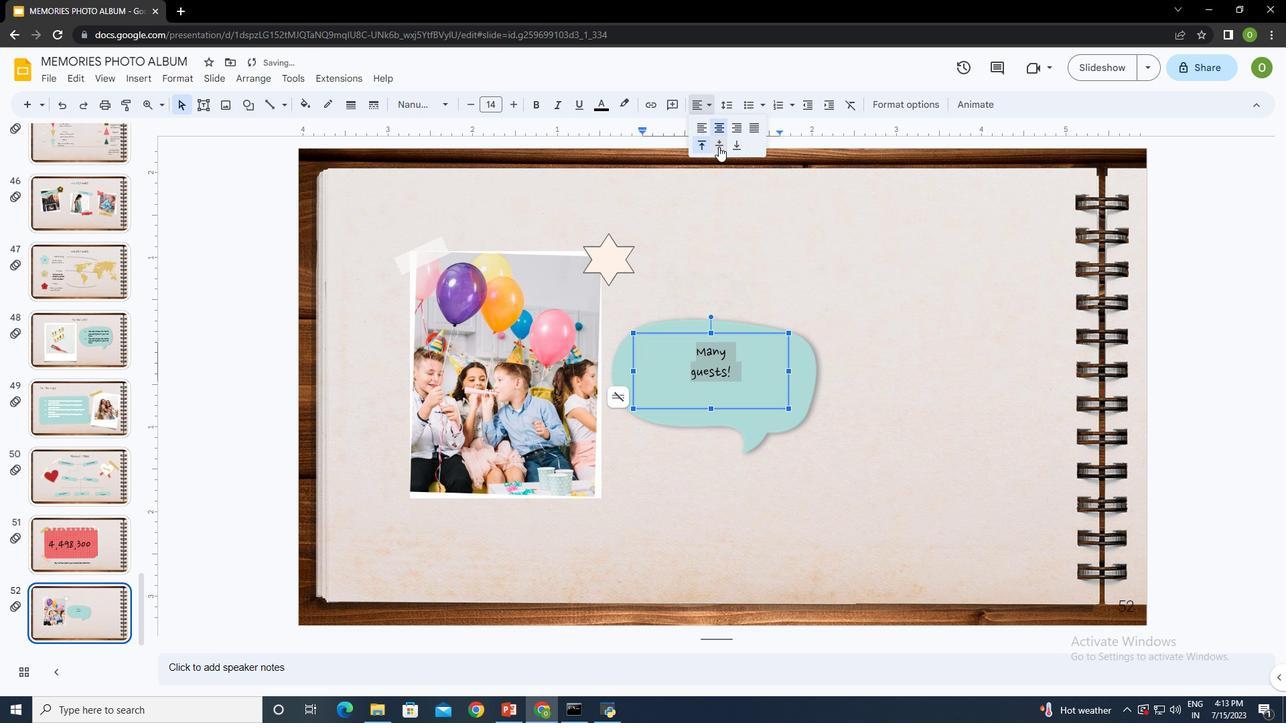 
Action: Mouse moved to (518, 103)
Screenshot: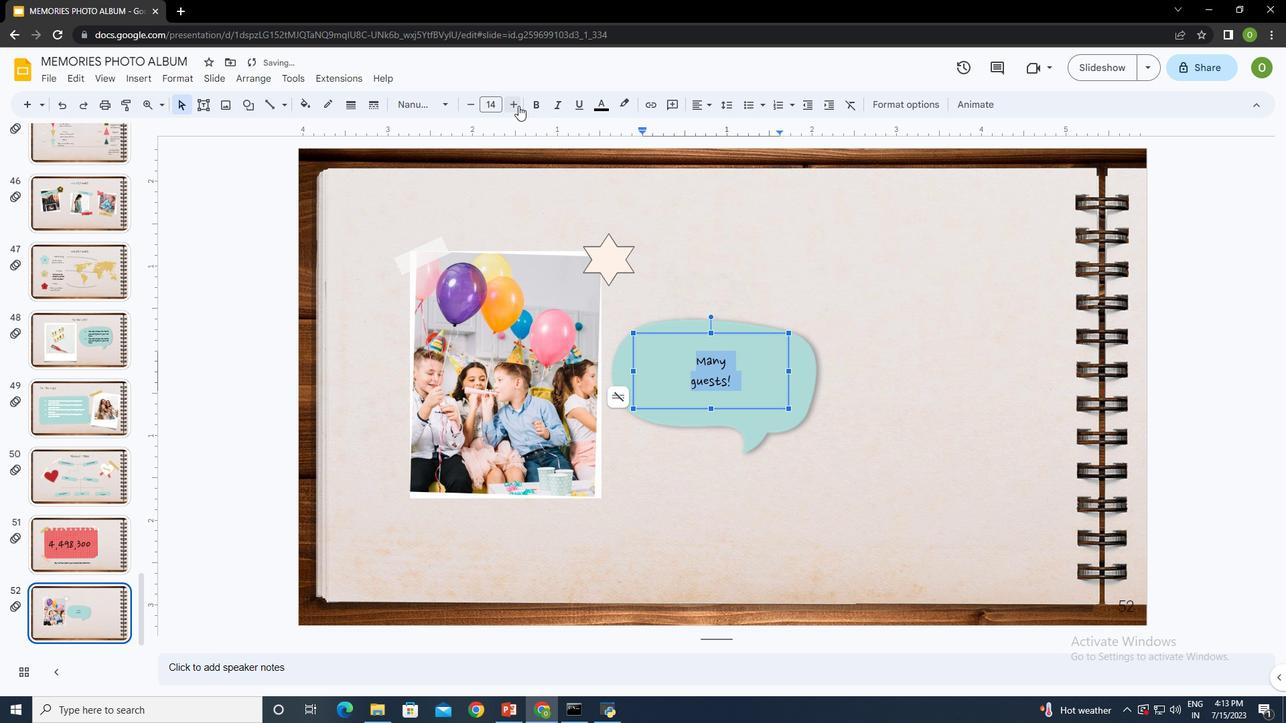 
Action: Mouse pressed left at (518, 103)
Screenshot: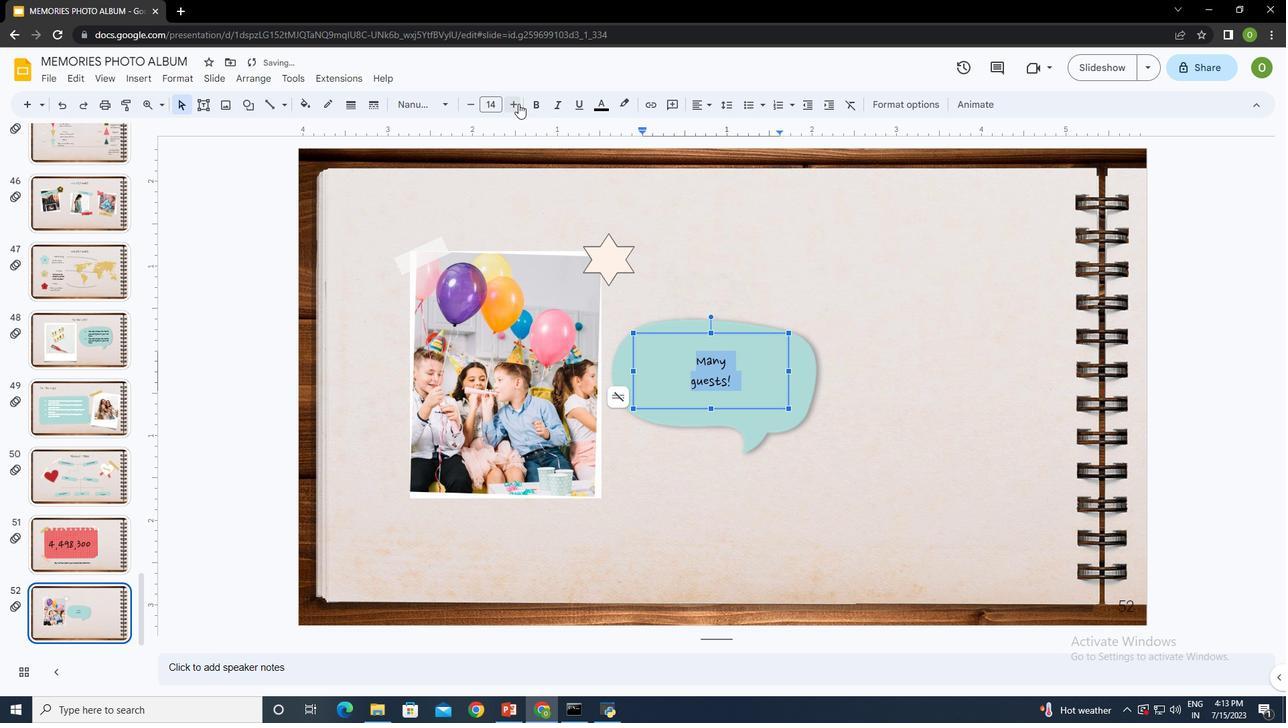 
Action: Mouse pressed left at (518, 103)
Screenshot: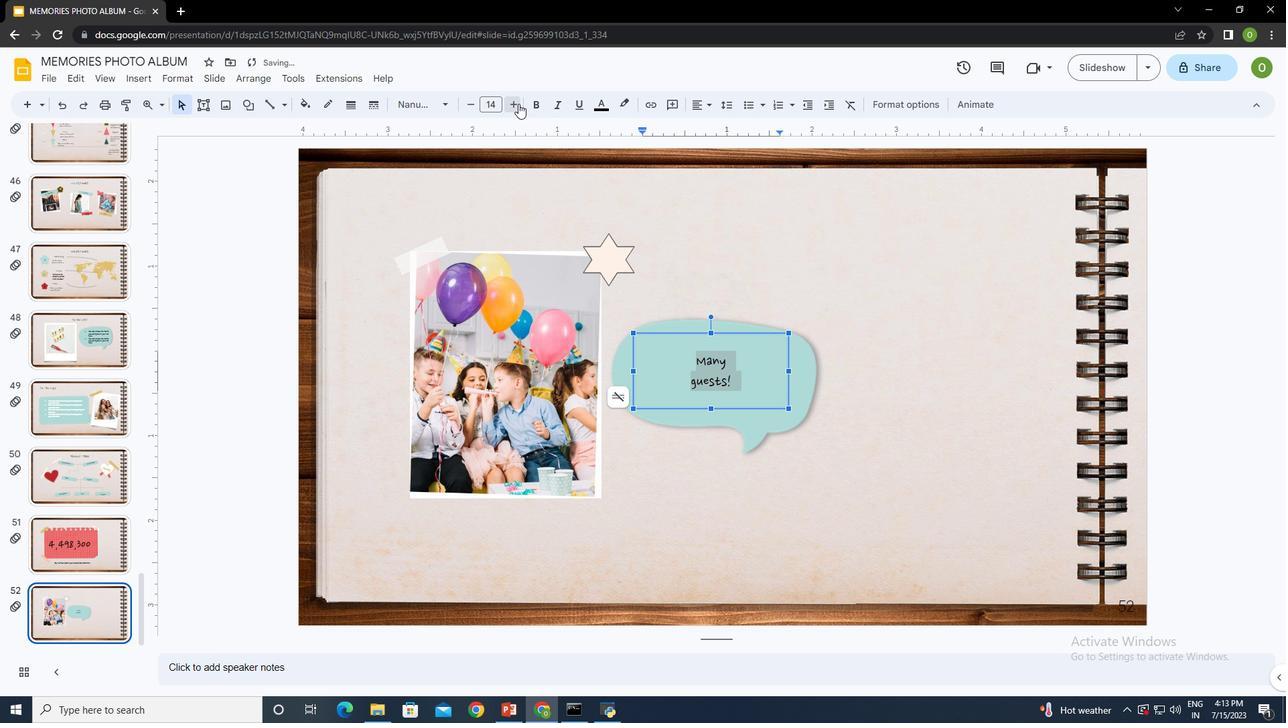 
Action: Mouse pressed left at (518, 103)
Screenshot: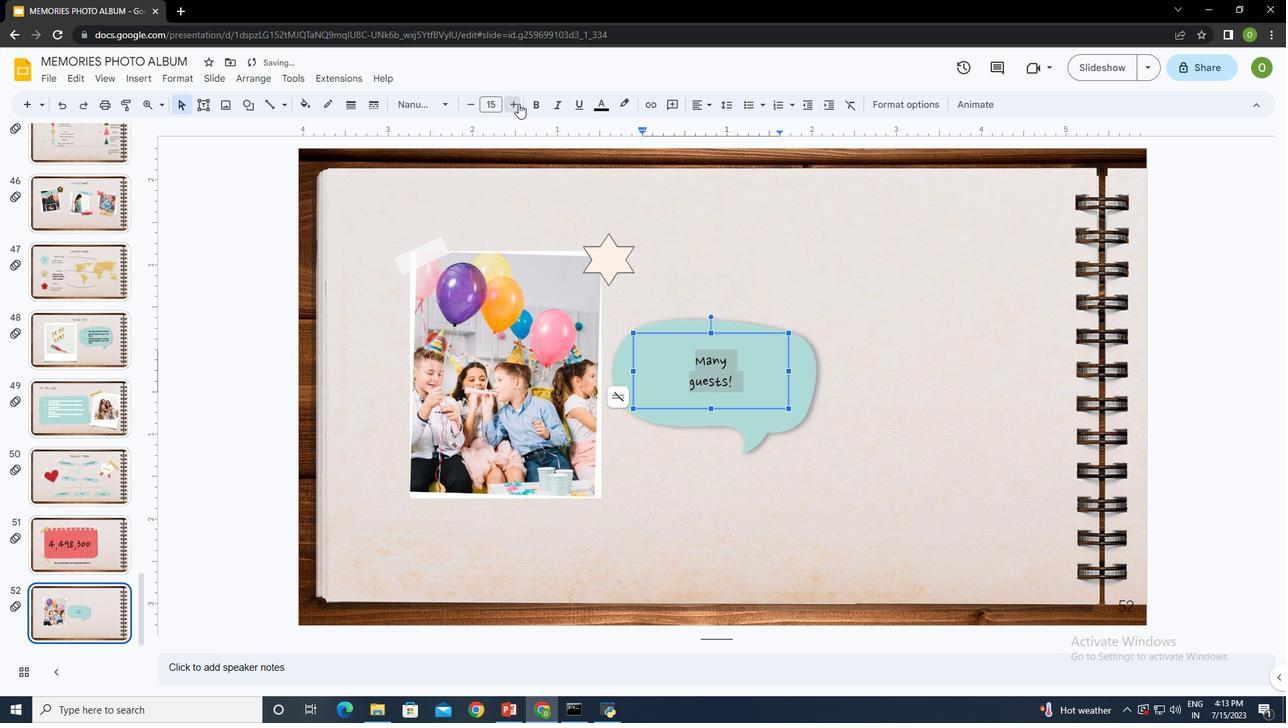
Action: Mouse pressed left at (518, 103)
Screenshot: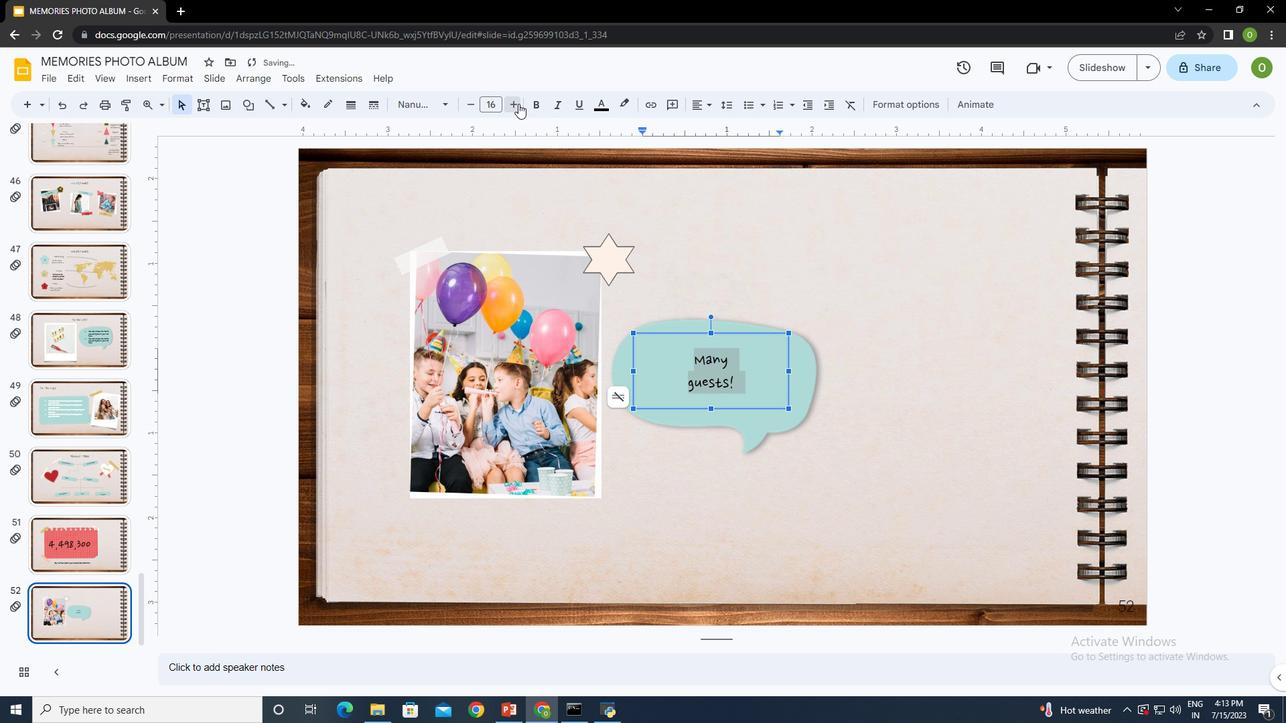 
Action: Mouse pressed left at (518, 103)
Screenshot: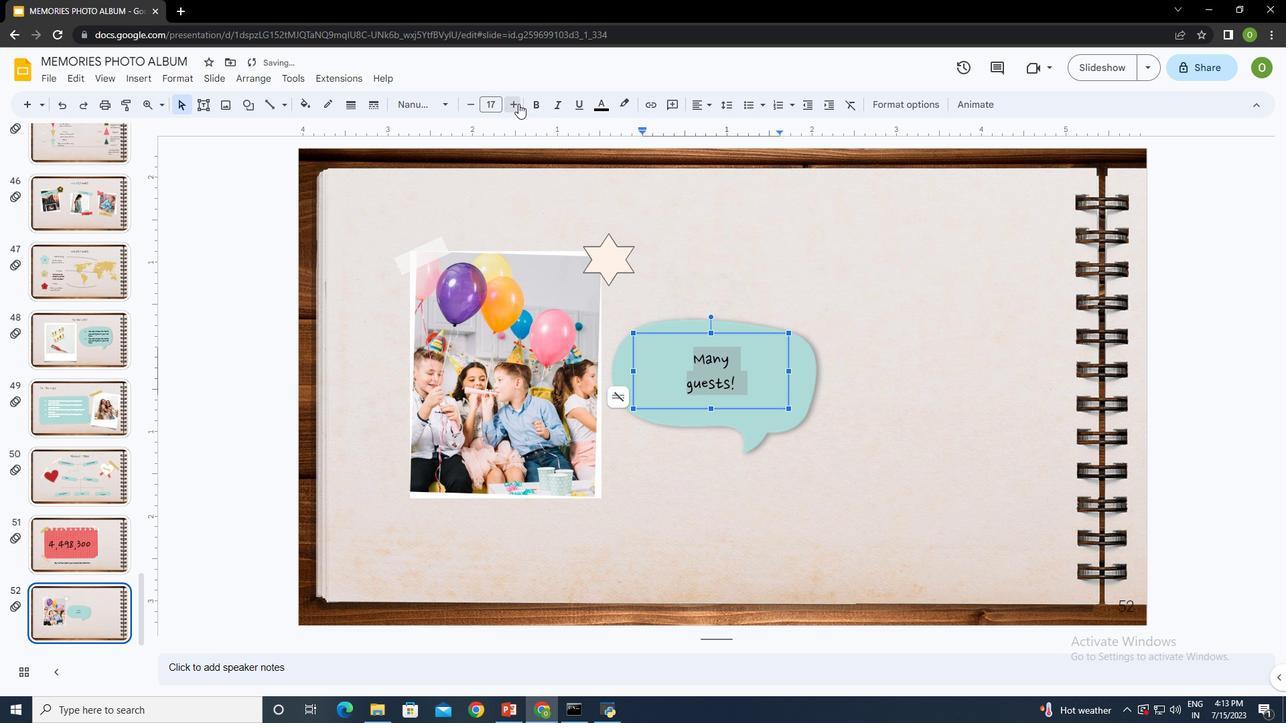
Action: Mouse pressed left at (518, 103)
Screenshot: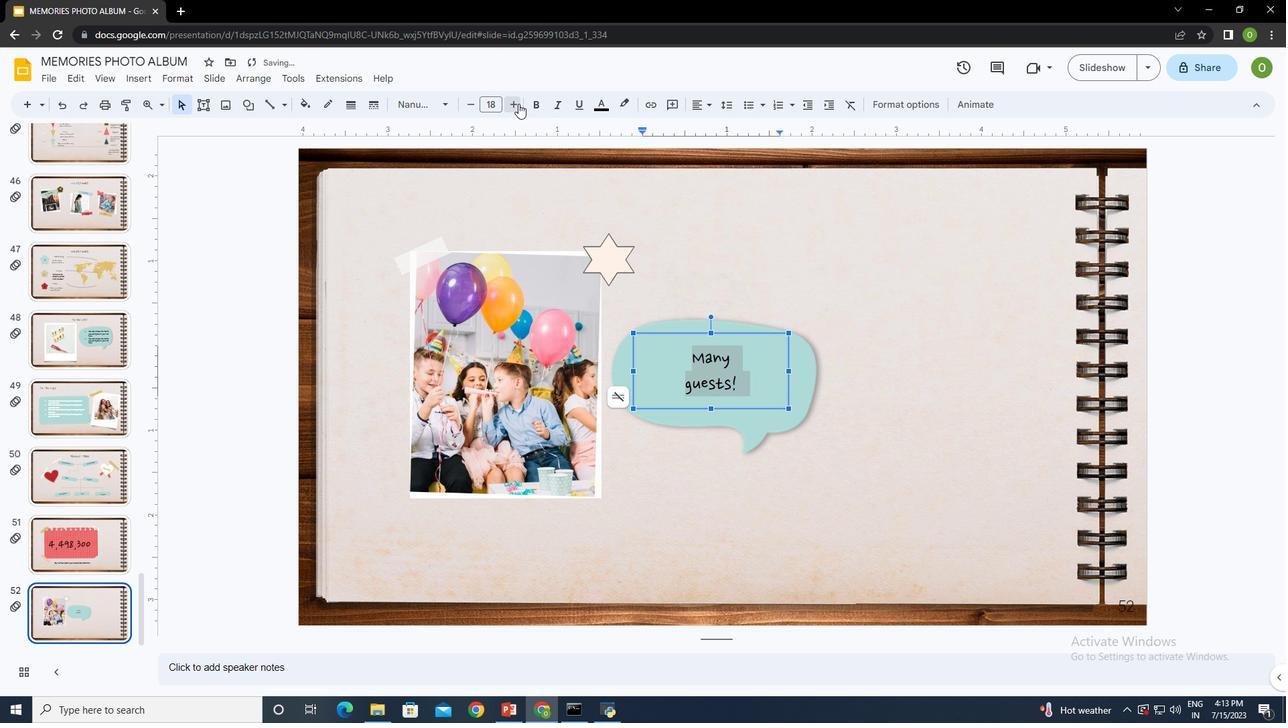 
Action: Mouse pressed left at (518, 103)
Screenshot: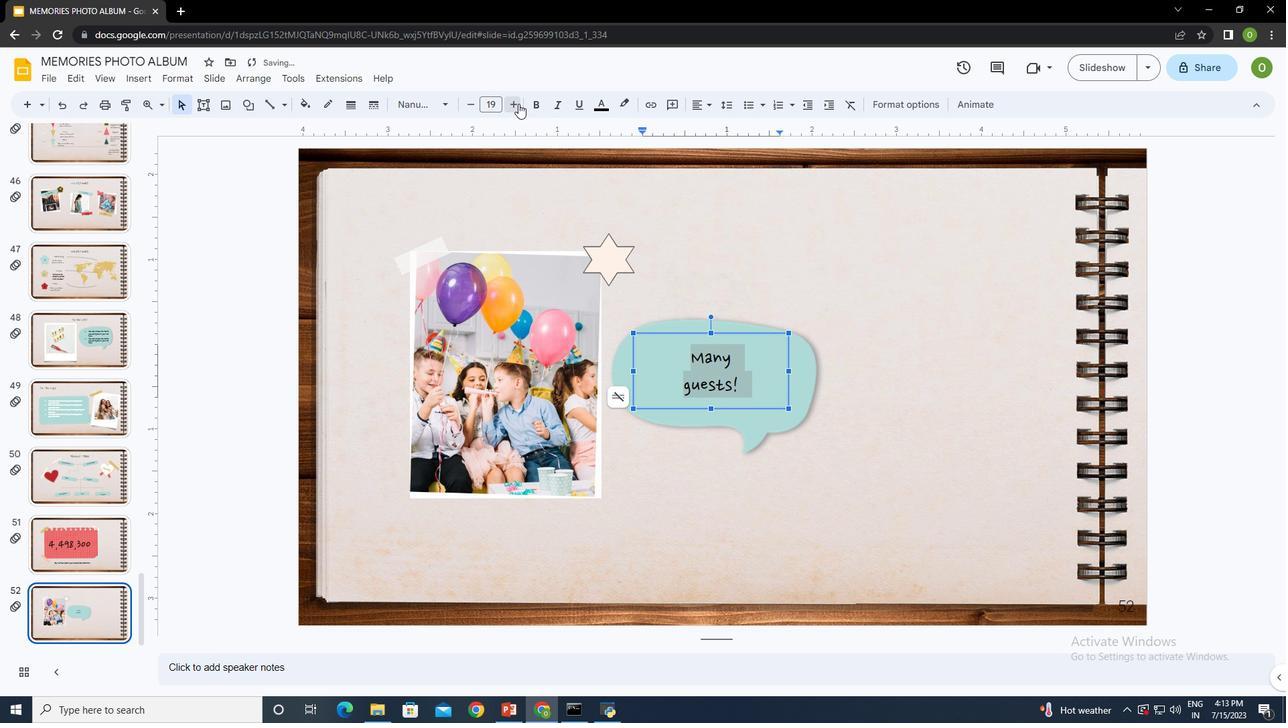 
Action: Mouse pressed left at (518, 103)
Screenshot: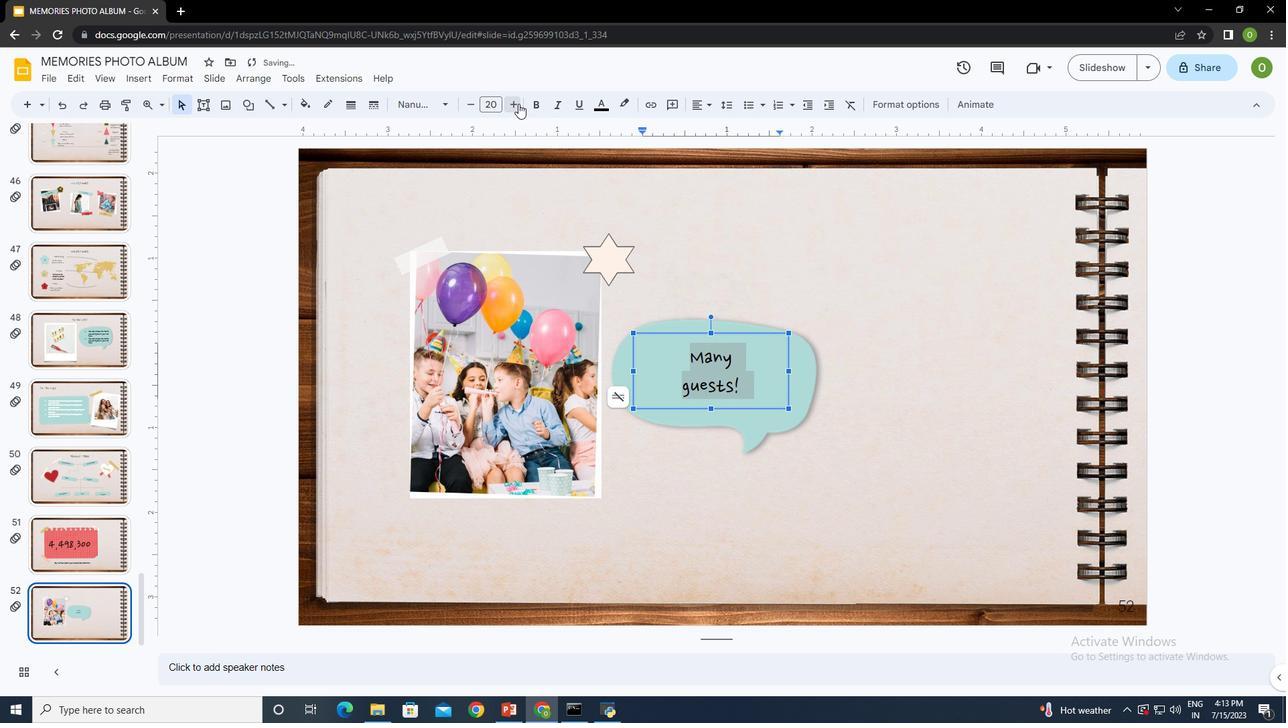 
Action: Mouse pressed left at (518, 103)
Screenshot: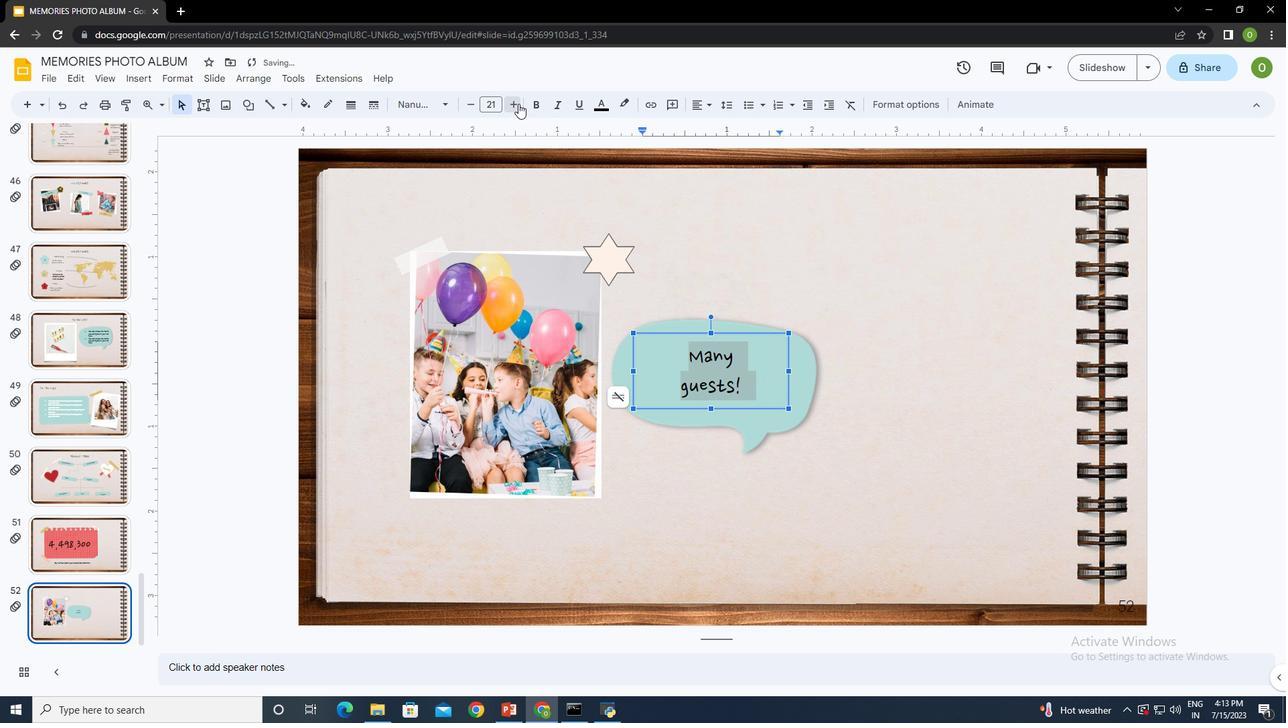 
Action: Mouse pressed left at (518, 103)
Screenshot: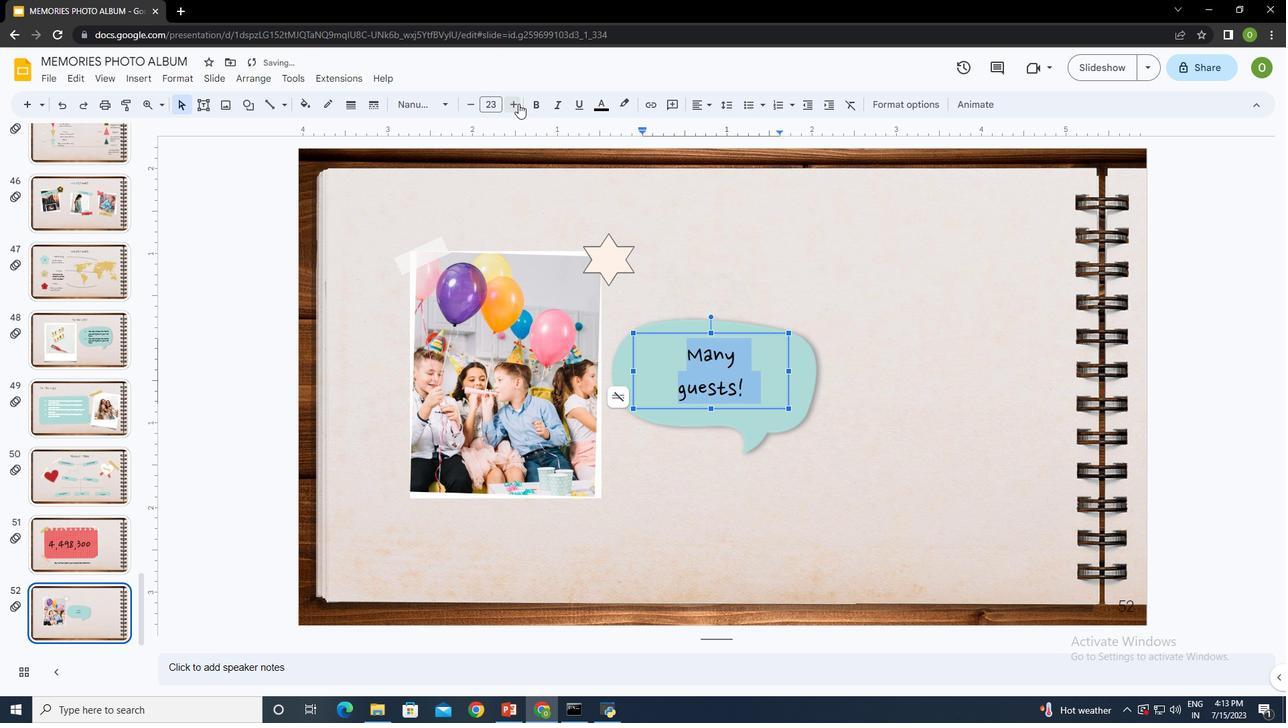 
Action: Mouse pressed left at (518, 103)
Screenshot: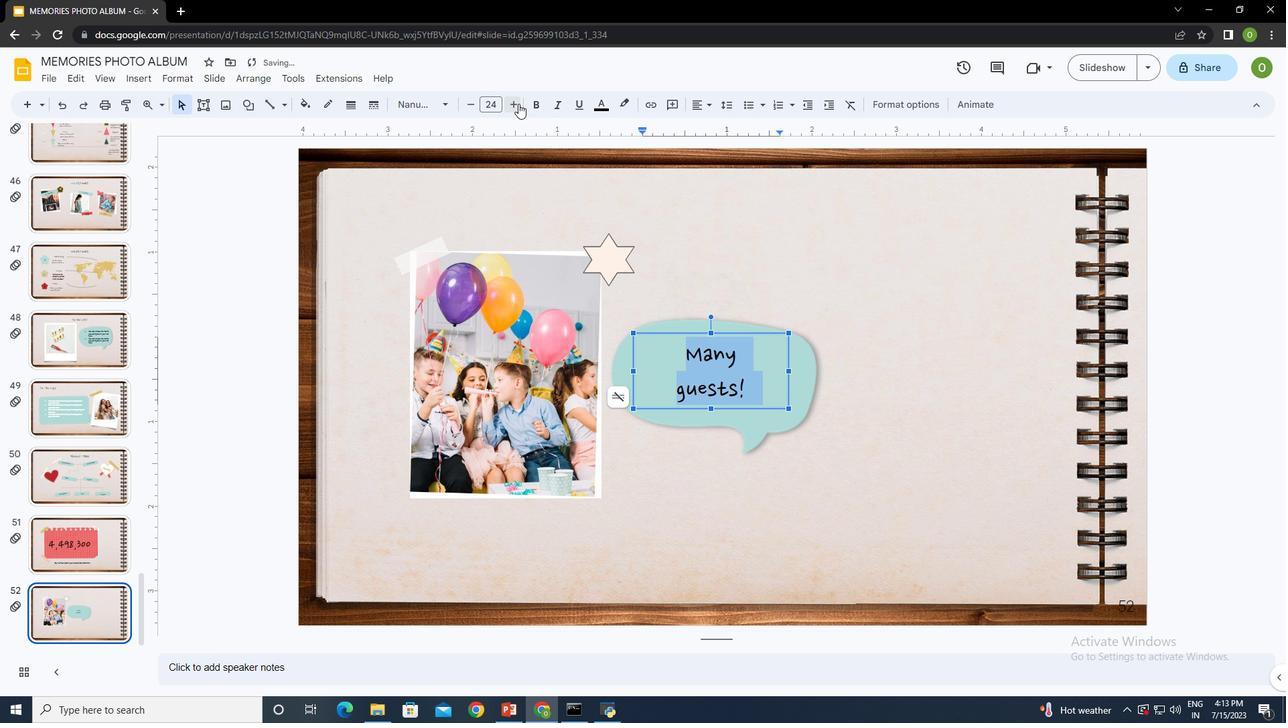 
Action: Mouse moved to (740, 354)
Screenshot: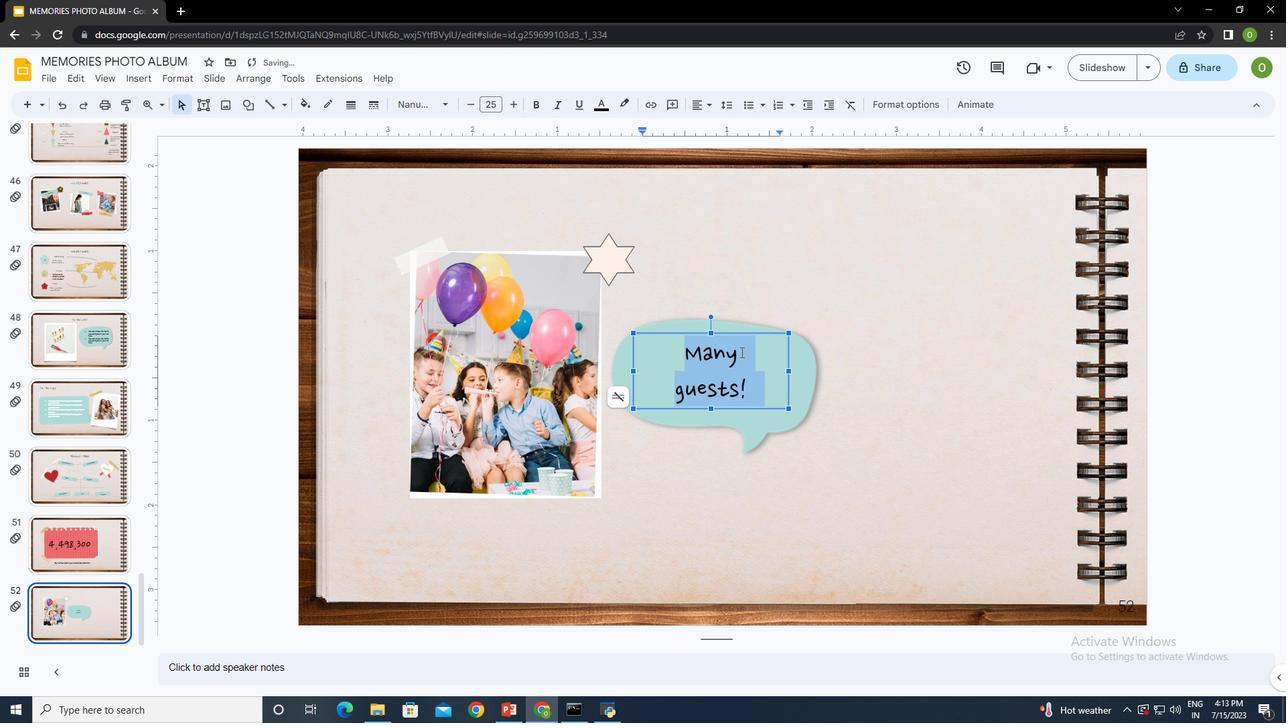 
Action: Mouse pressed left at (740, 354)
Screenshot: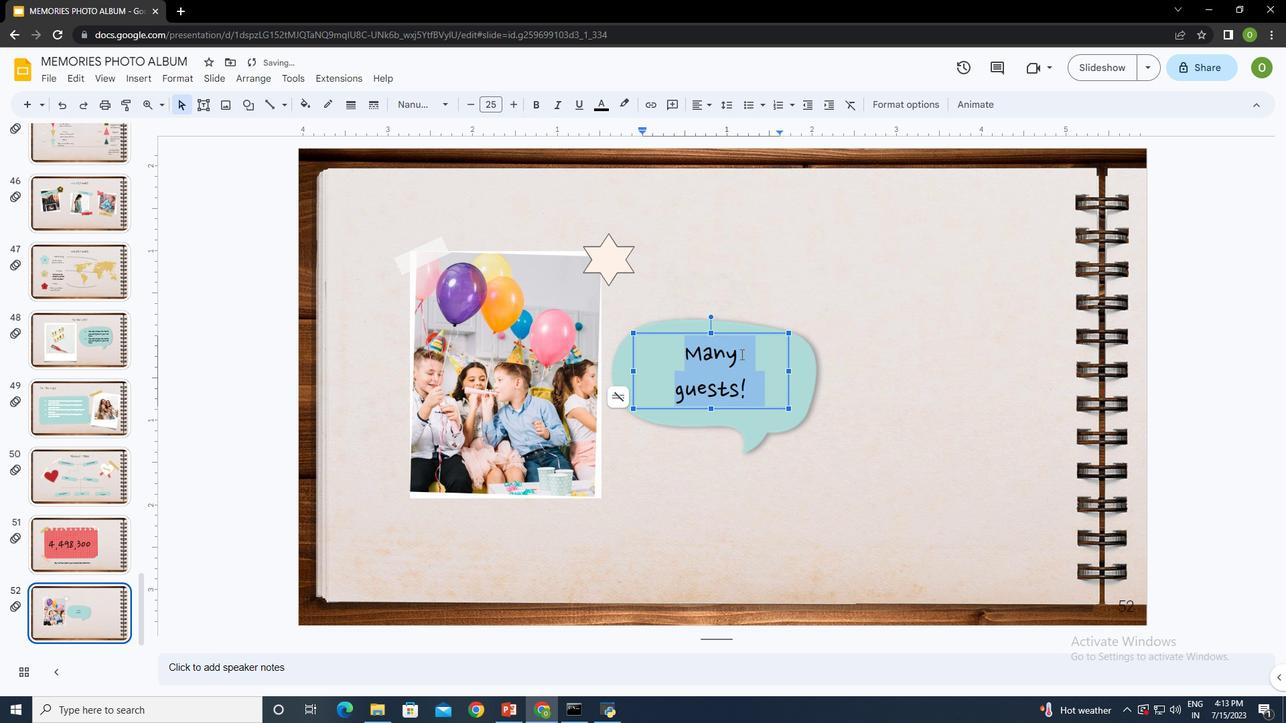 
Action: Mouse moved to (740, 353)
Screenshot: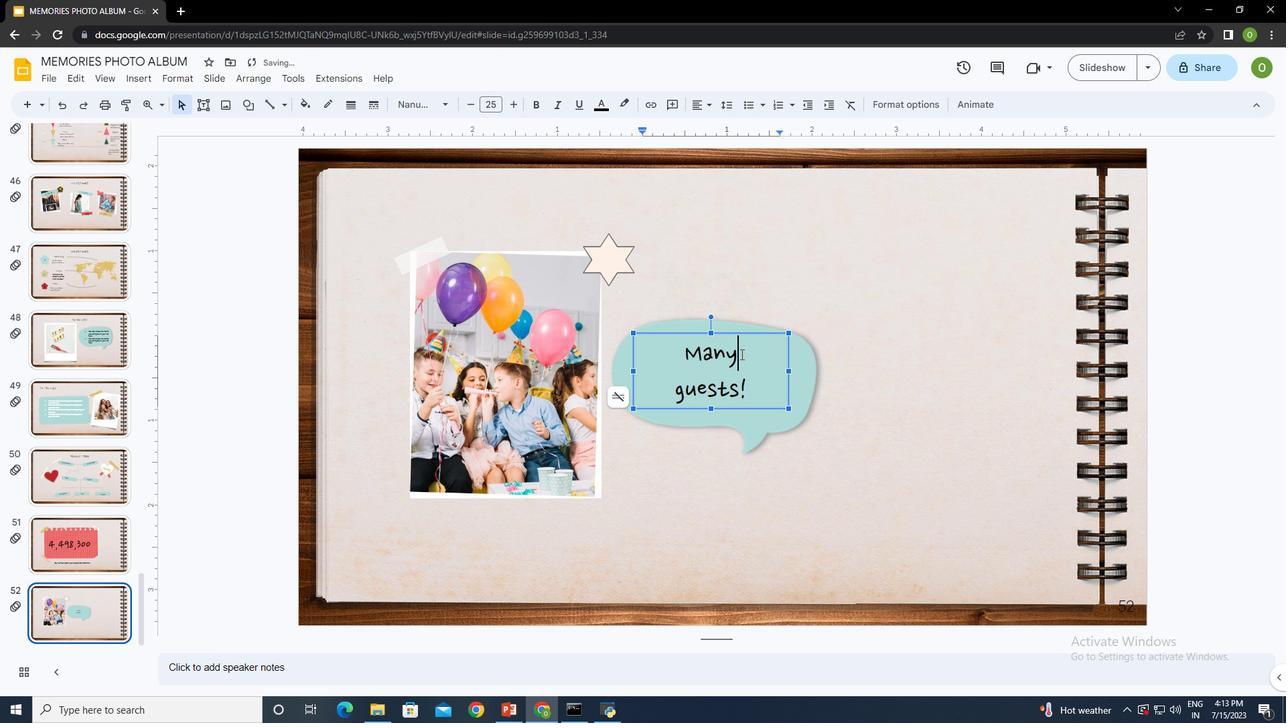 
Action: Mouse pressed left at (740, 353)
Screenshot: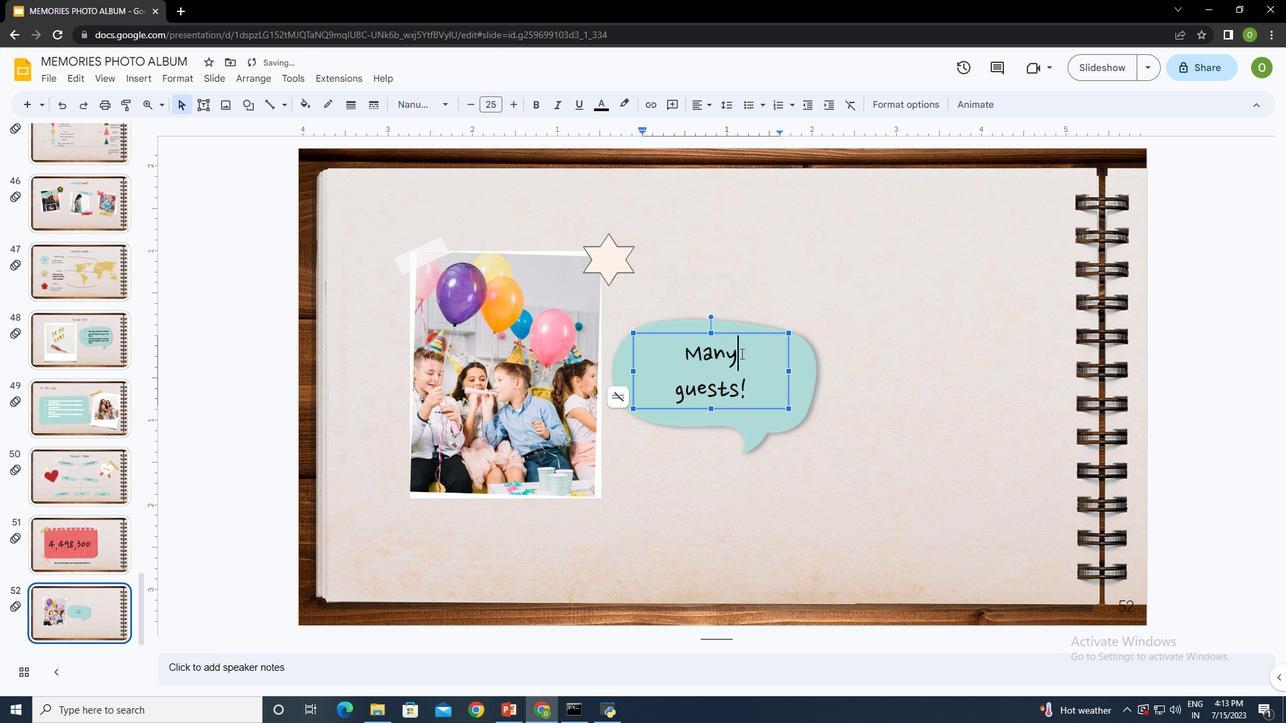 
Action: Mouse moved to (603, 111)
Screenshot: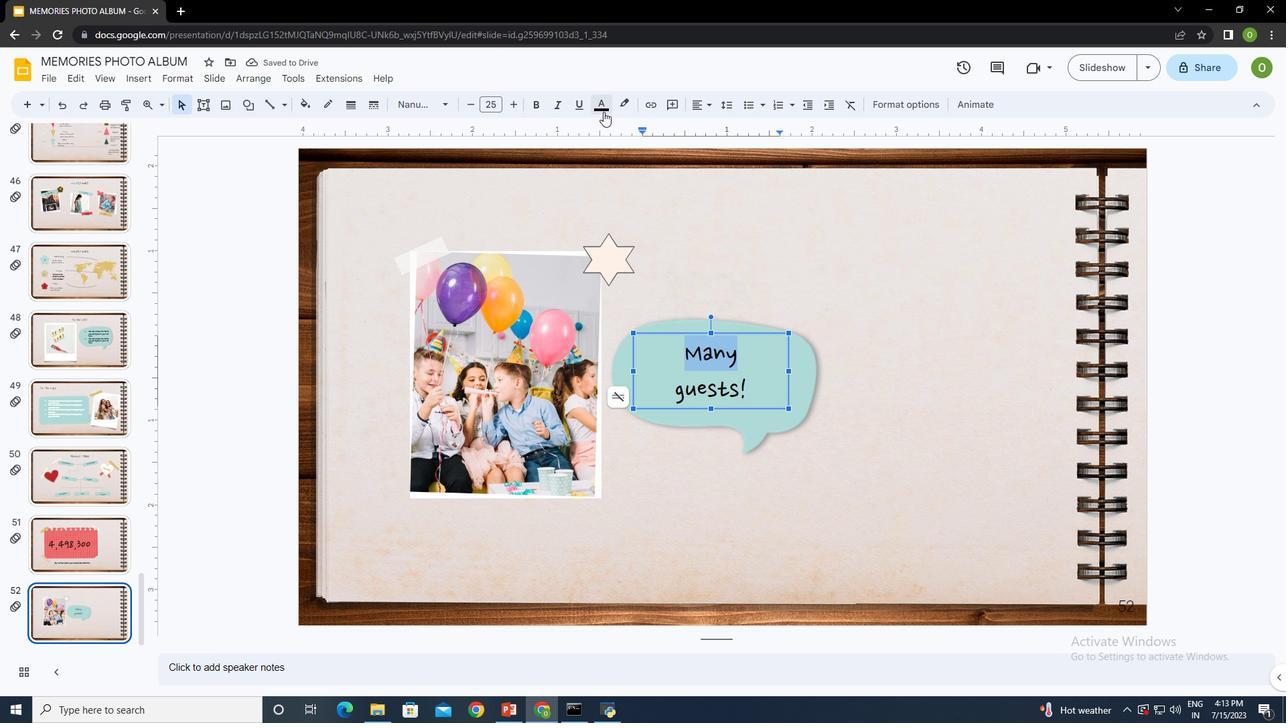 
Action: Mouse pressed left at (603, 111)
Screenshot: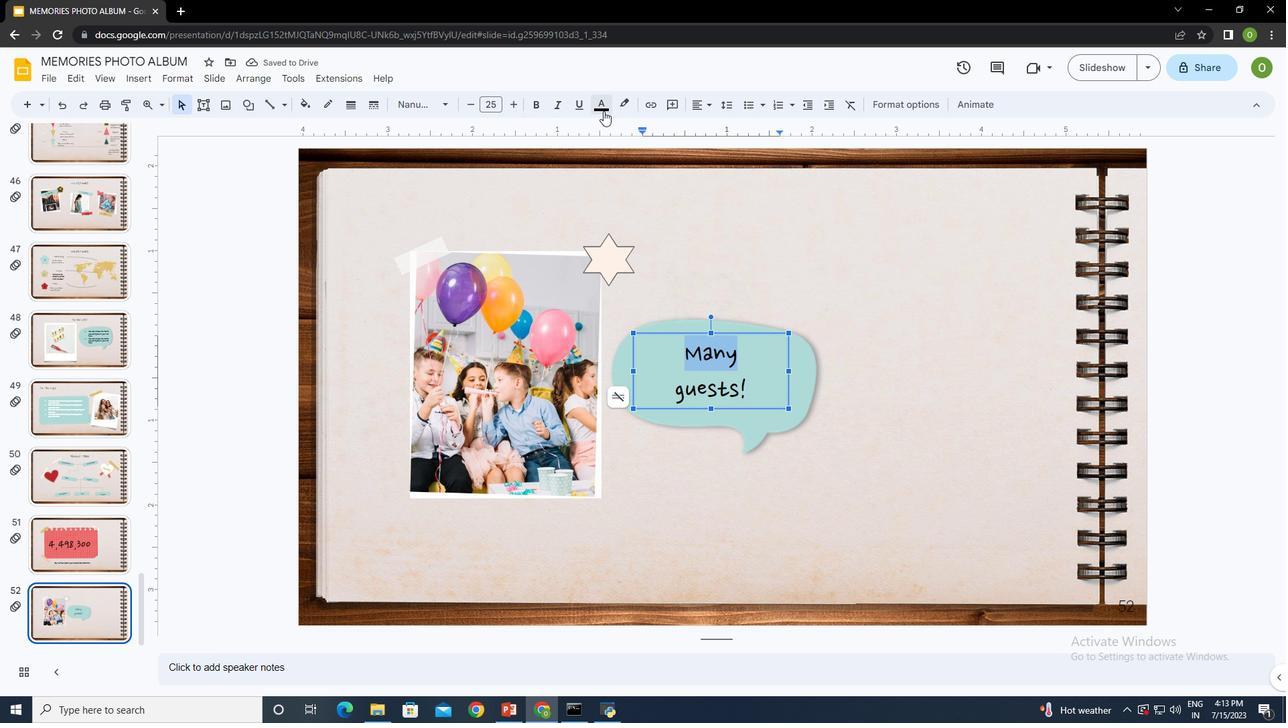 
Action: Mouse moved to (734, 146)
Screenshot: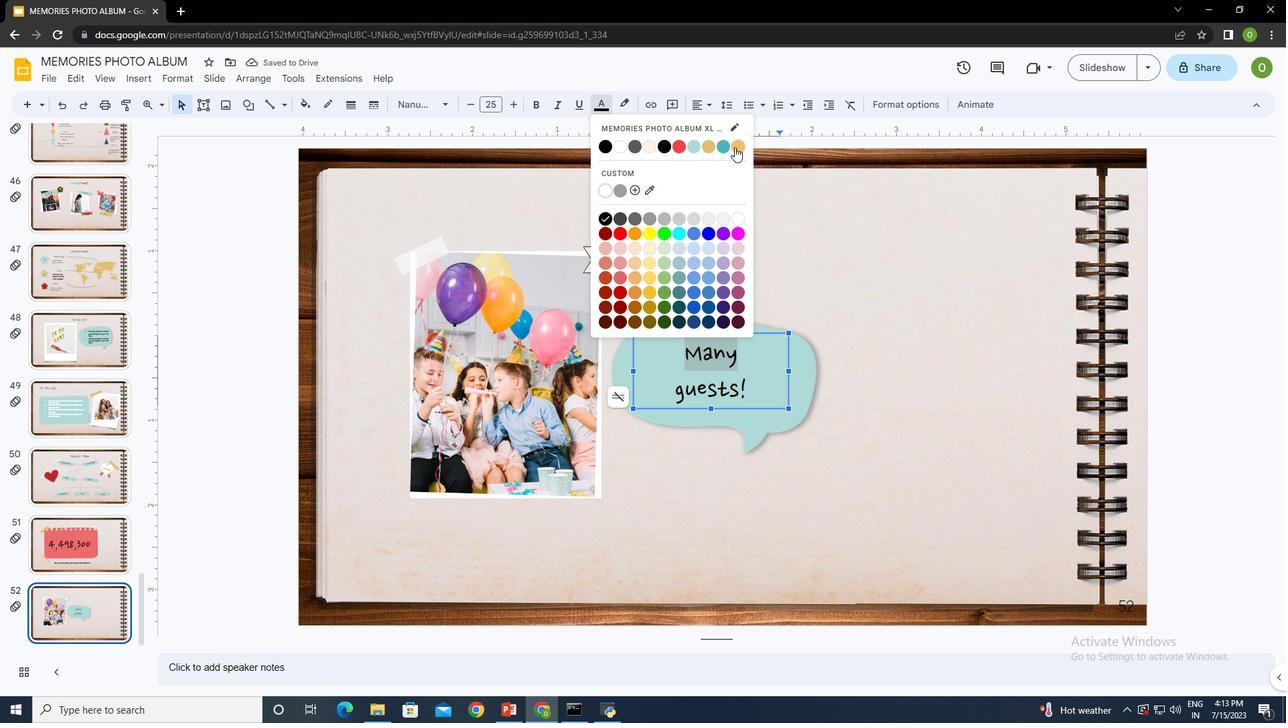 
Action: Mouse pressed left at (734, 146)
Screenshot: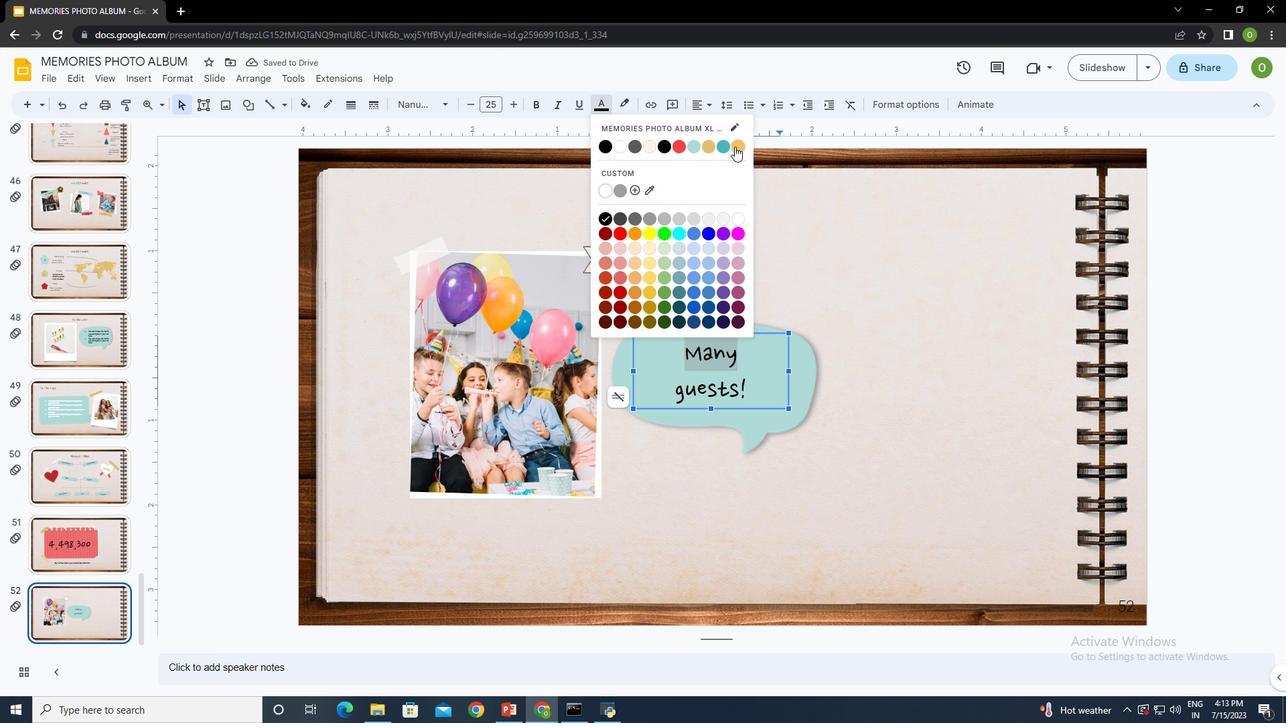 
Action: Mouse moved to (765, 361)
Screenshot: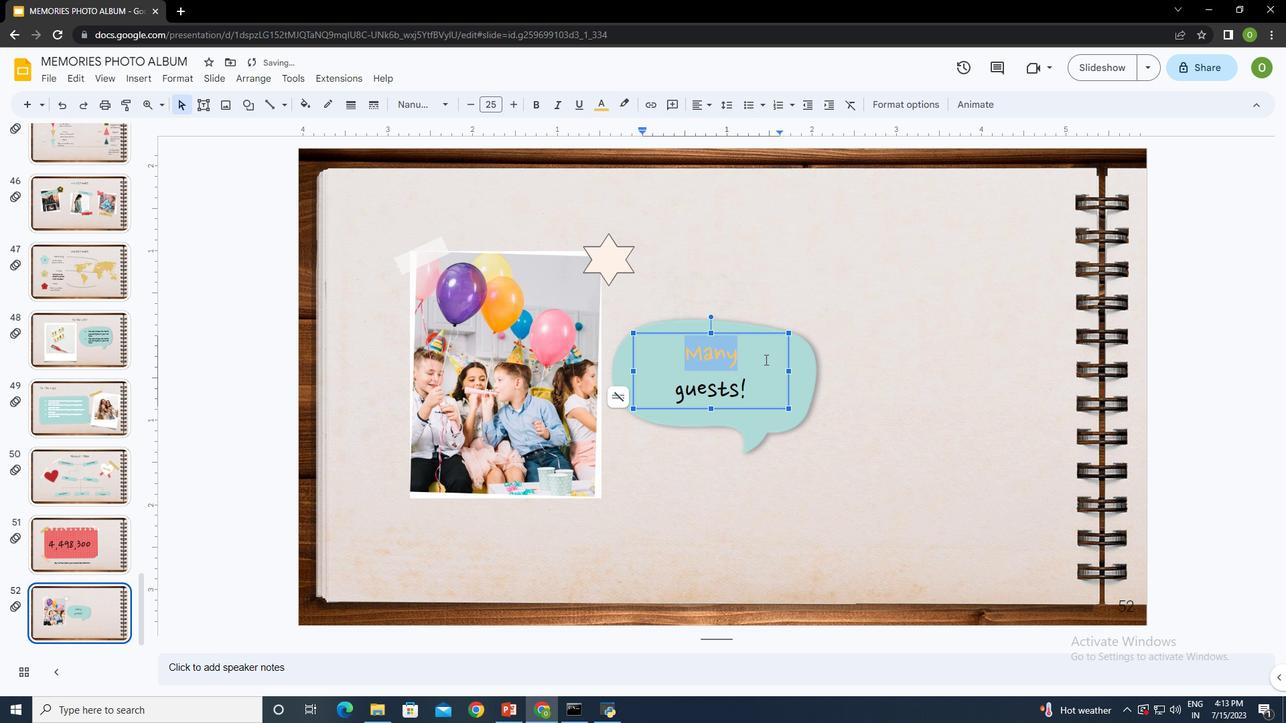
Action: Mouse pressed left at (765, 361)
Screenshot: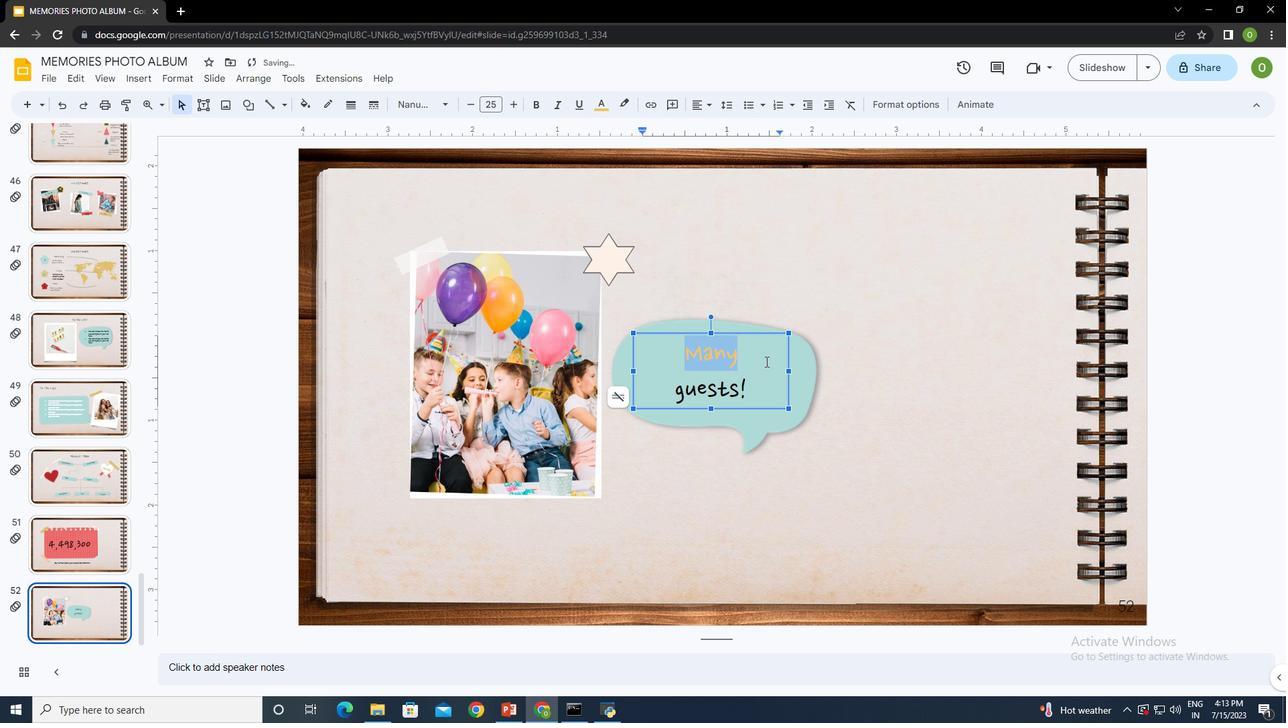 
Action: Mouse moved to (812, 359)
Screenshot: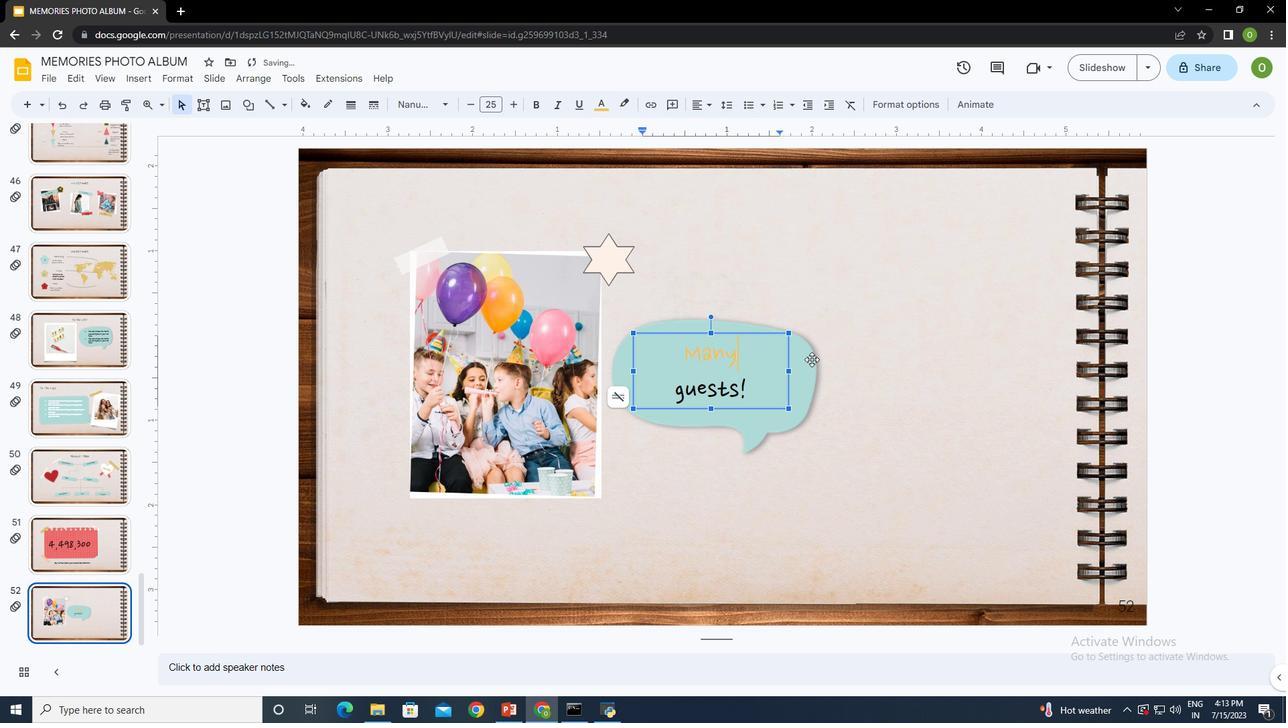 
Action: Mouse pressed left at (812, 359)
Screenshot: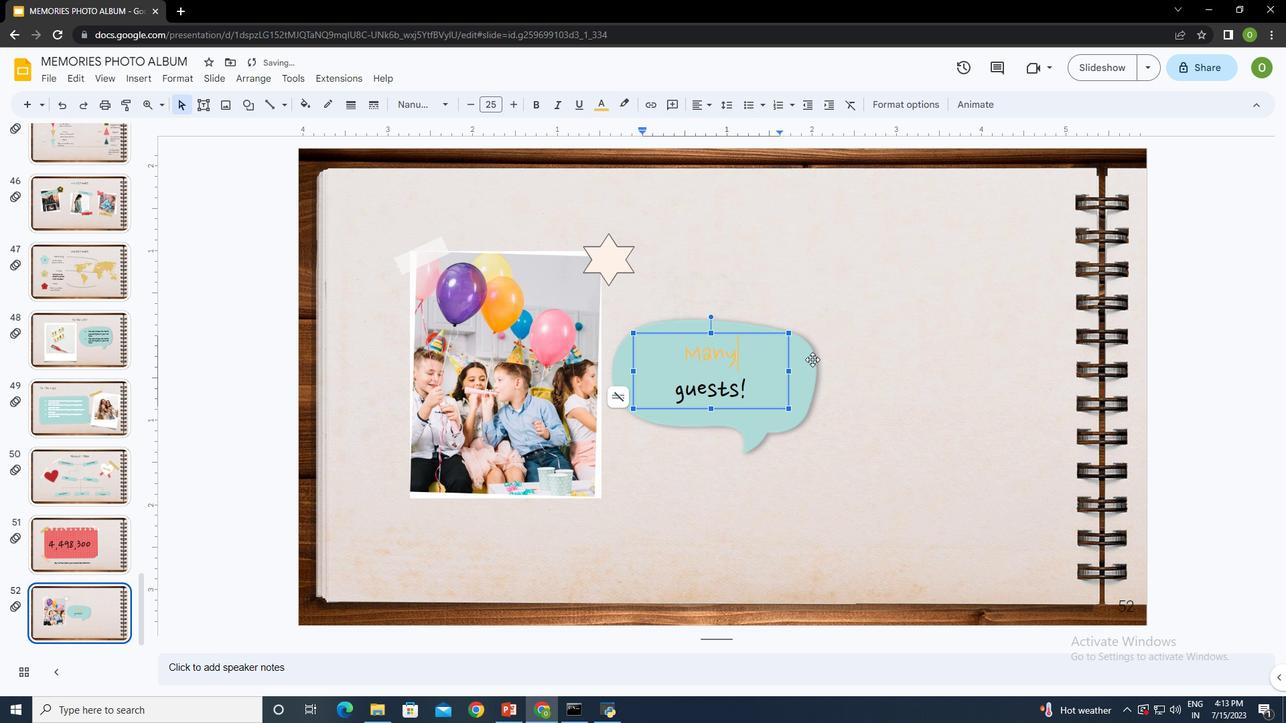
Action: Mouse moved to (922, 358)
Screenshot: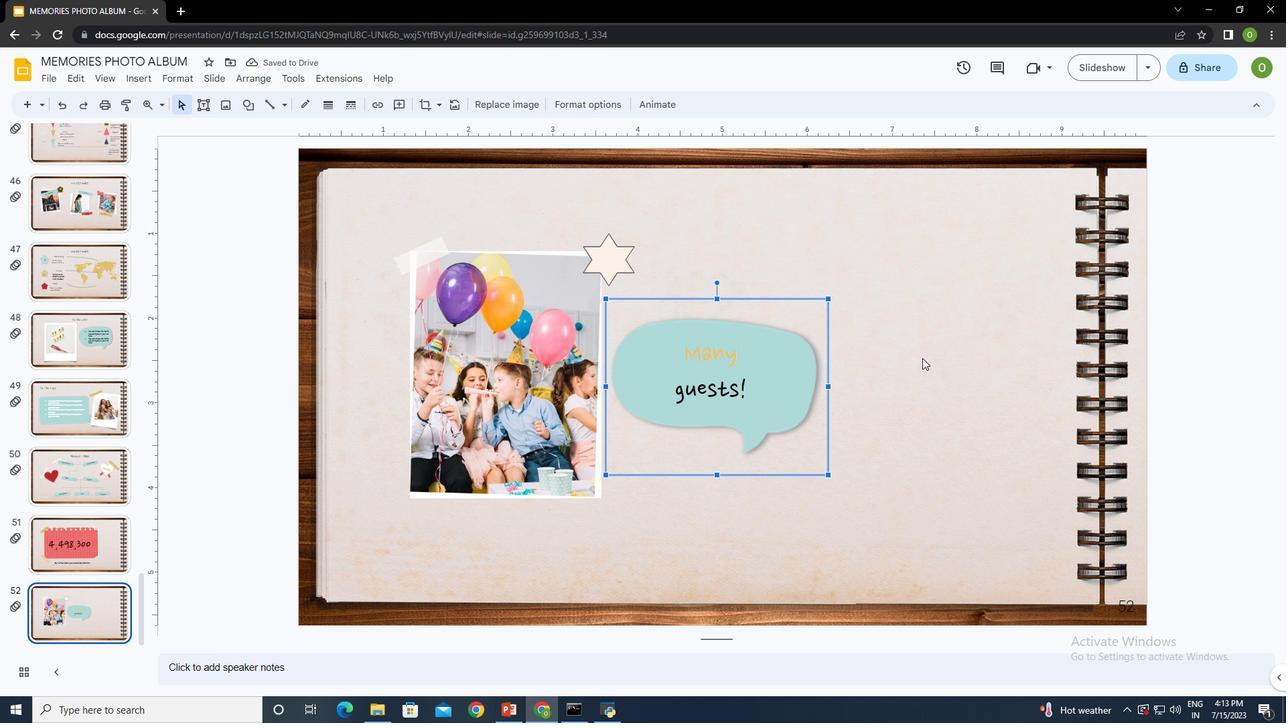 
Action: Mouse pressed left at (922, 358)
Screenshot: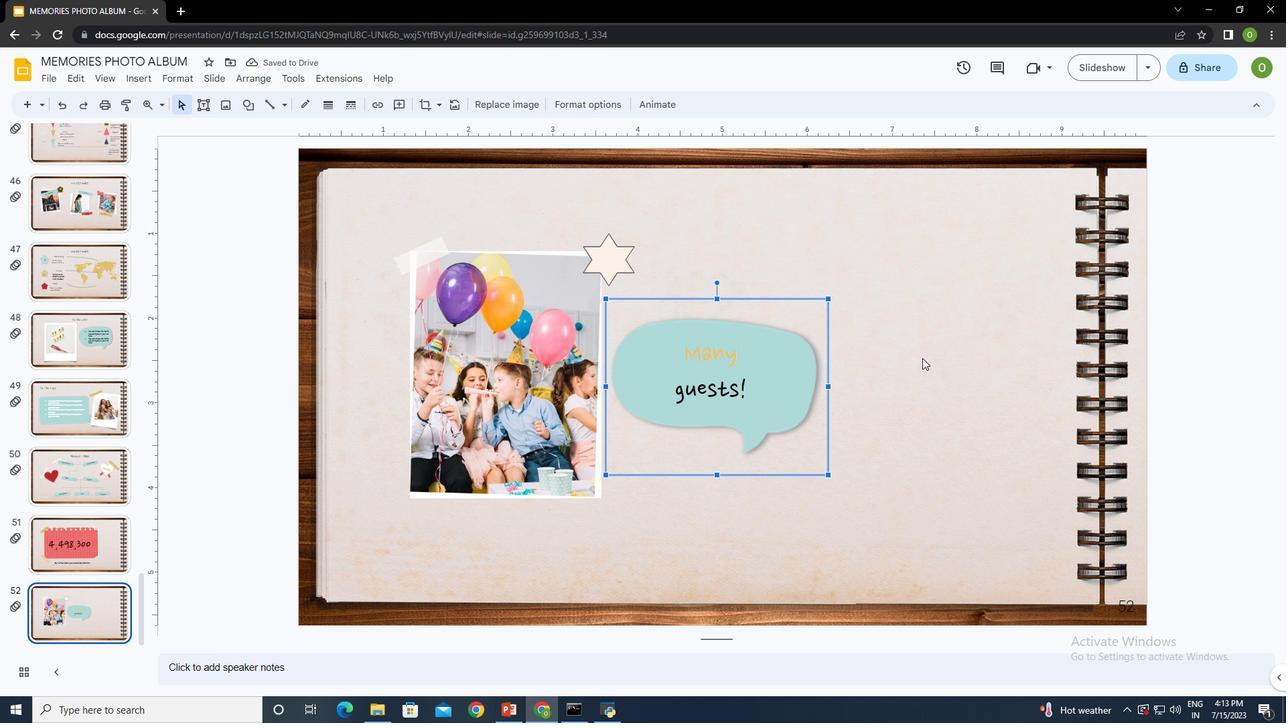 
Action: Mouse moved to (140, 74)
Screenshot: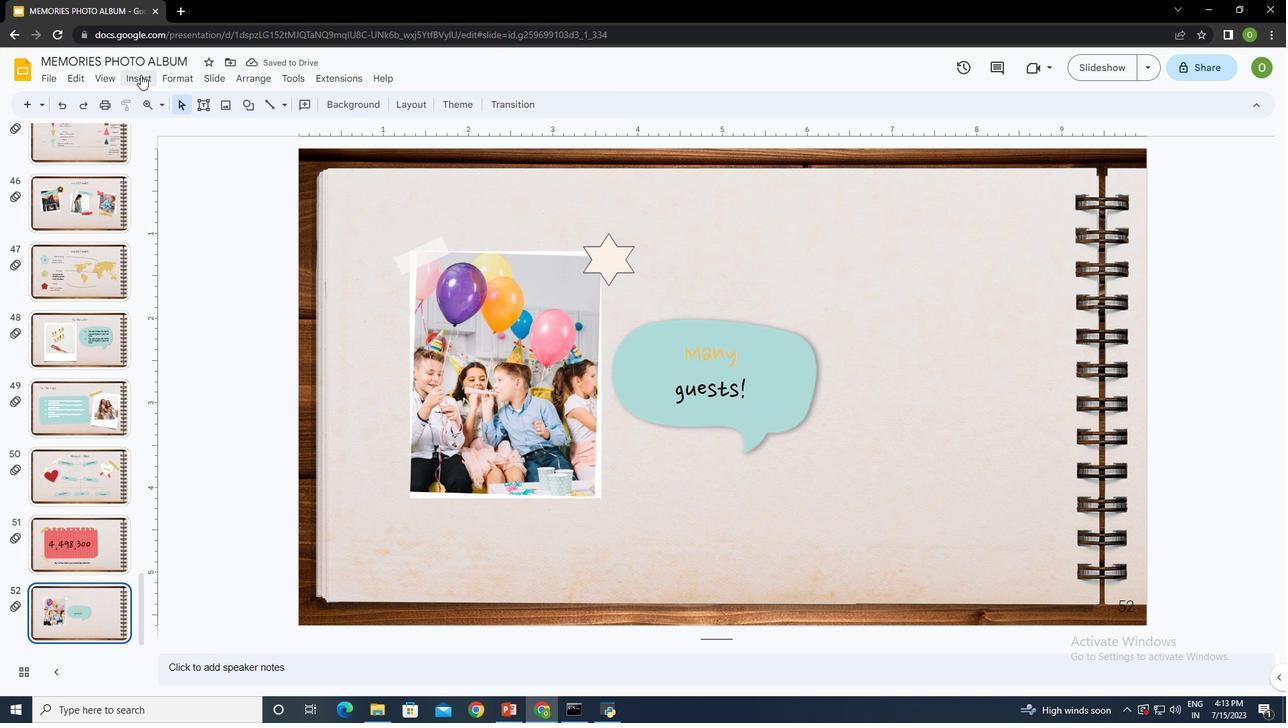 
Action: Mouse pressed left at (140, 74)
Screenshot: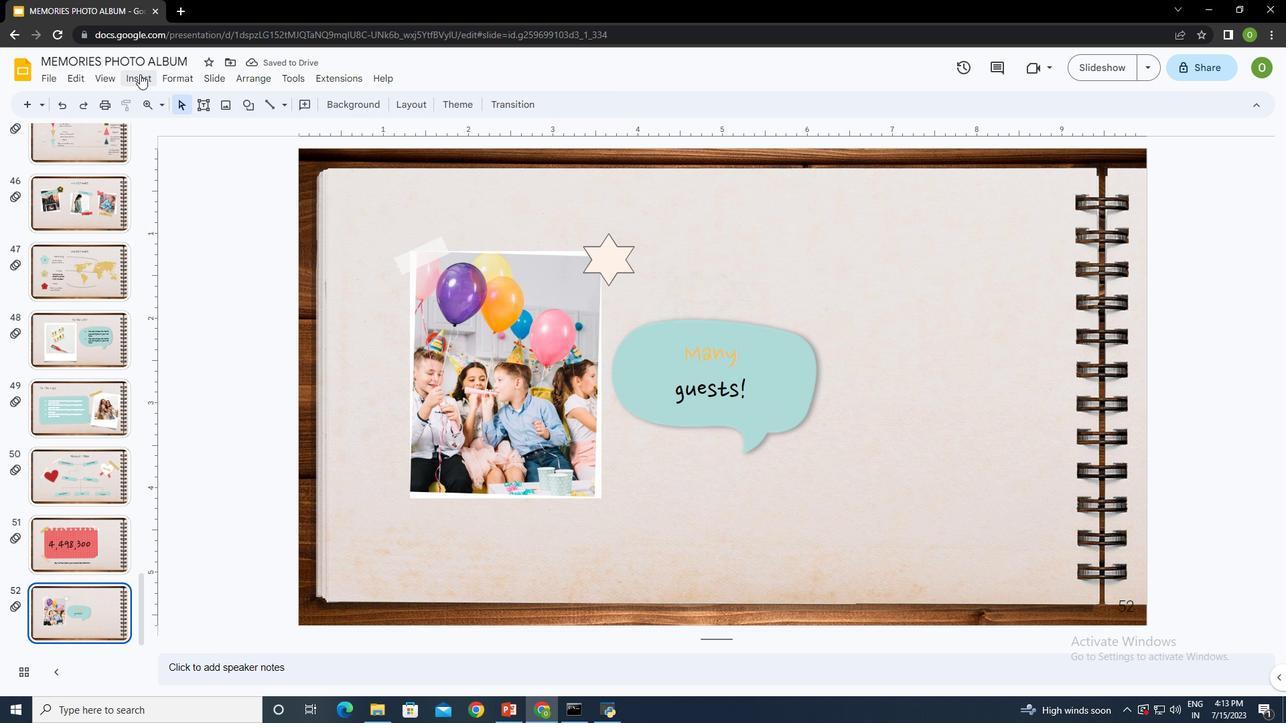 
Action: Mouse moved to (163, 97)
Screenshot: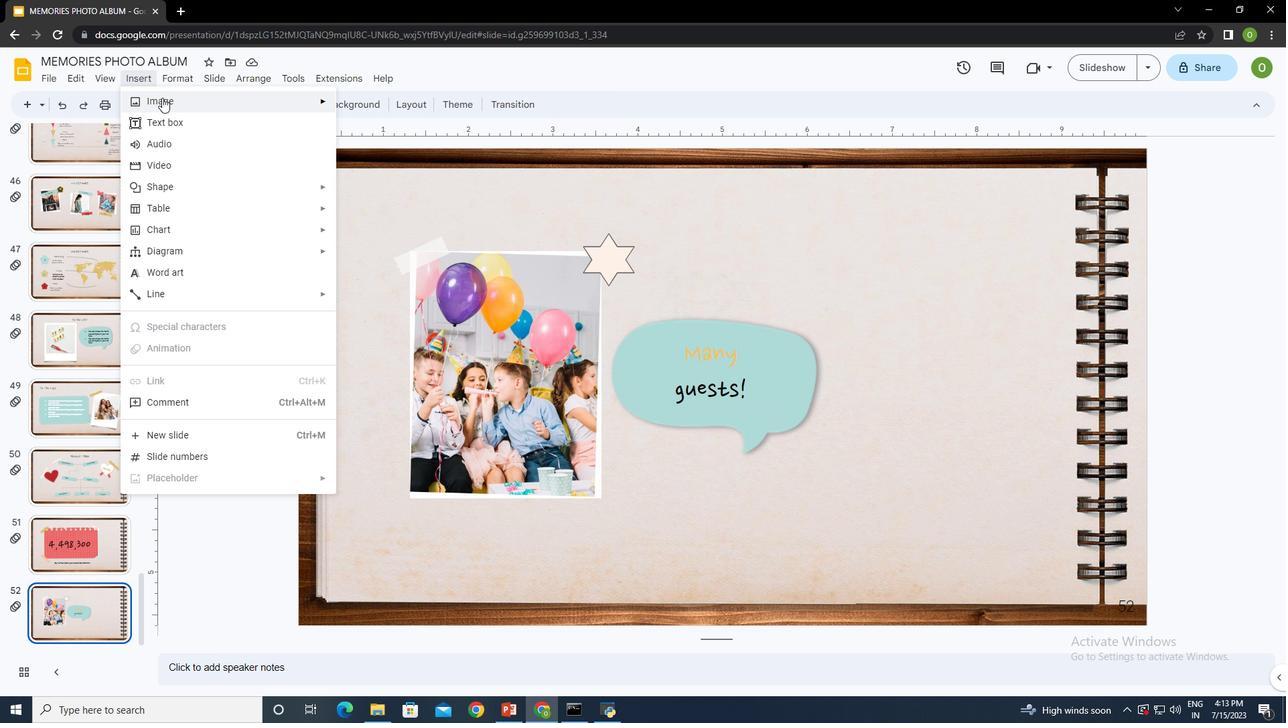 
Action: Mouse pressed left at (163, 97)
Screenshot: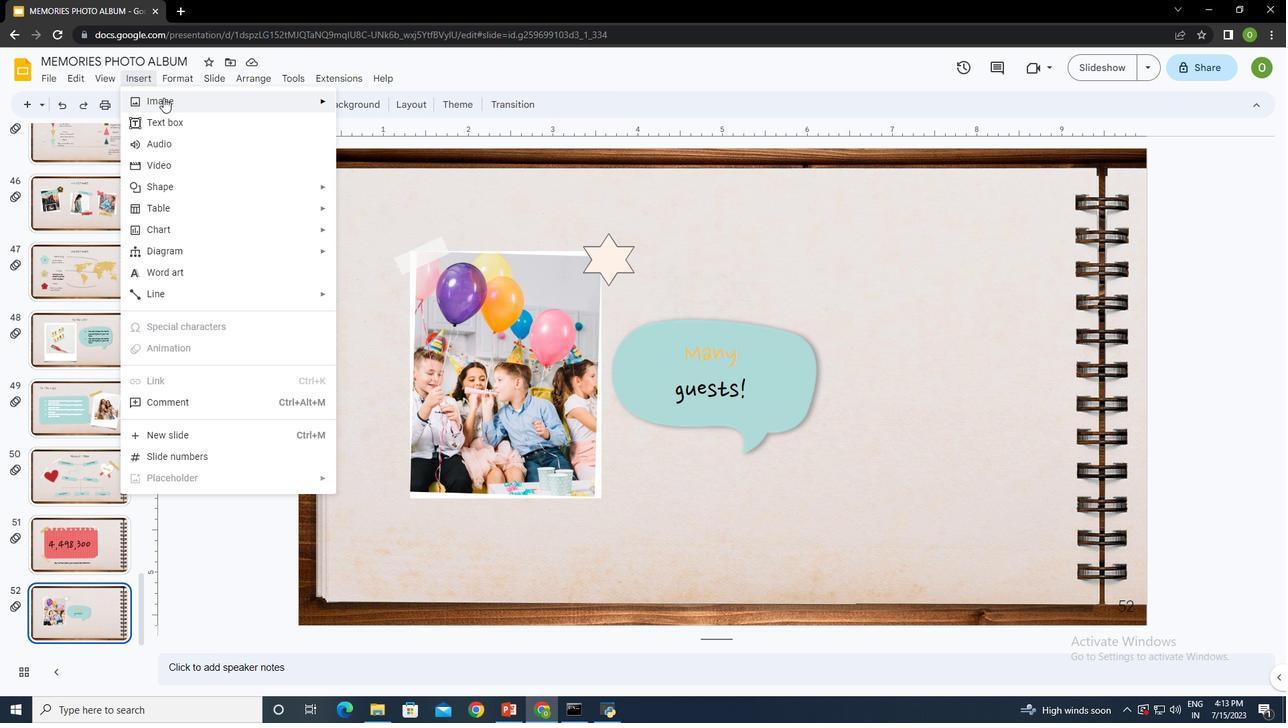
Action: Mouse moved to (371, 101)
Screenshot: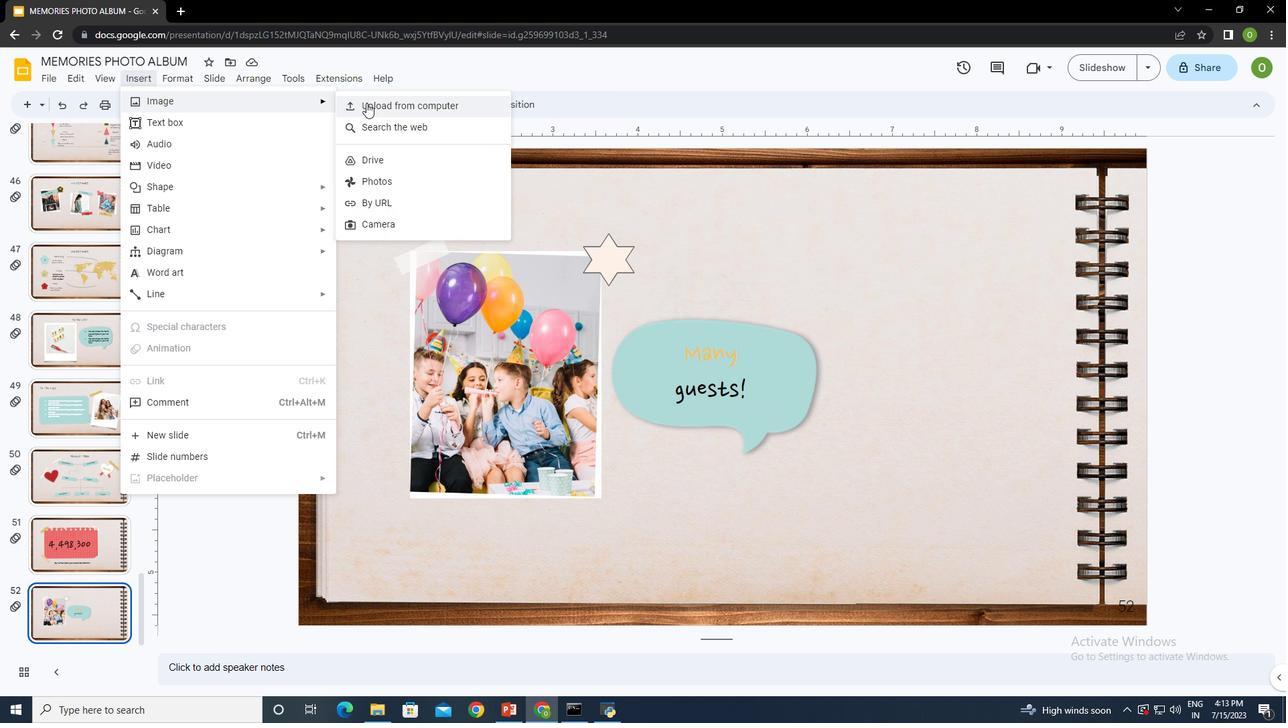 
Action: Mouse pressed left at (371, 101)
Screenshot: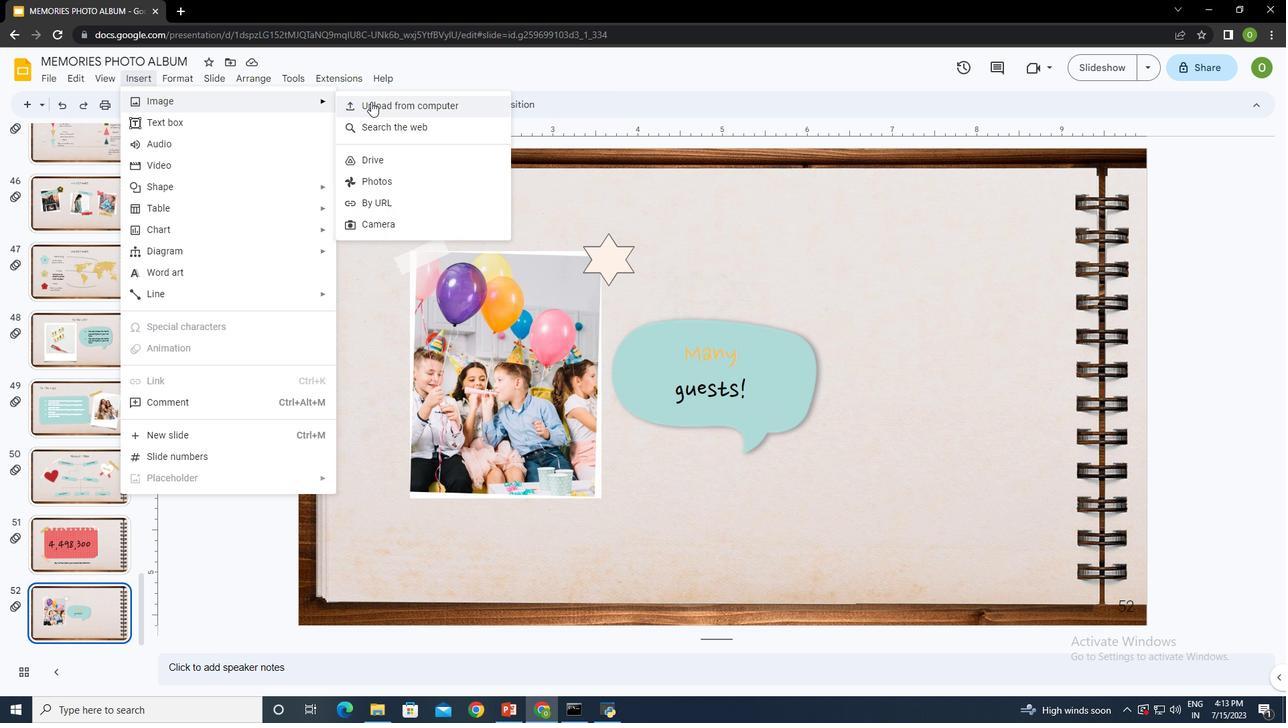
Action: Mouse moved to (630, 302)
Screenshot: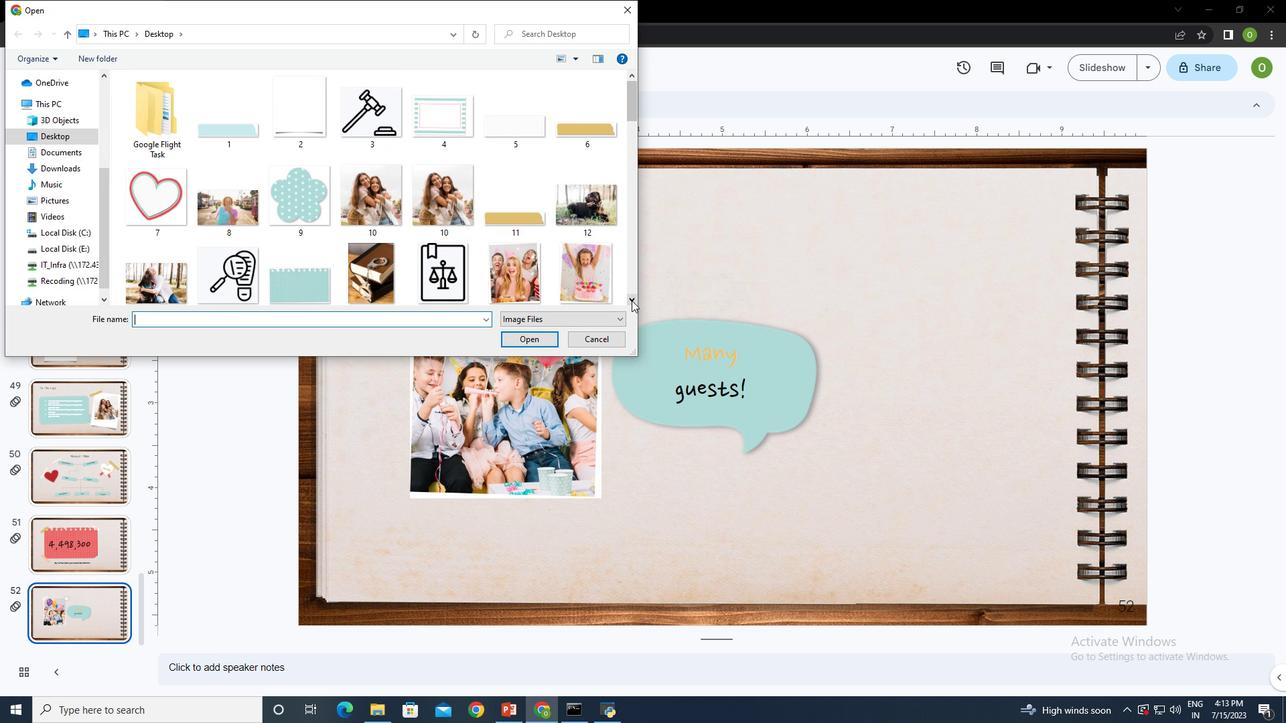 
Action: Mouse pressed left at (630, 302)
Screenshot: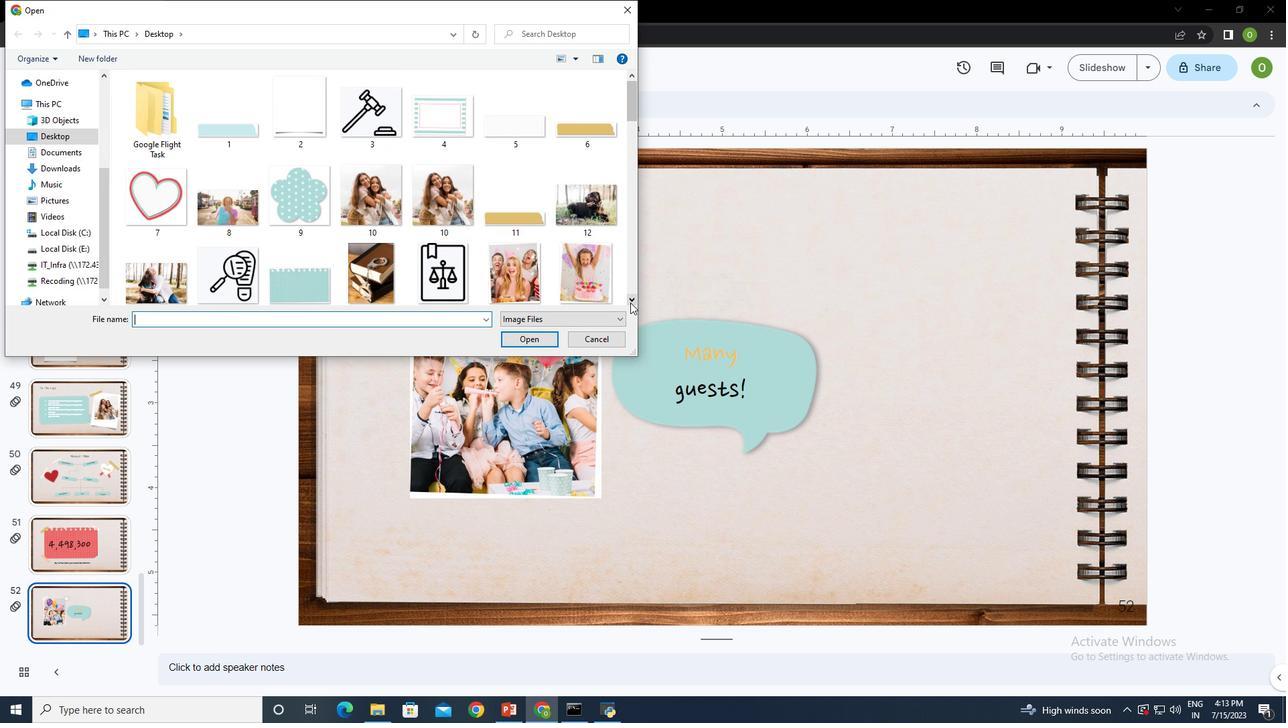 
Action: Mouse pressed left at (630, 302)
Screenshot: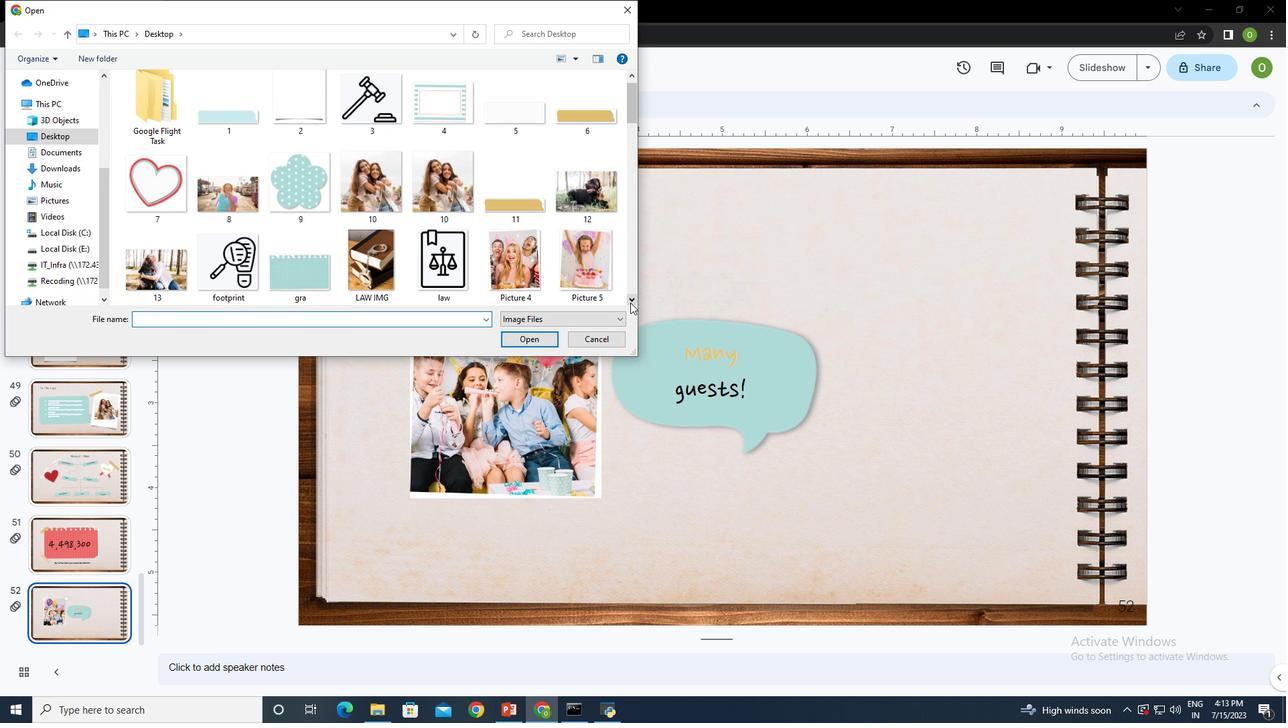 
Action: Mouse pressed left at (630, 302)
Screenshot: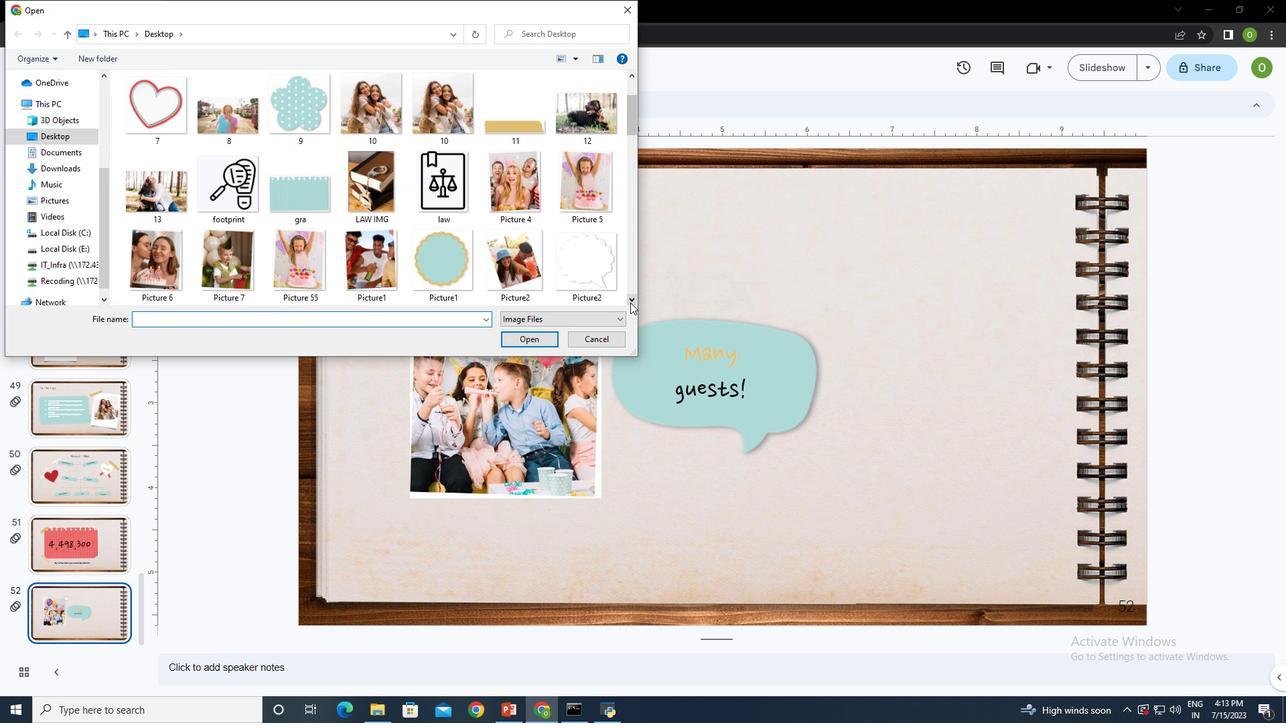 
Action: Mouse pressed left at (630, 302)
Screenshot: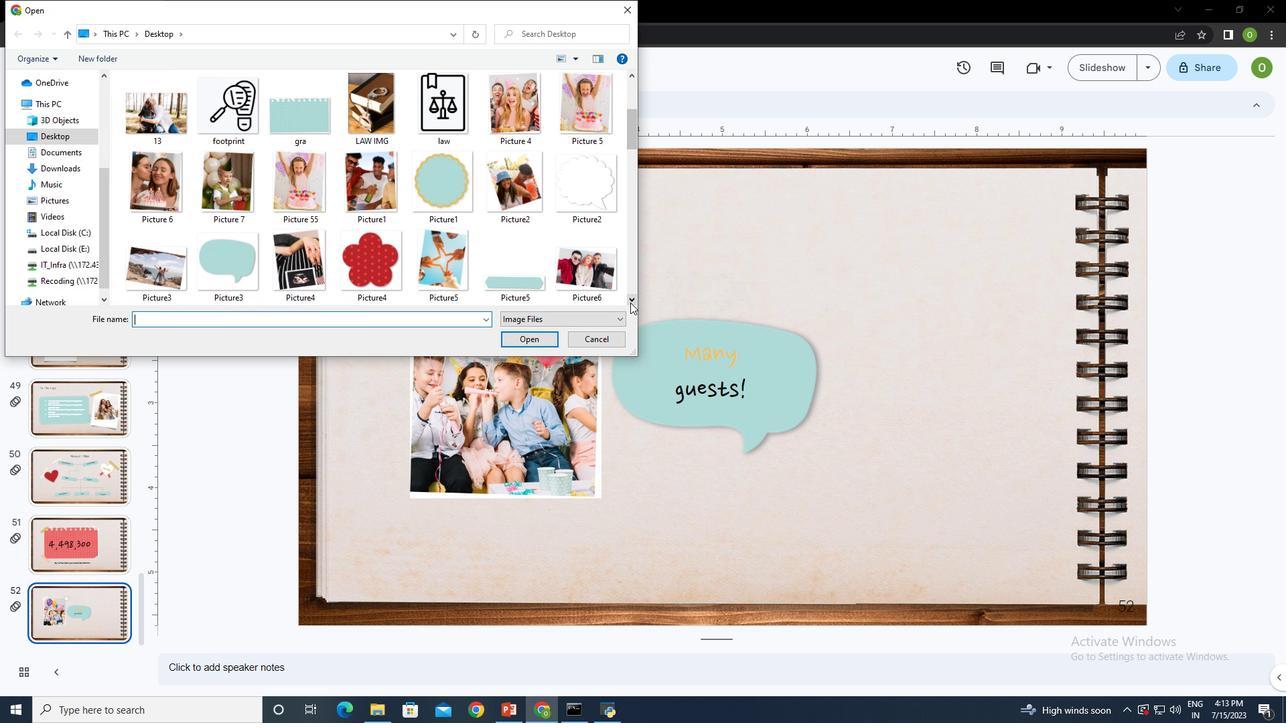 
Action: Mouse pressed left at (630, 302)
Screenshot: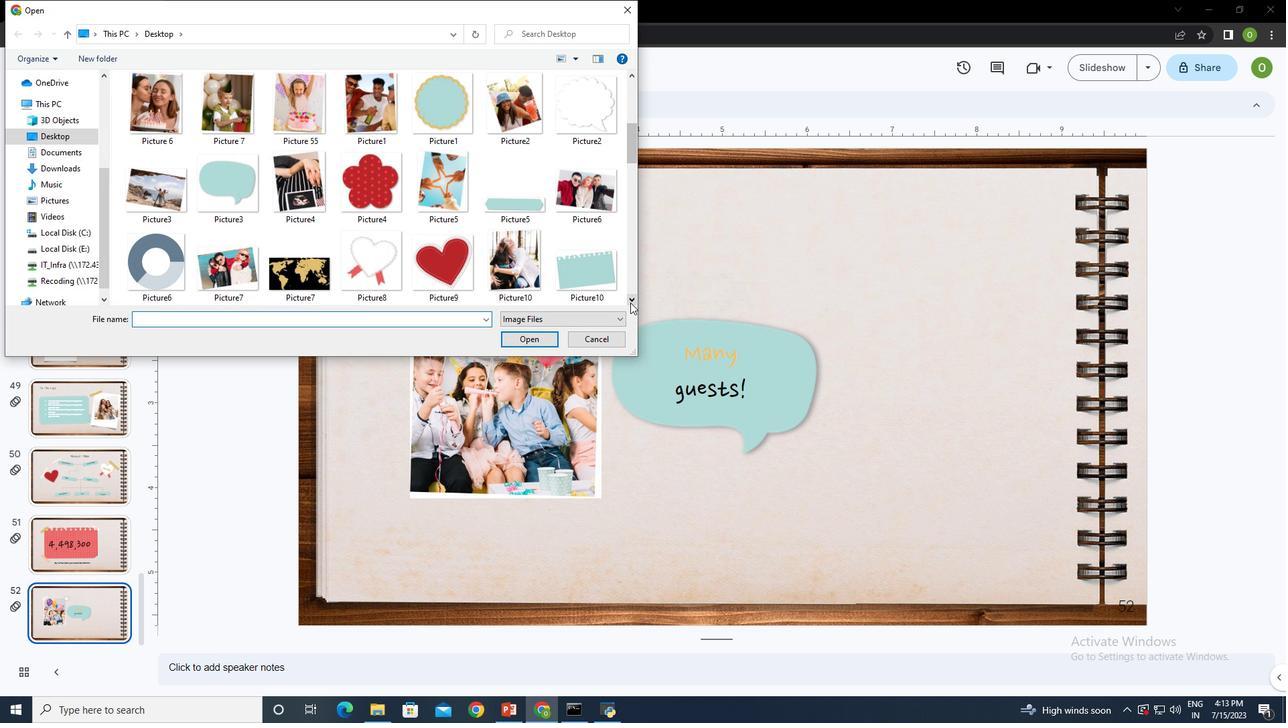 
Action: Mouse pressed left at (630, 302)
Screenshot: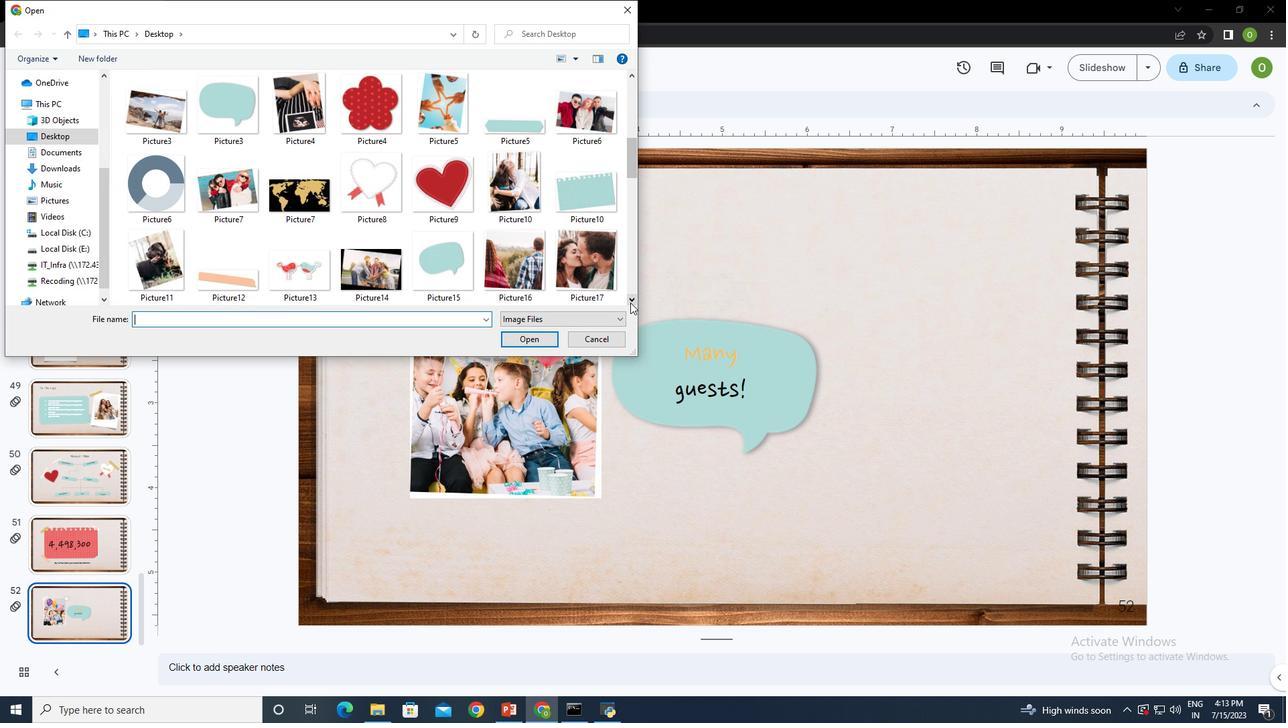 
Action: Mouse pressed left at (630, 302)
Screenshot: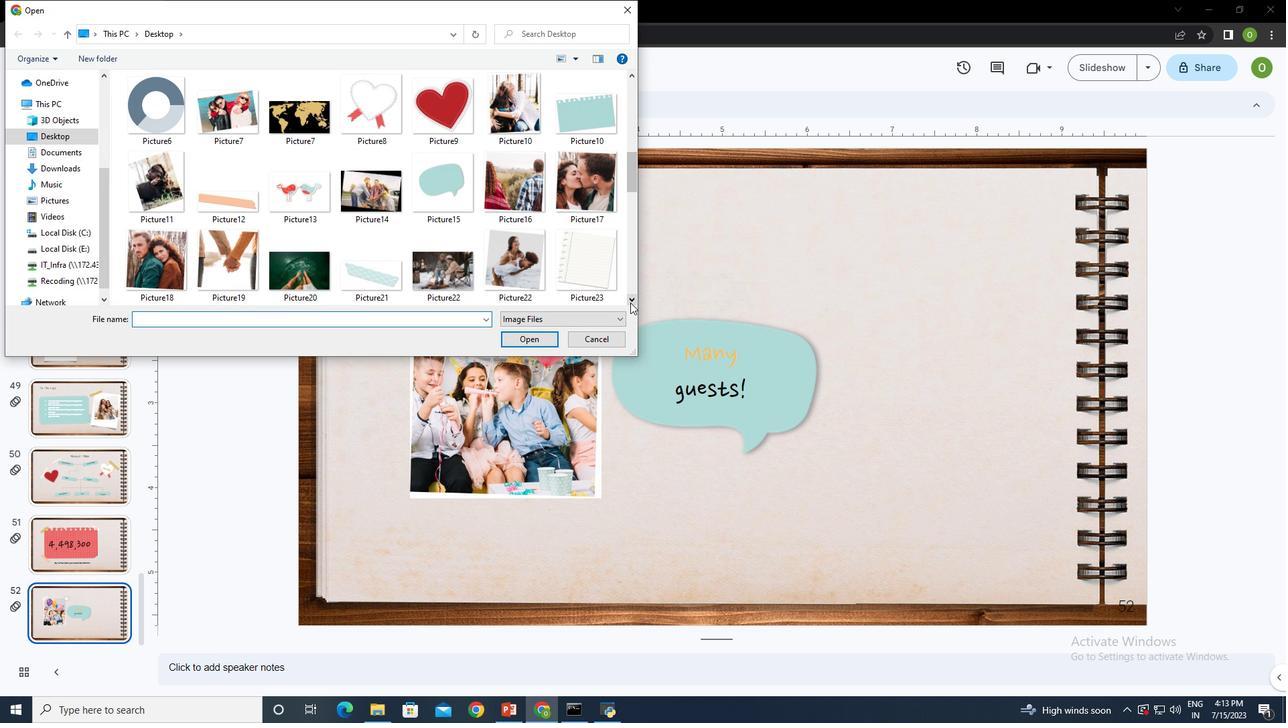
Action: Mouse moved to (631, 298)
Screenshot: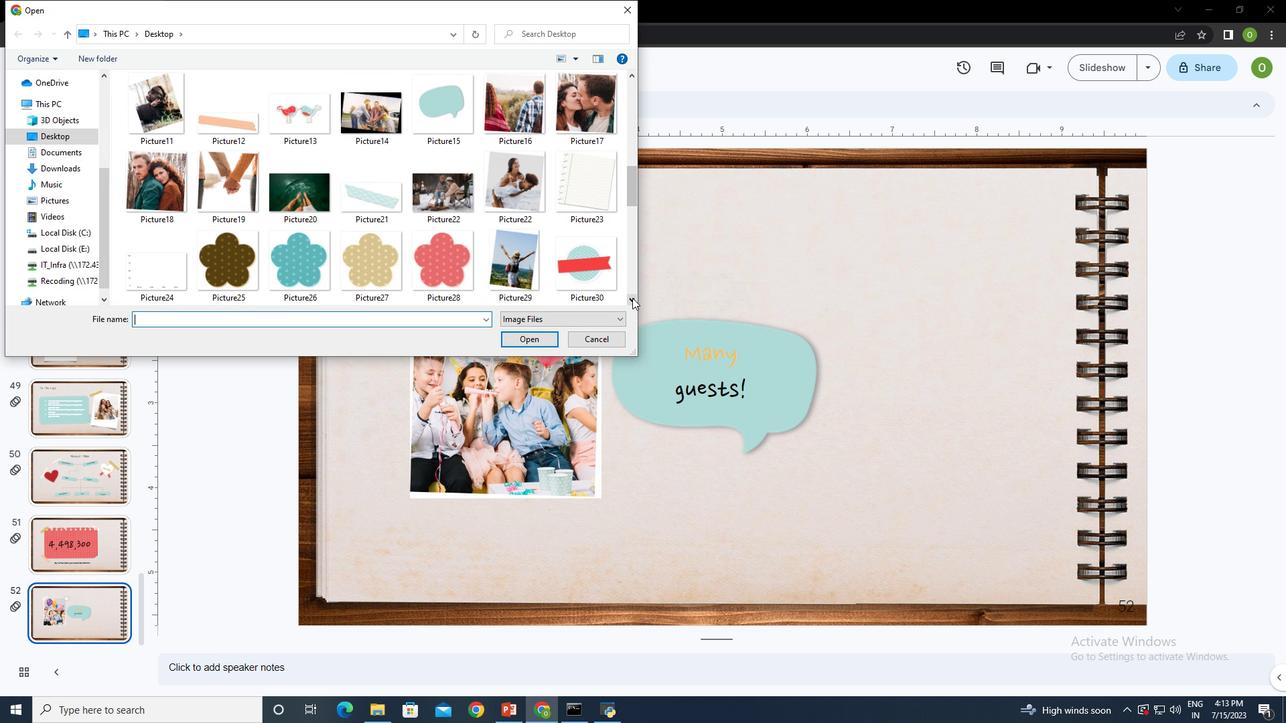 
Action: Mouse pressed left at (631, 298)
Screenshot: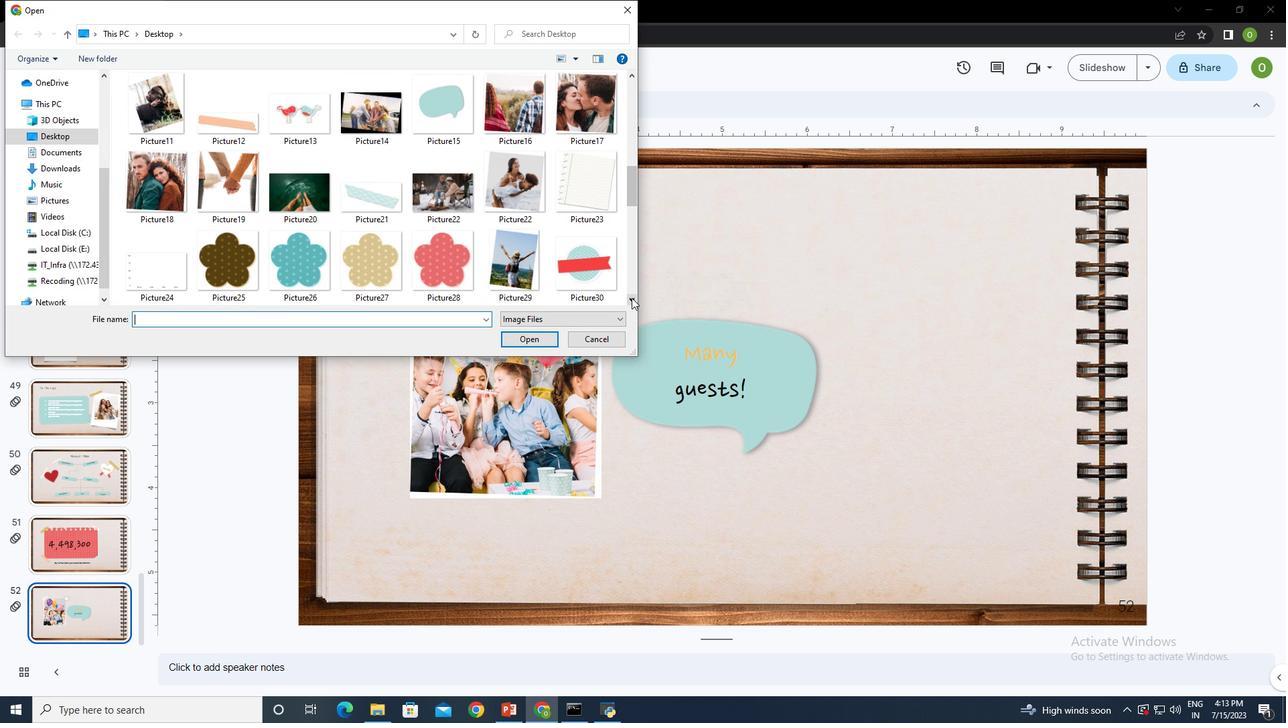 
Action: Mouse pressed left at (631, 298)
Screenshot: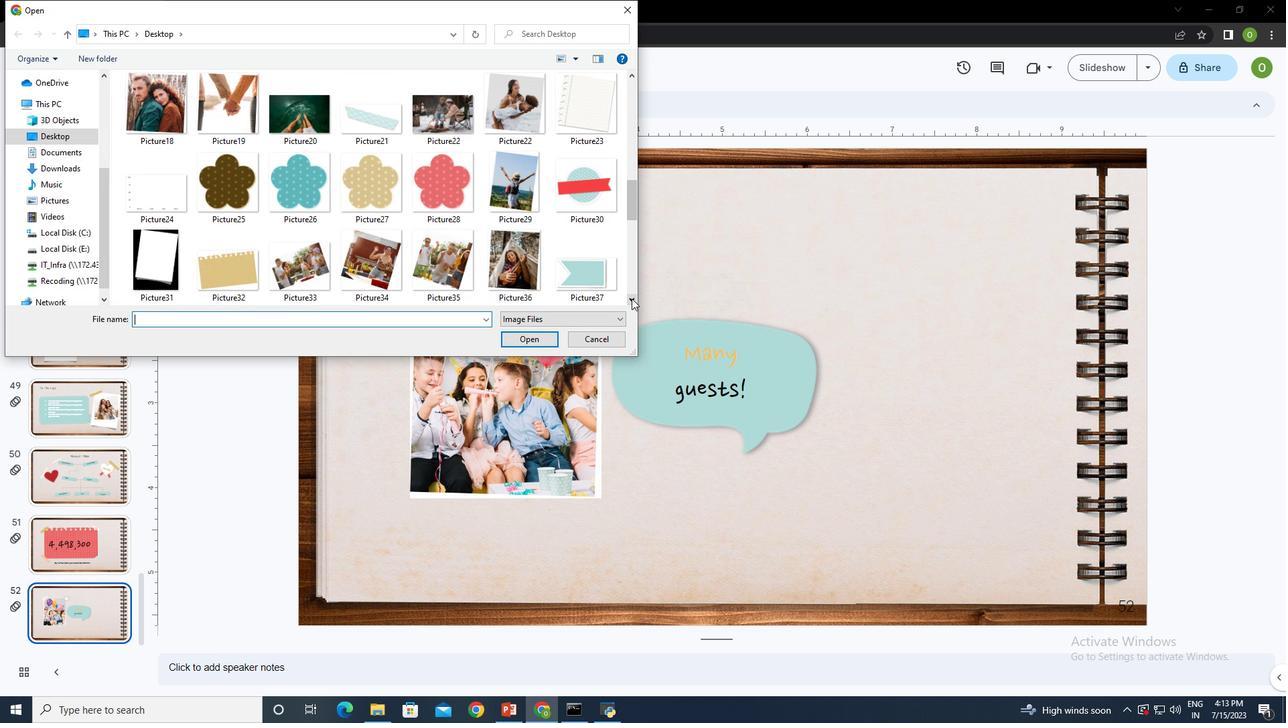 
Action: Mouse pressed left at (631, 298)
Screenshot: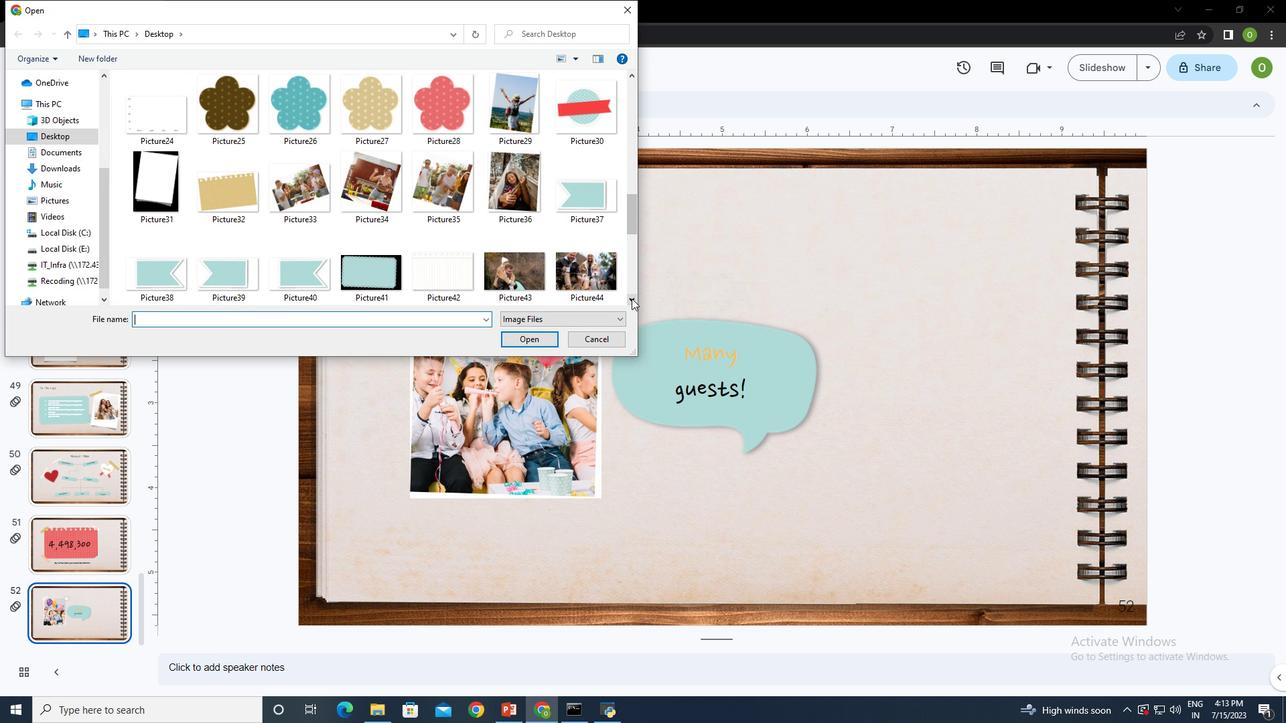
Action: Mouse pressed left at (631, 298)
Screenshot: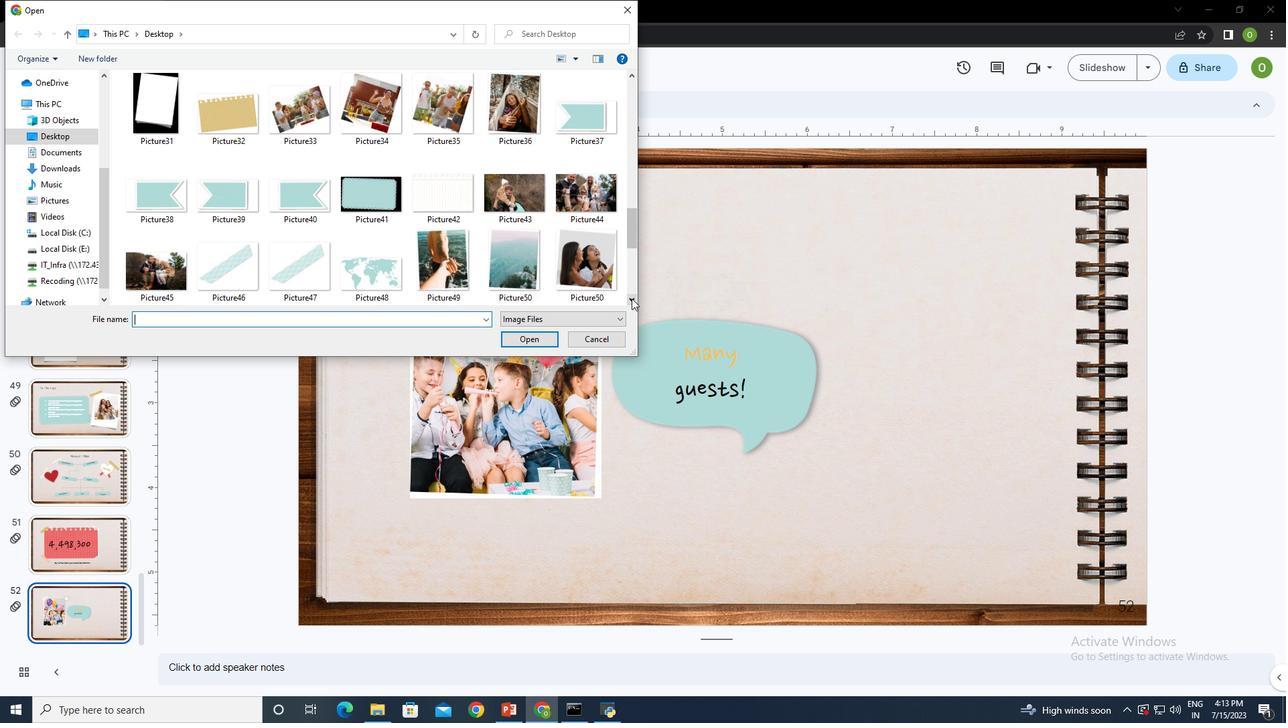 
Action: Mouse pressed left at (631, 298)
Screenshot: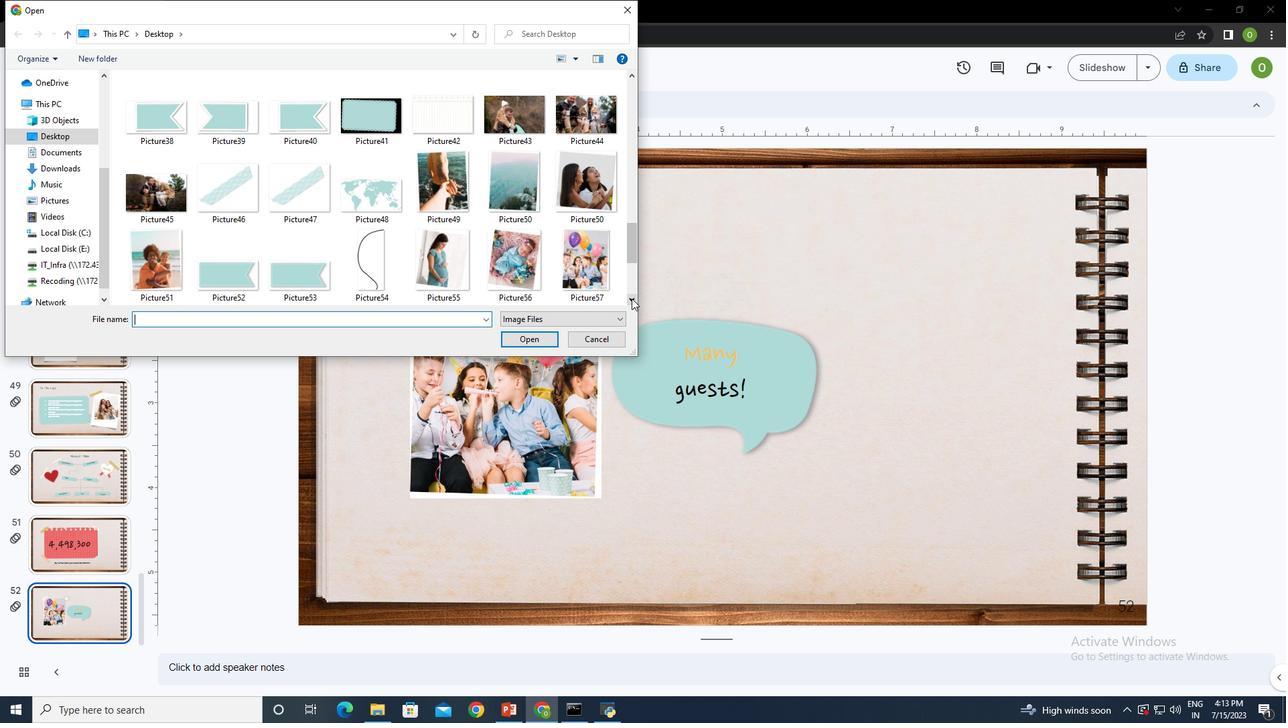 
Action: Mouse pressed left at (631, 298)
Screenshot: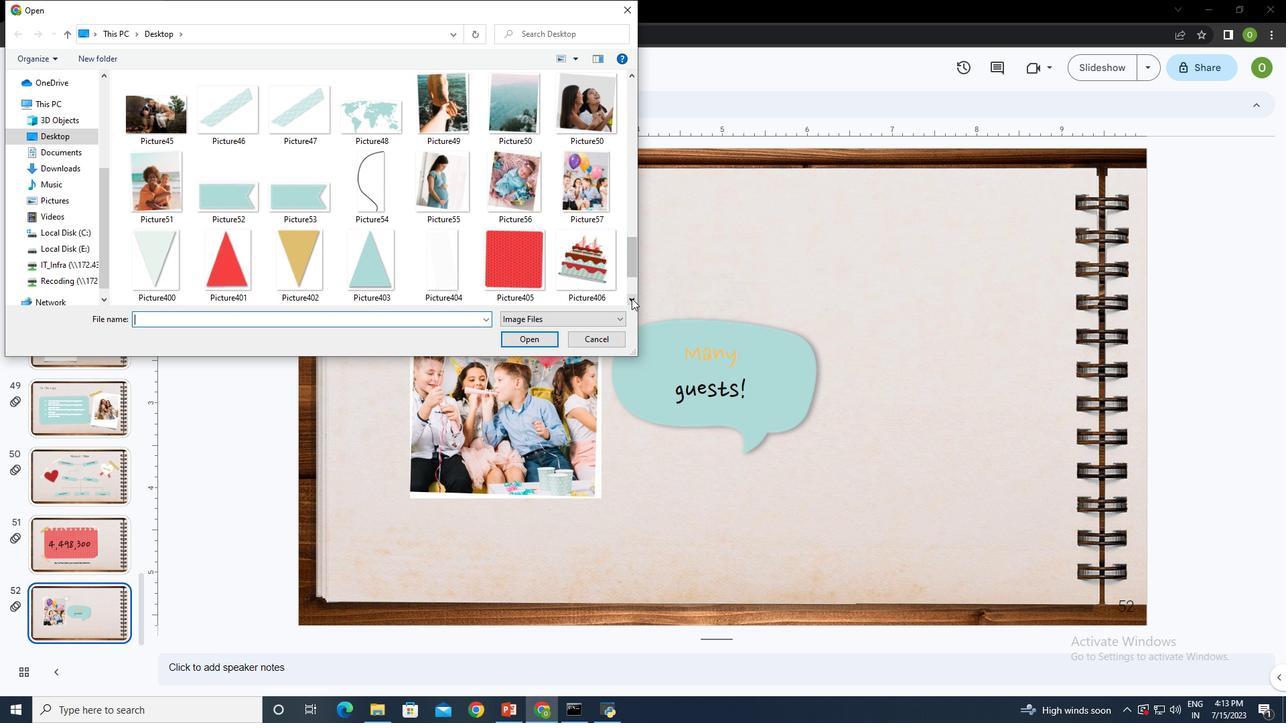 
Action: Mouse moved to (631, 267)
Screenshot: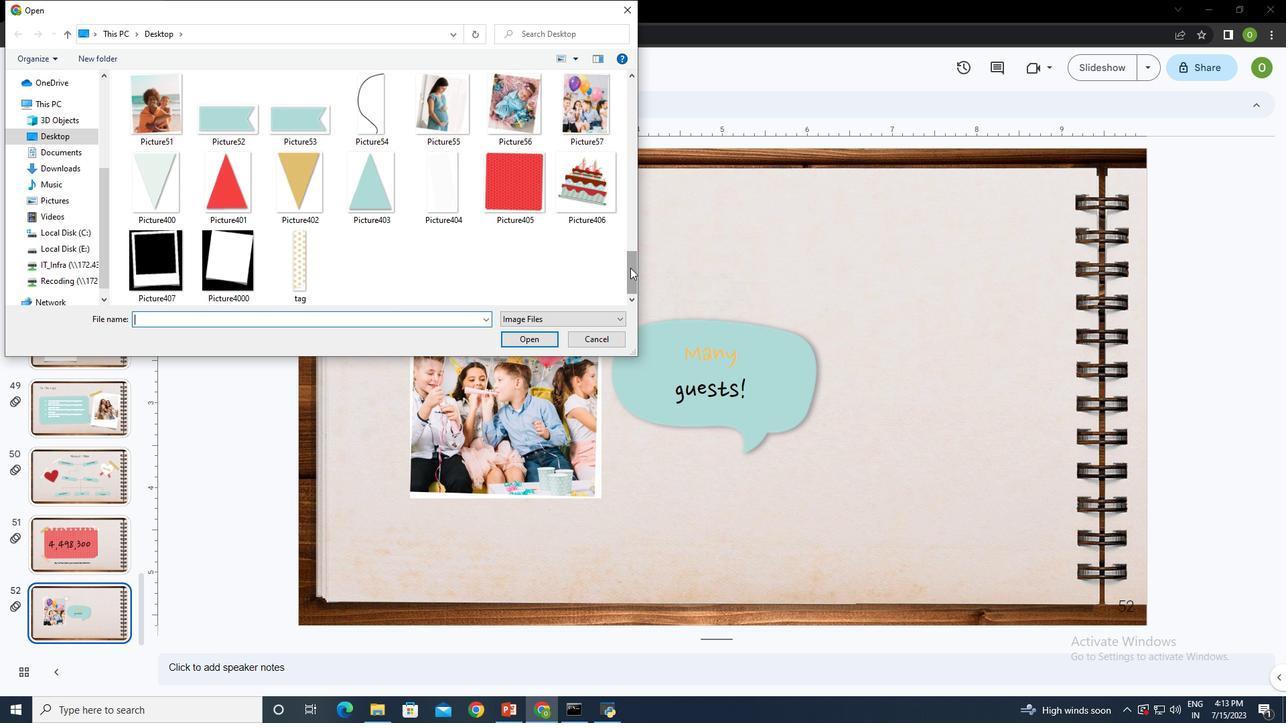 
Action: Mouse pressed left at (631, 267)
Screenshot: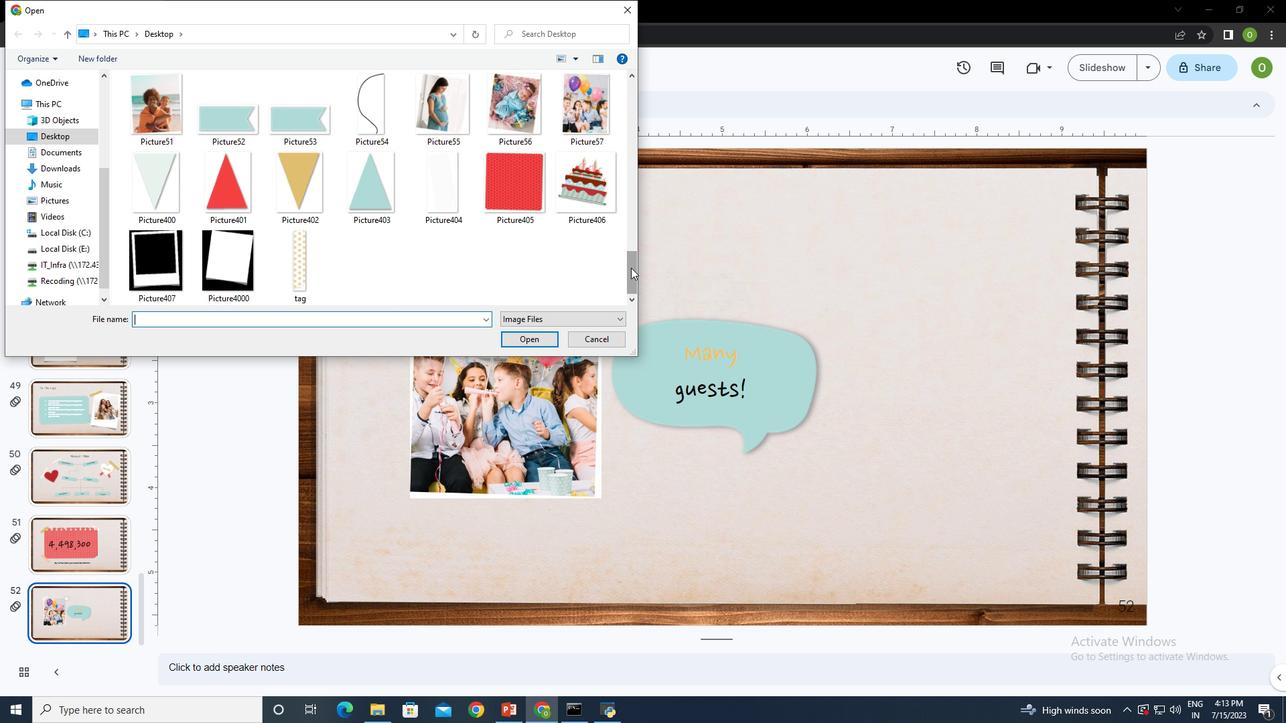 
Action: Mouse moved to (300, 192)
Screenshot: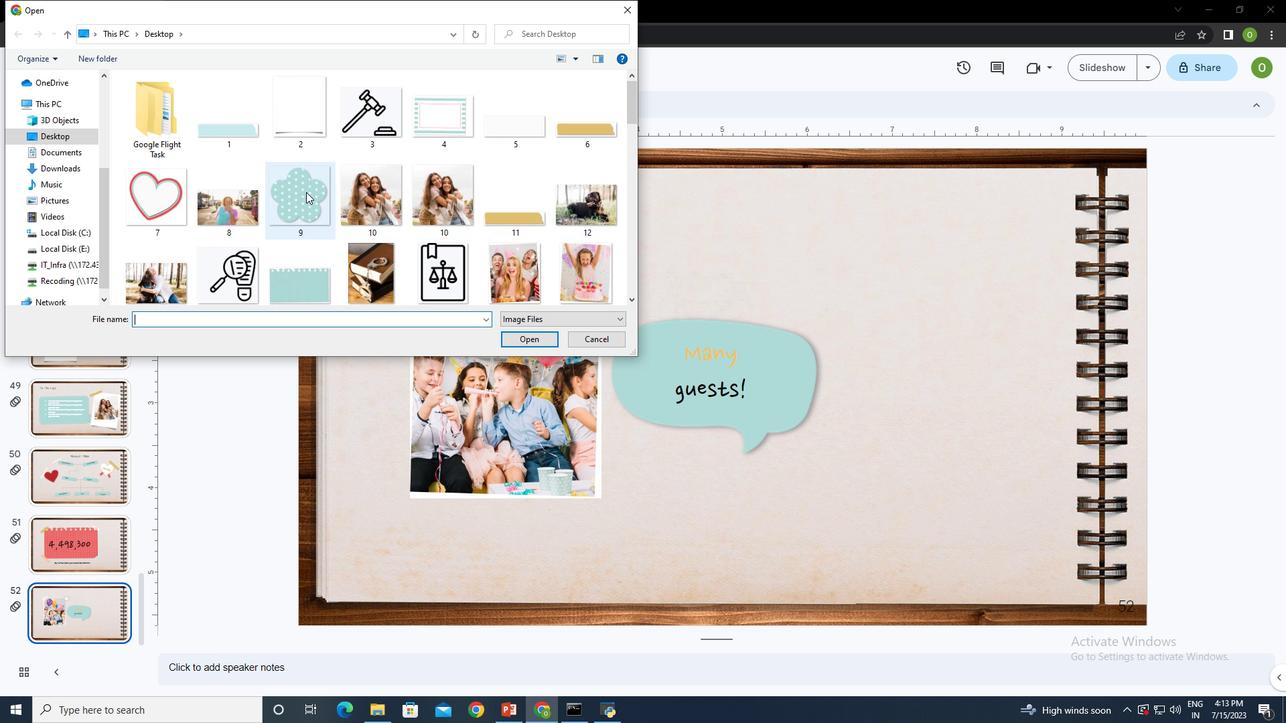 
Action: Mouse pressed left at (300, 192)
Screenshot: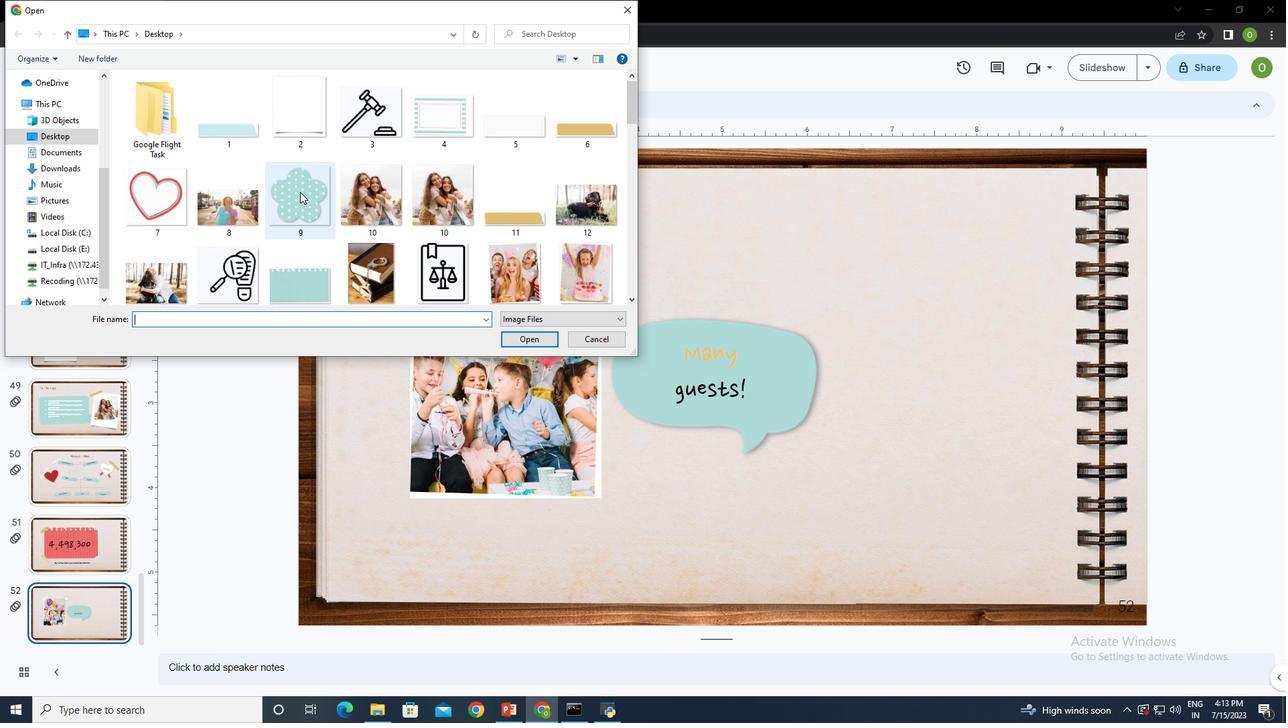 
Action: Mouse moved to (528, 338)
Screenshot: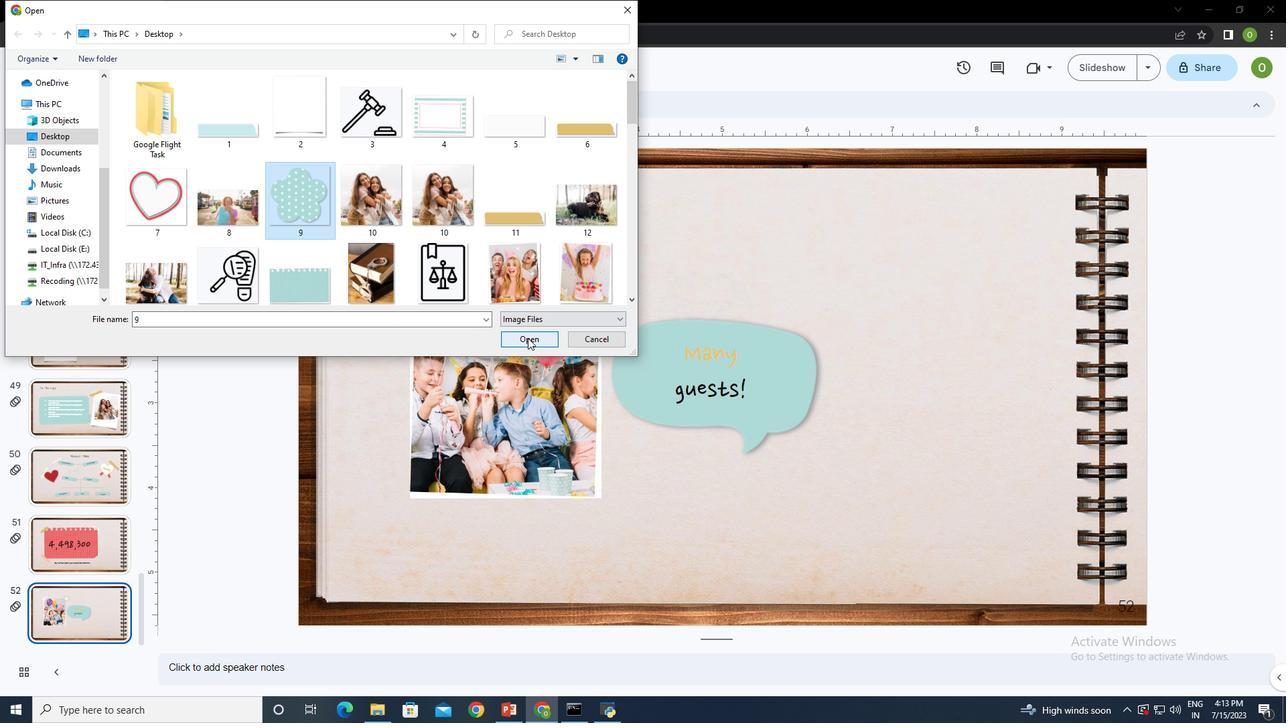 
Action: Mouse pressed left at (528, 338)
Screenshot: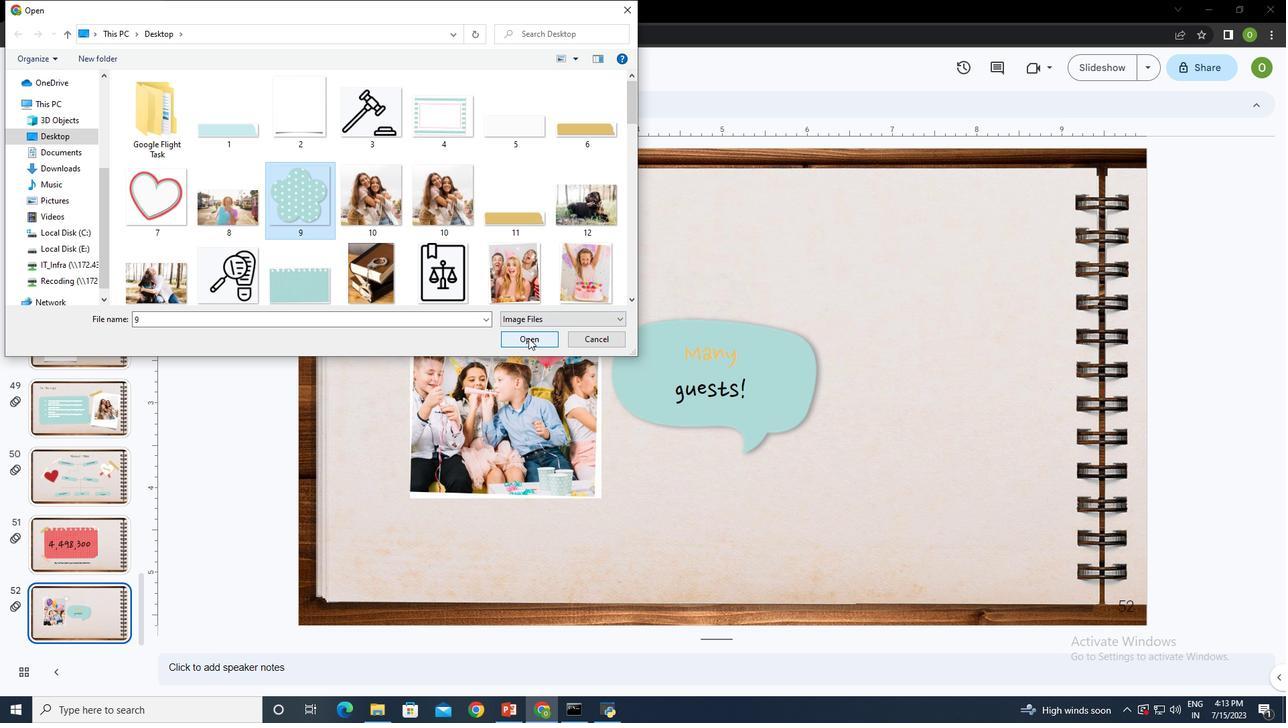 
Action: Mouse moved to (908, 226)
Screenshot: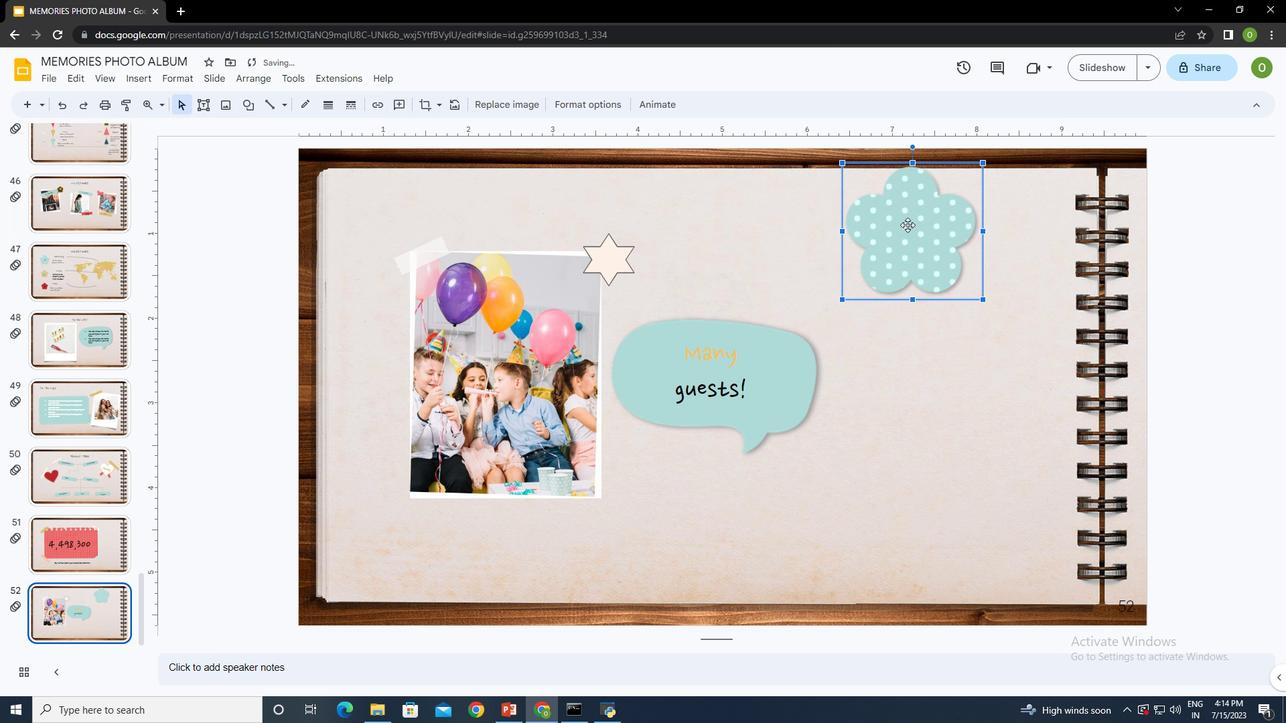 
Action: Mouse pressed left at (908, 226)
Screenshot: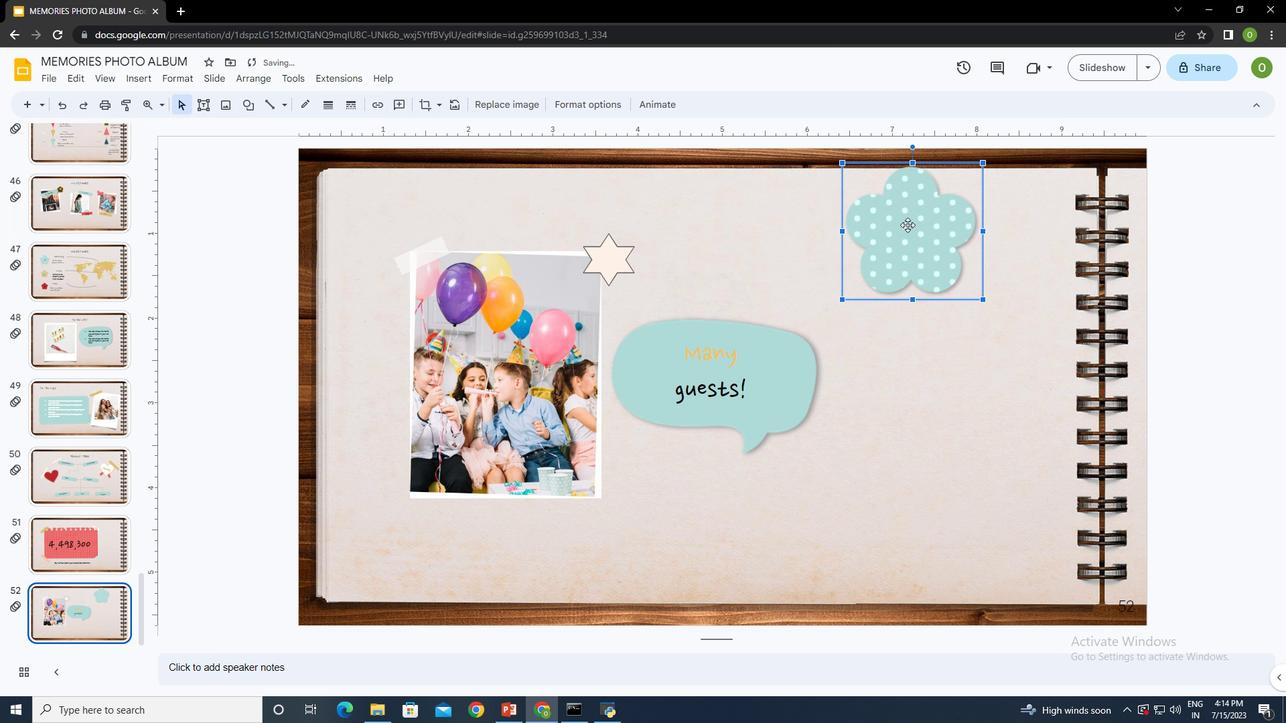 
Action: Mouse moved to (984, 326)
Screenshot: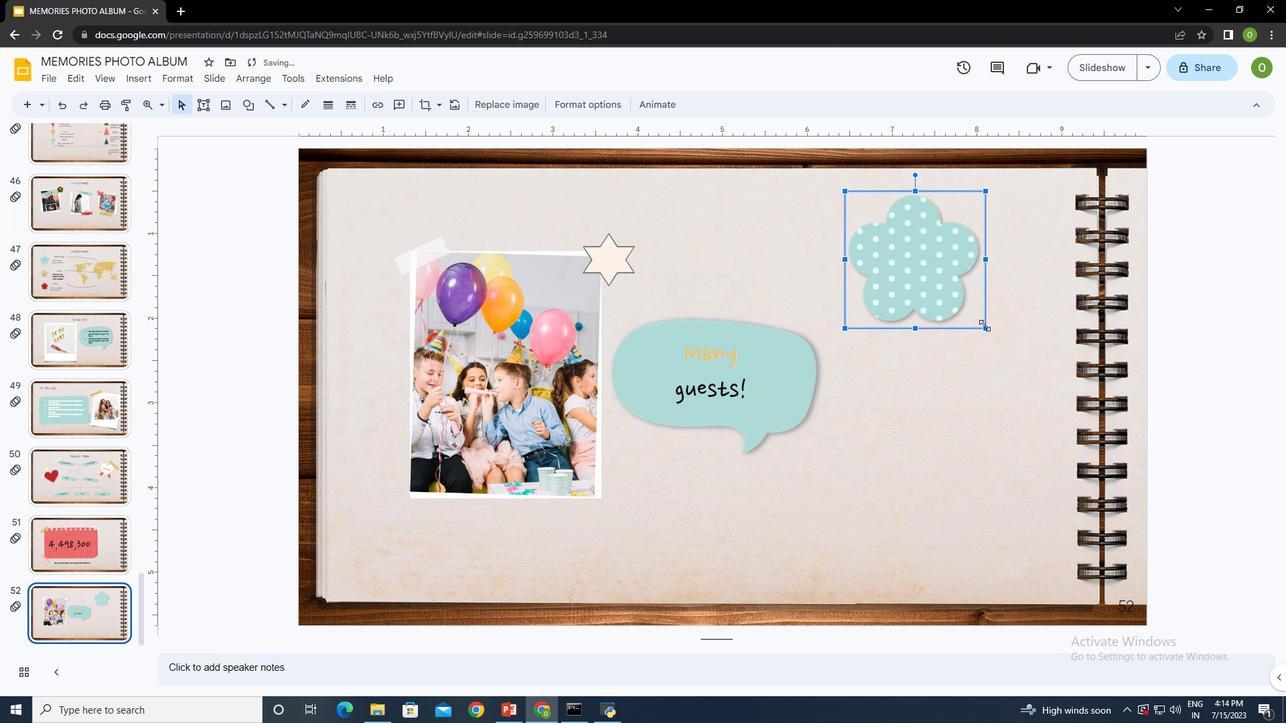 
Action: Mouse pressed left at (984, 326)
Screenshot: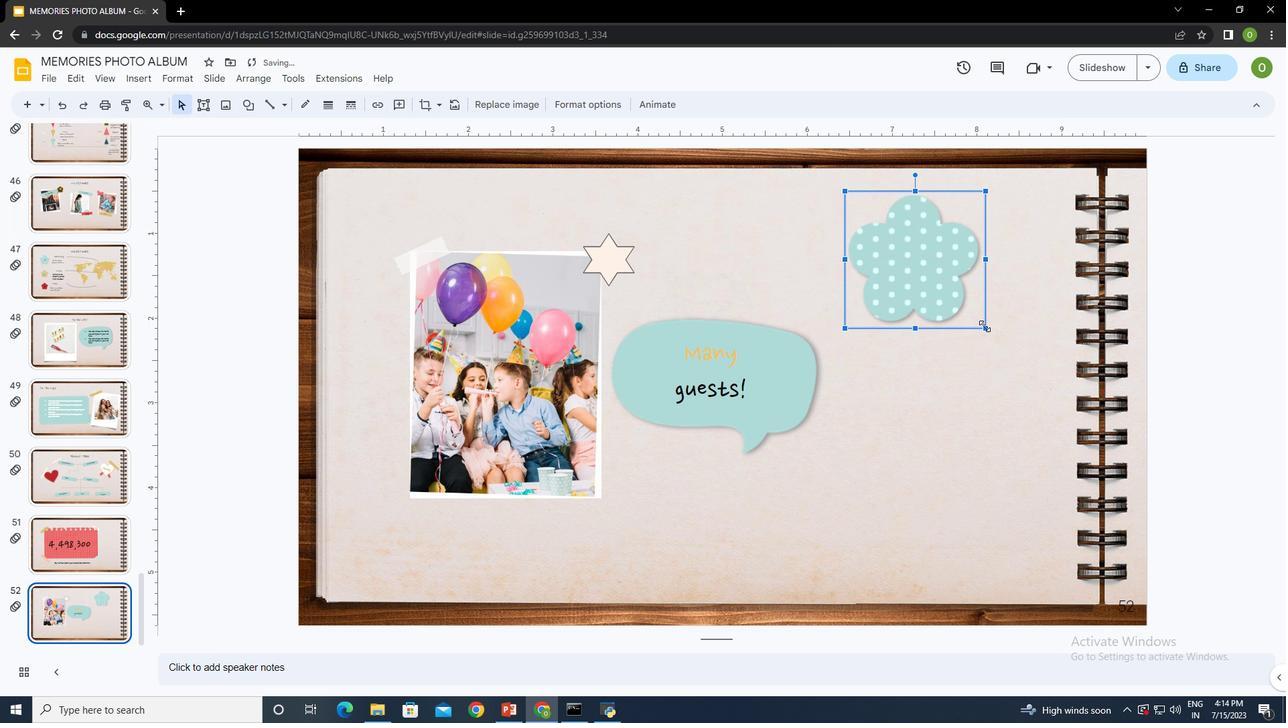 
Action: Mouse moved to (887, 225)
Screenshot: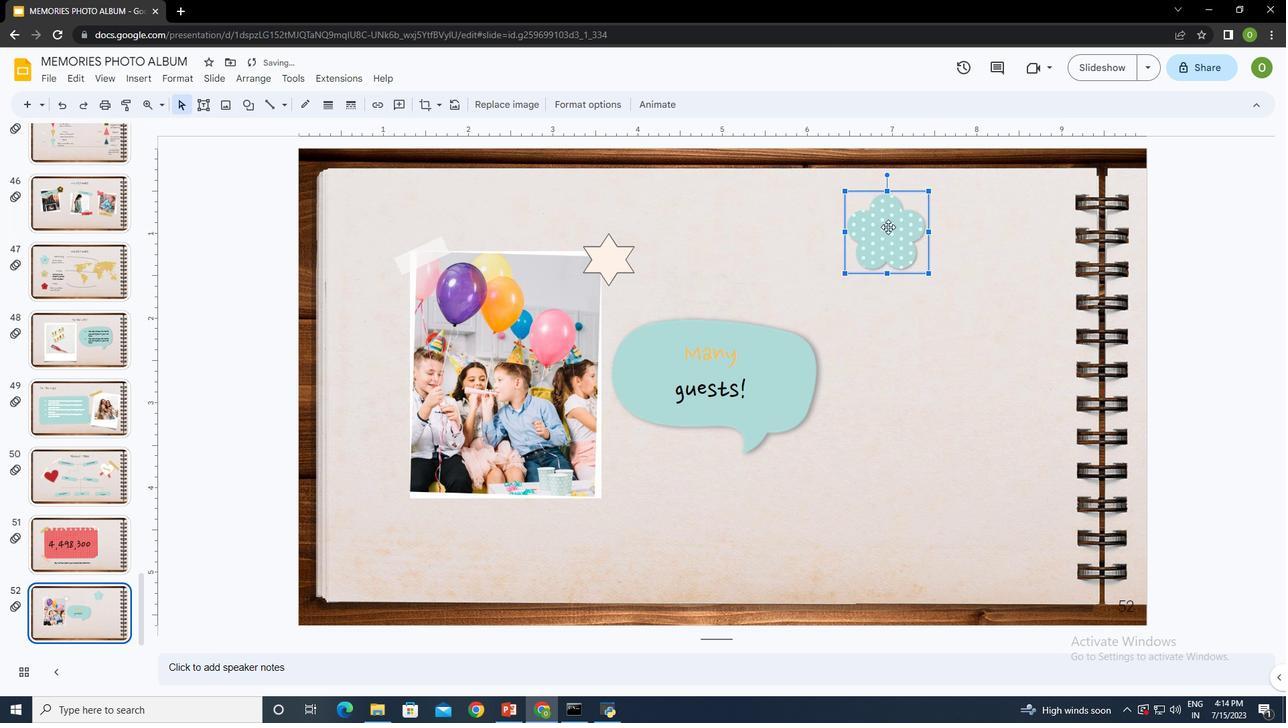 
Action: Mouse pressed left at (887, 225)
Screenshot: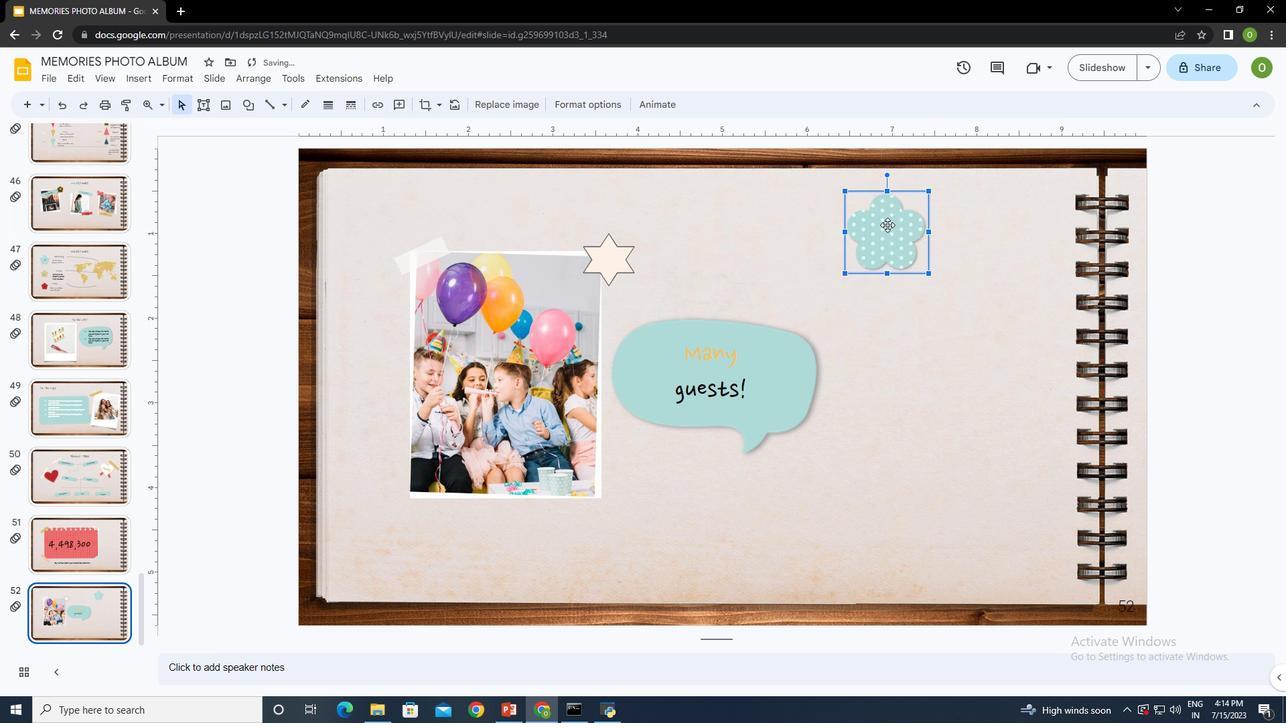 
Action: Mouse moved to (434, 559)
Screenshot: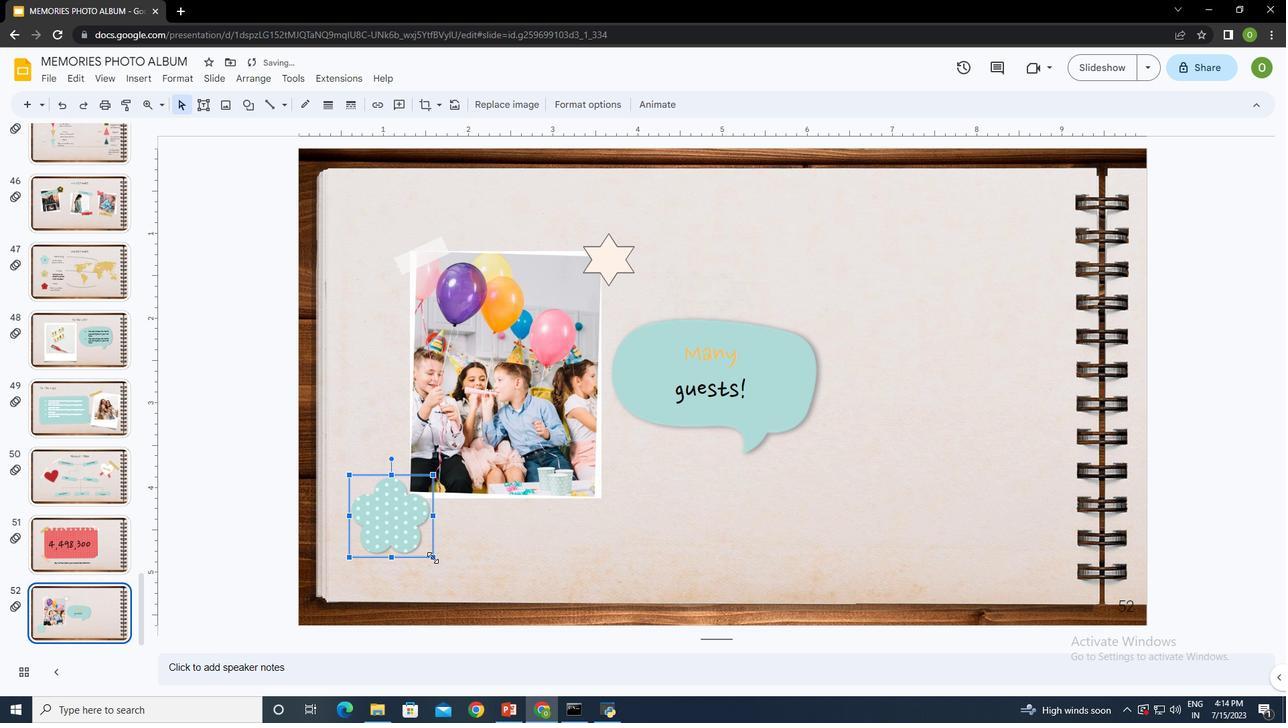 
Action: Mouse pressed left at (434, 559)
Screenshot: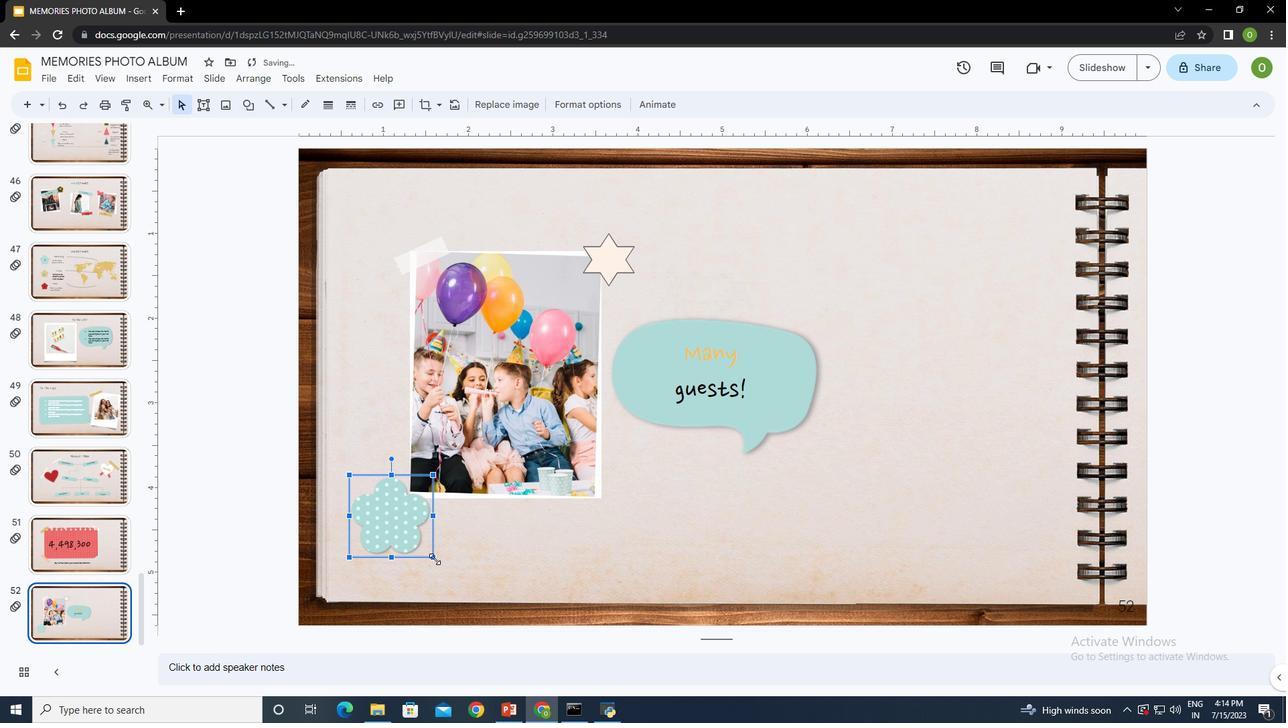 
Action: Mouse moved to (369, 496)
Screenshot: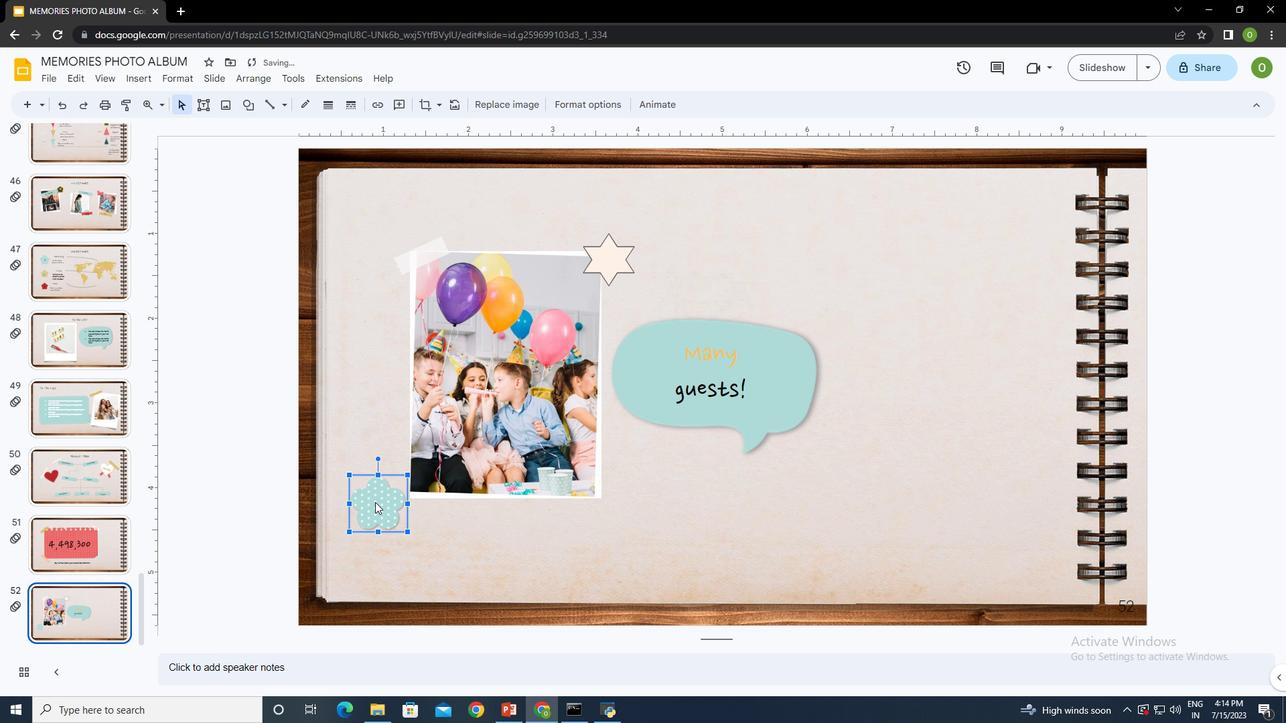 
Action: Mouse pressed left at (369, 496)
Screenshot: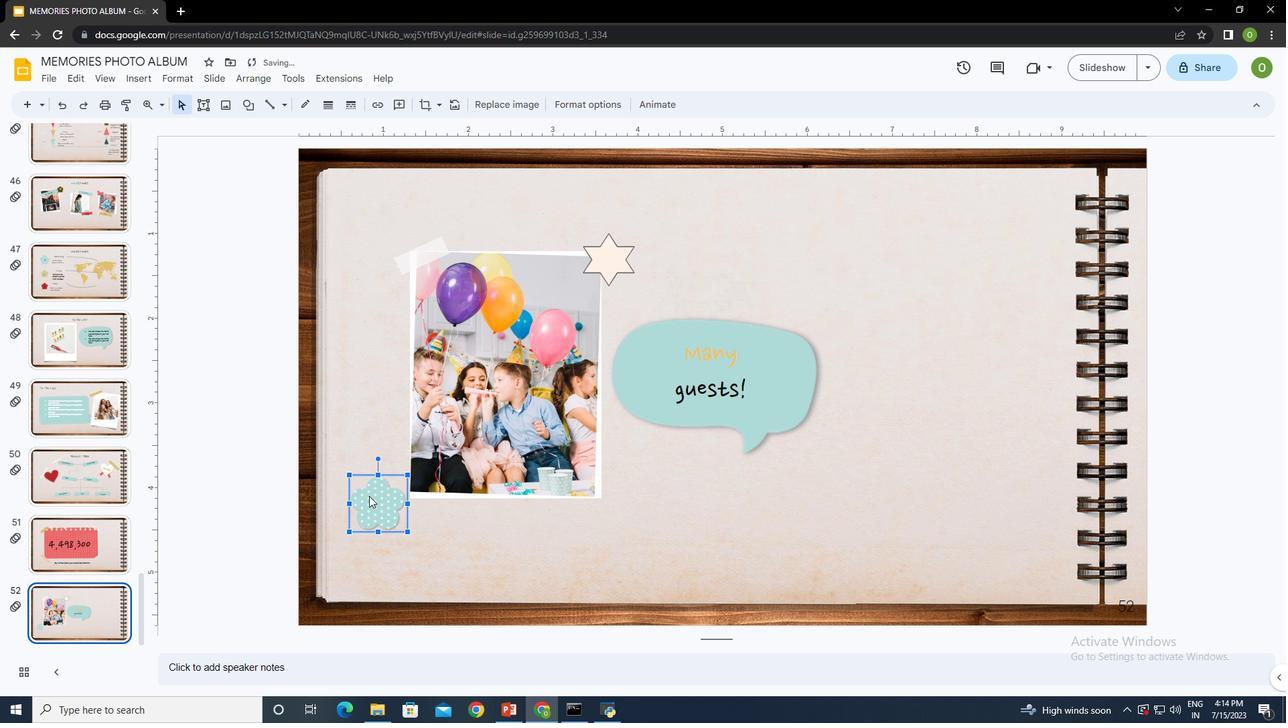 
Action: Mouse moved to (395, 495)
Screenshot: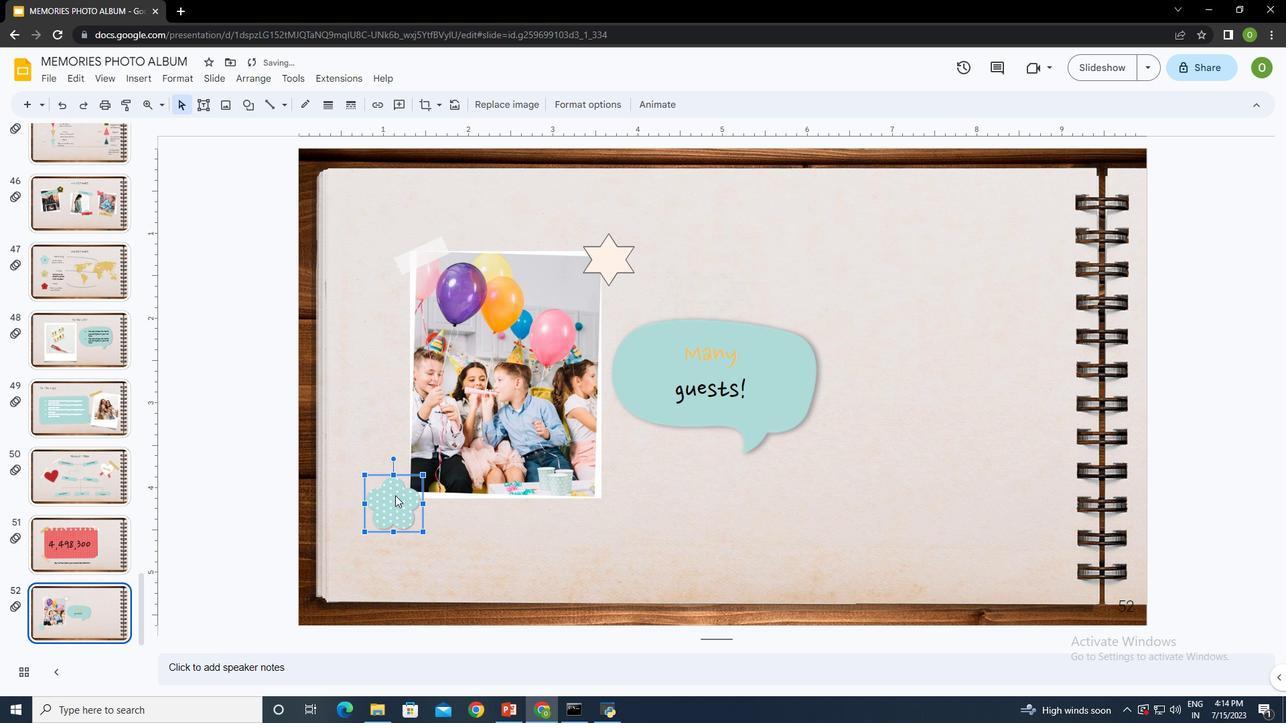 
Action: Mouse pressed left at (395, 495)
Screenshot: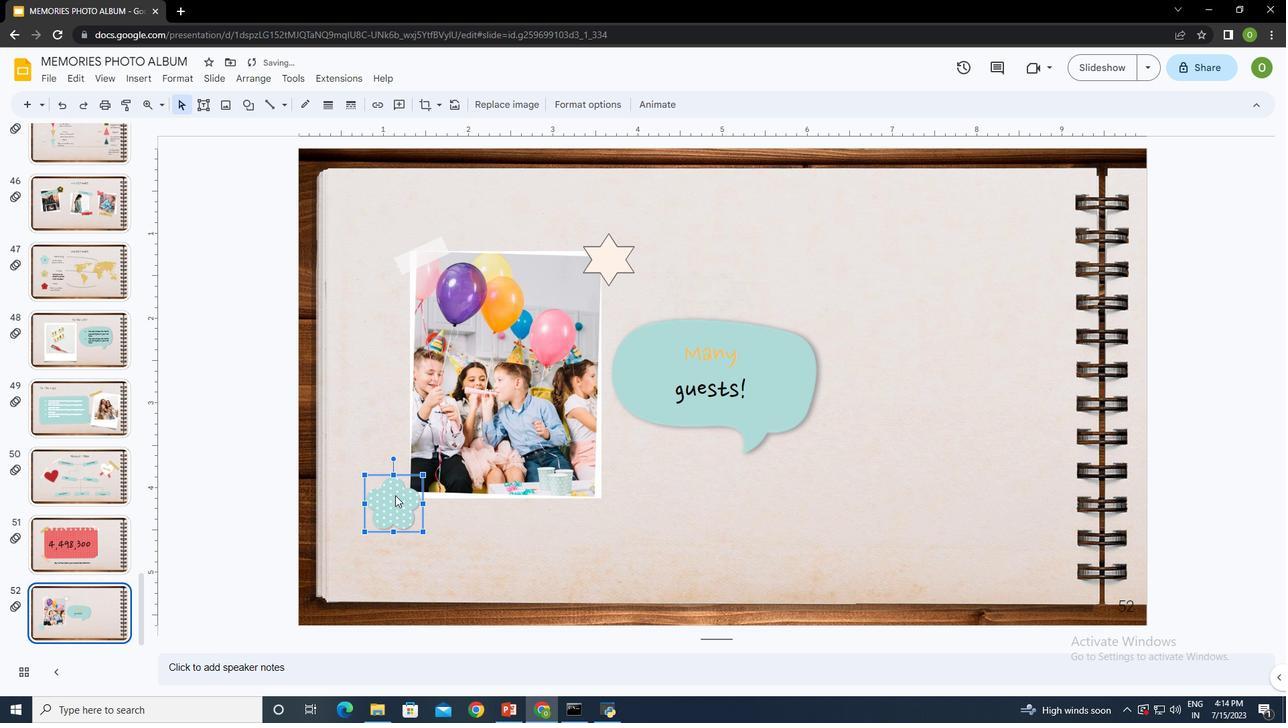 
Action: Mouse moved to (514, 531)
Screenshot: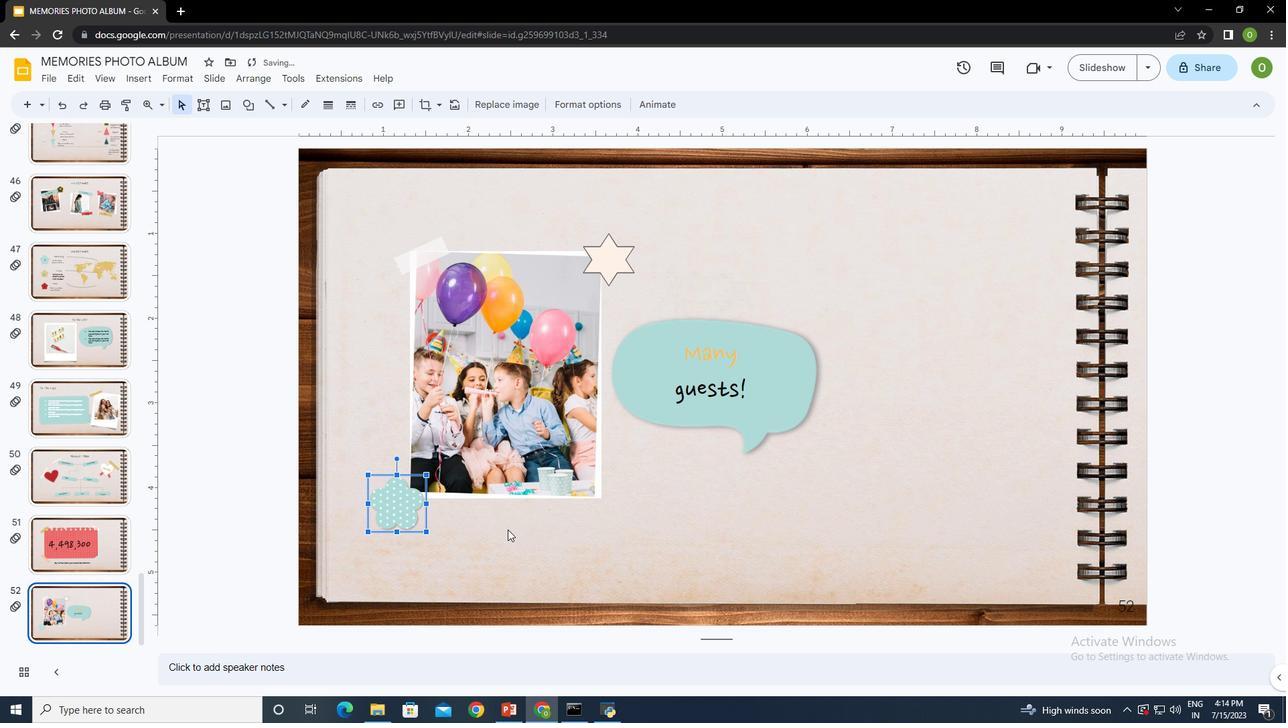 
Action: Mouse pressed left at (514, 531)
Screenshot: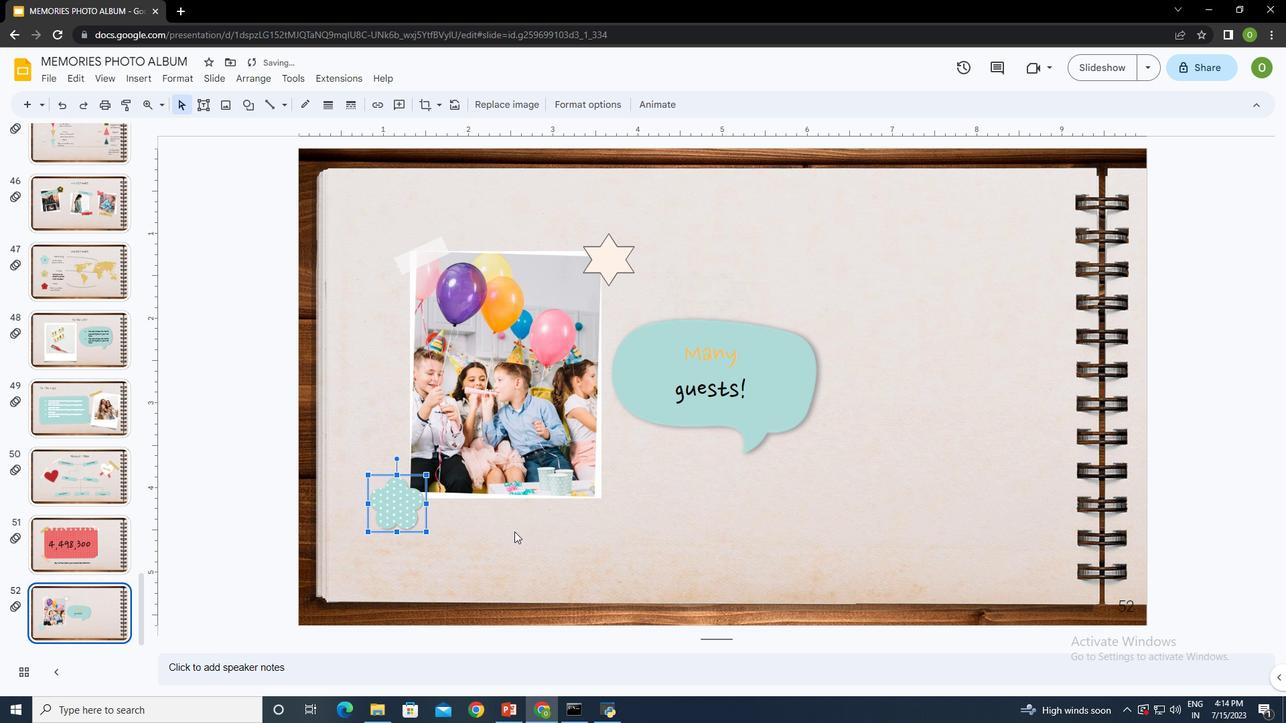 
Action: Mouse moved to (144, 77)
Screenshot: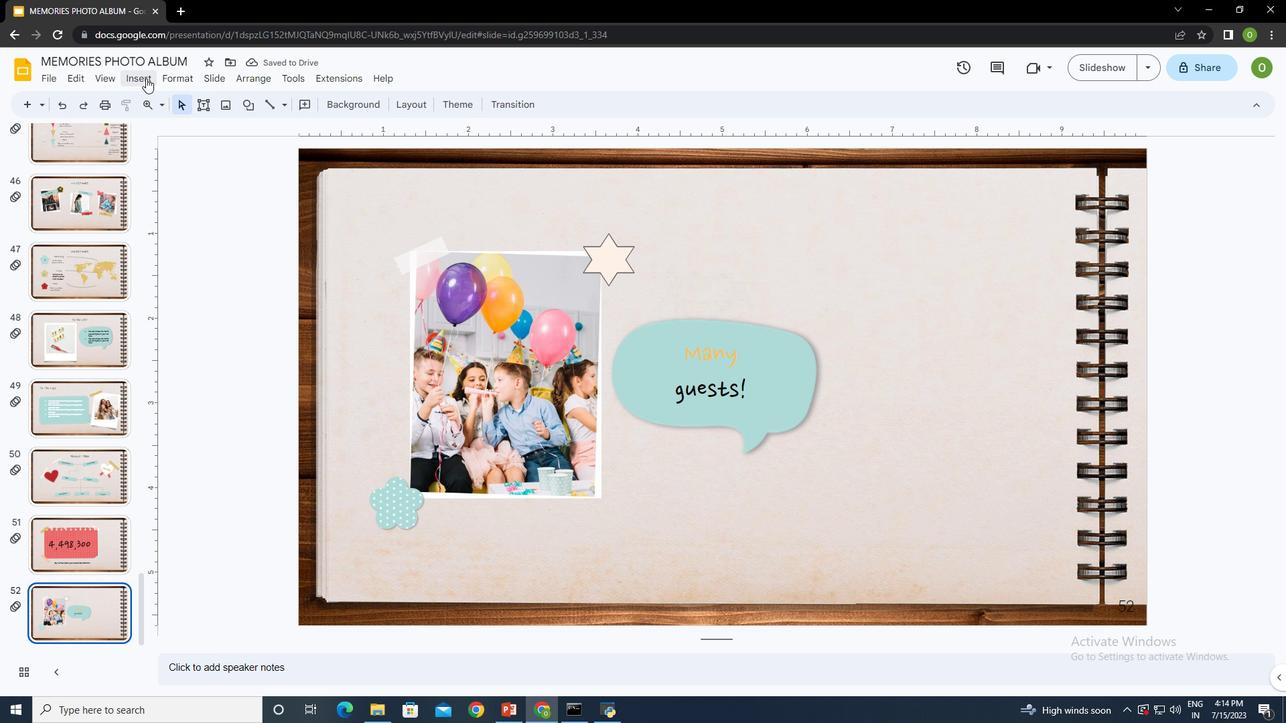 
Action: Mouse pressed left at (144, 77)
Screenshot: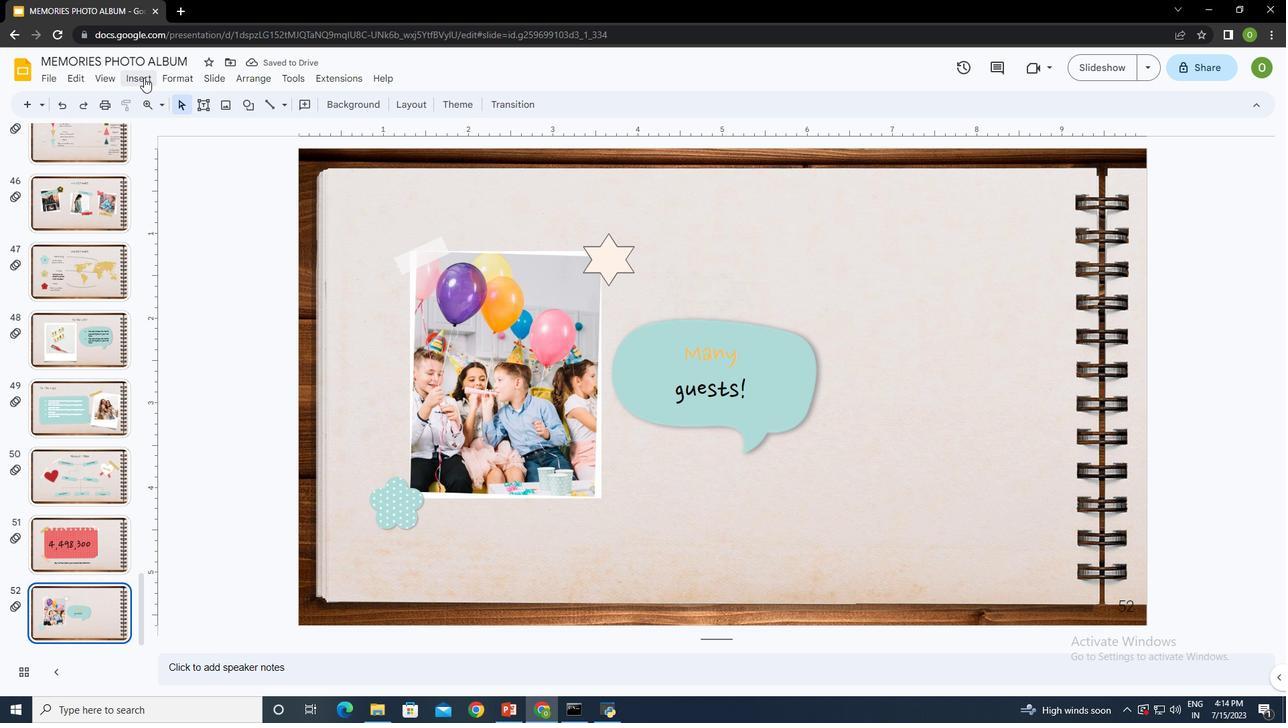 
Action: Mouse moved to (211, 105)
Screenshot: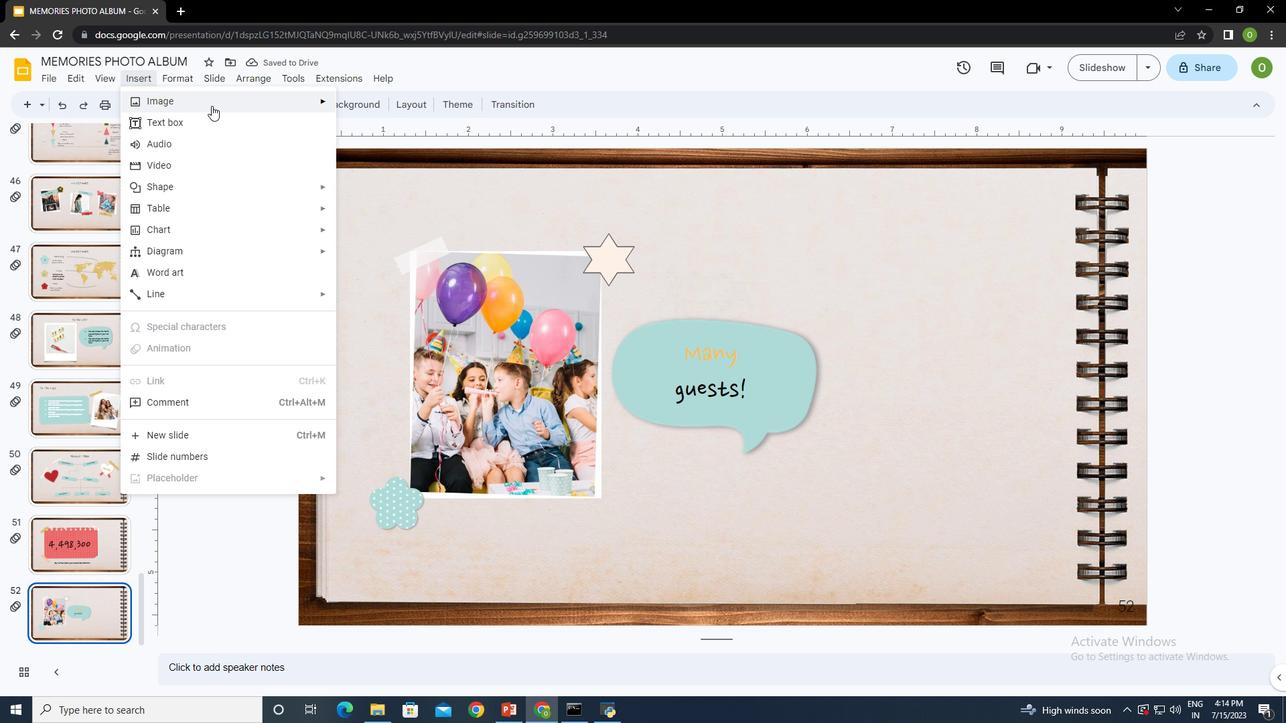 
Action: Mouse pressed left at (211, 105)
Screenshot: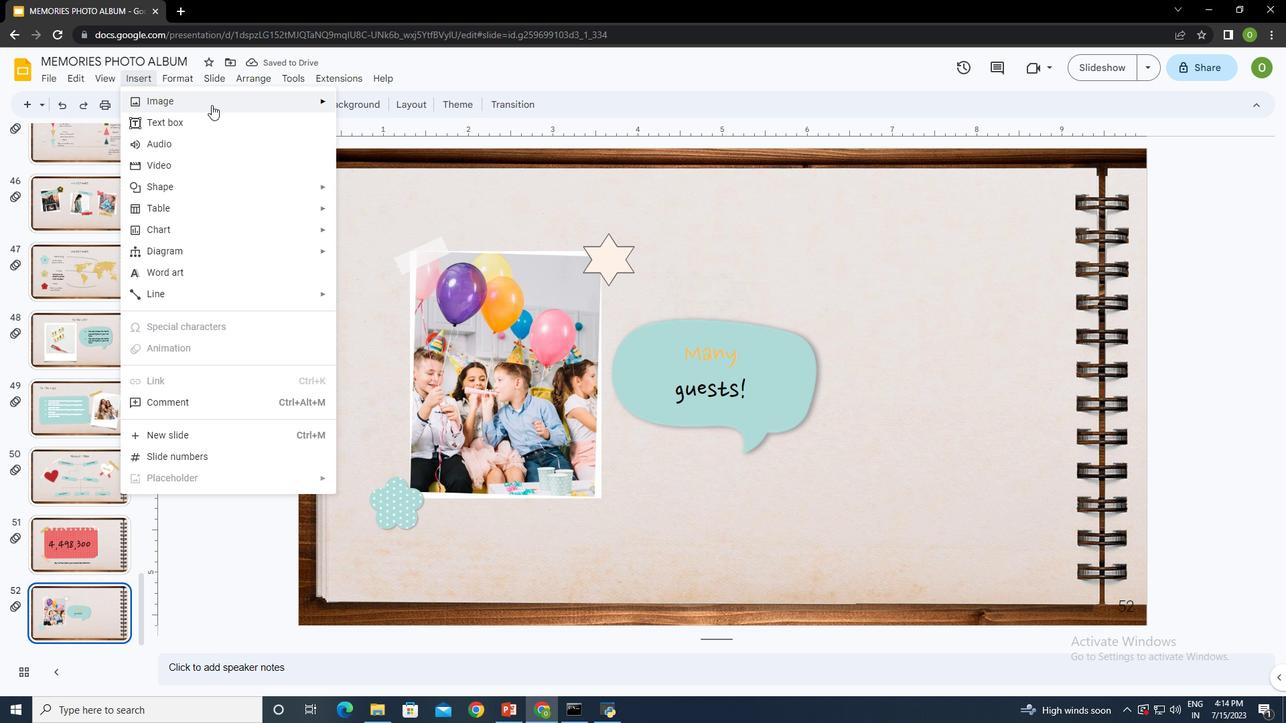 
Action: Mouse moved to (404, 107)
Screenshot: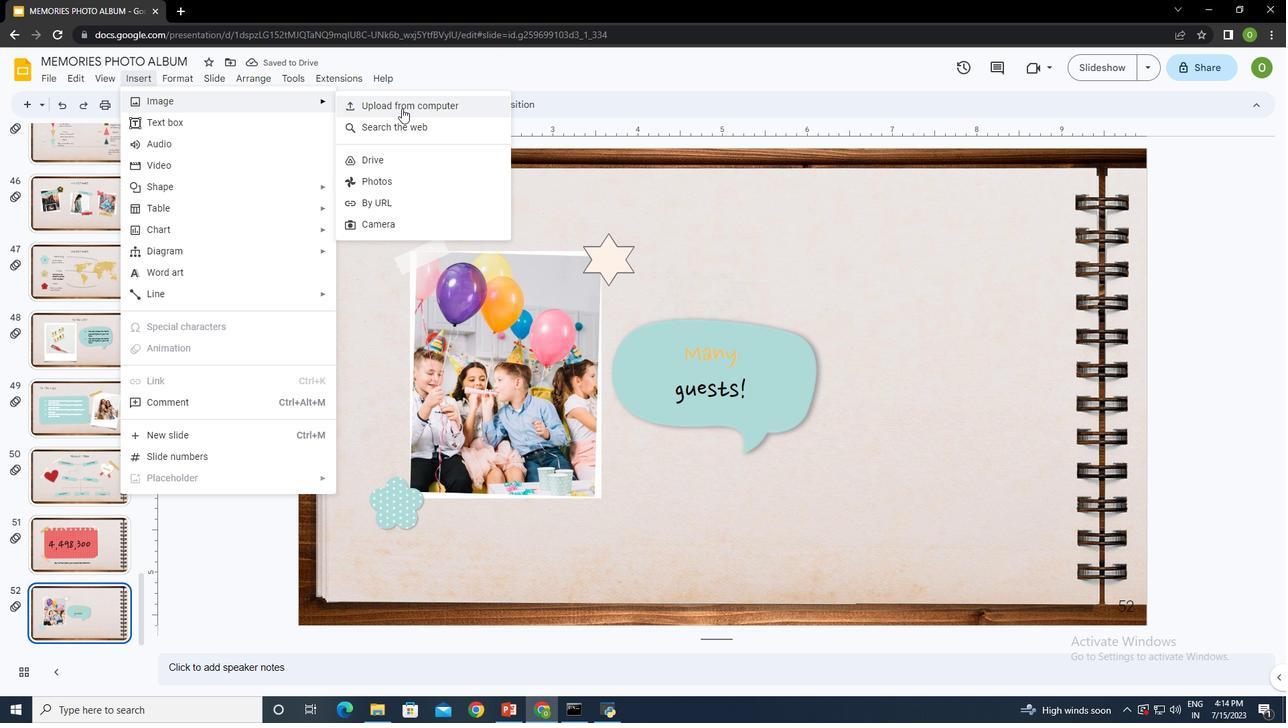 
Action: Mouse pressed left at (404, 107)
Screenshot: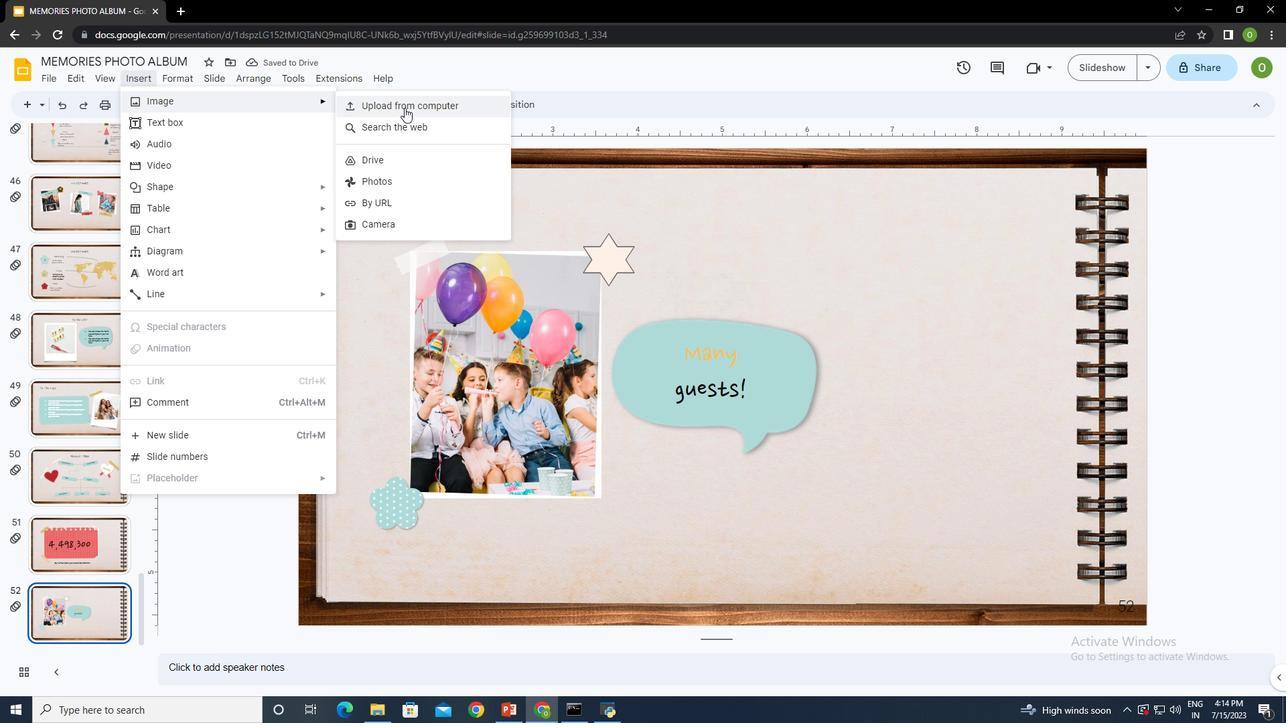 
Action: Mouse moved to (630, 302)
Screenshot: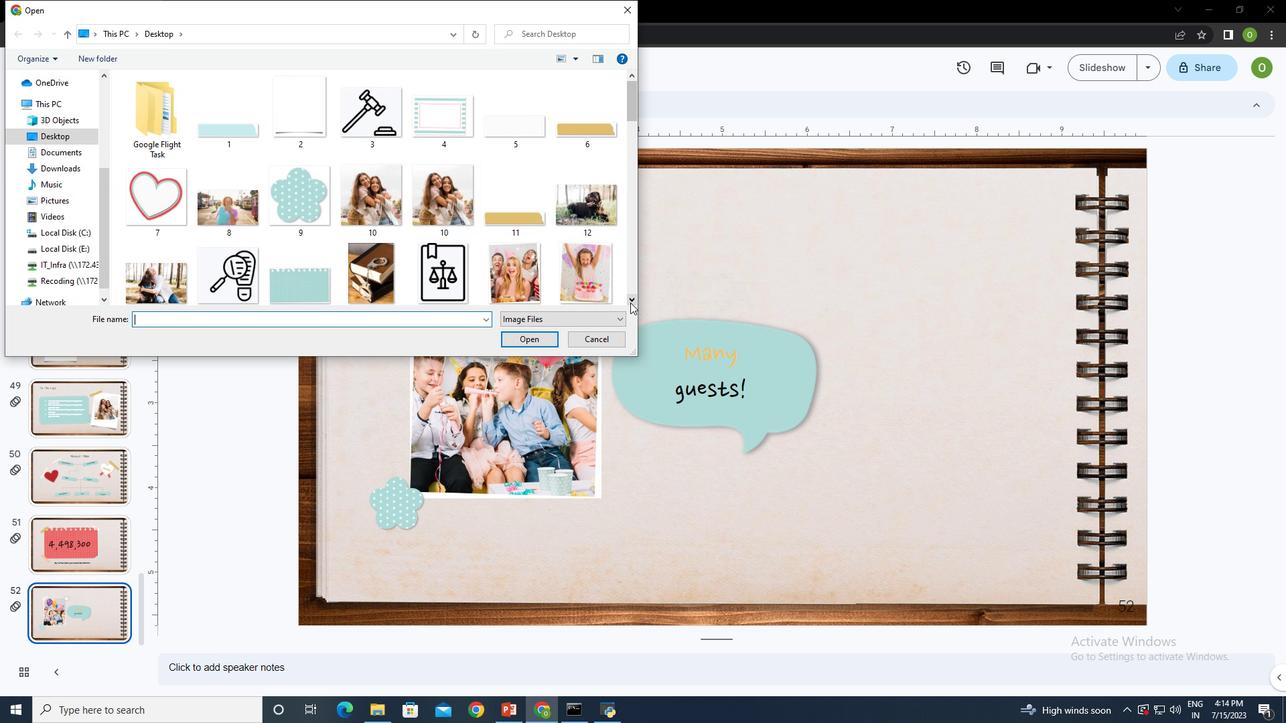 
Action: Mouse pressed left at (630, 302)
Screenshot: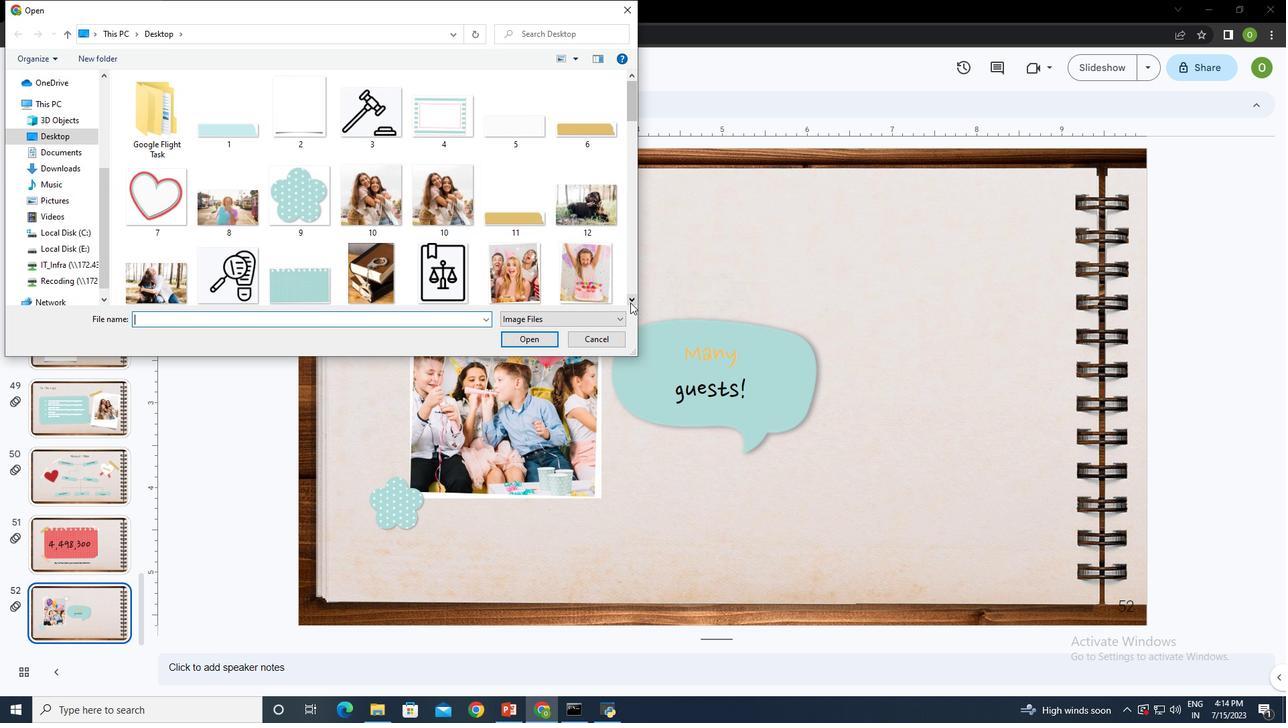 
Action: Mouse pressed left at (630, 302)
Screenshot: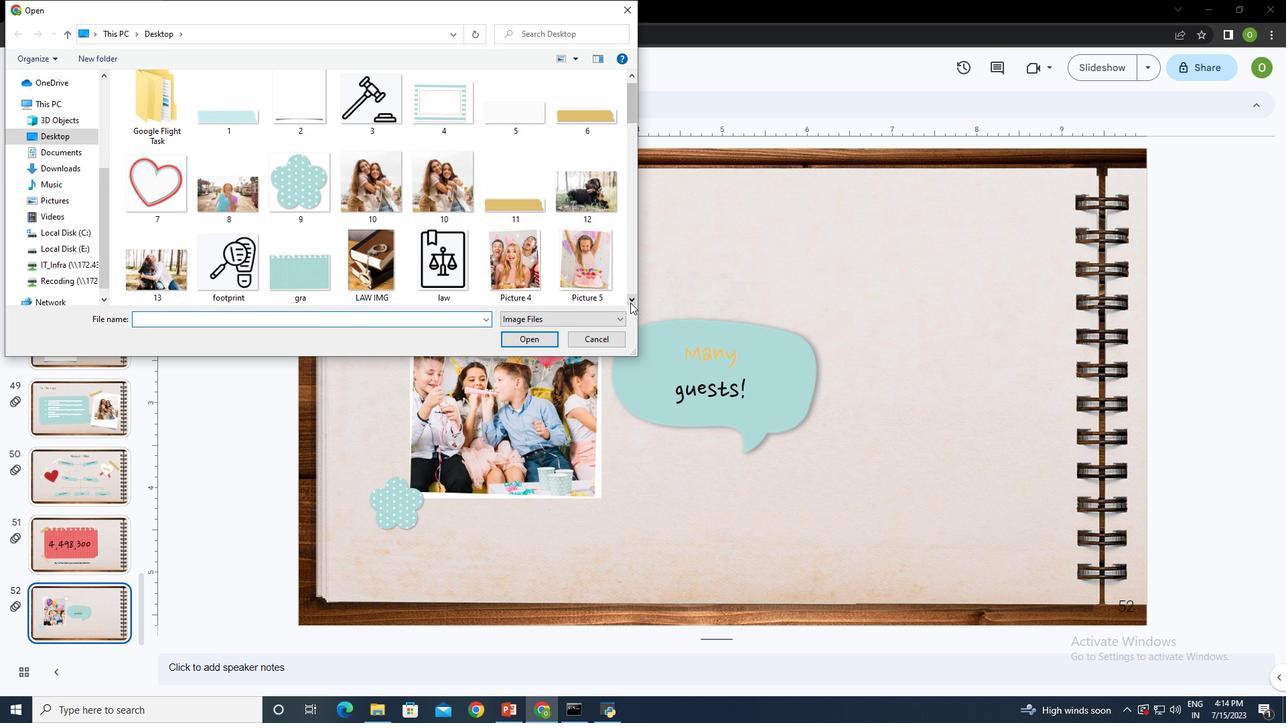 
Action: Mouse pressed left at (630, 302)
Screenshot: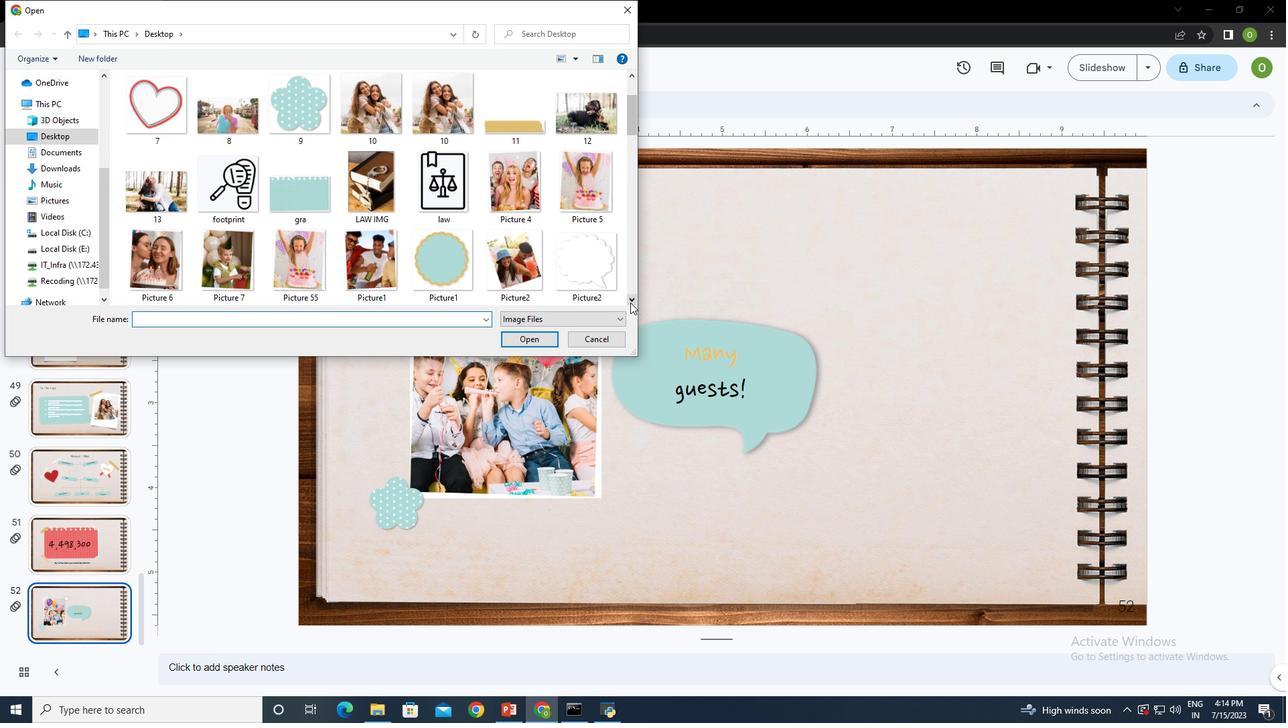 
Action: Mouse pressed left at (630, 302)
Screenshot: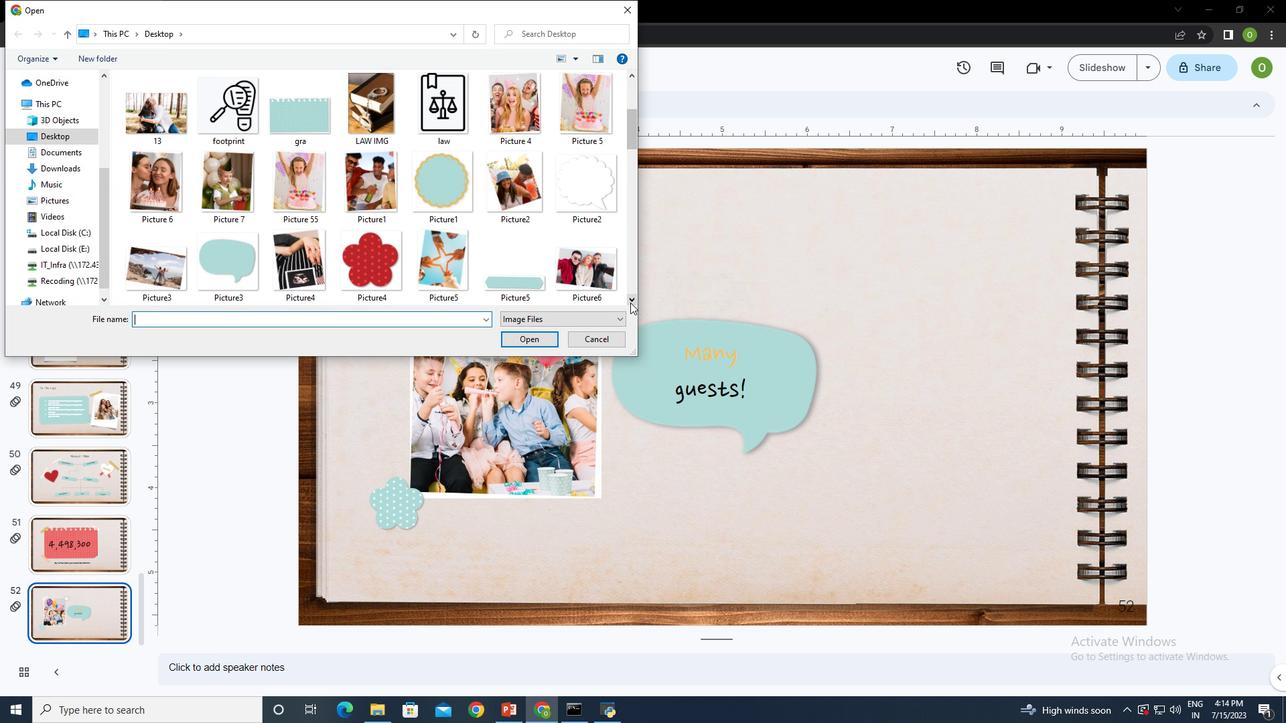 
Action: Mouse pressed left at (630, 302)
Screenshot: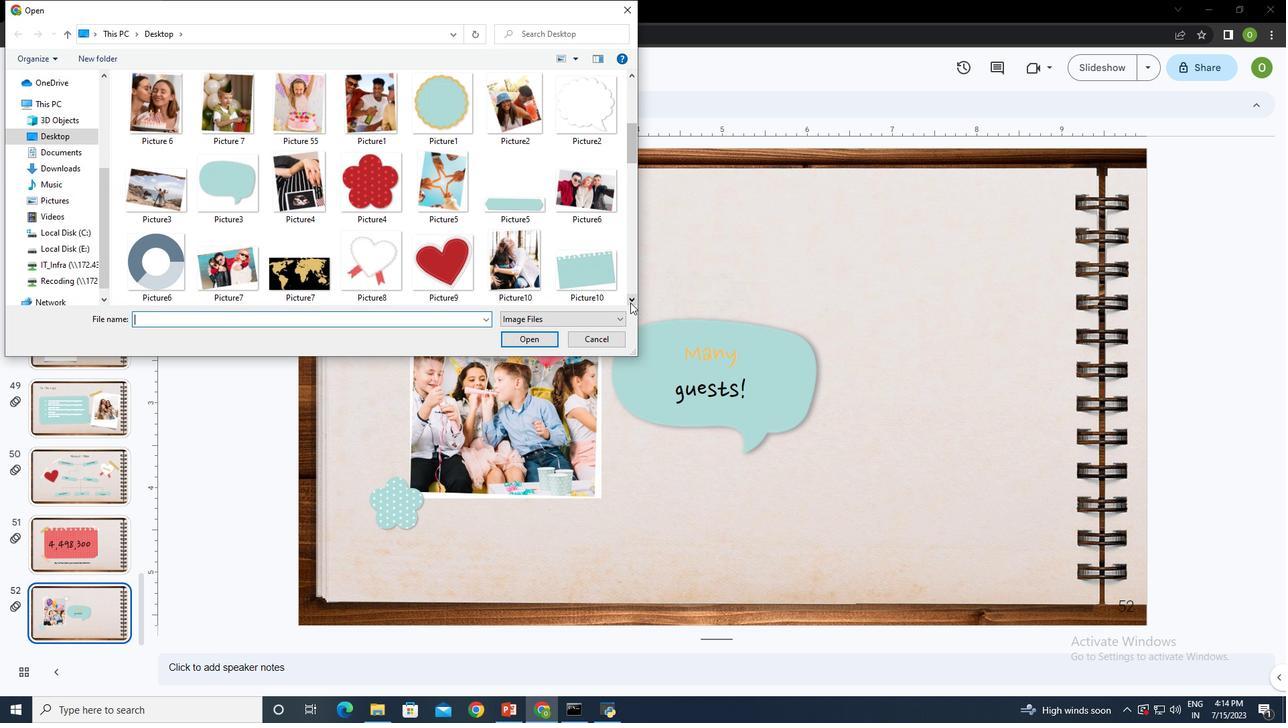 
Action: Mouse pressed left at (630, 302)
Screenshot: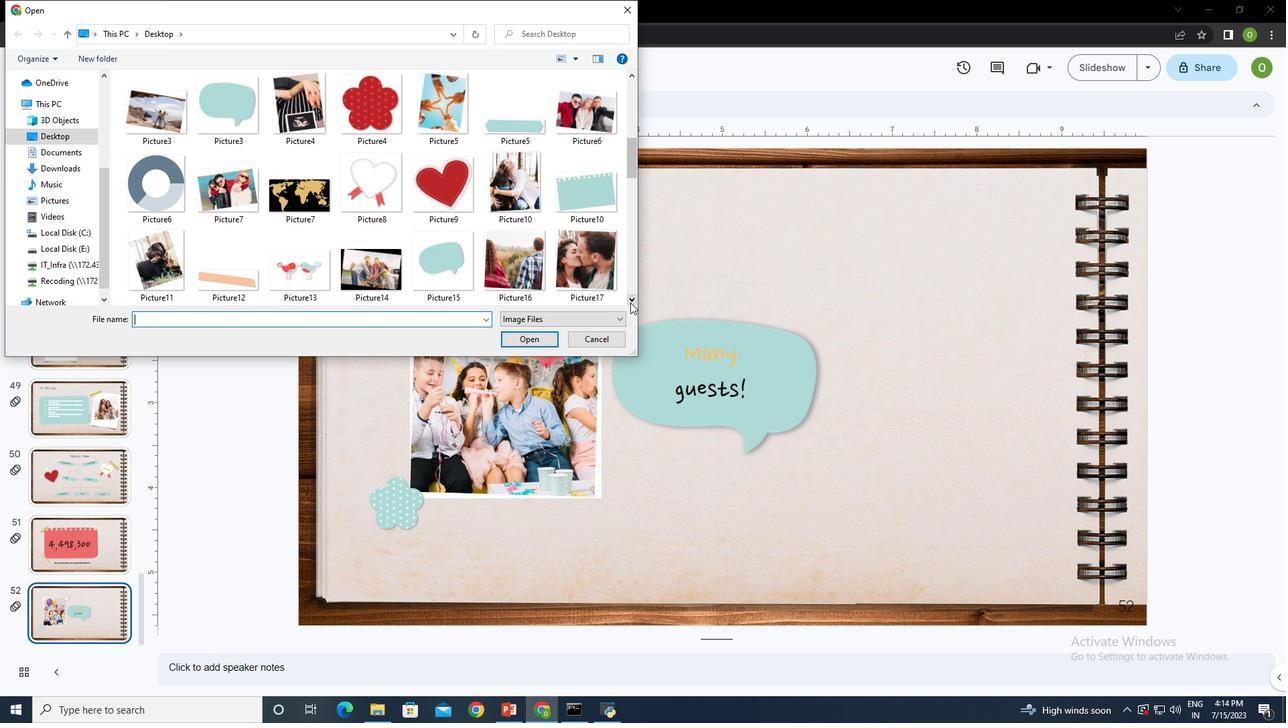 
Action: Mouse pressed left at (630, 302)
Screenshot: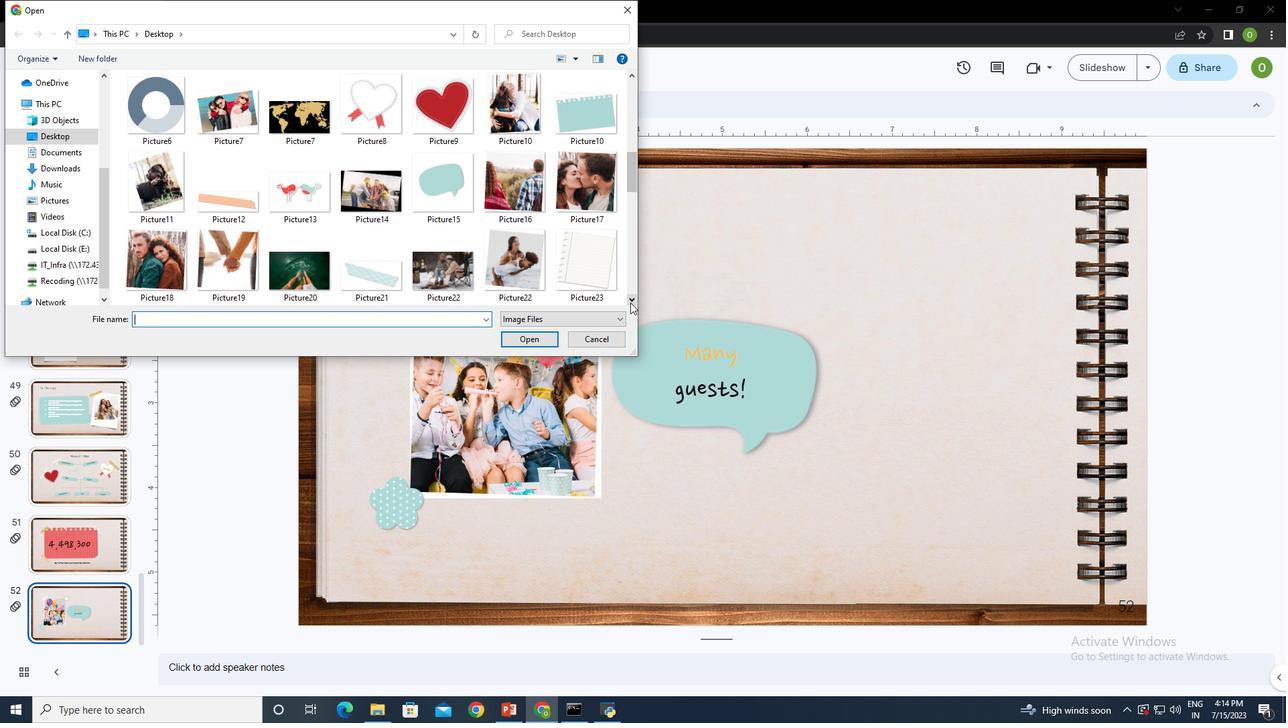 
Action: Mouse pressed left at (630, 302)
Screenshot: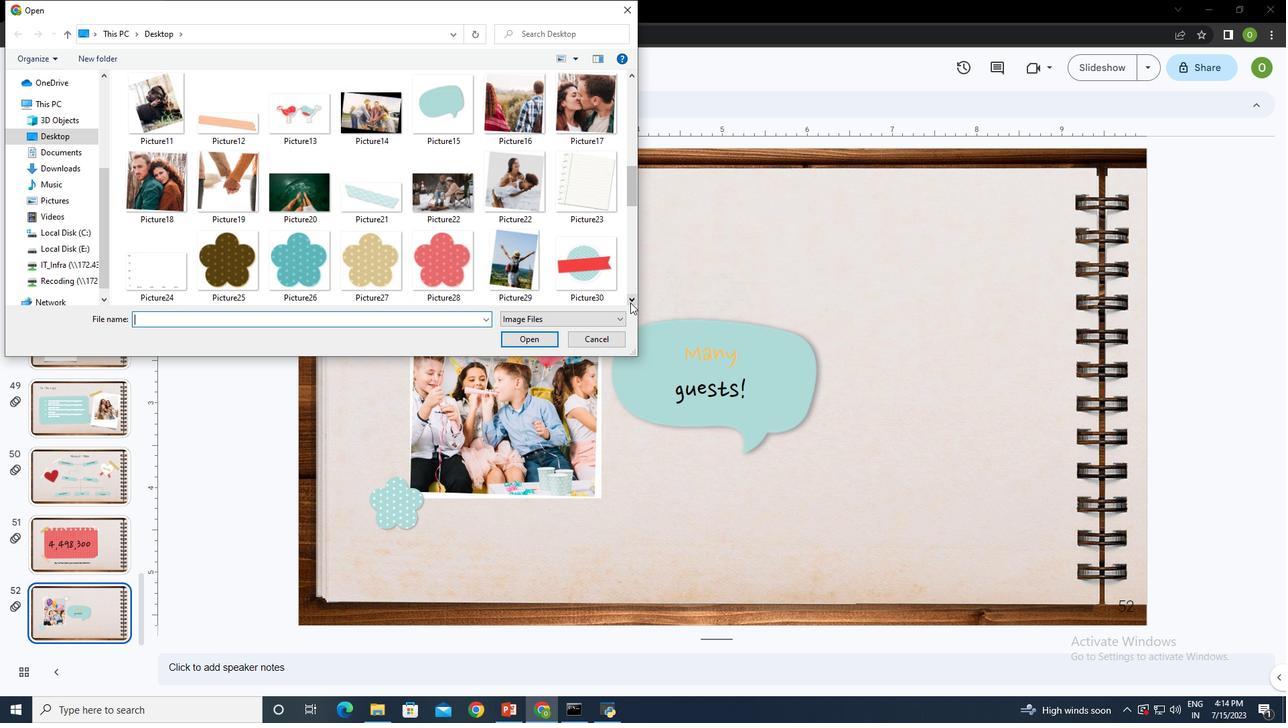 
Action: Mouse pressed left at (630, 302)
Screenshot: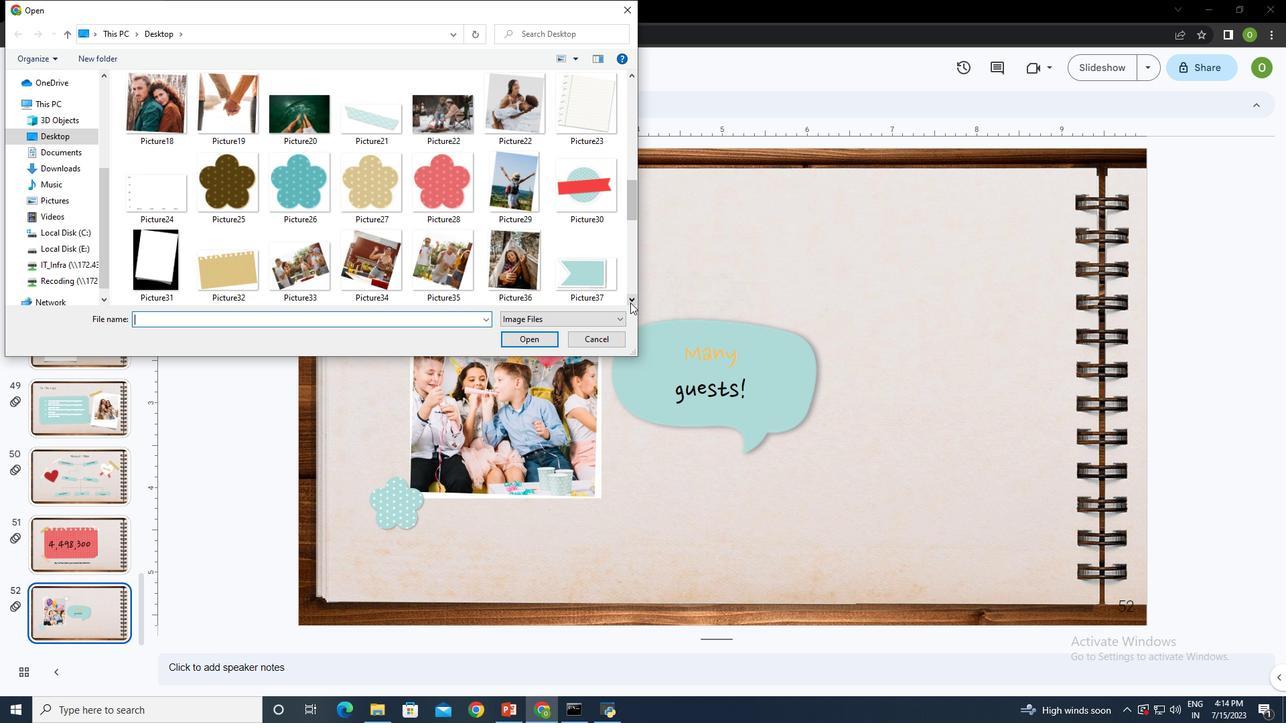 
Action: Mouse pressed left at (630, 302)
Screenshot: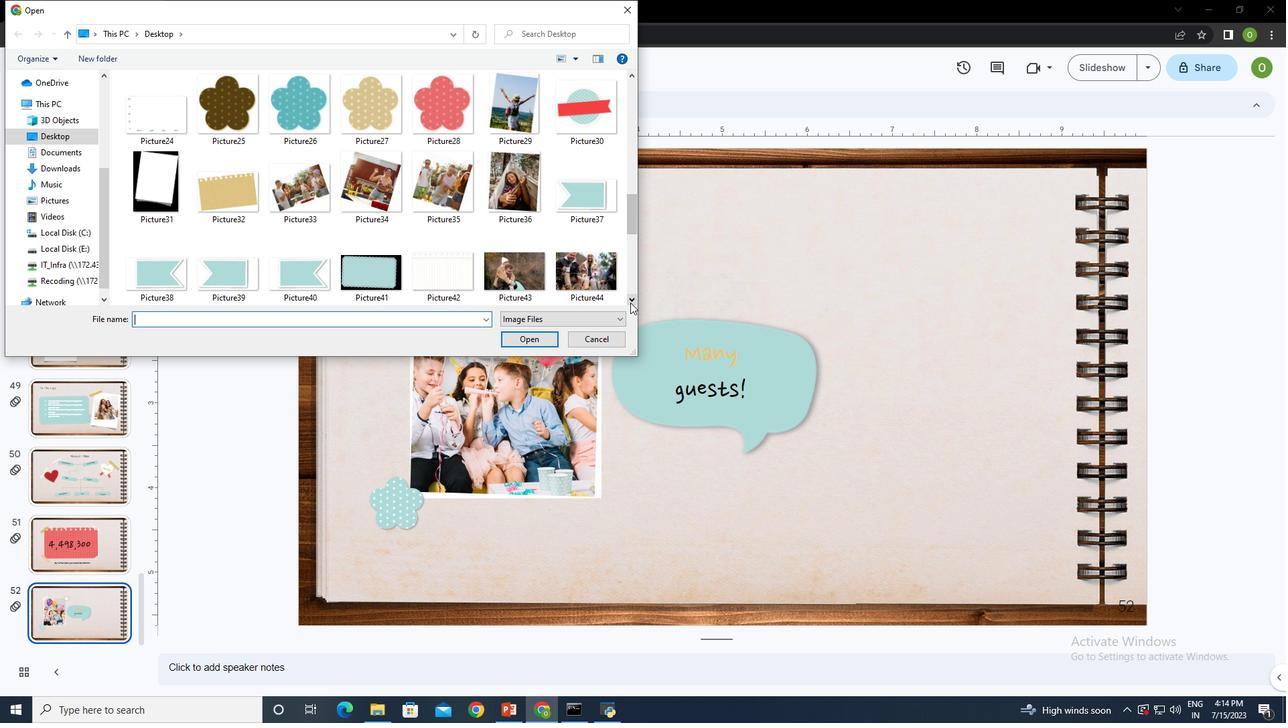 
Action: Mouse pressed left at (630, 302)
Screenshot: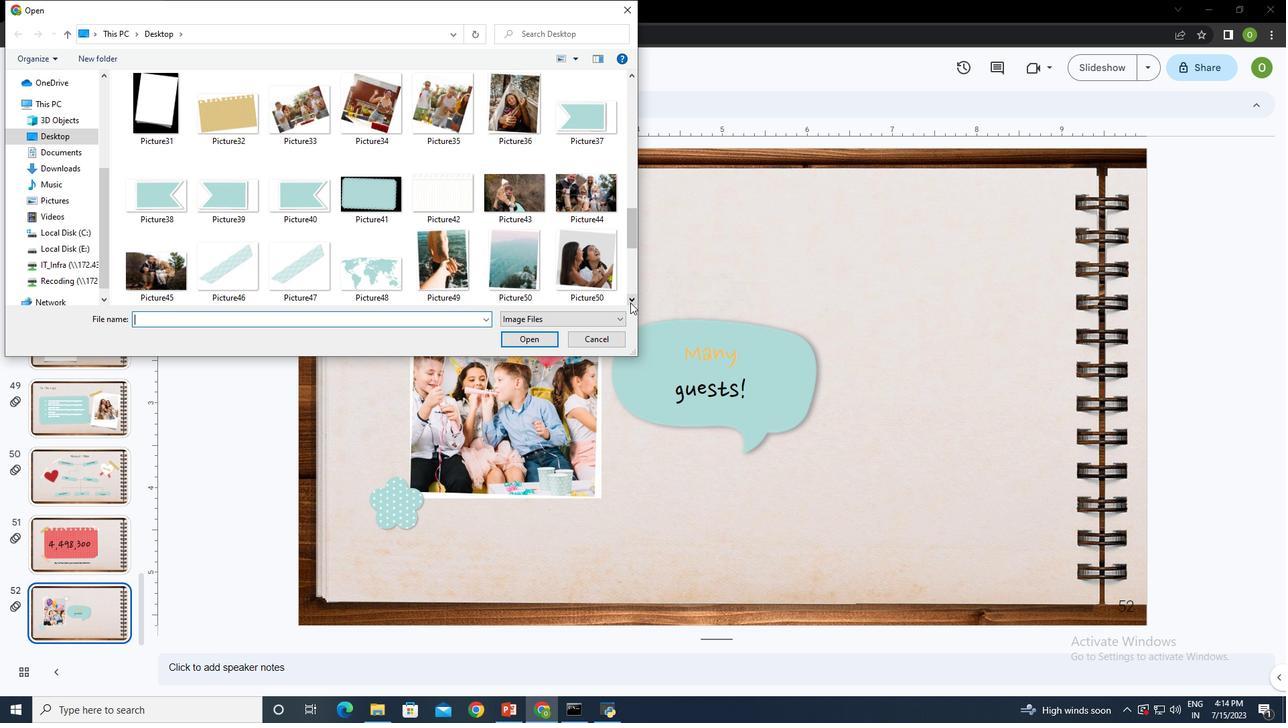 
Action: Mouse pressed left at (630, 302)
Screenshot: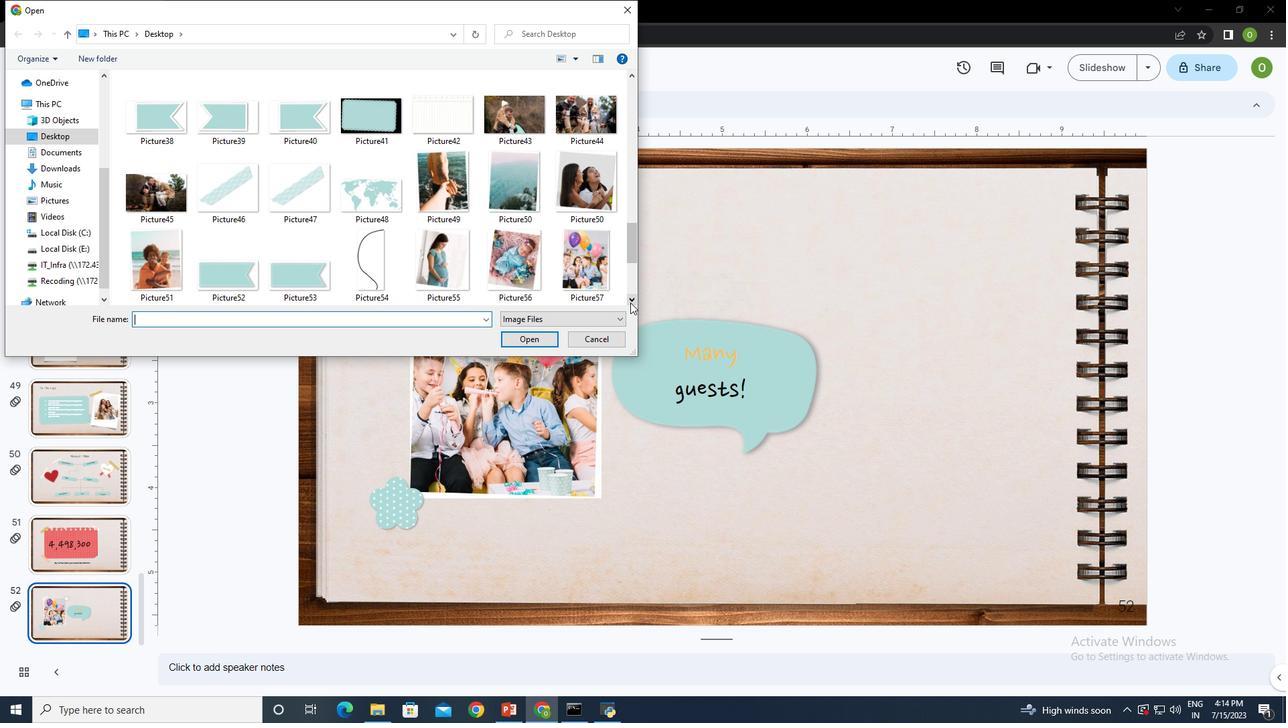 
Action: Mouse moved to (240, 106)
Screenshot: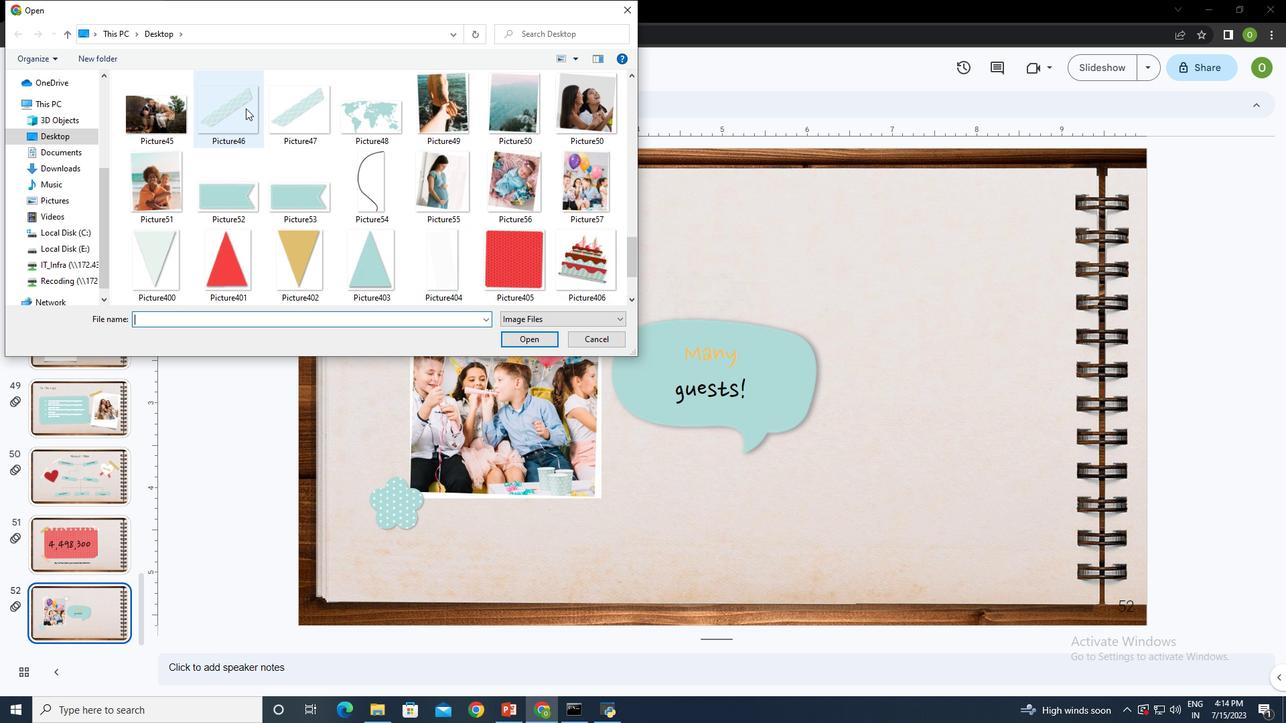 
Action: Mouse pressed left at (240, 106)
Screenshot: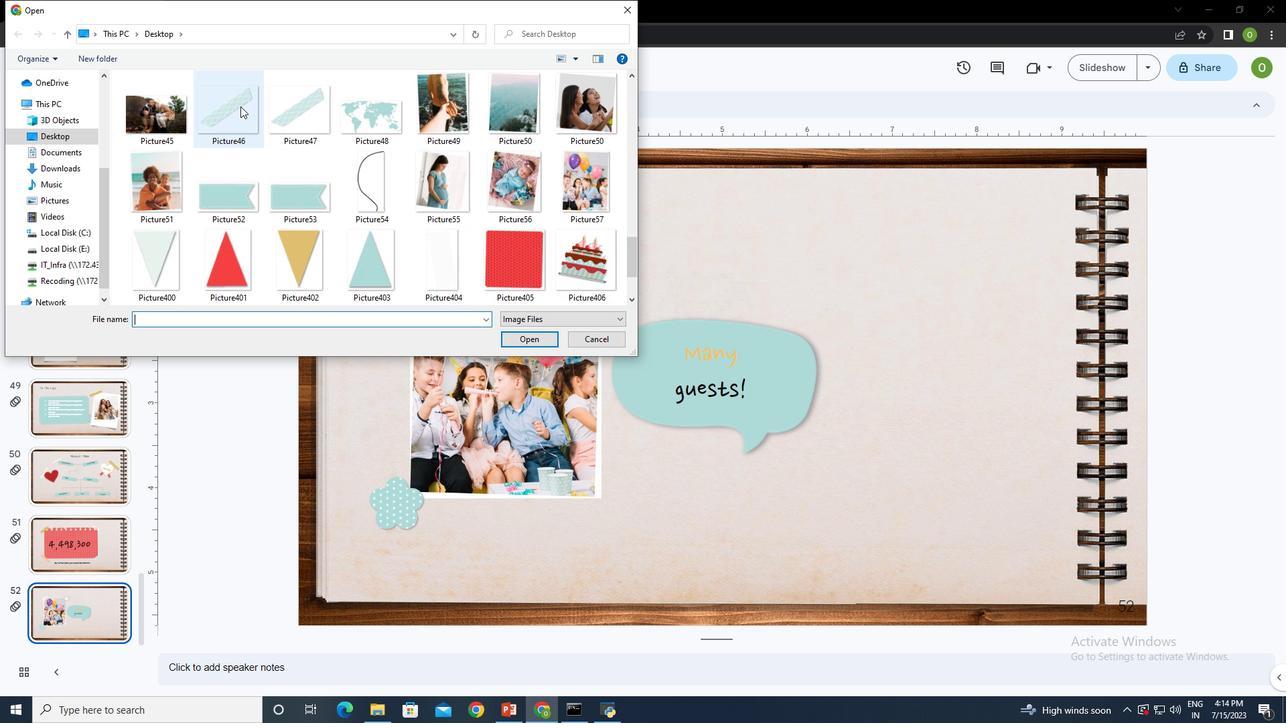 
Action: Mouse moved to (535, 334)
Screenshot: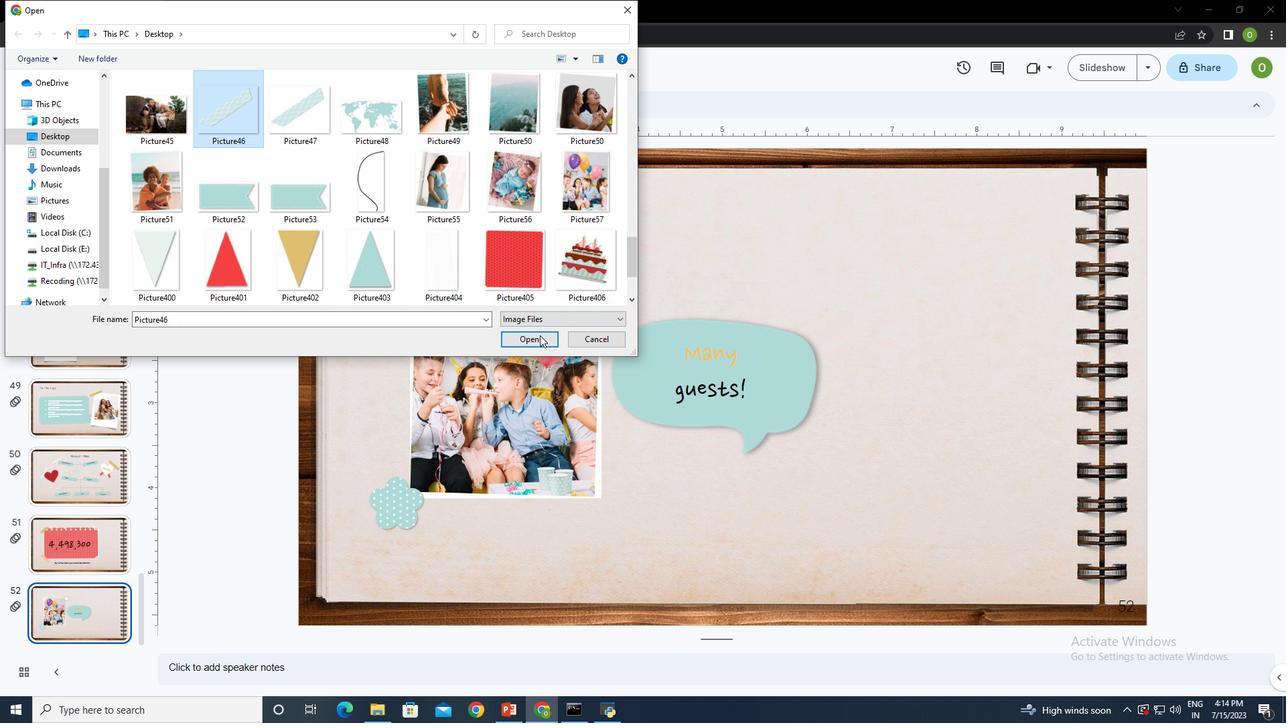 
Action: Mouse pressed left at (535, 334)
Screenshot: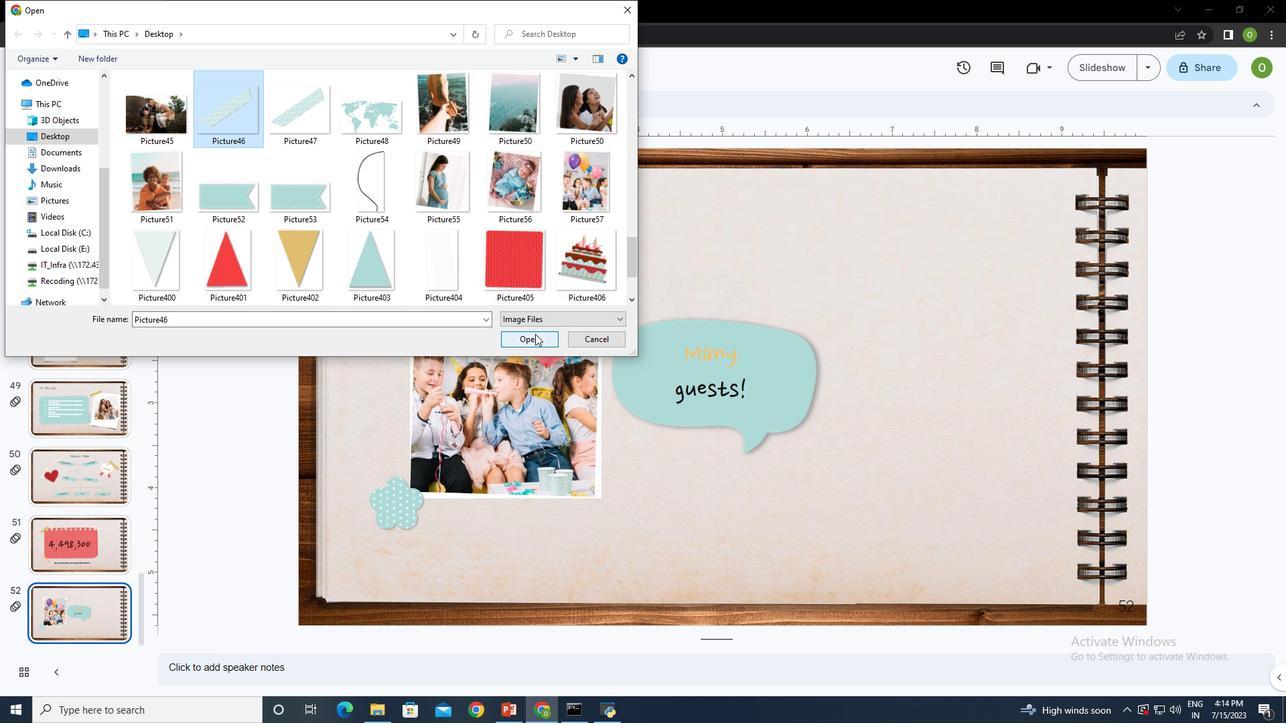 
Action: Mouse moved to (898, 199)
Screenshot: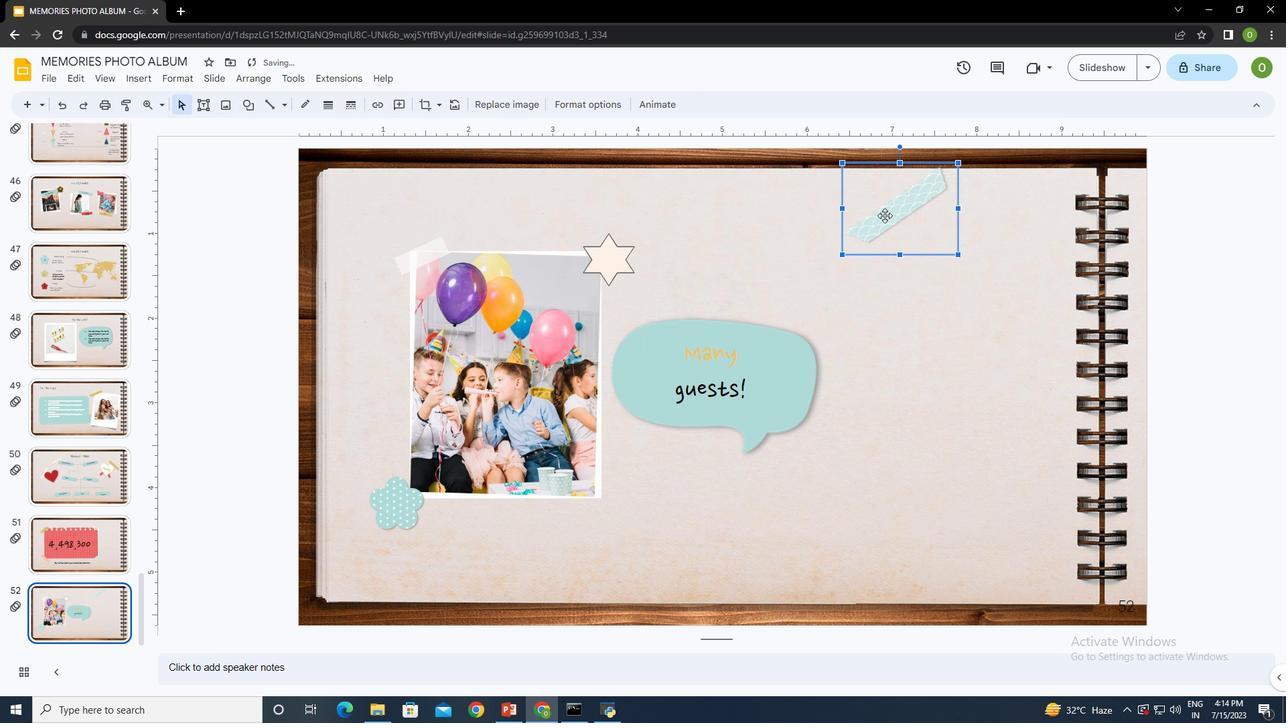 
Action: Mouse pressed left at (898, 199)
Screenshot: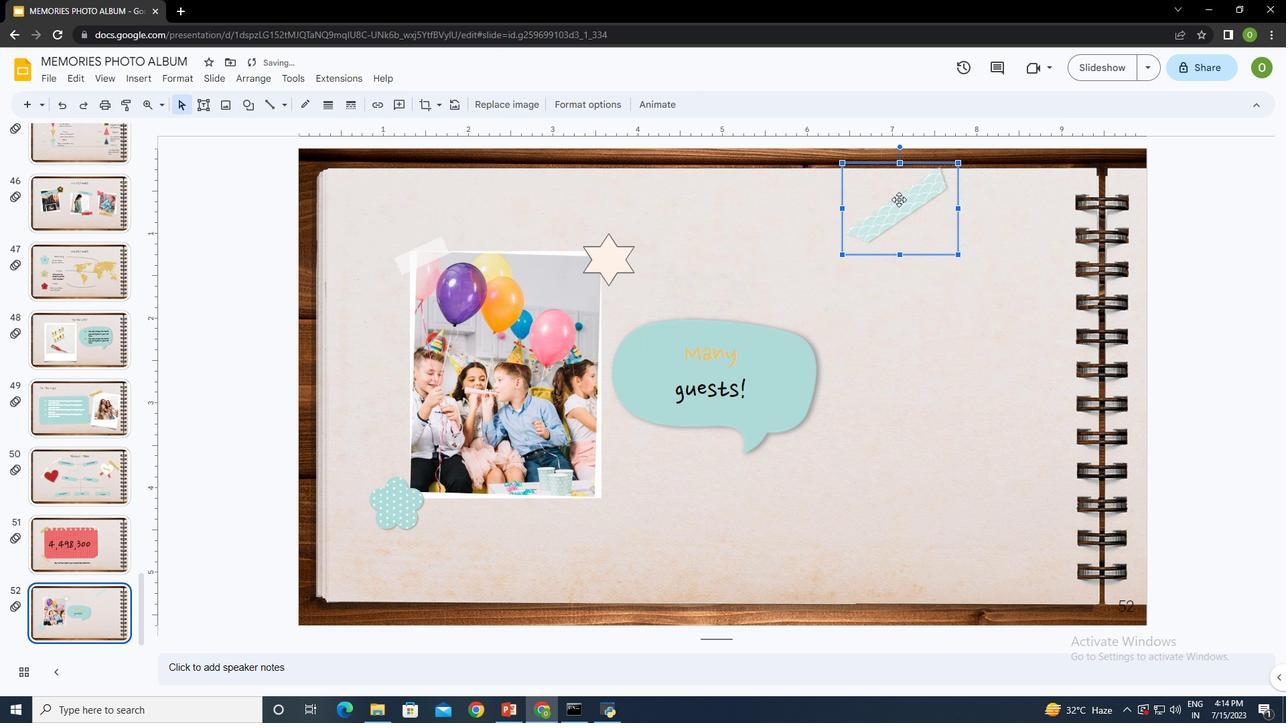 
Action: Mouse moved to (627, 503)
Screenshot: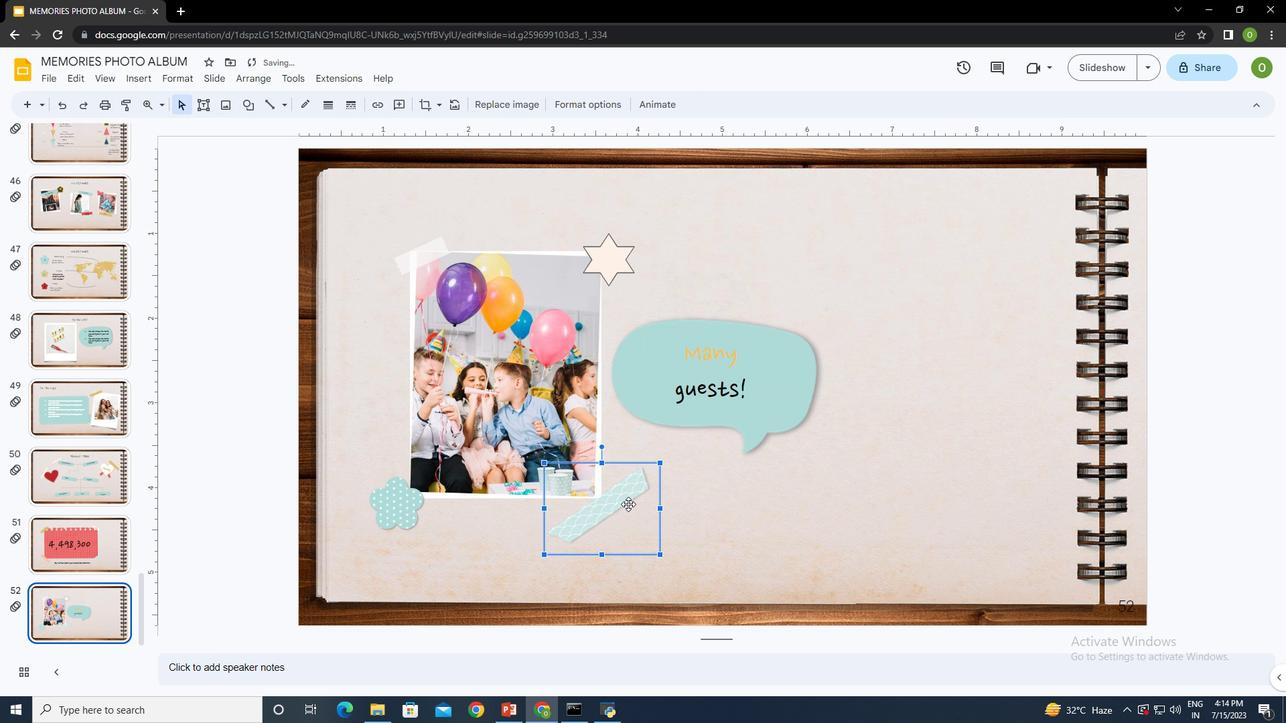 
Action: Mouse pressed left at (627, 503)
Screenshot: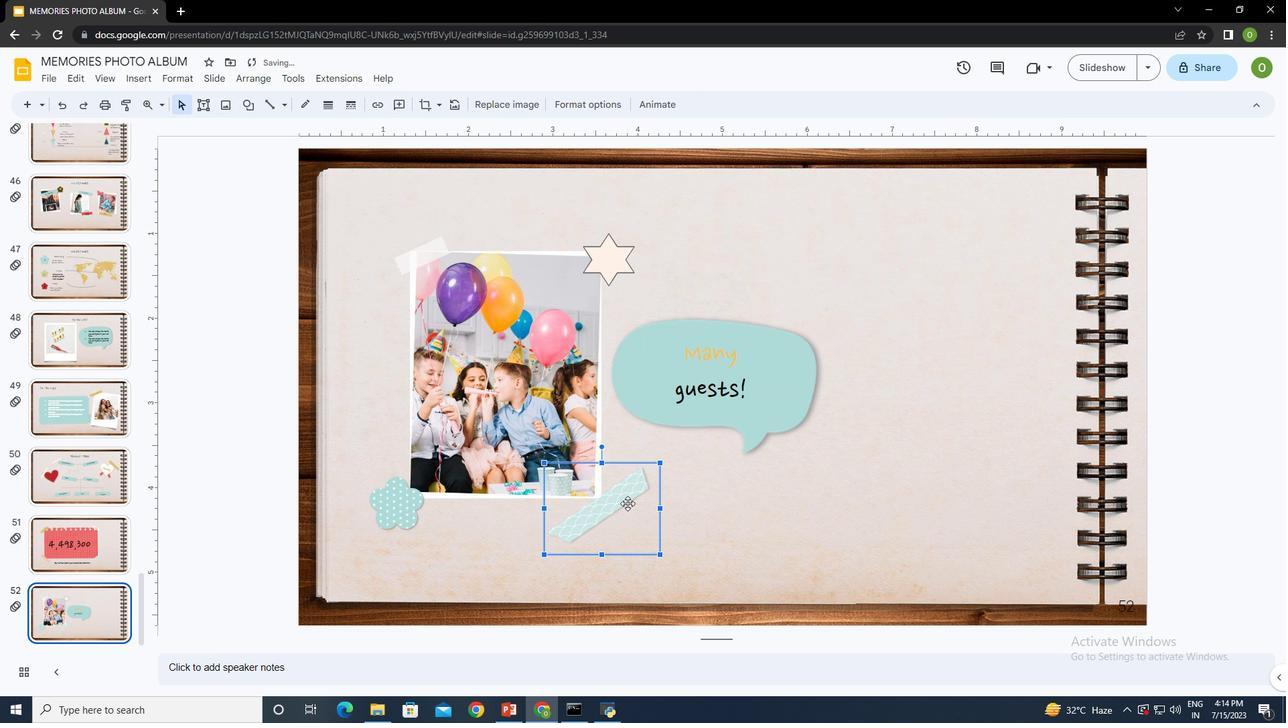 
Action: Mouse moved to (625, 482)
Screenshot: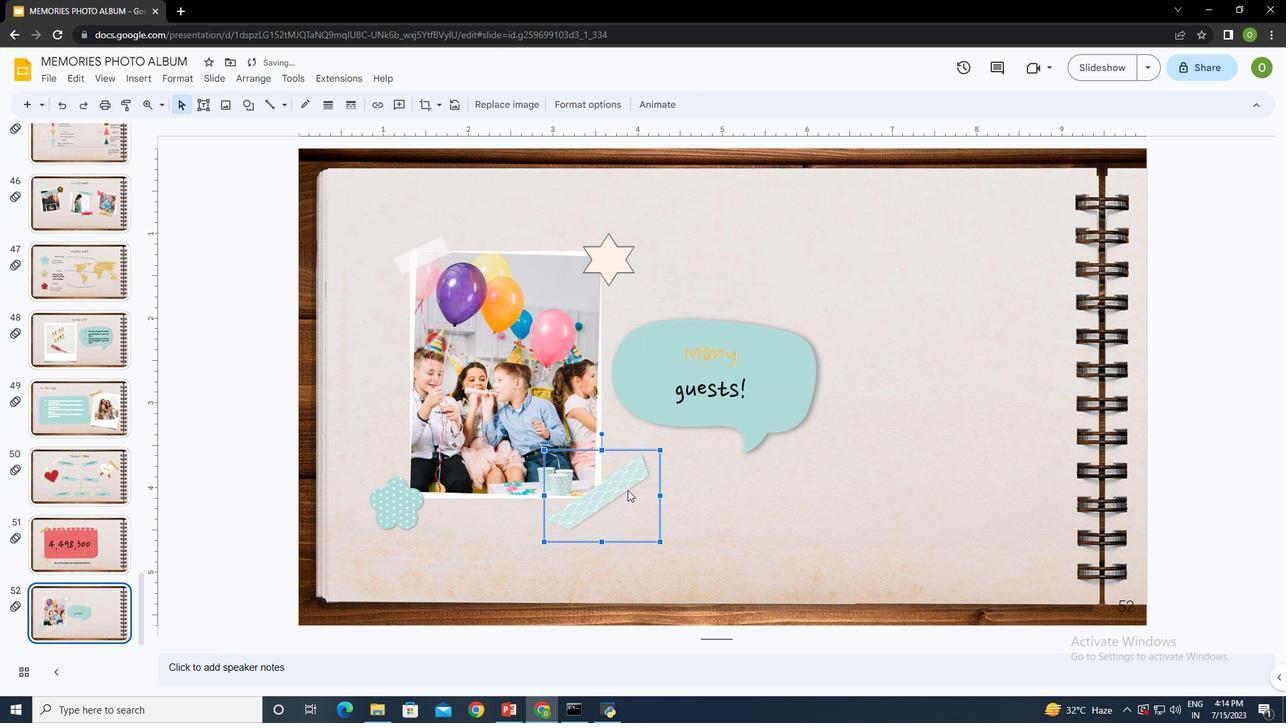 
Action: Mouse pressed left at (625, 482)
Screenshot: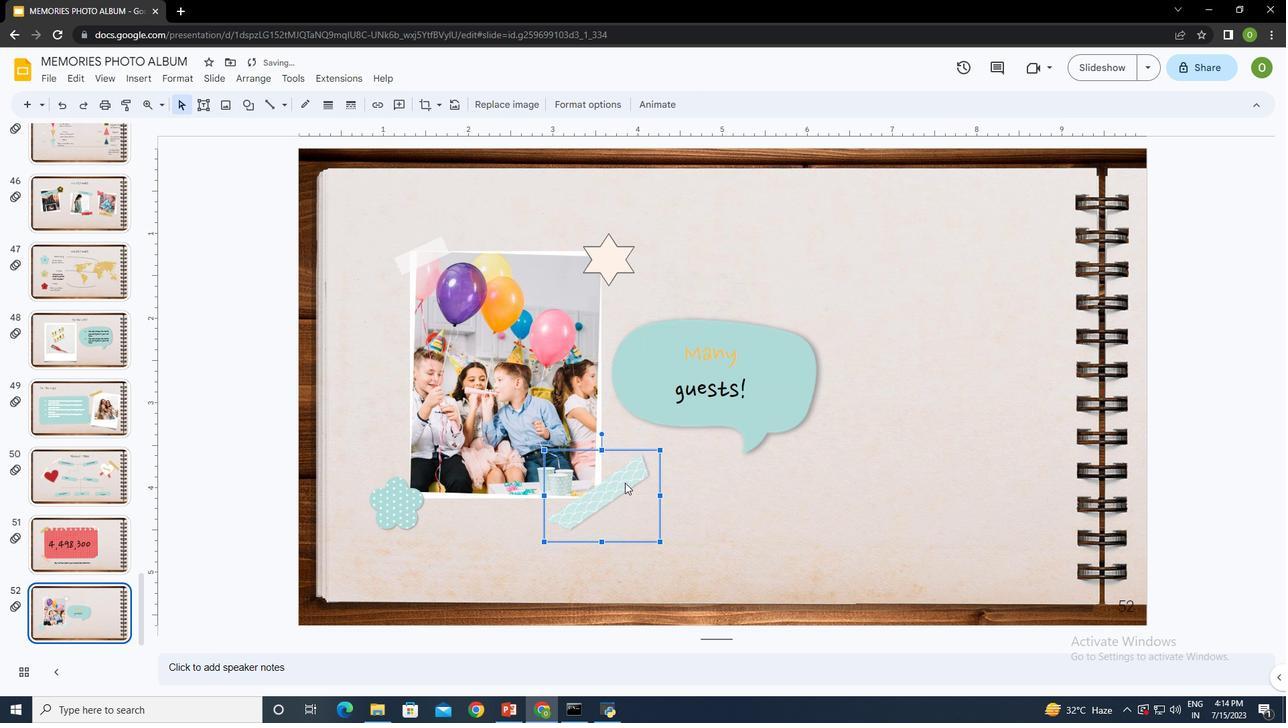 
Action: Mouse moved to (747, 505)
Screenshot: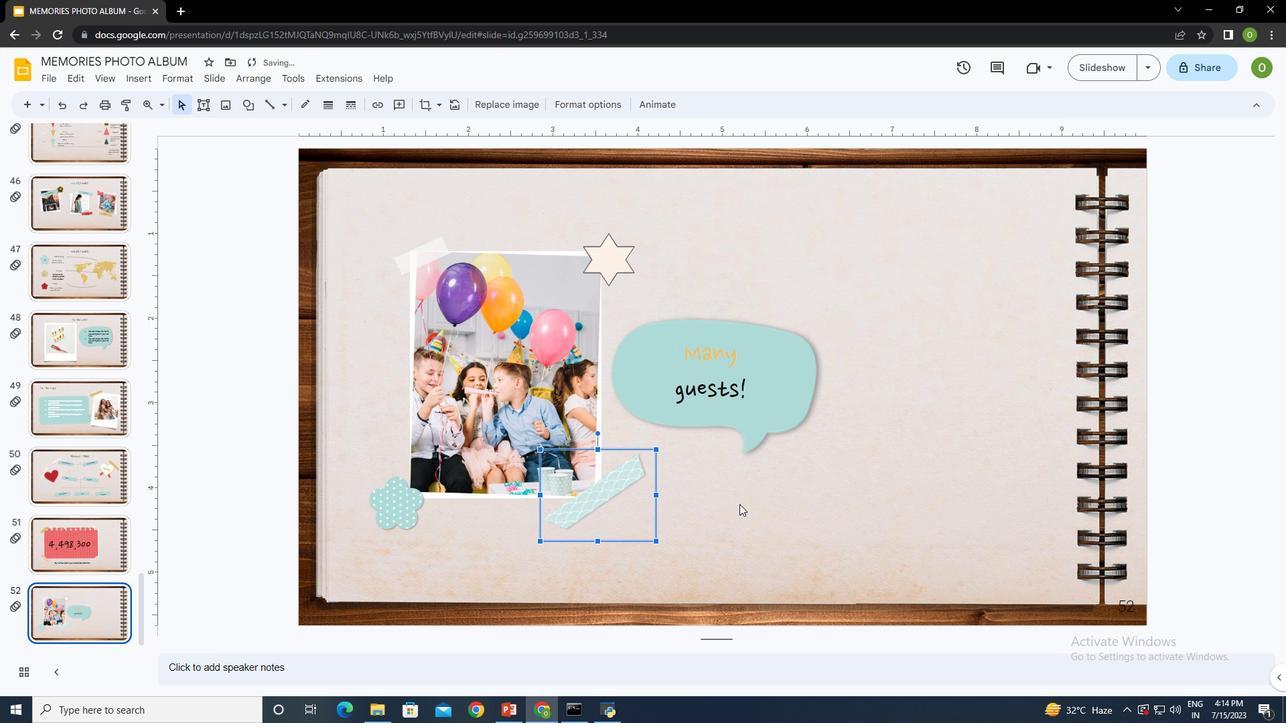
Action: Mouse pressed left at (747, 505)
